 Task: Search and explore vineyard homes in Santa Barbara, California.
Action: Mouse pressed left at (558, 73)
Screenshot: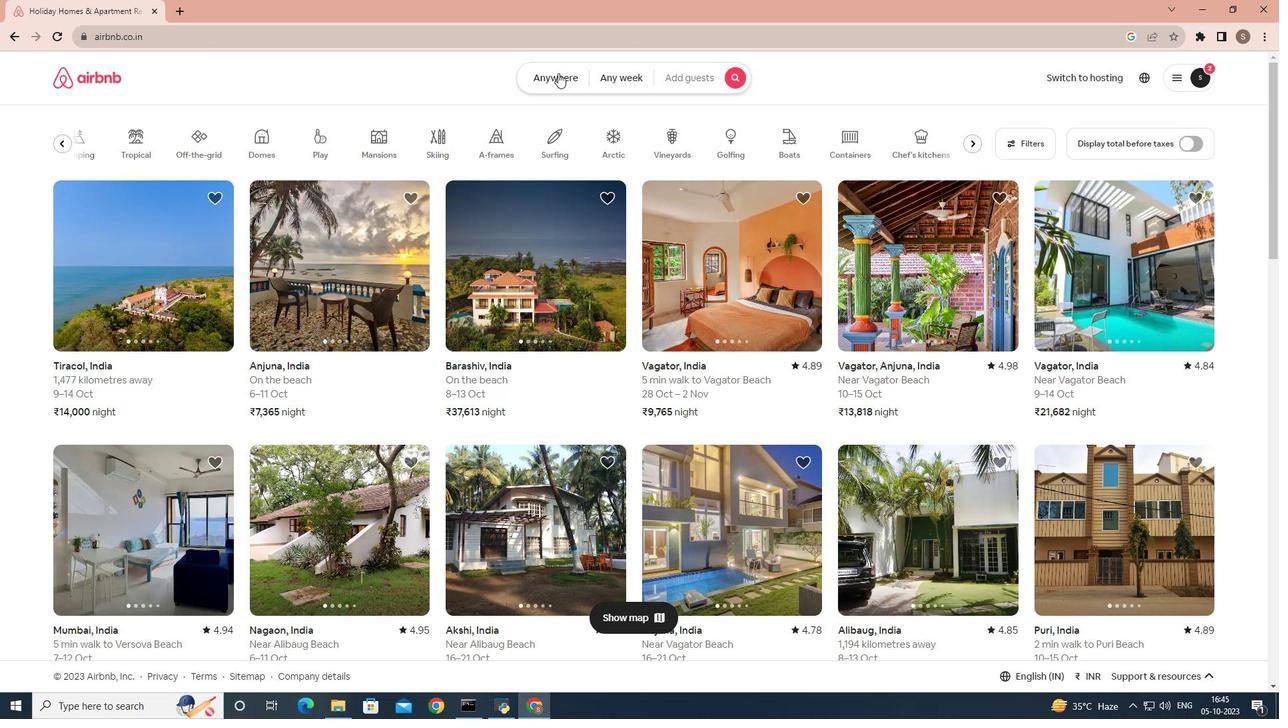 
Action: Mouse moved to (441, 125)
Screenshot: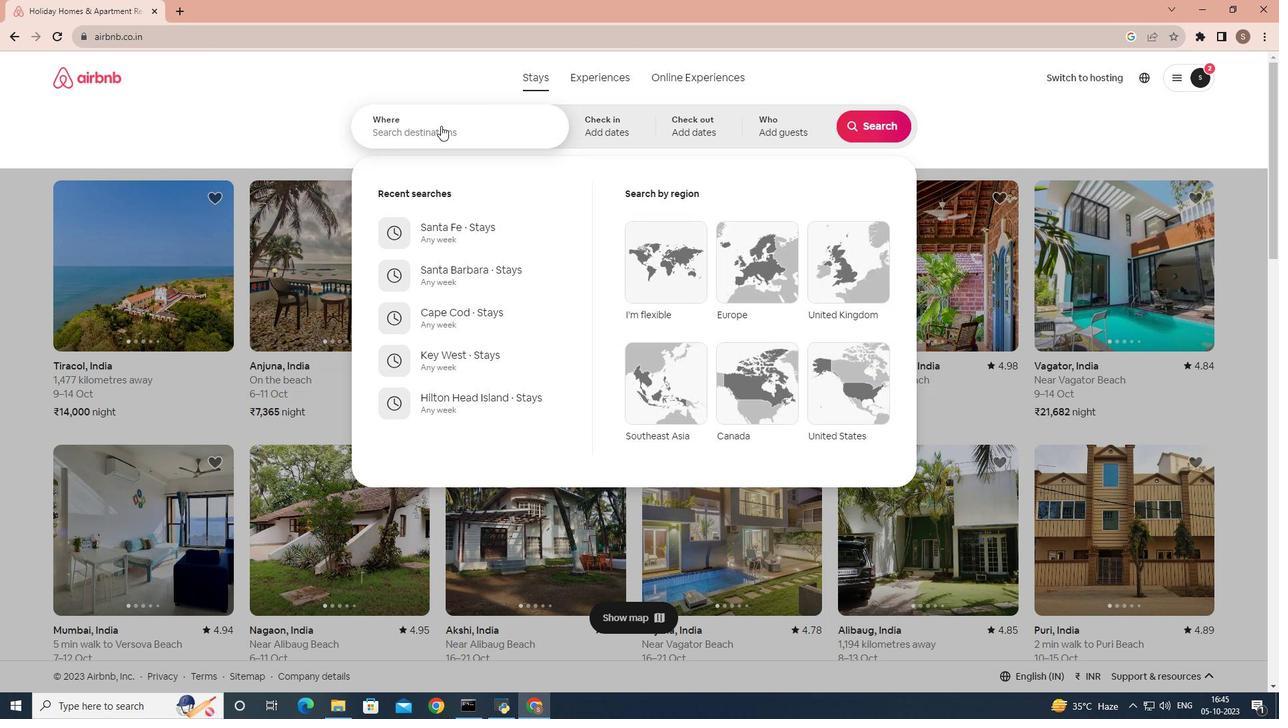 
Action: Mouse pressed left at (441, 125)
Screenshot: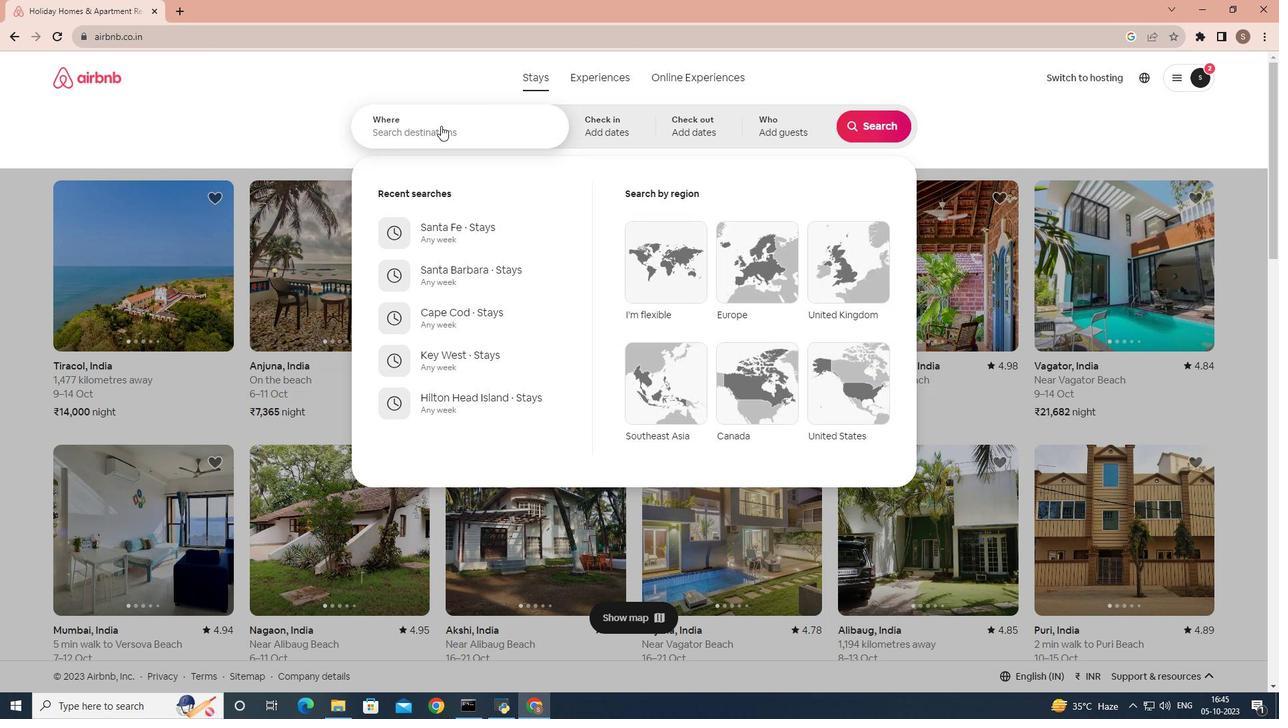 
Action: Key pressed santa<Key.space>barbara
Screenshot: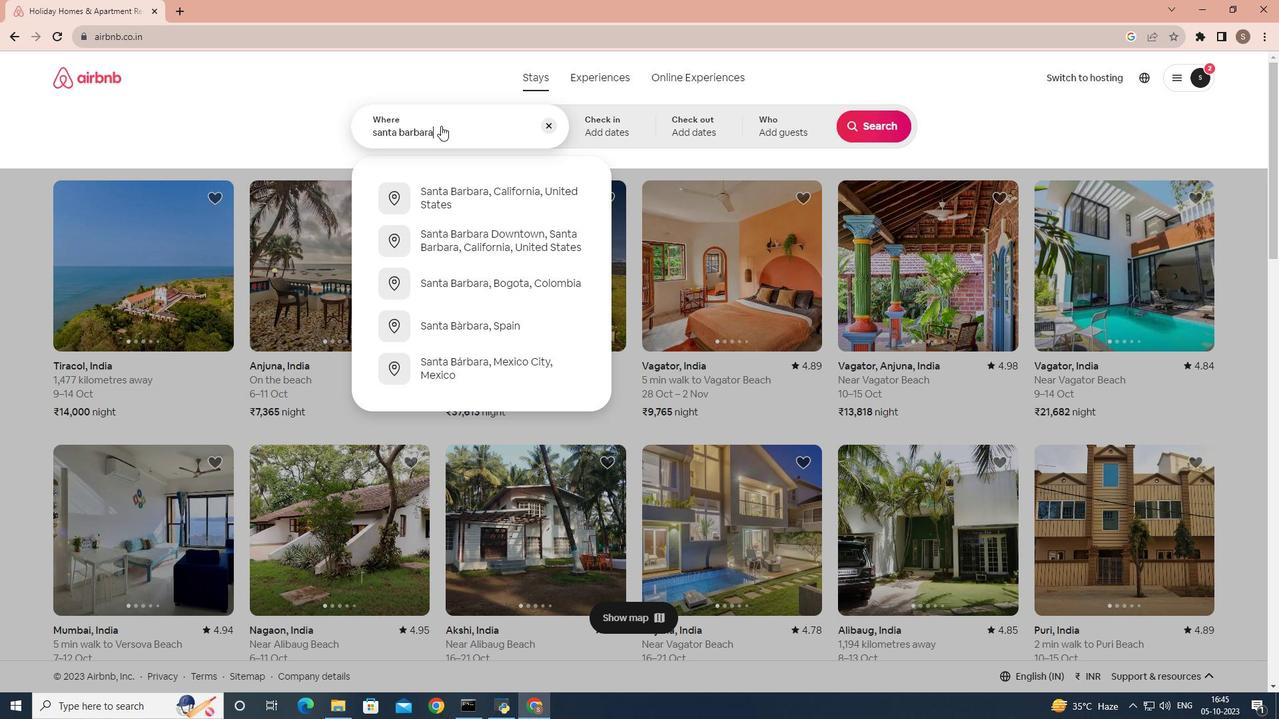 
Action: Mouse moved to (441, 200)
Screenshot: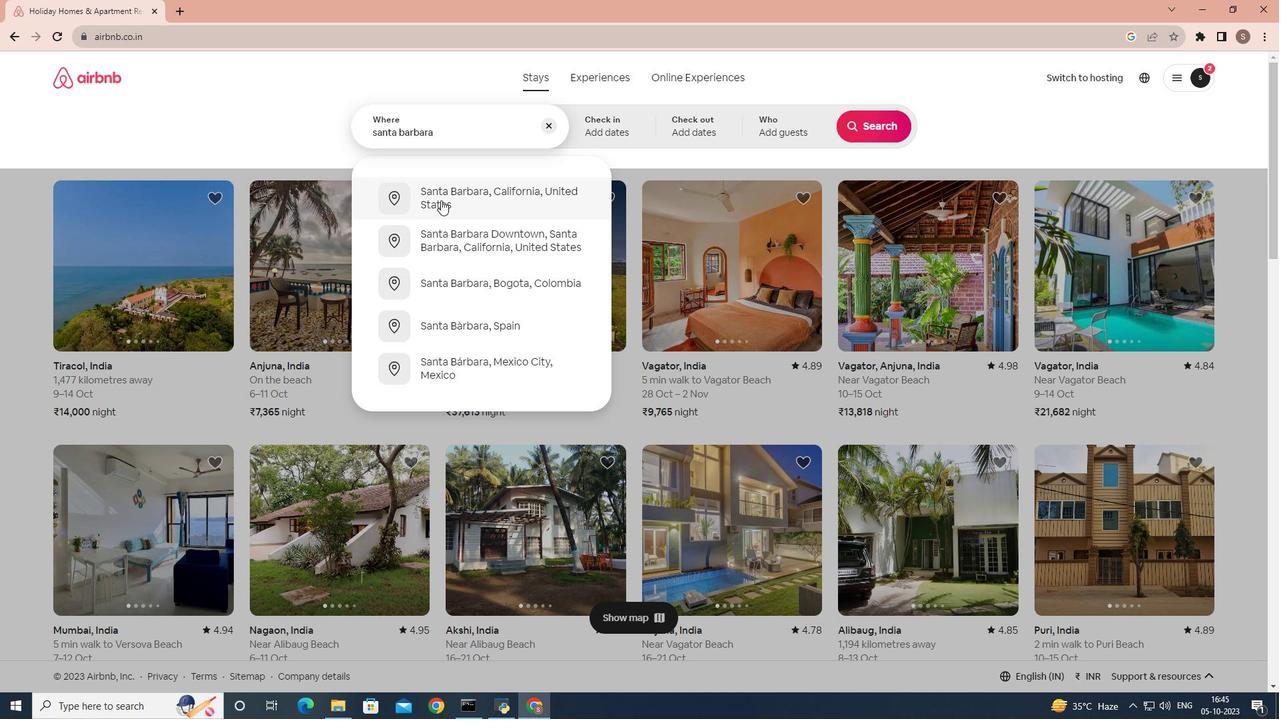 
Action: Mouse pressed left at (441, 200)
Screenshot: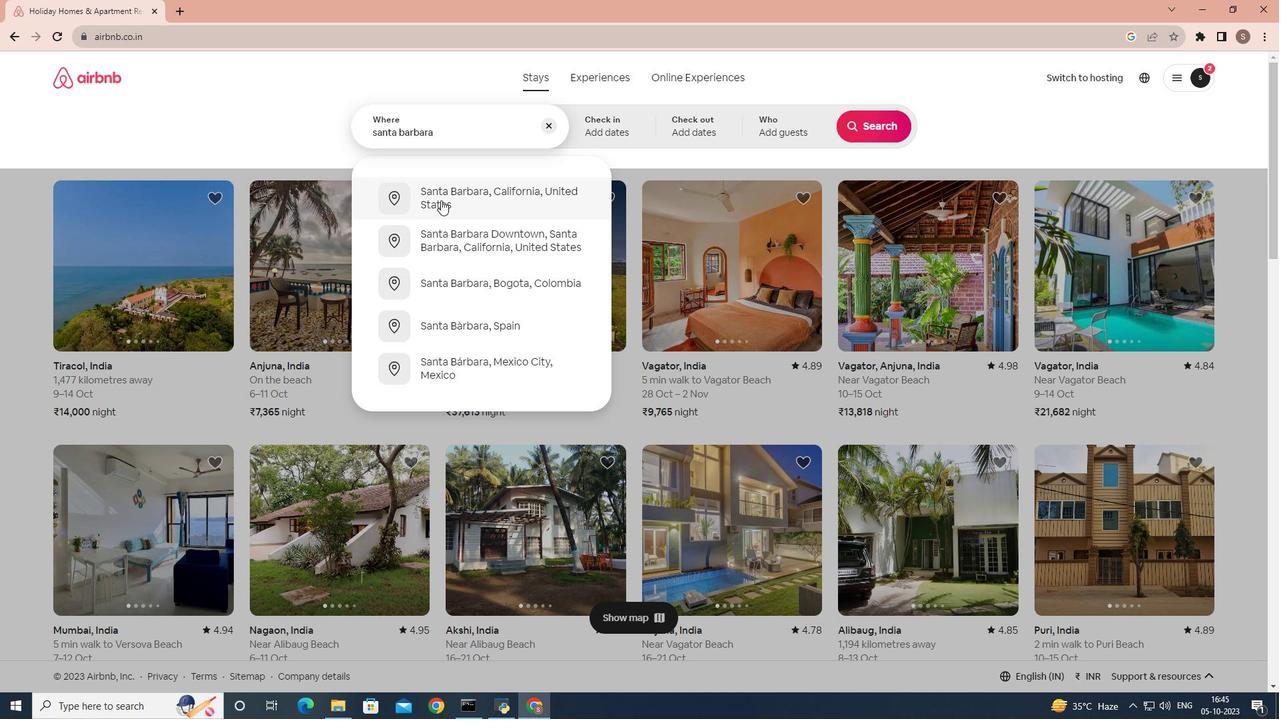 
Action: Mouse moved to (849, 120)
Screenshot: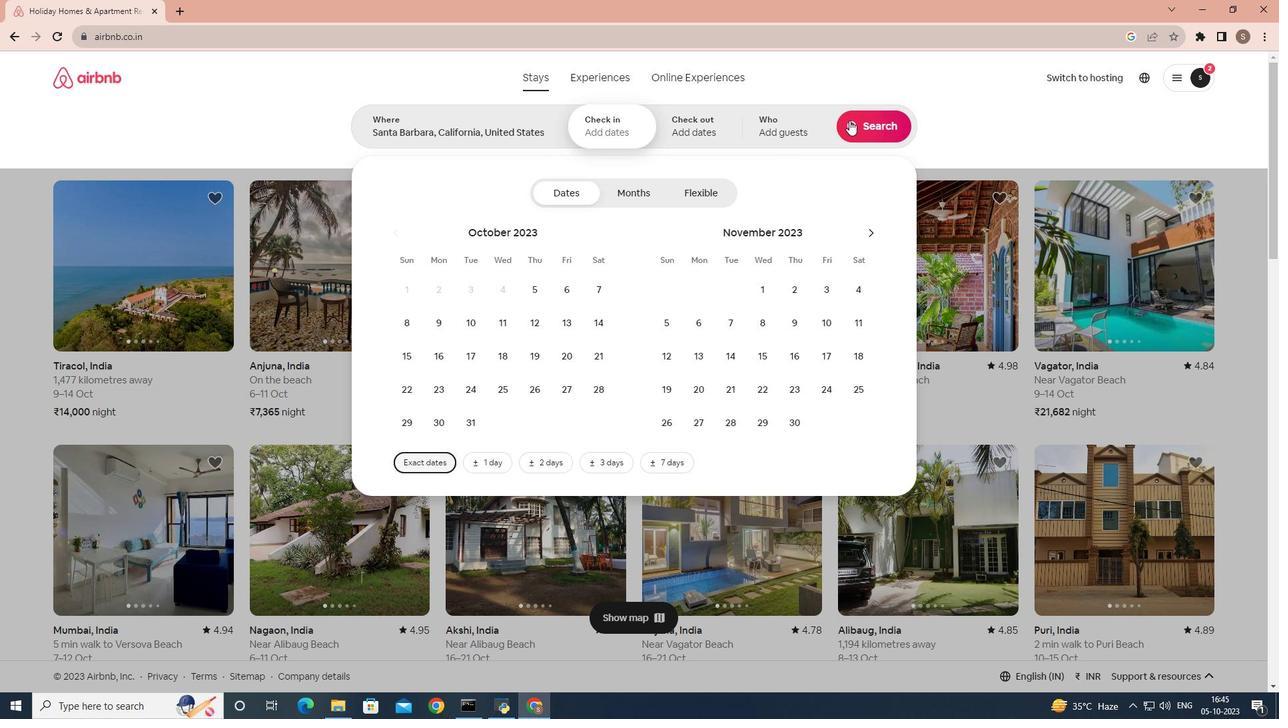 
Action: Mouse pressed left at (849, 120)
Screenshot: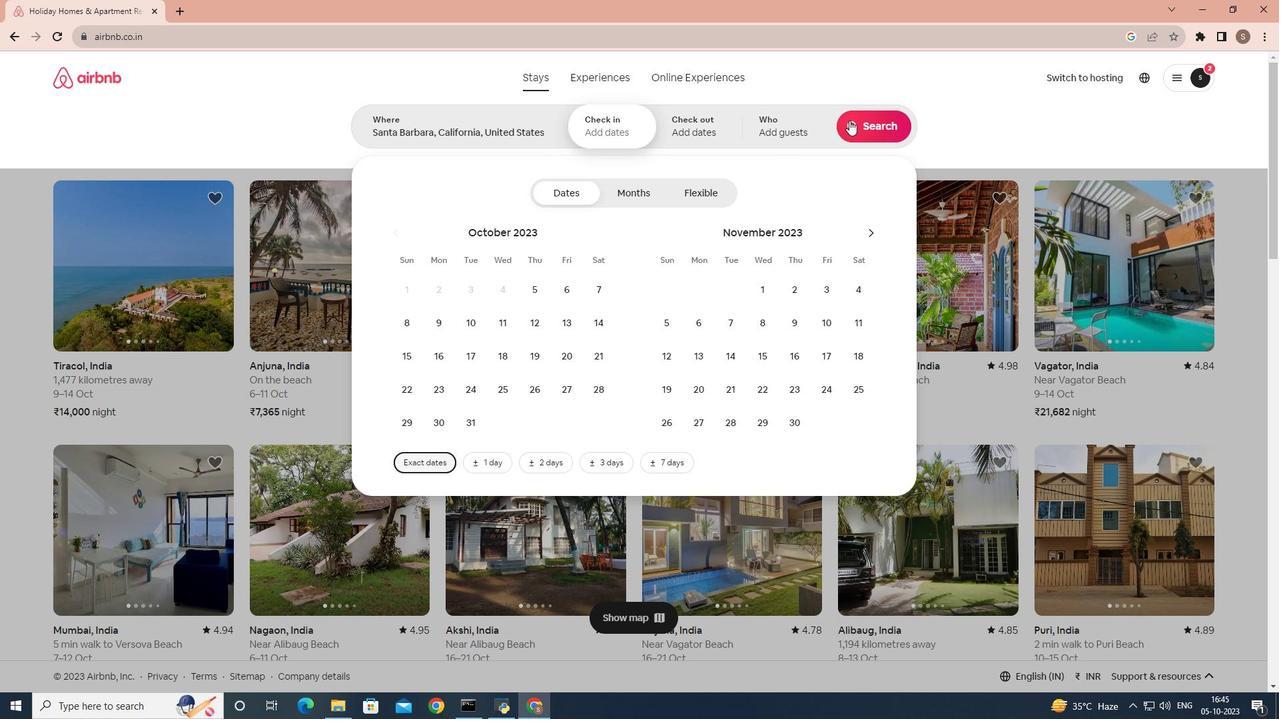 
Action: Mouse moved to (239, 138)
Screenshot: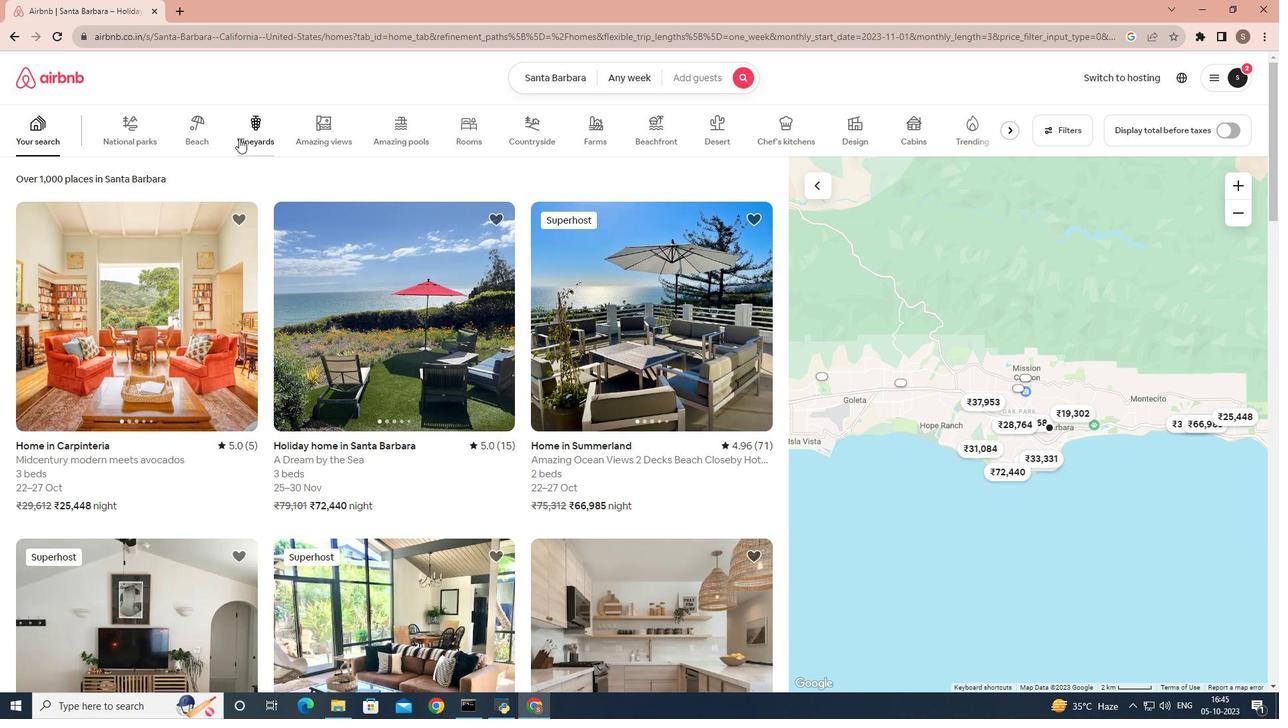 
Action: Mouse pressed left at (239, 138)
Screenshot: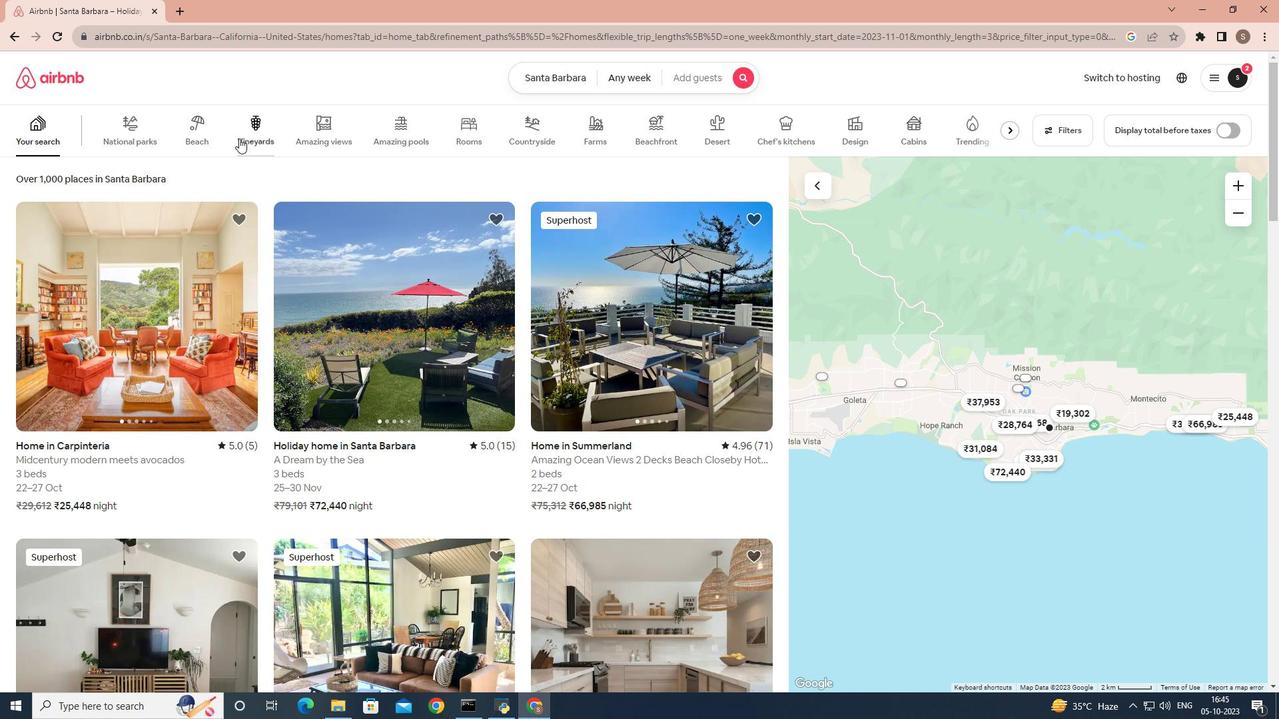 
Action: Mouse moved to (315, 396)
Screenshot: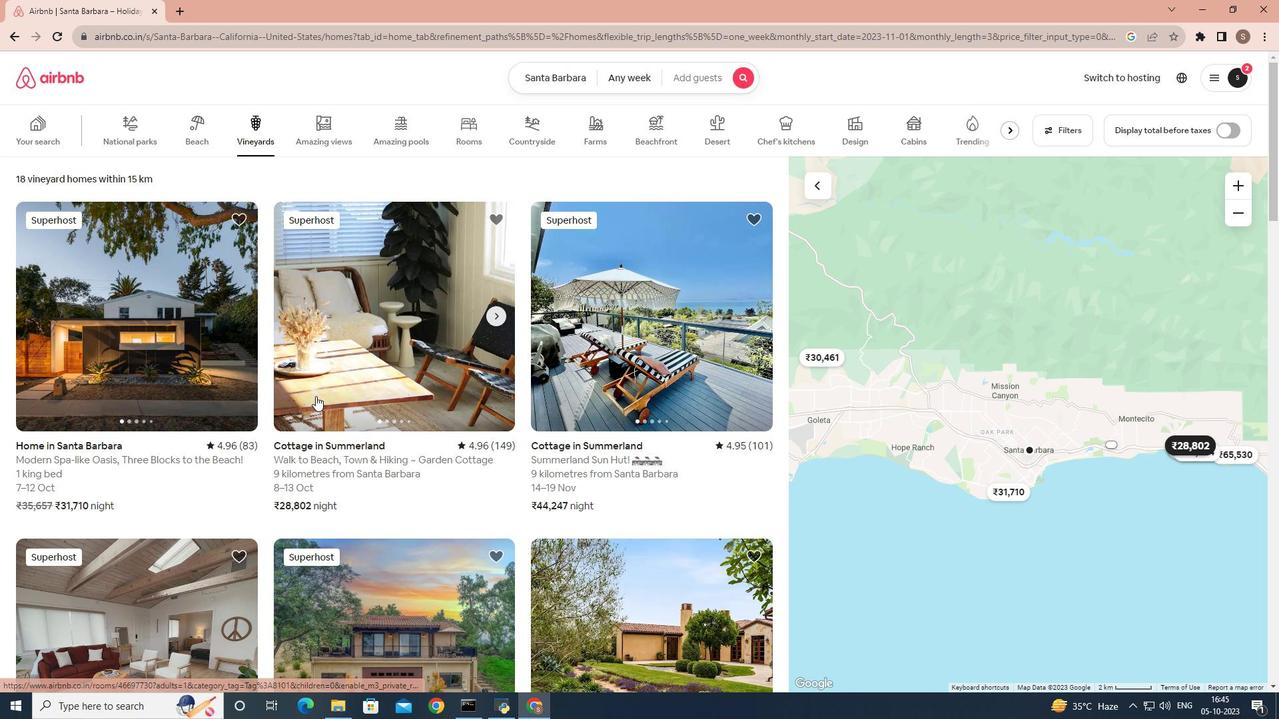 
Action: Mouse scrolled (315, 395) with delta (0, 0)
Screenshot: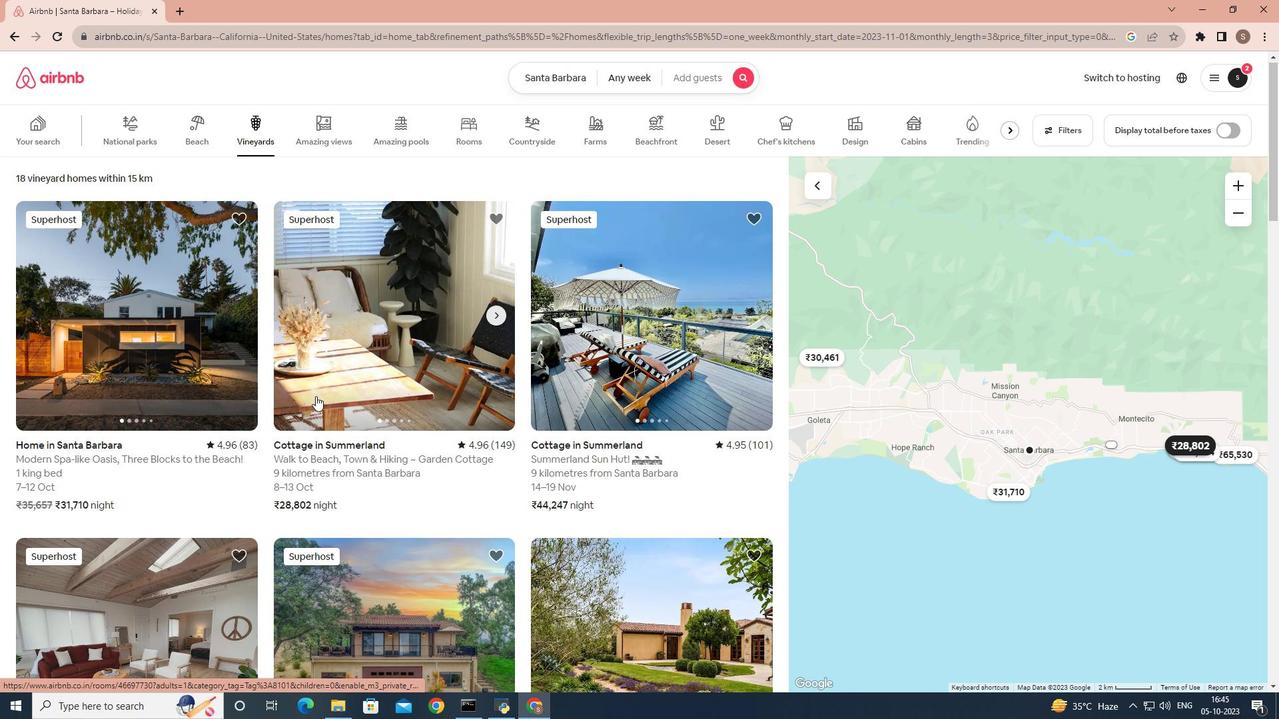 
Action: Mouse scrolled (315, 395) with delta (0, 0)
Screenshot: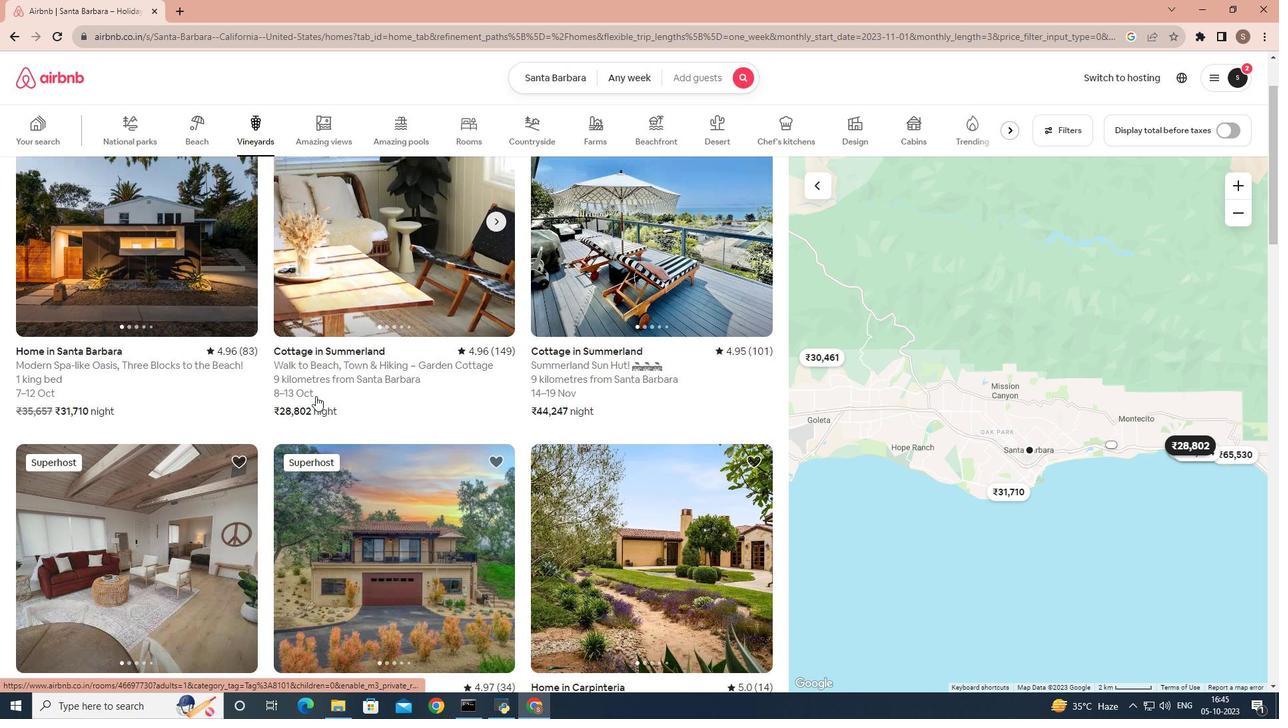 
Action: Mouse scrolled (315, 395) with delta (0, 0)
Screenshot: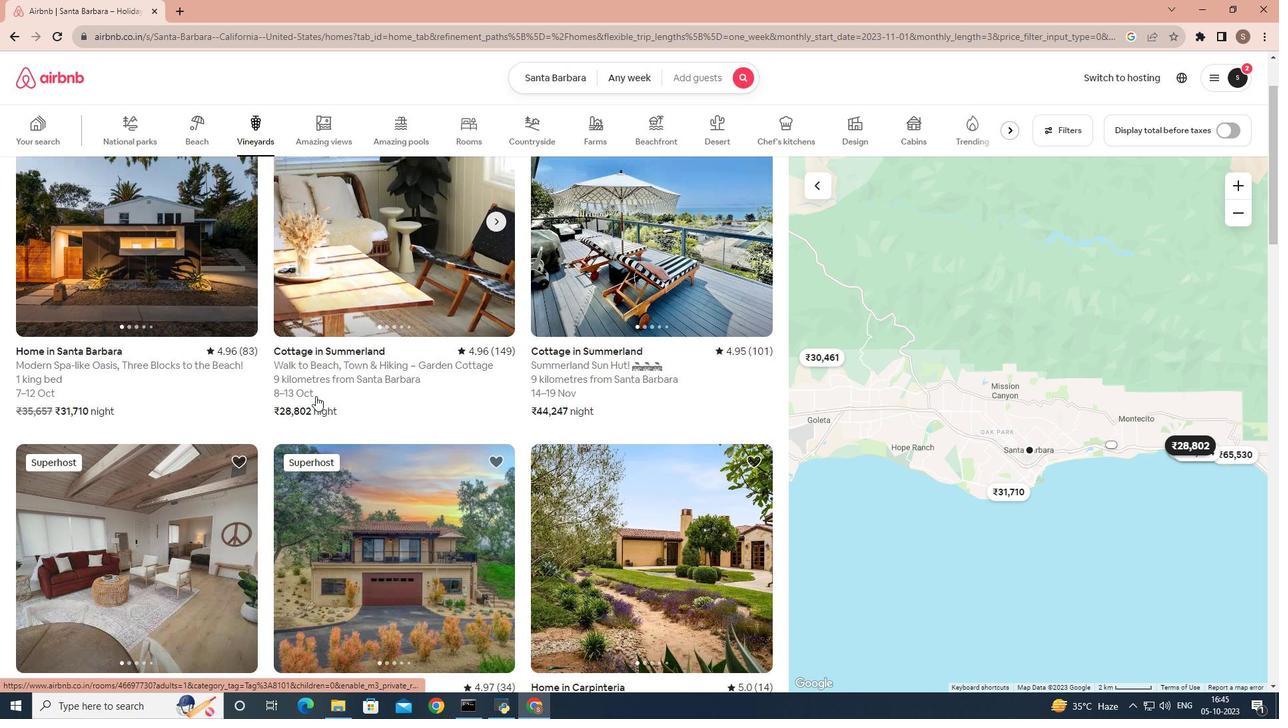 
Action: Mouse scrolled (315, 395) with delta (0, 0)
Screenshot: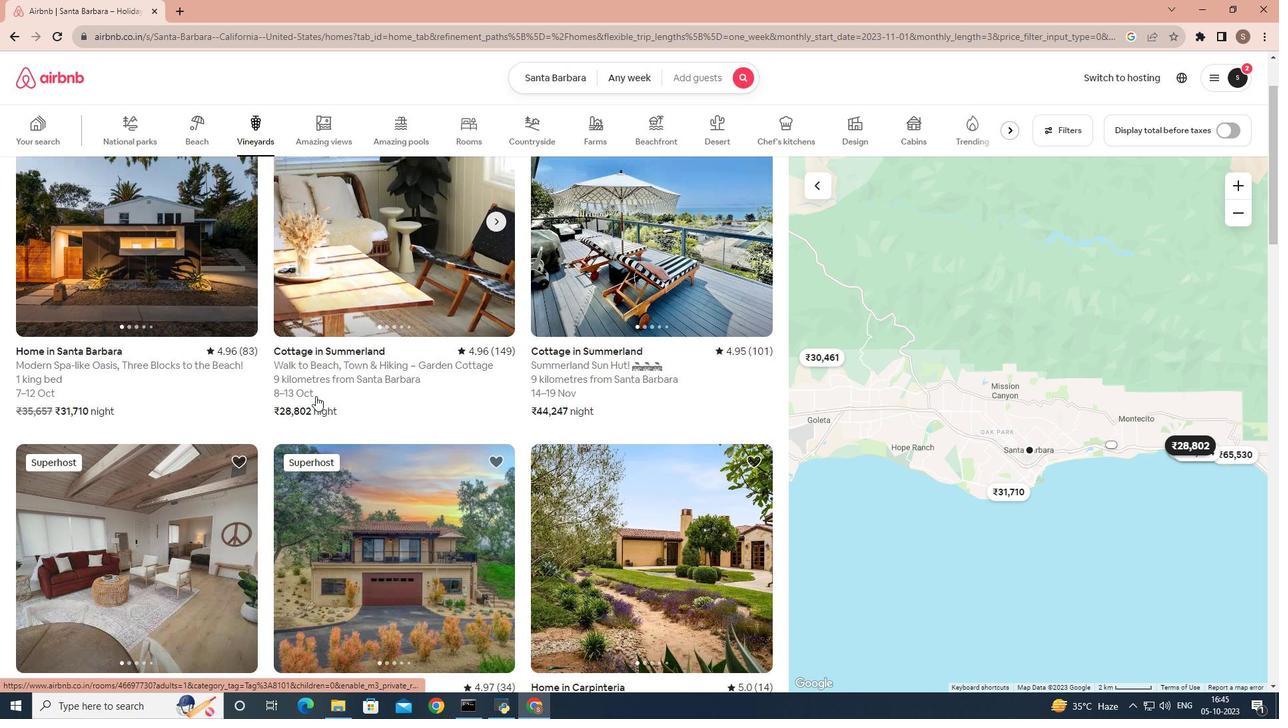 
Action: Mouse scrolled (315, 395) with delta (0, 0)
Screenshot: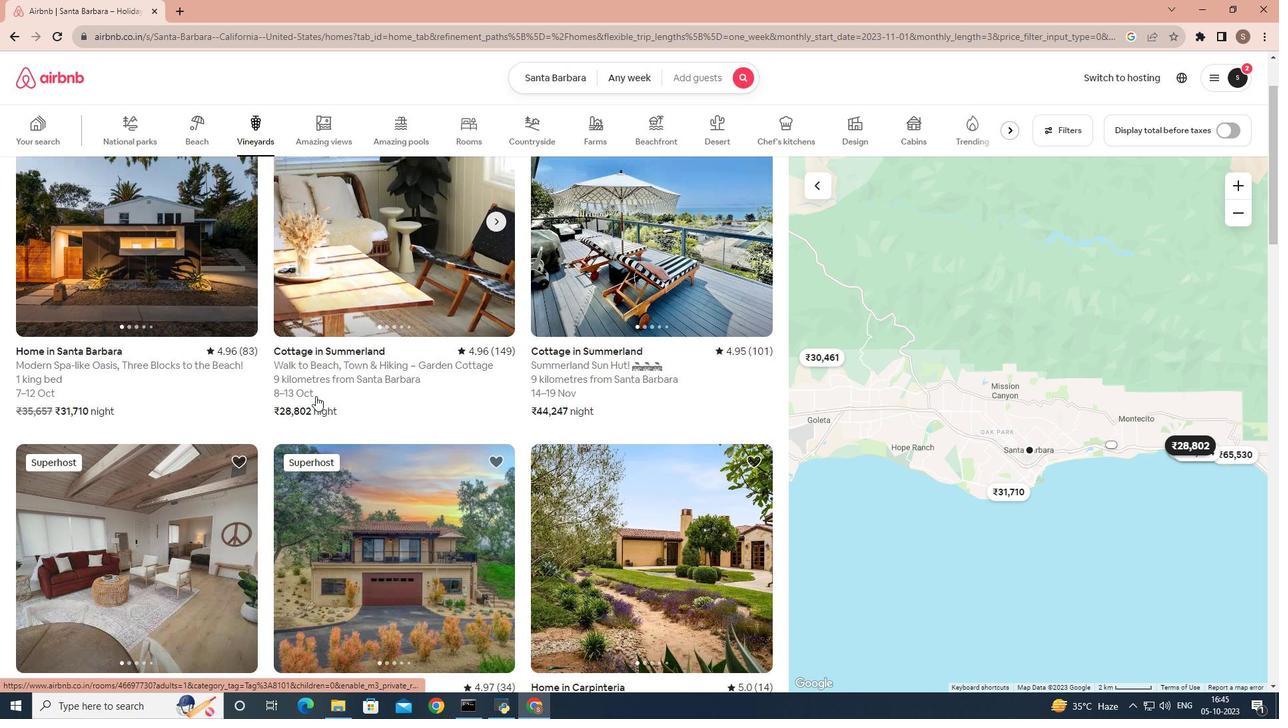 
Action: Mouse scrolled (315, 395) with delta (0, 0)
Screenshot: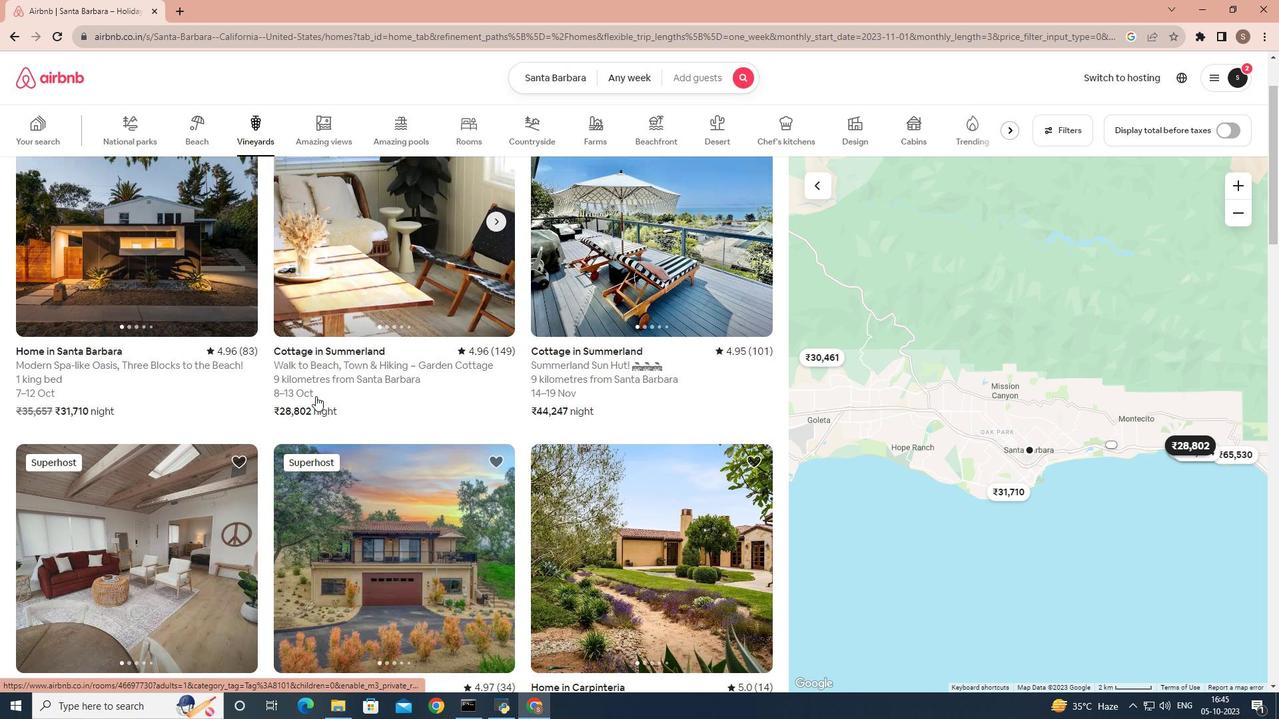 
Action: Mouse moved to (333, 381)
Screenshot: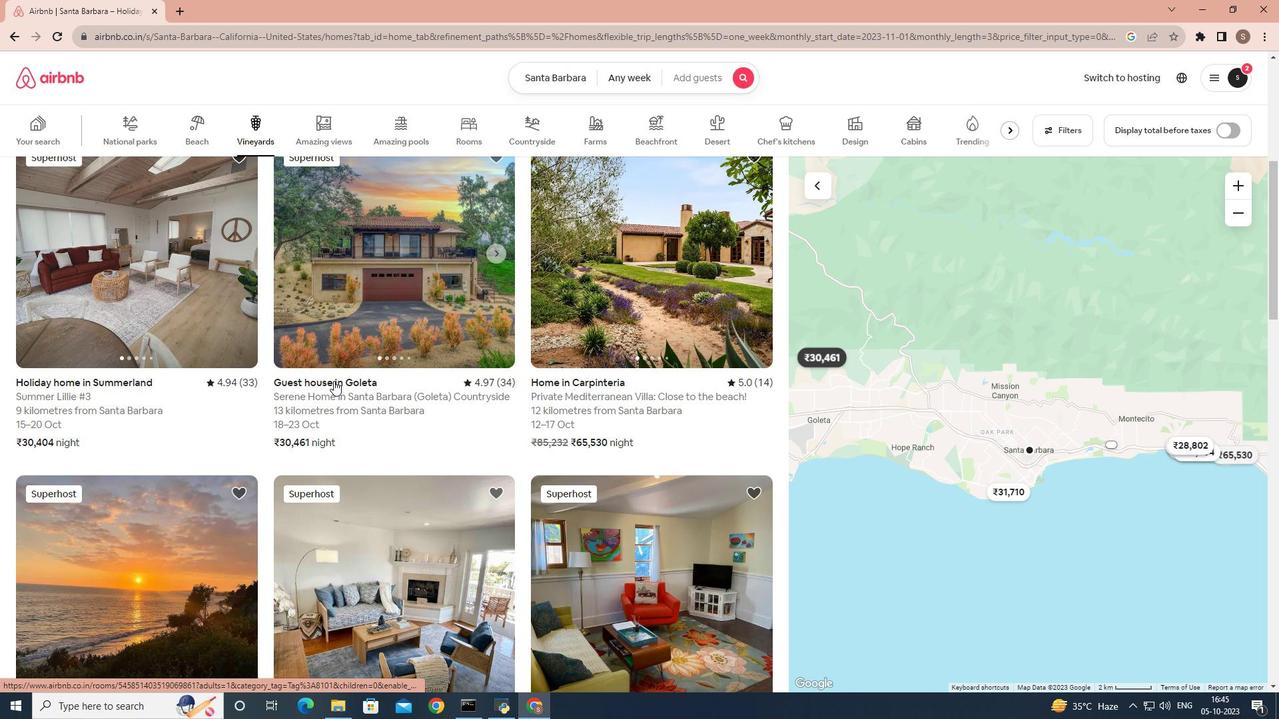 
Action: Mouse scrolled (333, 380) with delta (0, 0)
Screenshot: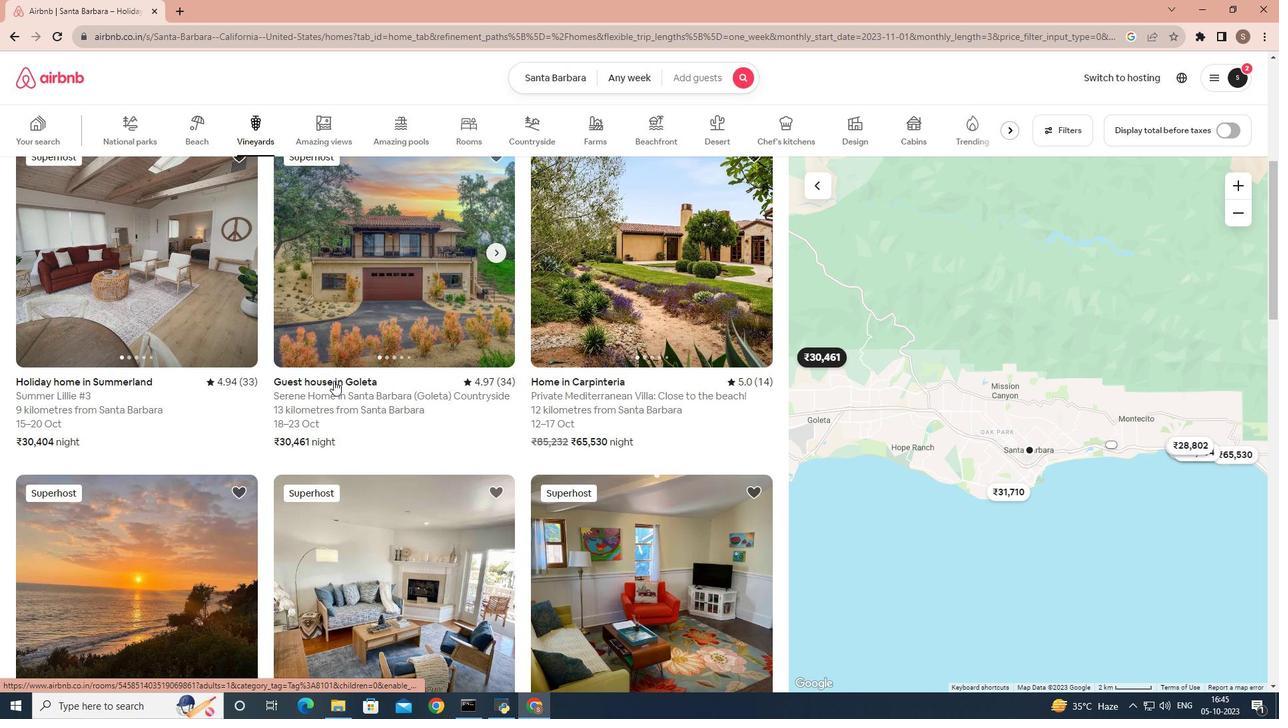 
Action: Mouse scrolled (333, 380) with delta (0, 0)
Screenshot: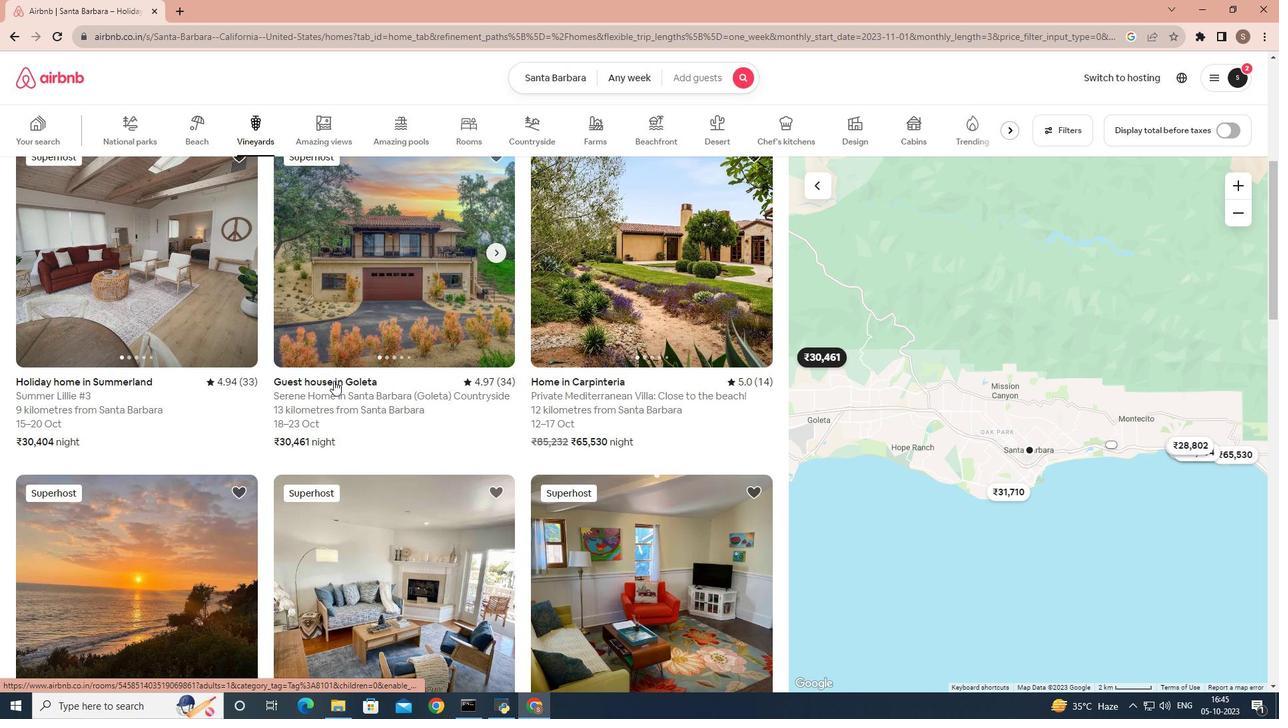 
Action: Mouse scrolled (333, 380) with delta (0, 0)
Screenshot: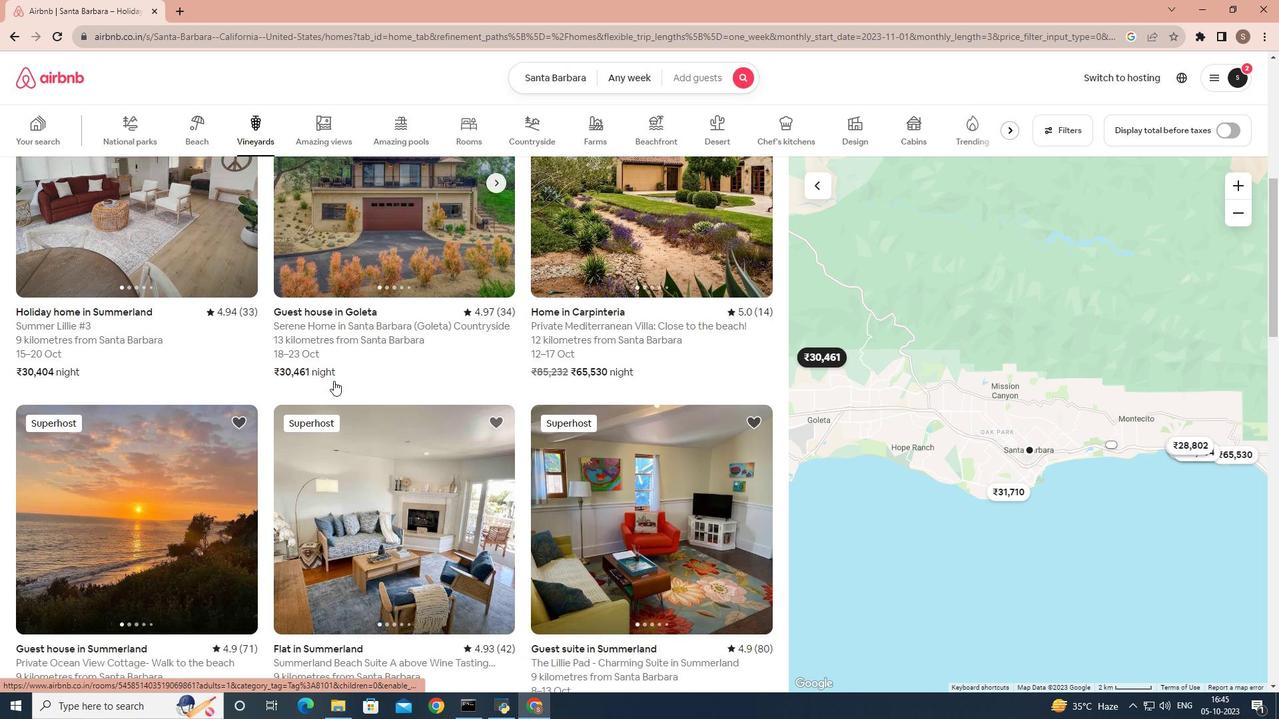 
Action: Mouse scrolled (333, 380) with delta (0, 0)
Screenshot: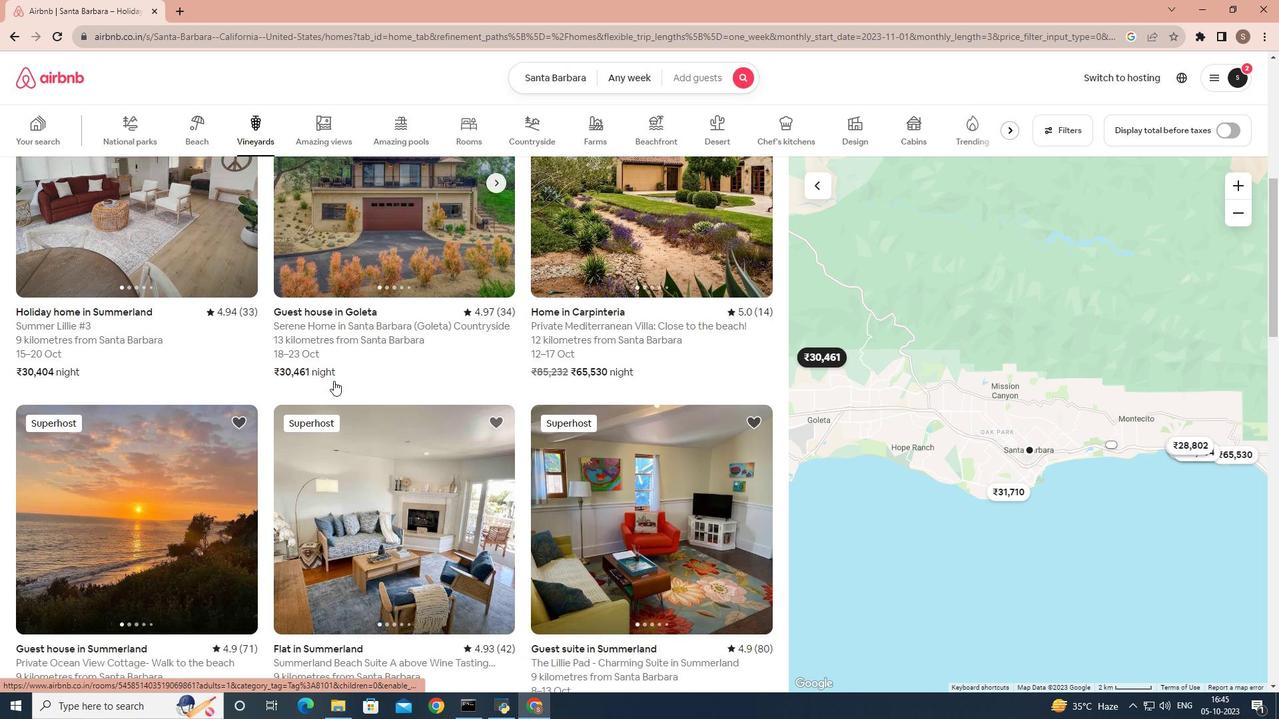 
Action: Mouse scrolled (333, 380) with delta (0, 0)
Screenshot: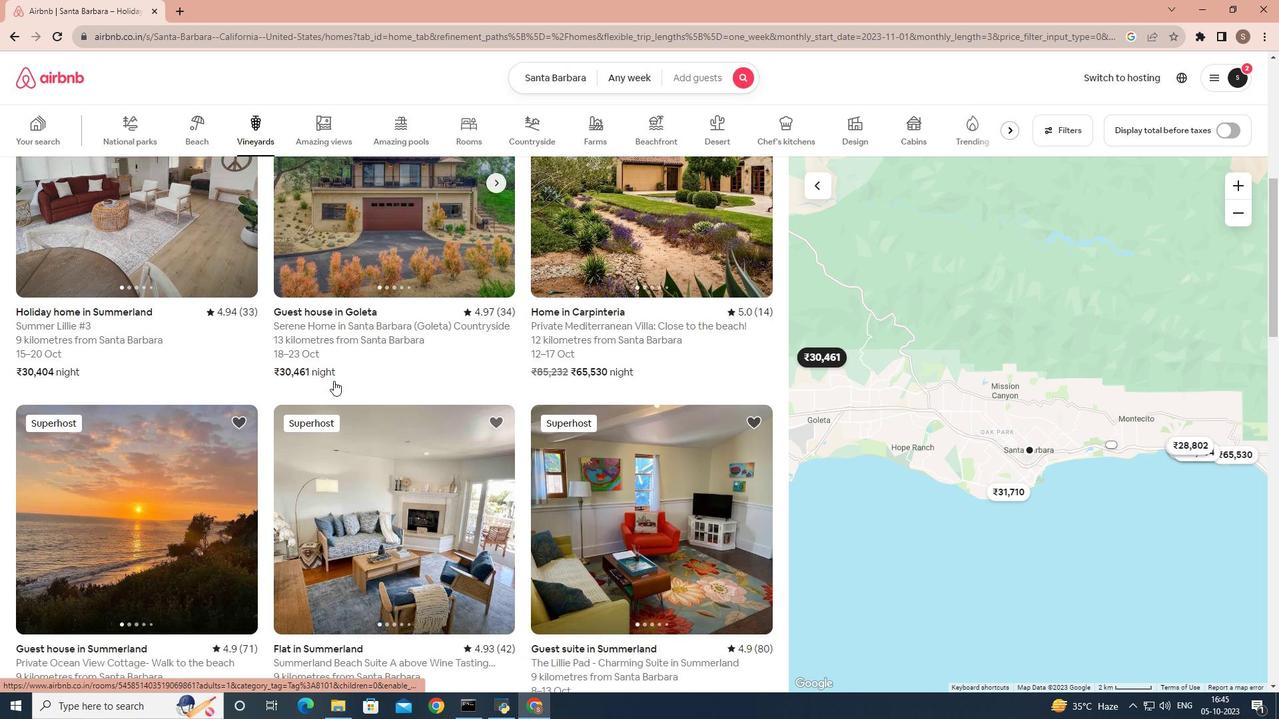 
Action: Mouse moved to (364, 368)
Screenshot: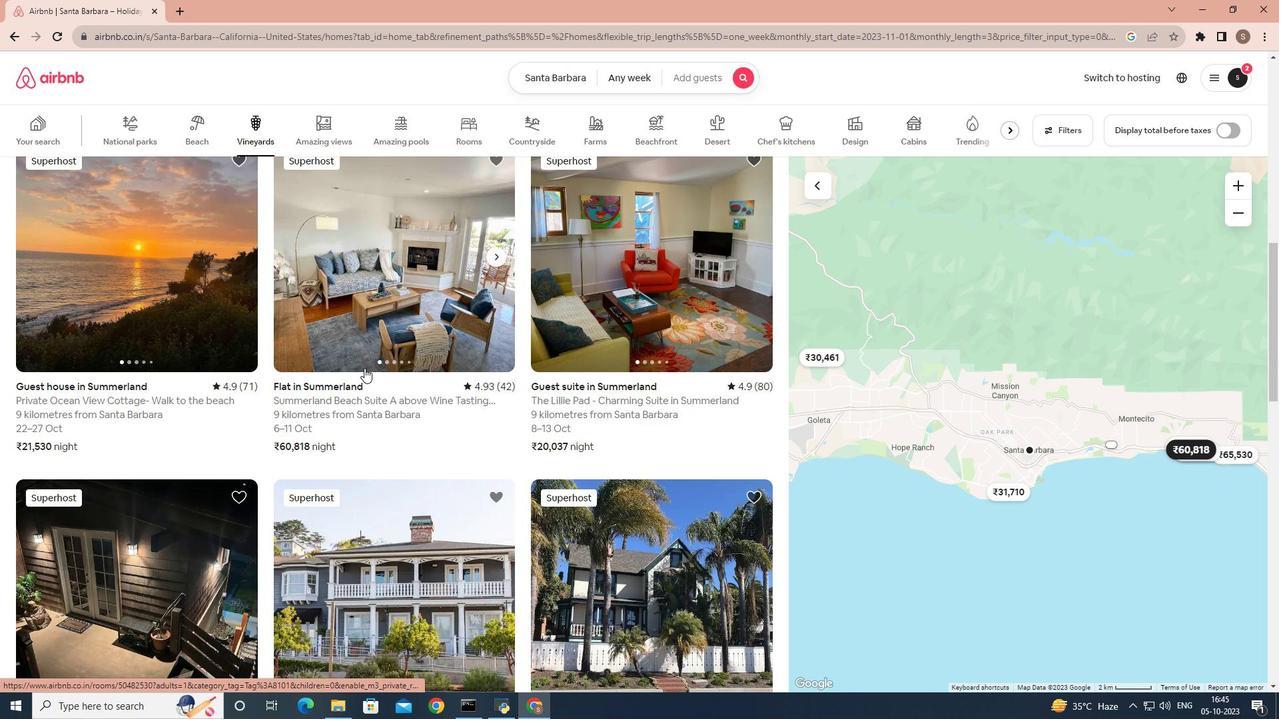
Action: Mouse scrolled (364, 367) with delta (0, 0)
Screenshot: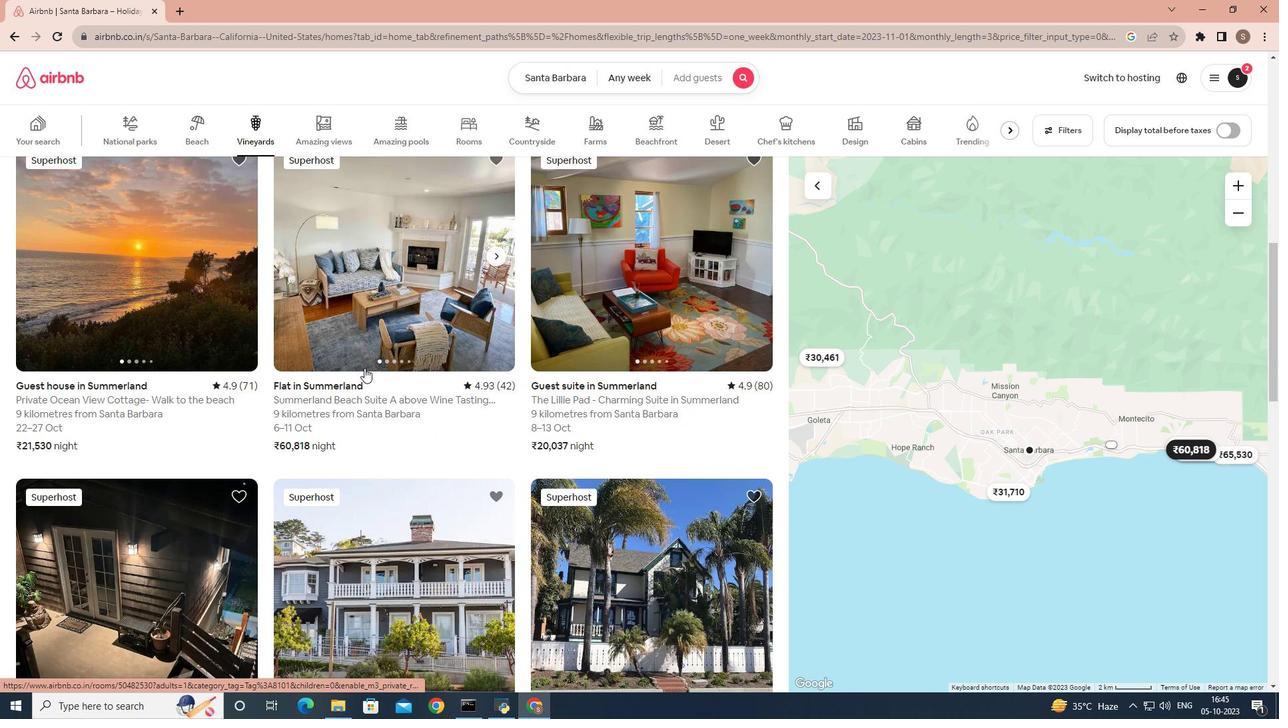 
Action: Mouse scrolled (364, 367) with delta (0, 0)
Screenshot: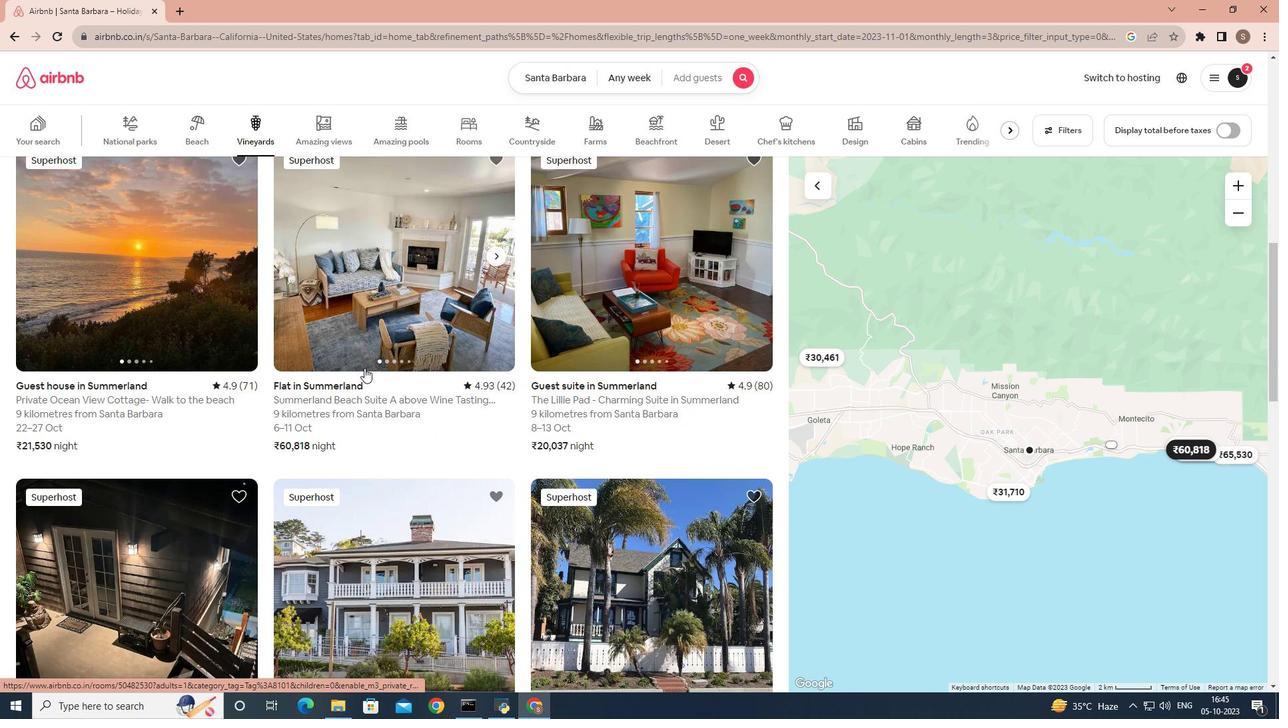 
Action: Mouse scrolled (364, 367) with delta (0, 0)
Screenshot: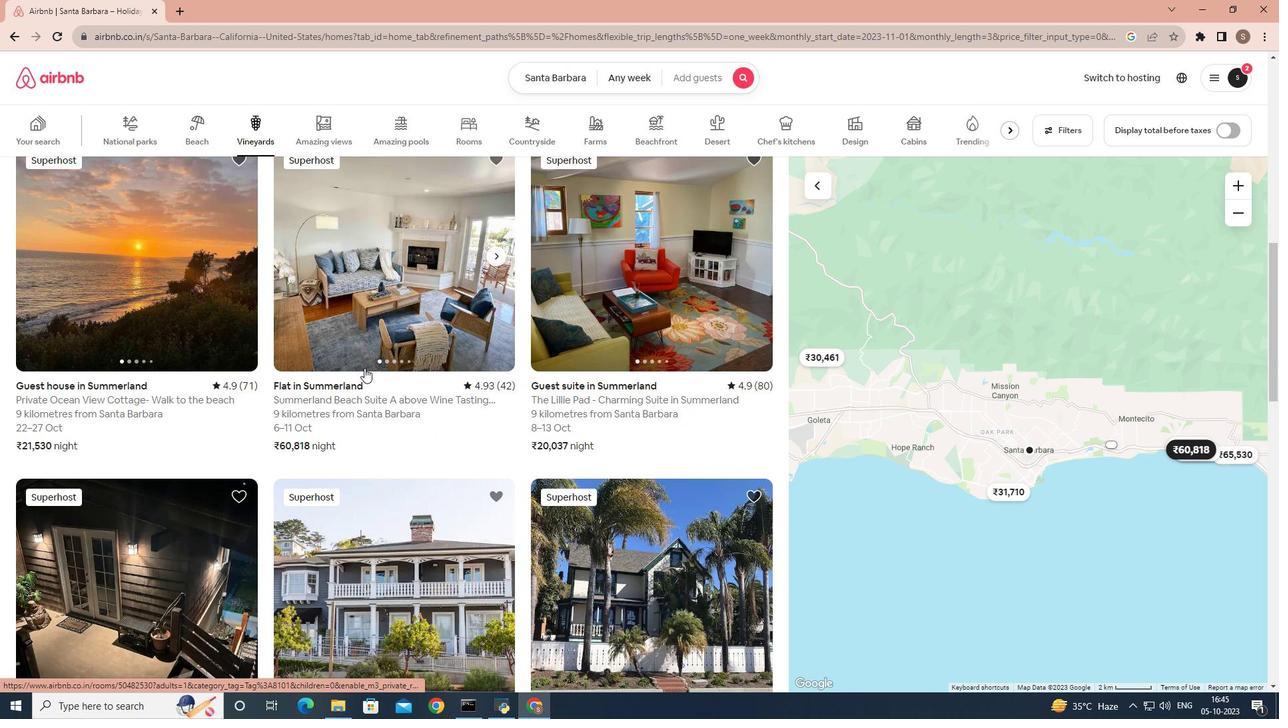 
Action: Mouse scrolled (364, 367) with delta (0, 0)
Screenshot: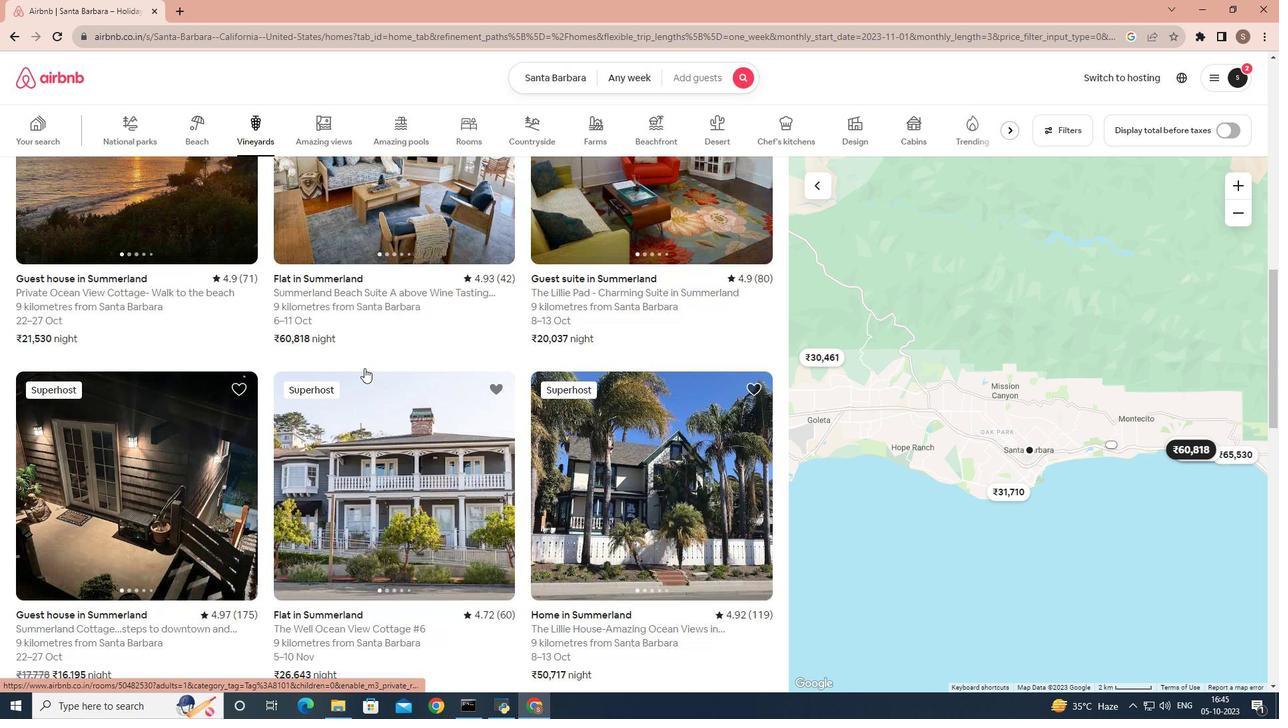 
Action: Mouse scrolled (364, 367) with delta (0, 0)
Screenshot: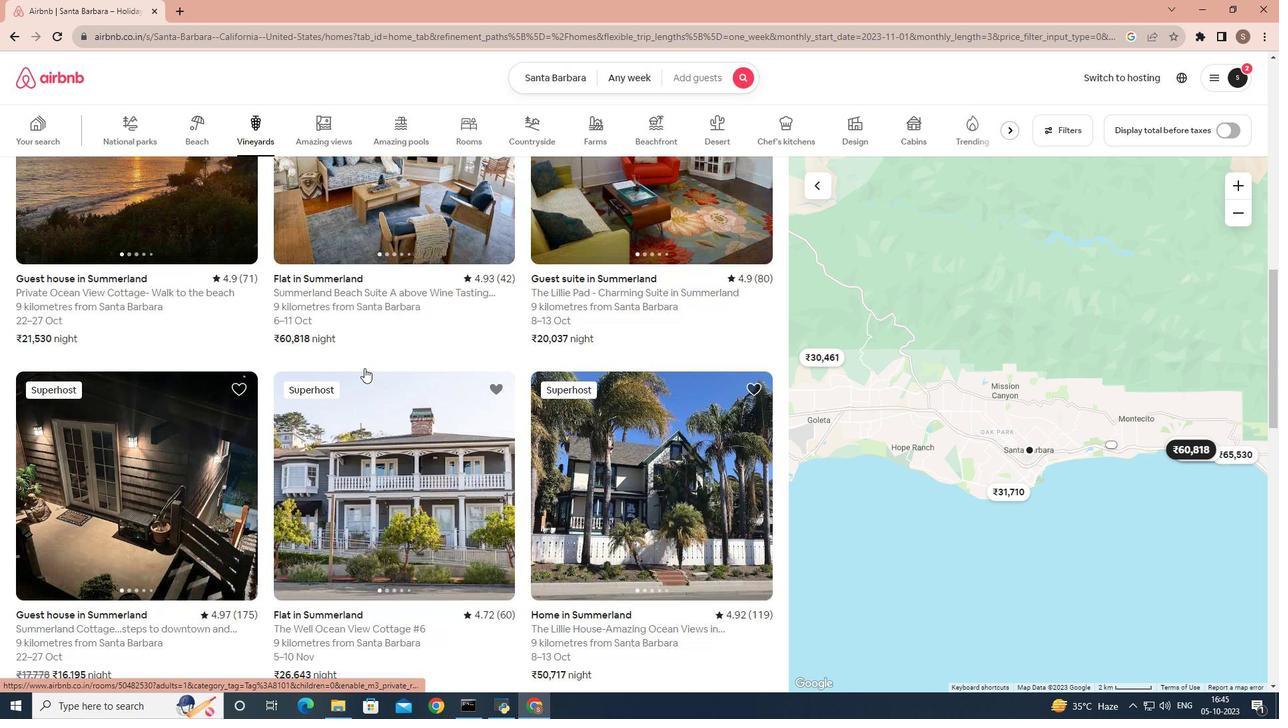 
Action: Mouse scrolled (364, 367) with delta (0, 0)
Screenshot: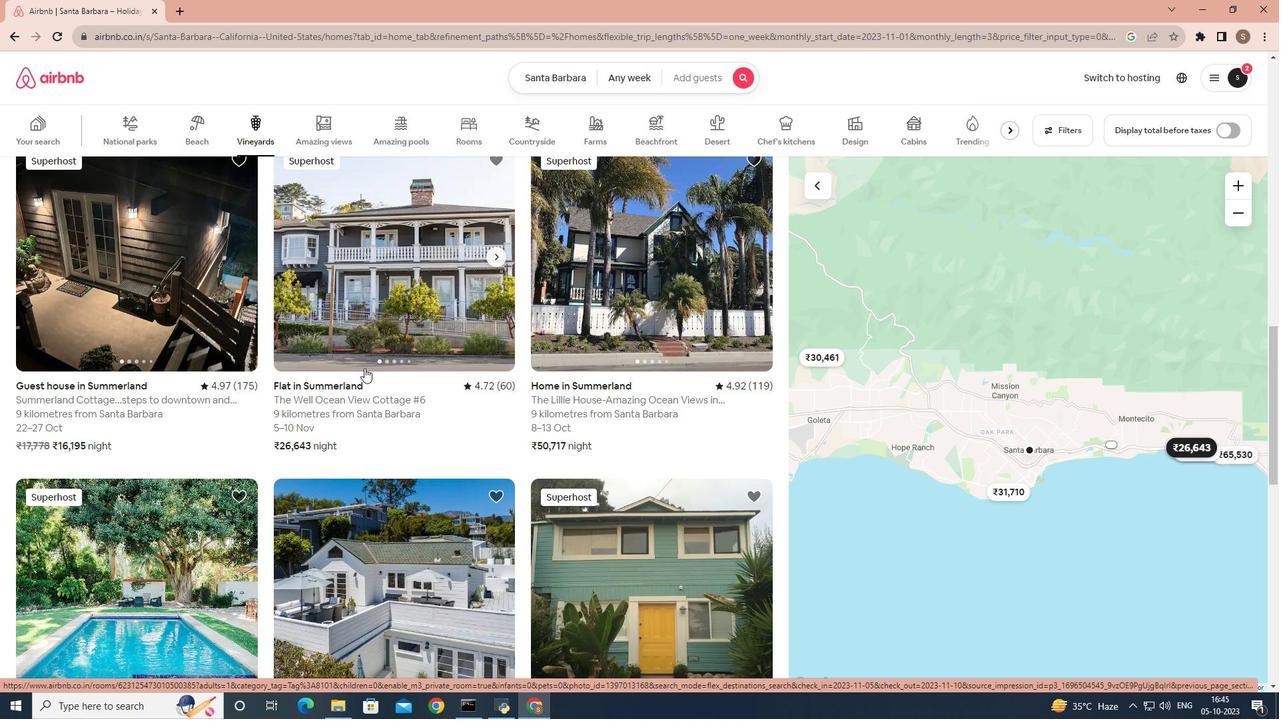 
Action: Mouse scrolled (364, 367) with delta (0, 0)
Screenshot: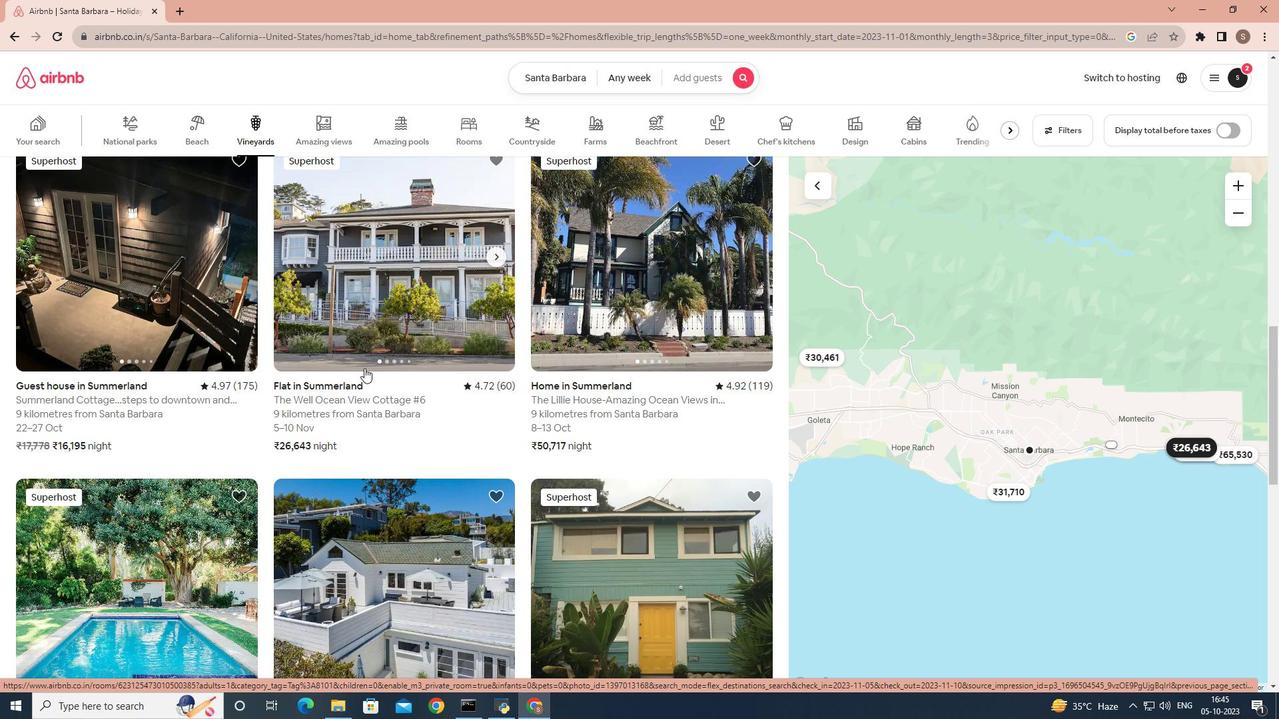 
Action: Mouse scrolled (364, 367) with delta (0, 0)
Screenshot: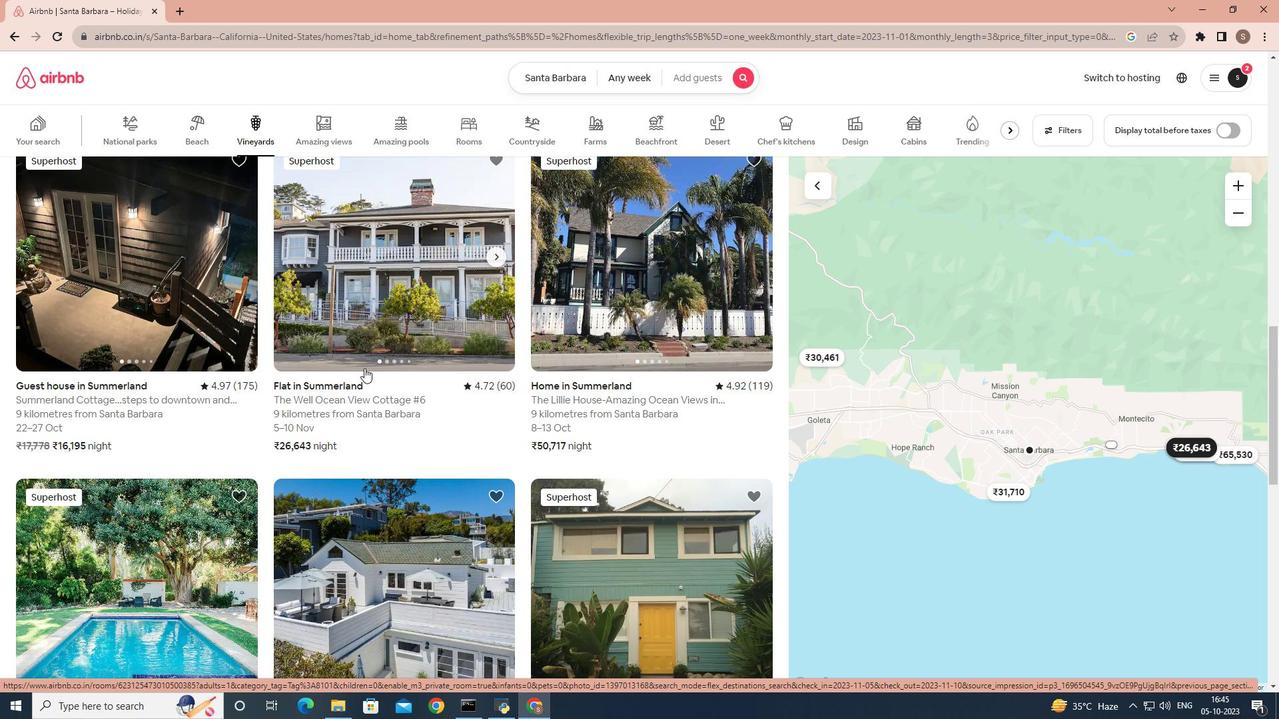 
Action: Mouse scrolled (364, 367) with delta (0, 0)
Screenshot: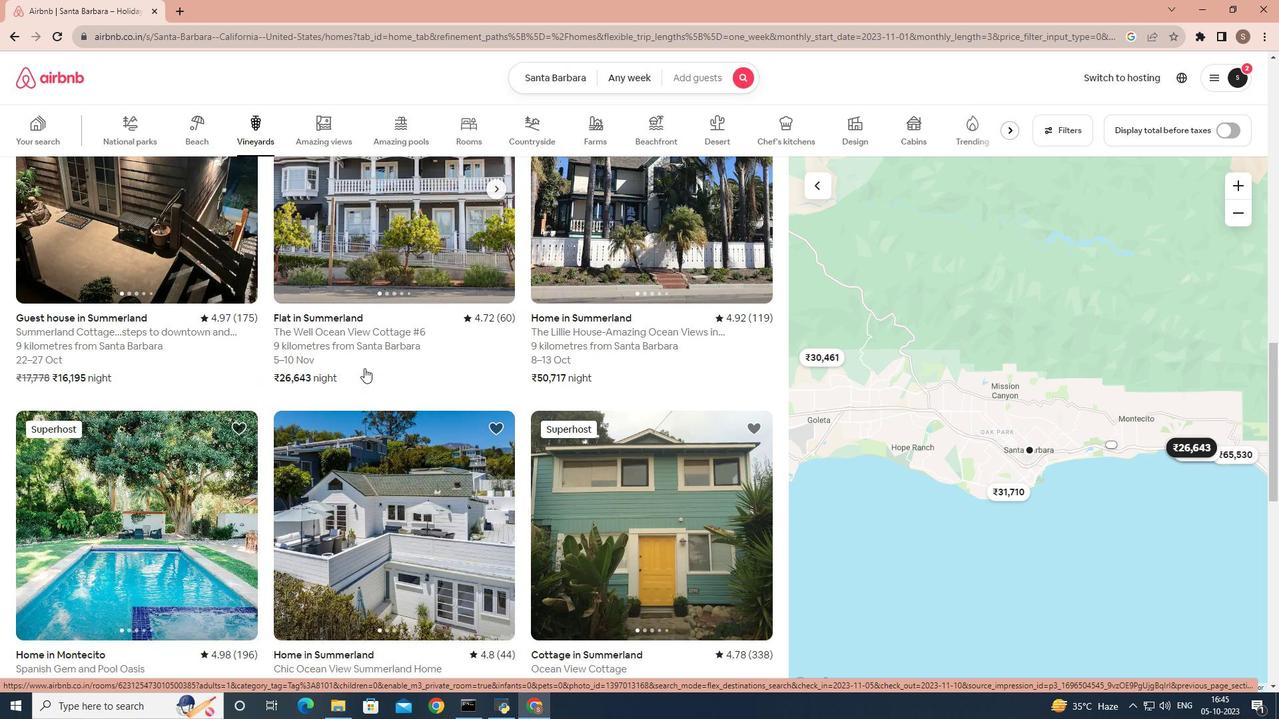 
Action: Mouse scrolled (364, 367) with delta (0, 0)
Screenshot: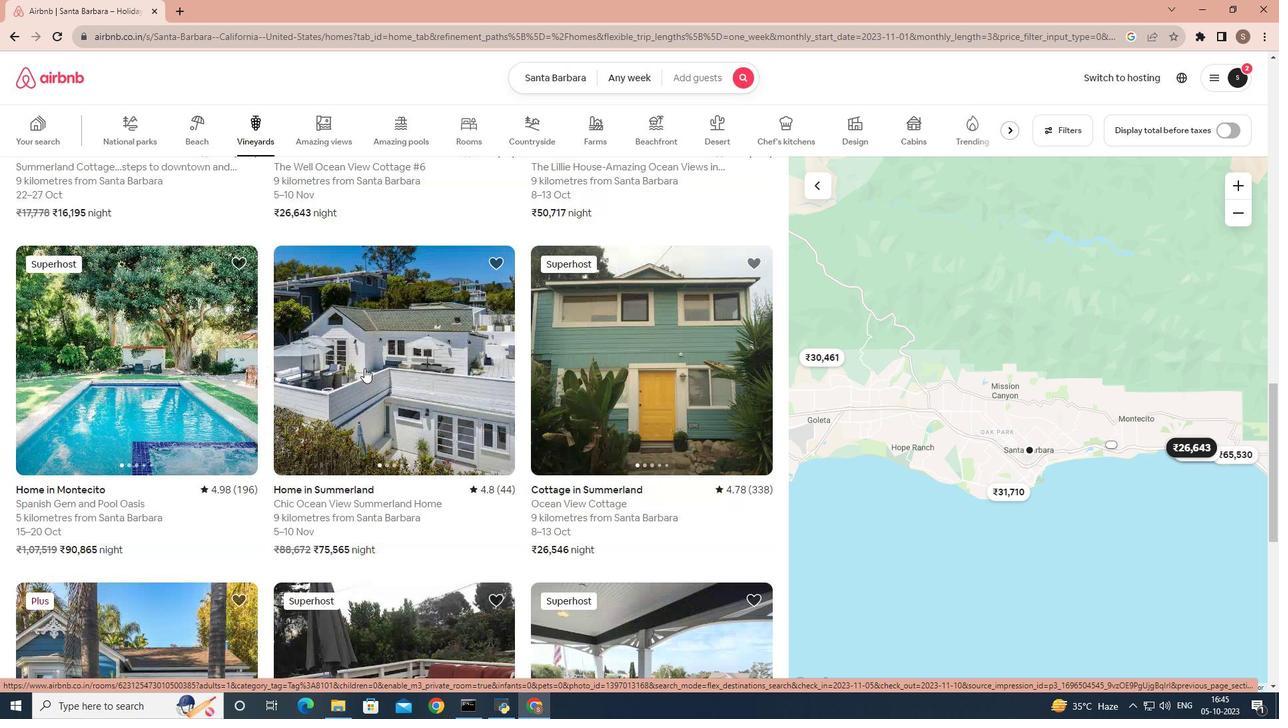 
Action: Mouse scrolled (364, 369) with delta (0, 0)
Screenshot: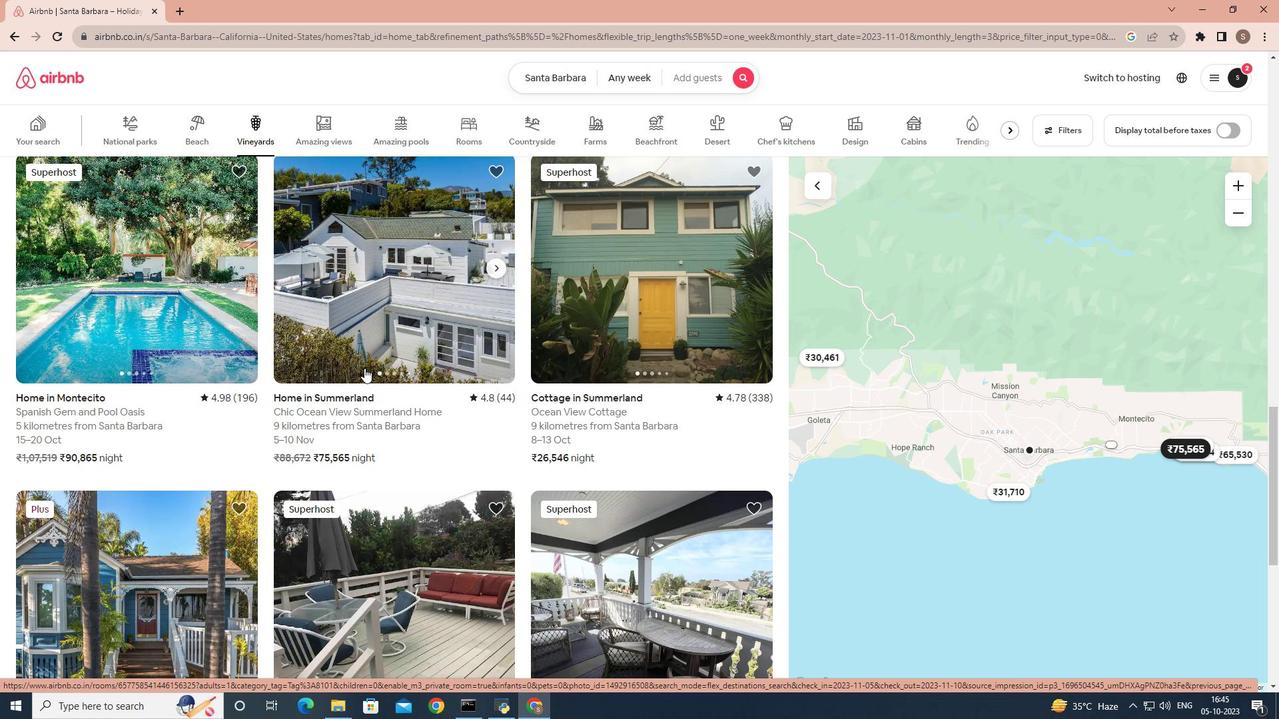 
Action: Mouse moved to (609, 383)
Screenshot: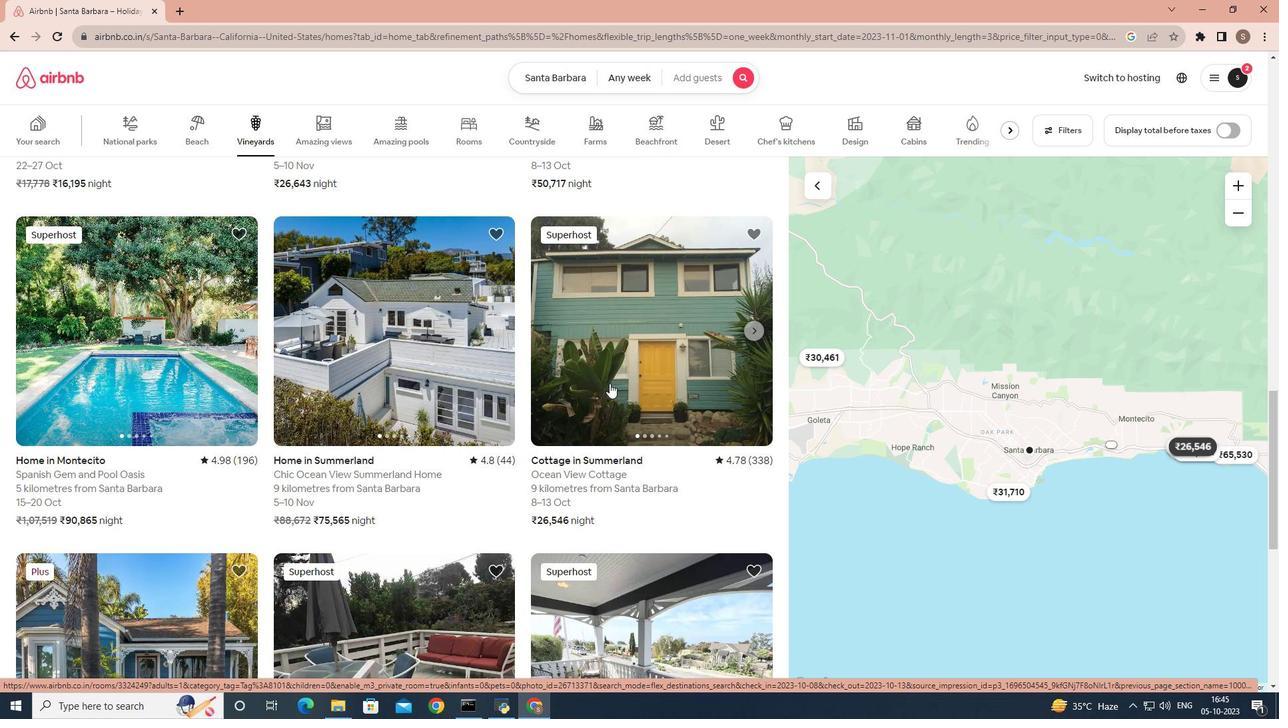 
Action: Mouse pressed left at (609, 383)
Screenshot: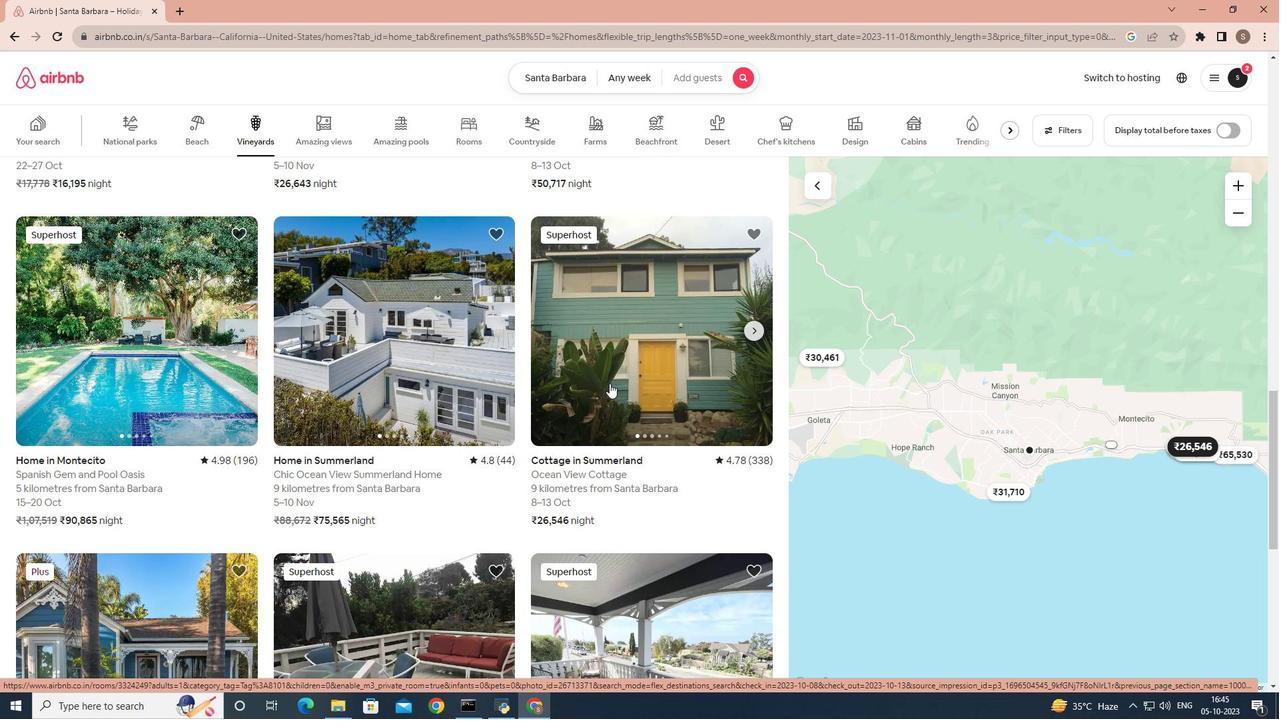 
Action: Mouse moved to (122, 10)
Screenshot: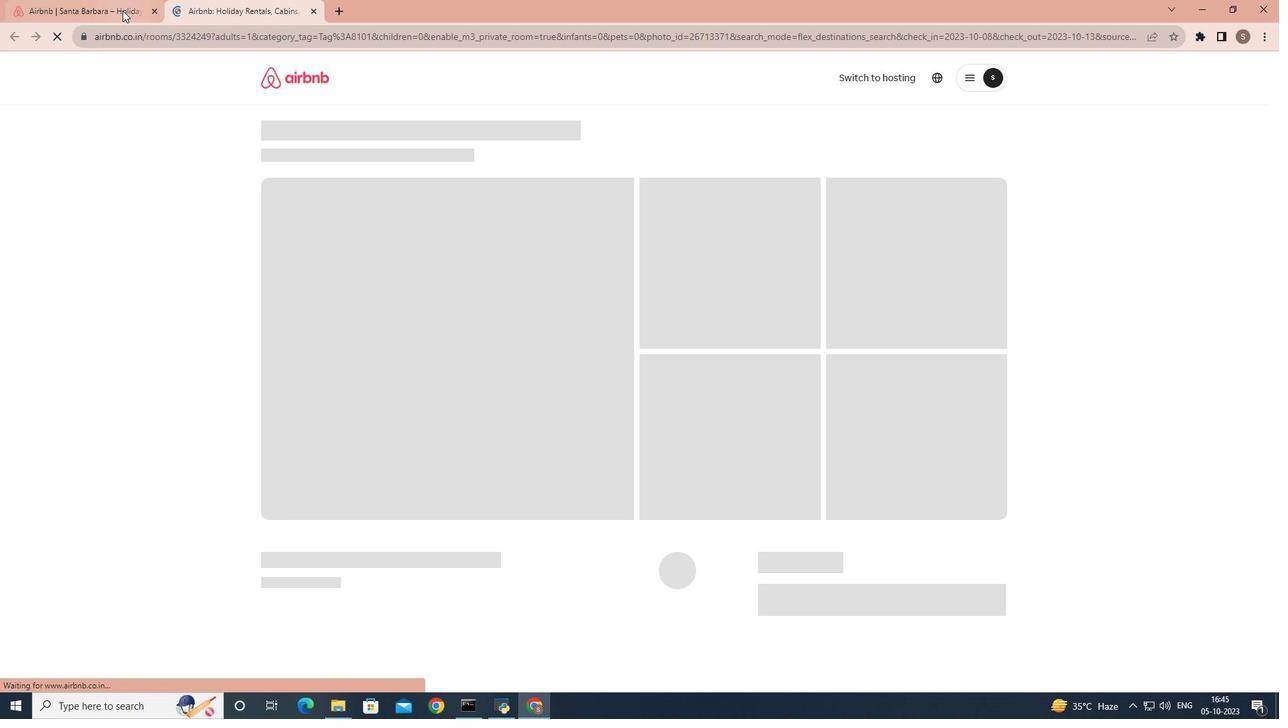 
Action: Mouse pressed left at (122, 10)
Screenshot: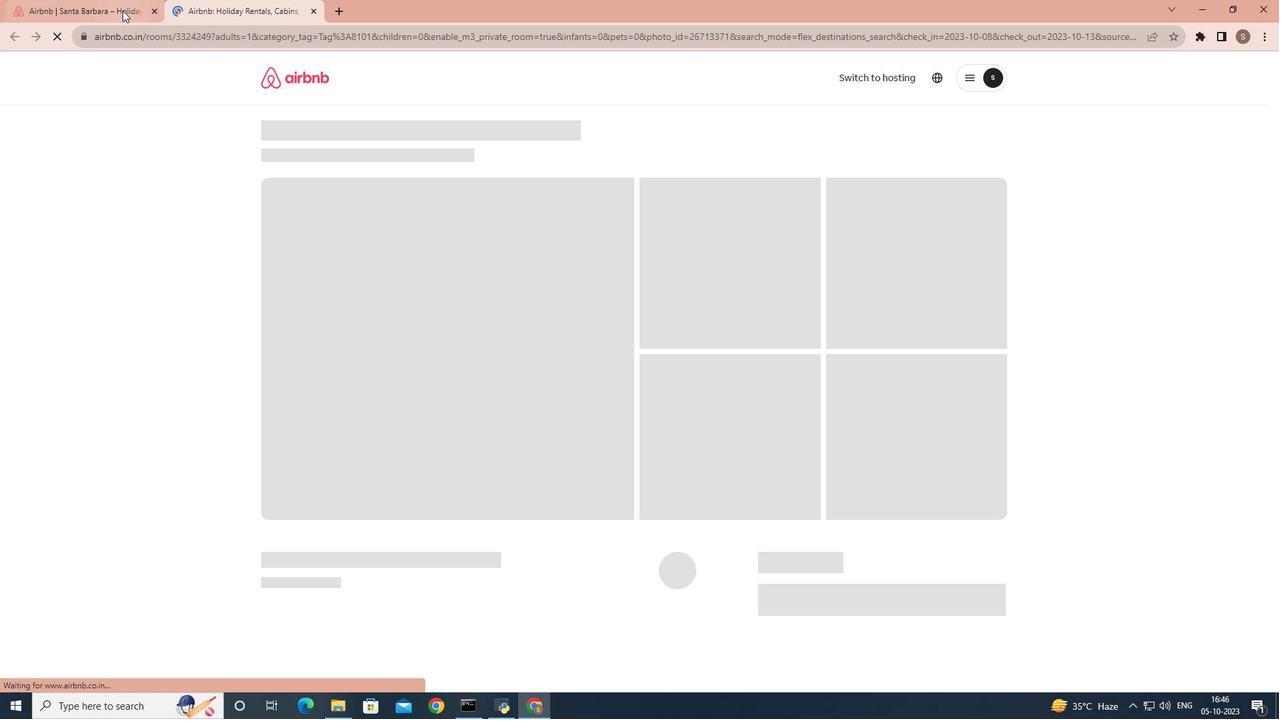 
Action: Mouse moved to (280, 458)
Screenshot: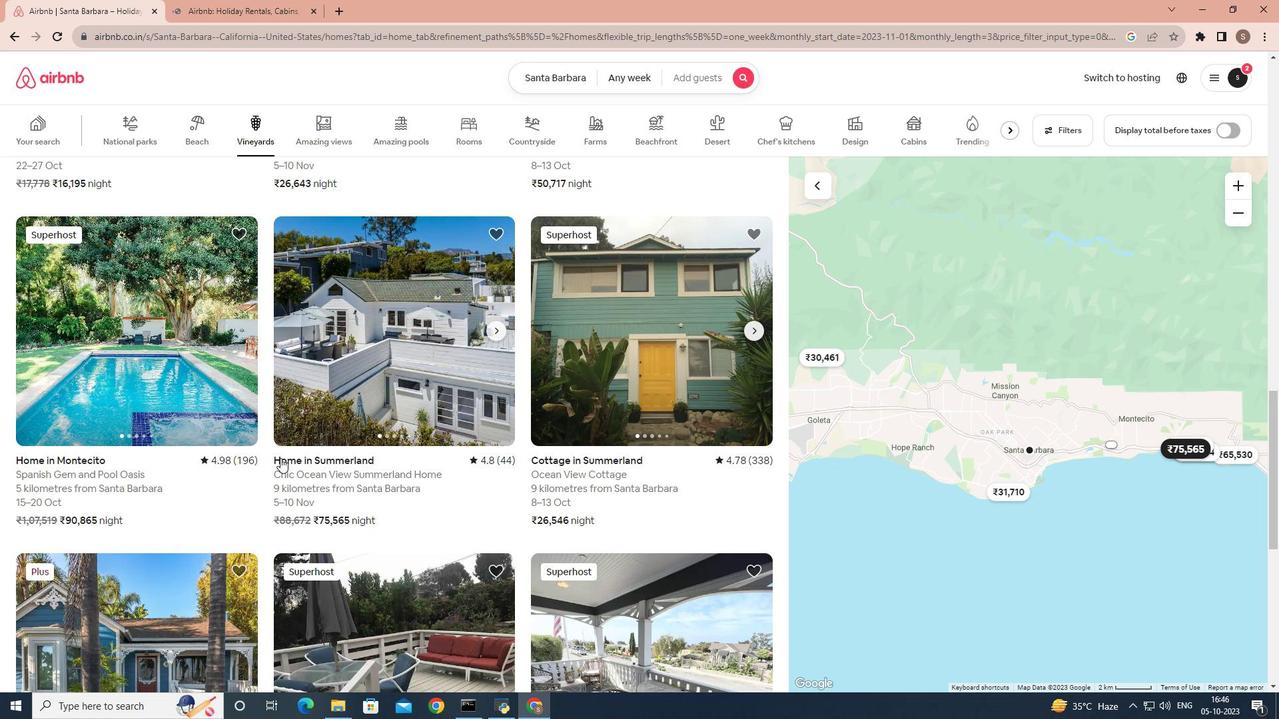 
Action: Mouse scrolled (280, 457) with delta (0, 0)
Screenshot: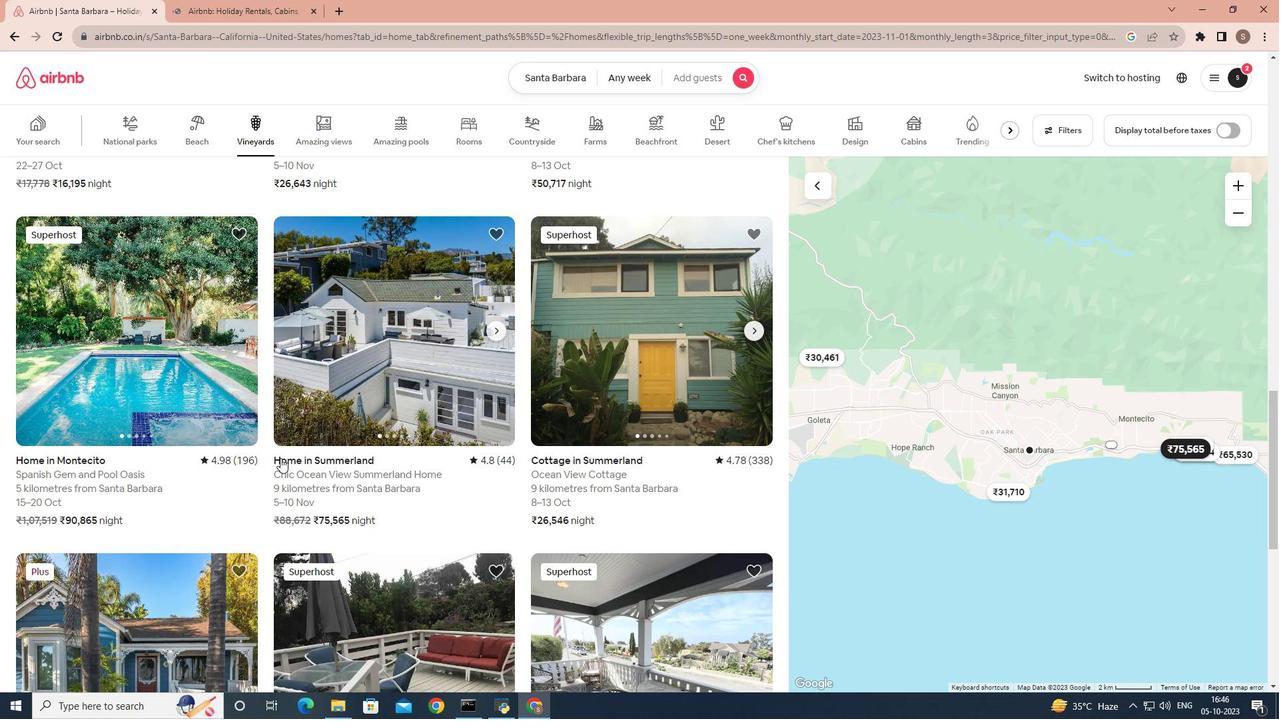 
Action: Mouse moved to (280, 458)
Screenshot: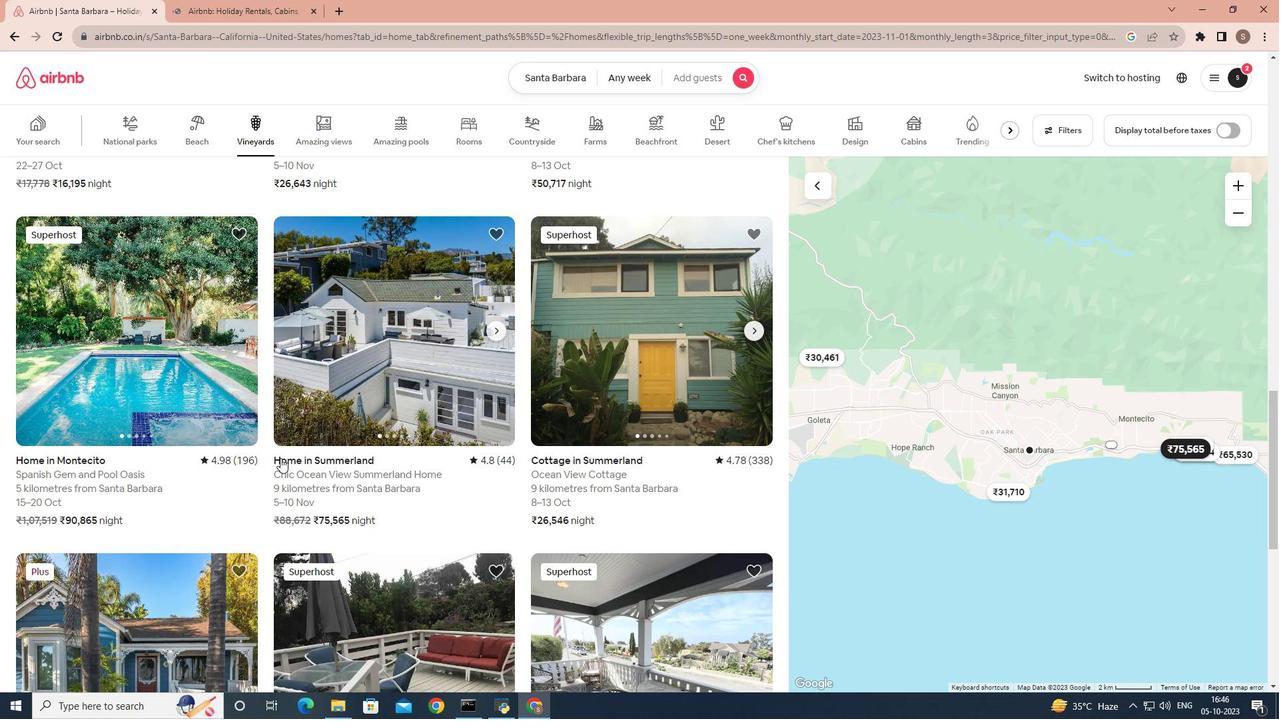 
Action: Mouse scrolled (280, 457) with delta (0, 0)
Screenshot: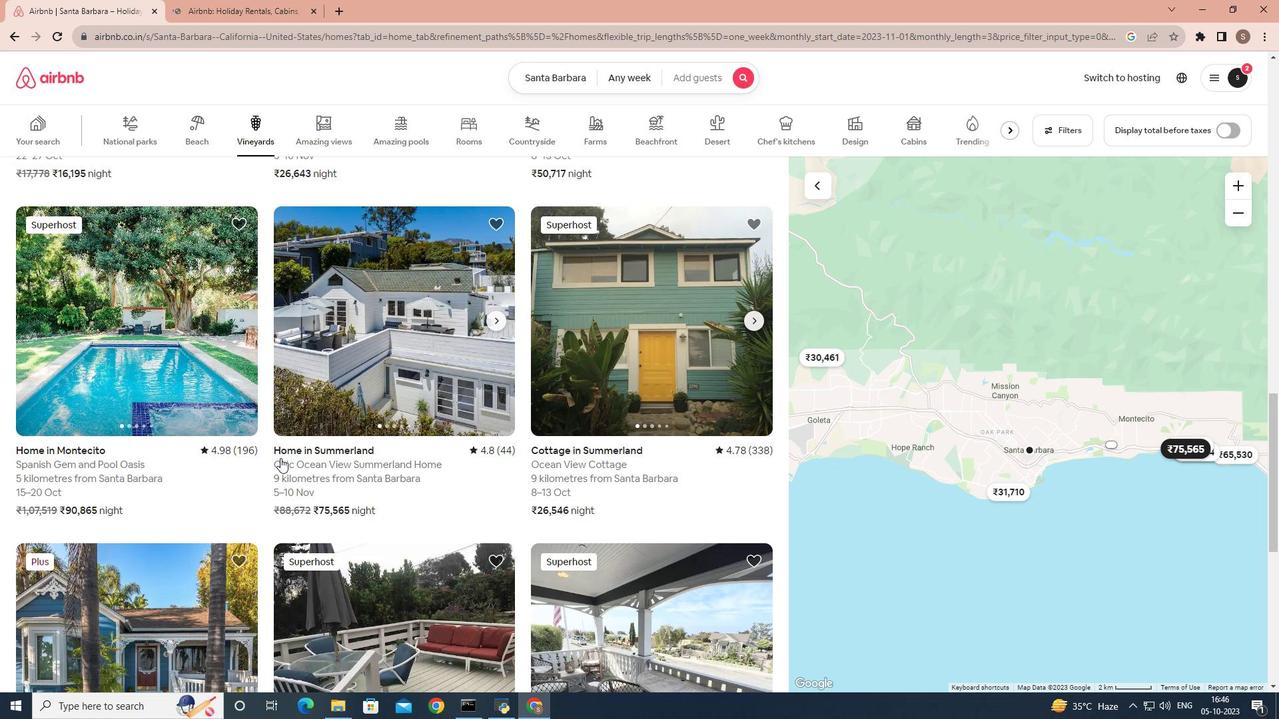 
Action: Mouse scrolled (280, 457) with delta (0, 0)
Screenshot: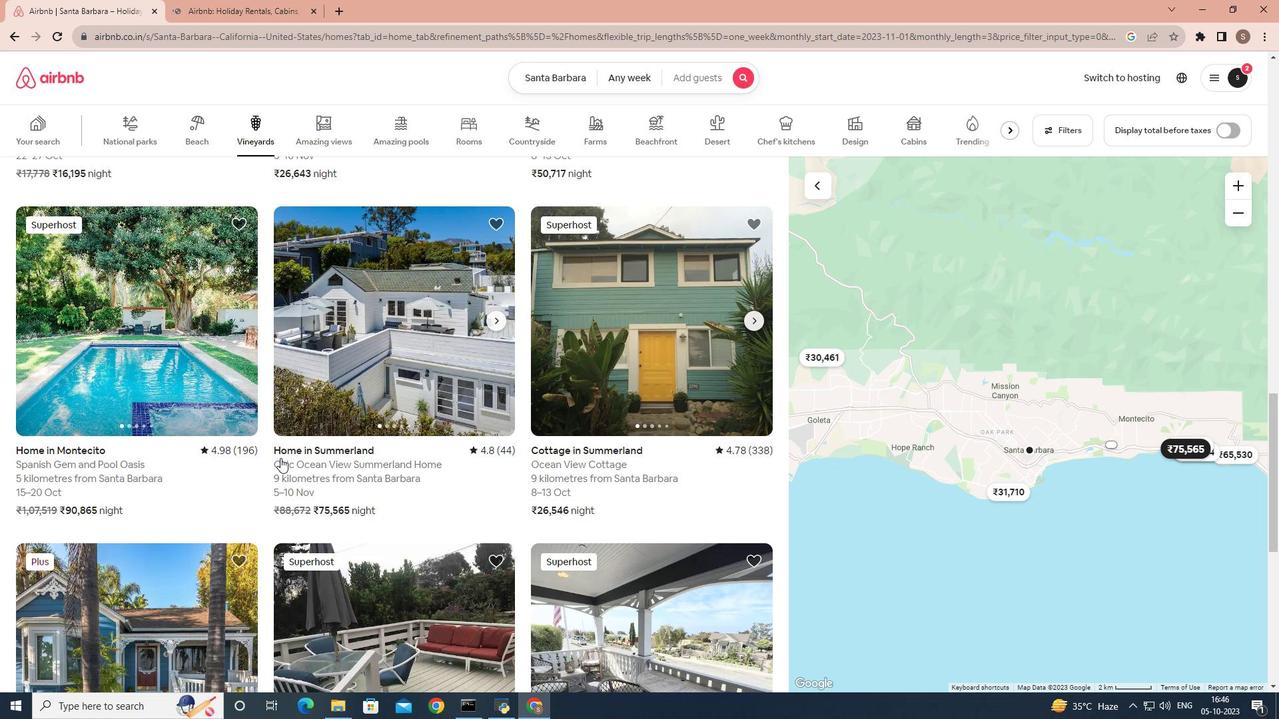 
Action: Mouse scrolled (280, 457) with delta (0, 0)
Screenshot: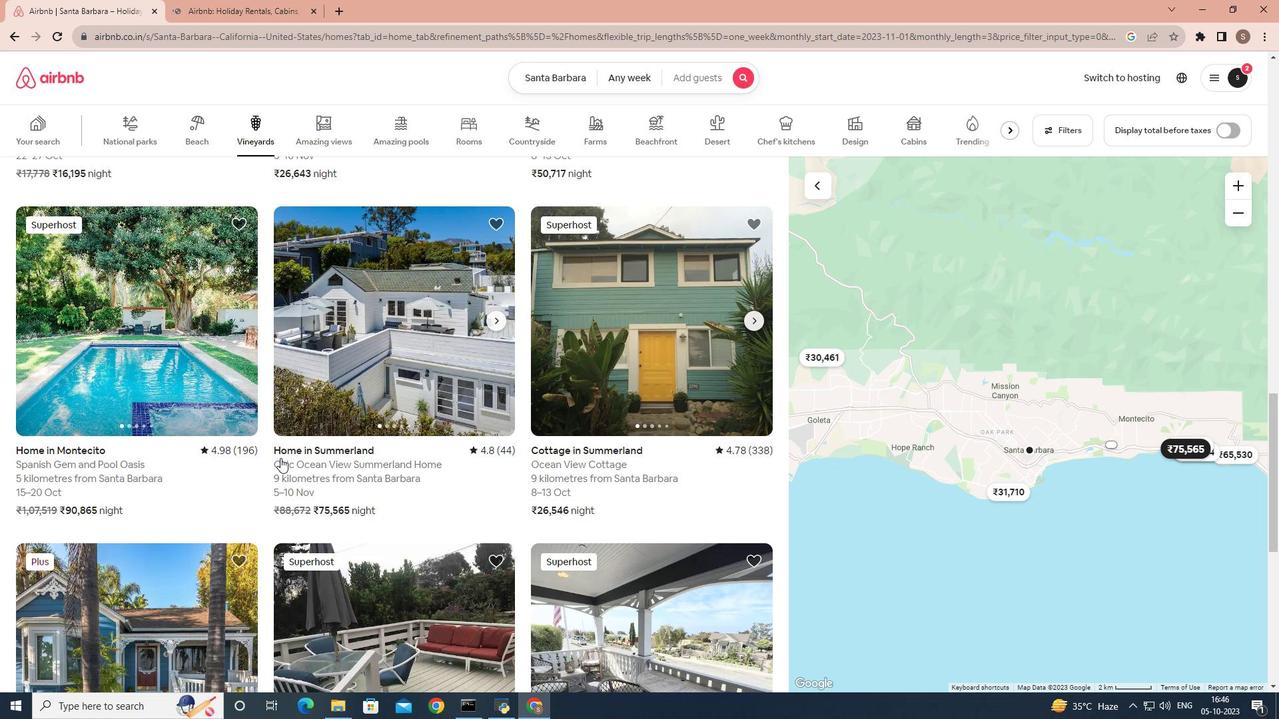 
Action: Mouse moved to (187, 436)
Screenshot: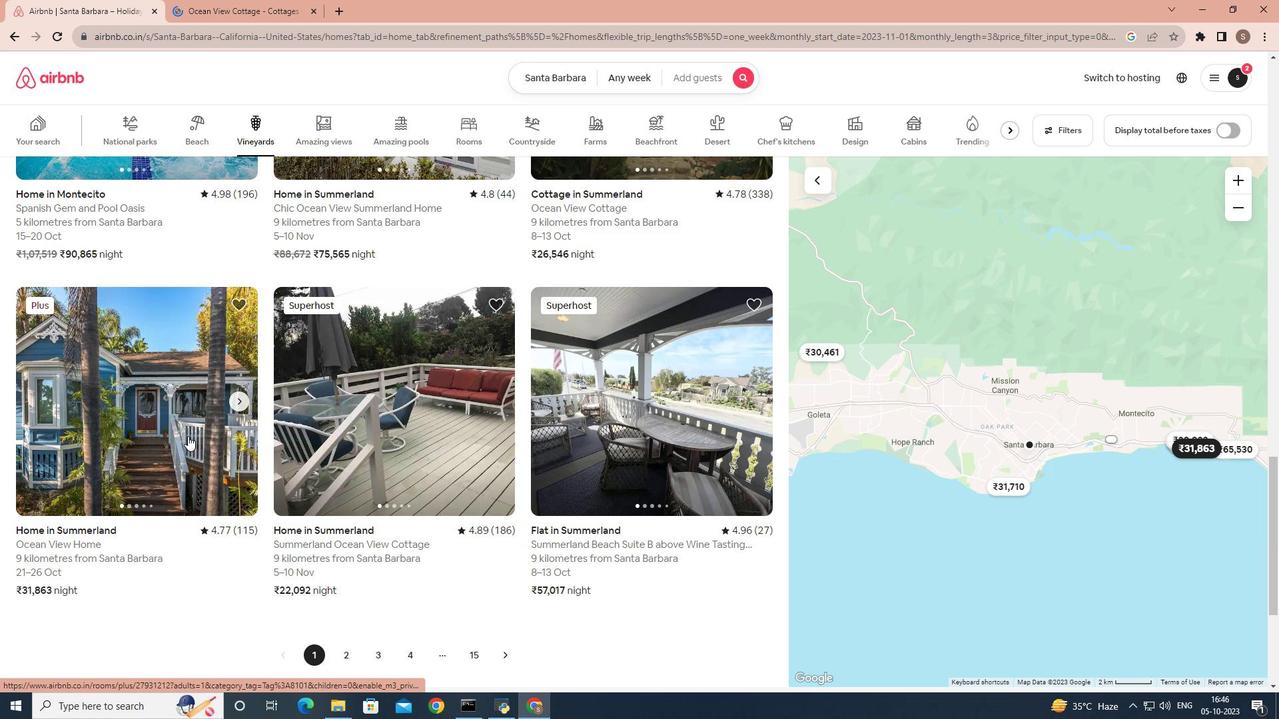 
Action: Mouse pressed left at (187, 436)
Screenshot: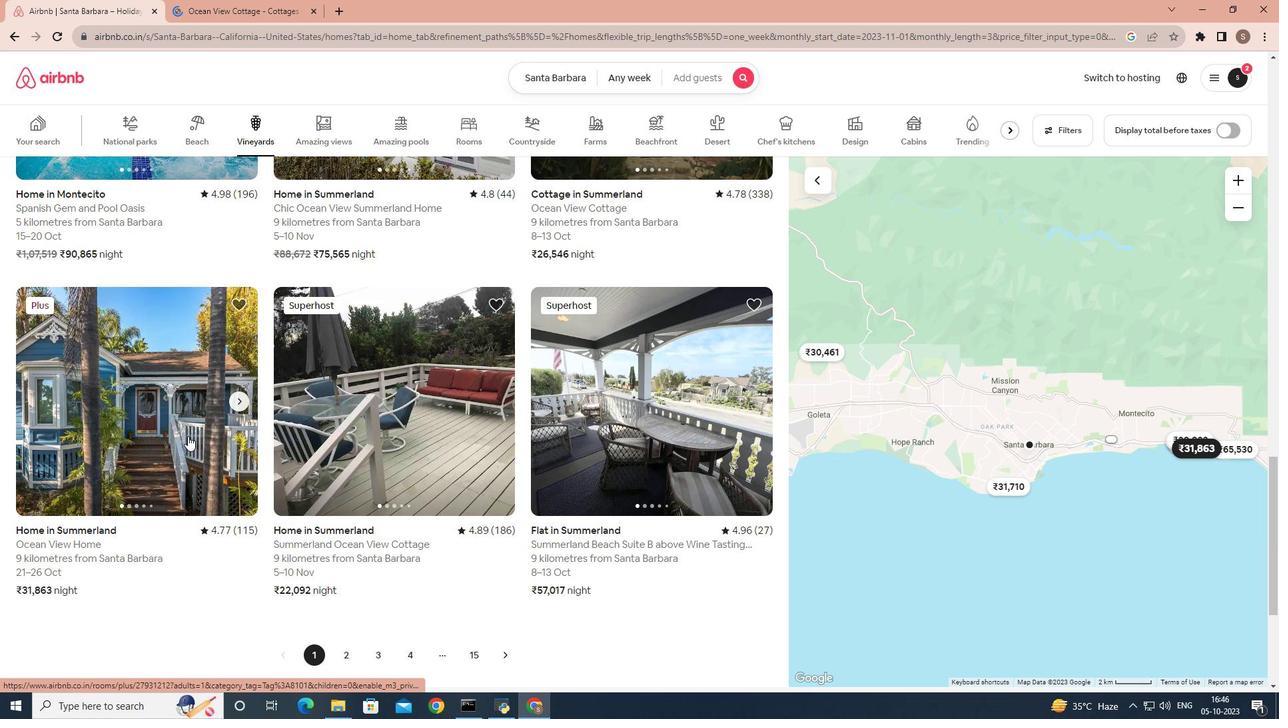 
Action: Mouse moved to (87, 6)
Screenshot: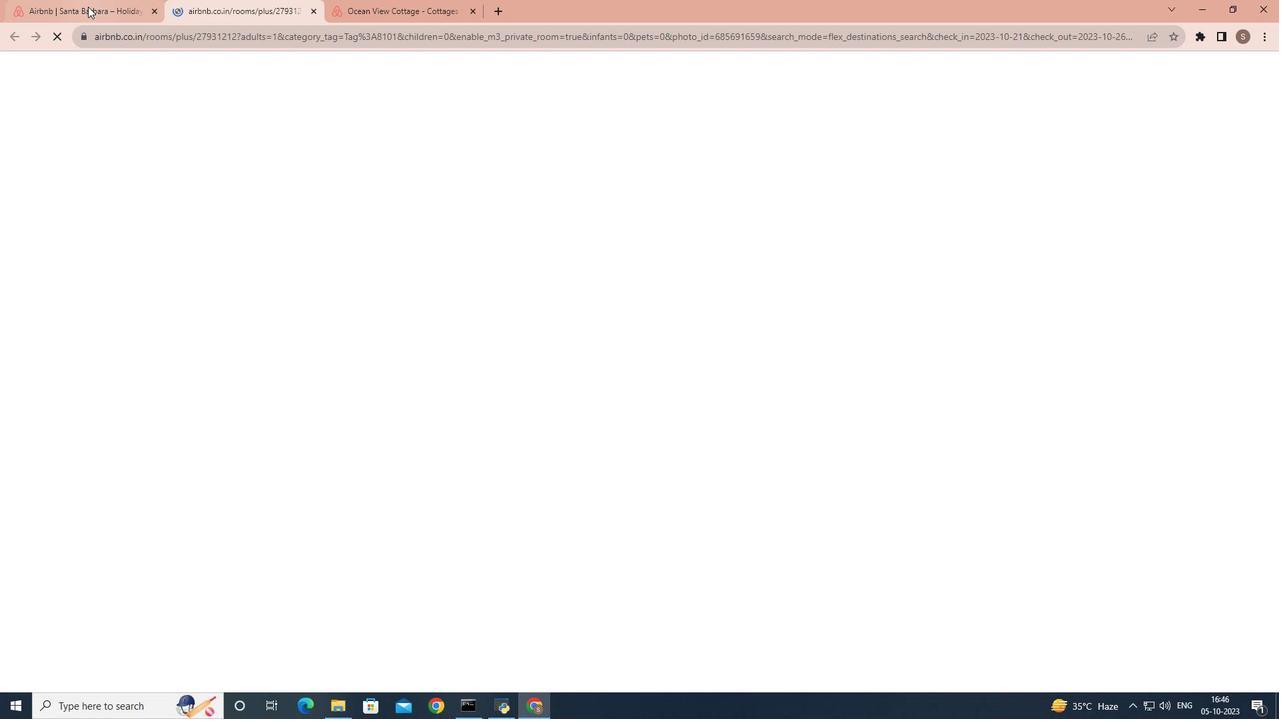 
Action: Mouse pressed left at (87, 6)
Screenshot: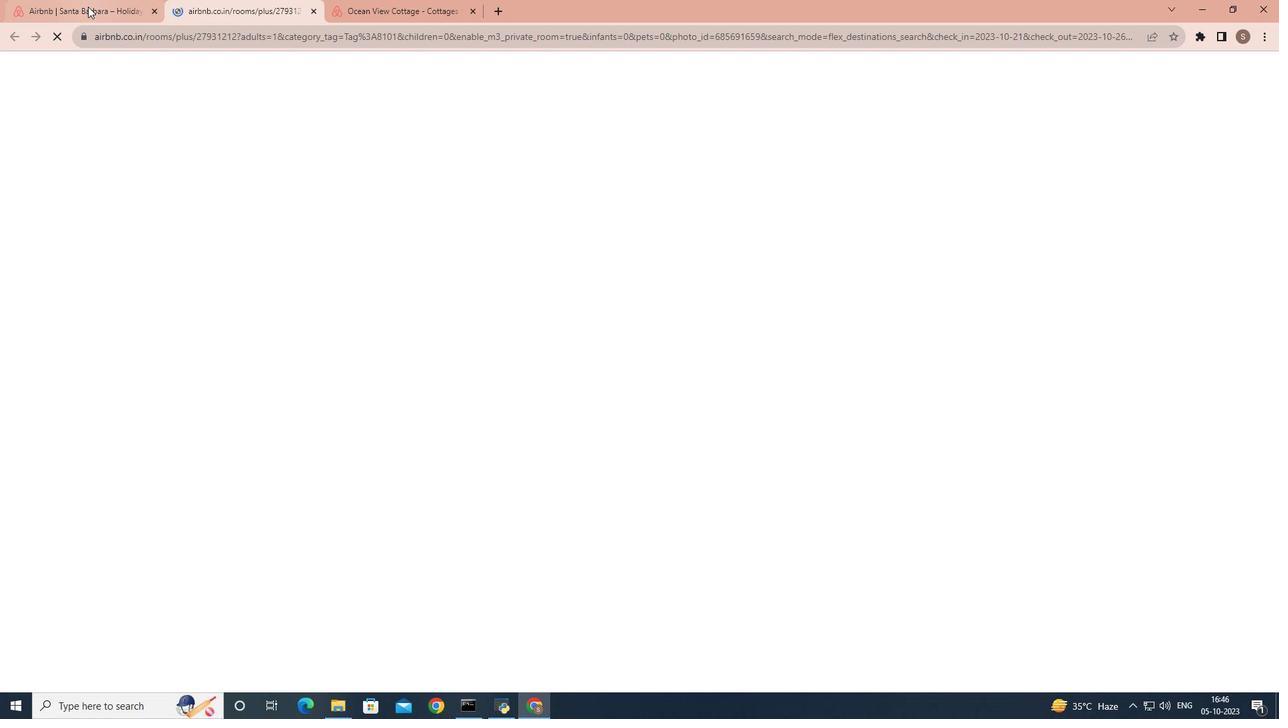
Action: Mouse moved to (412, 11)
Screenshot: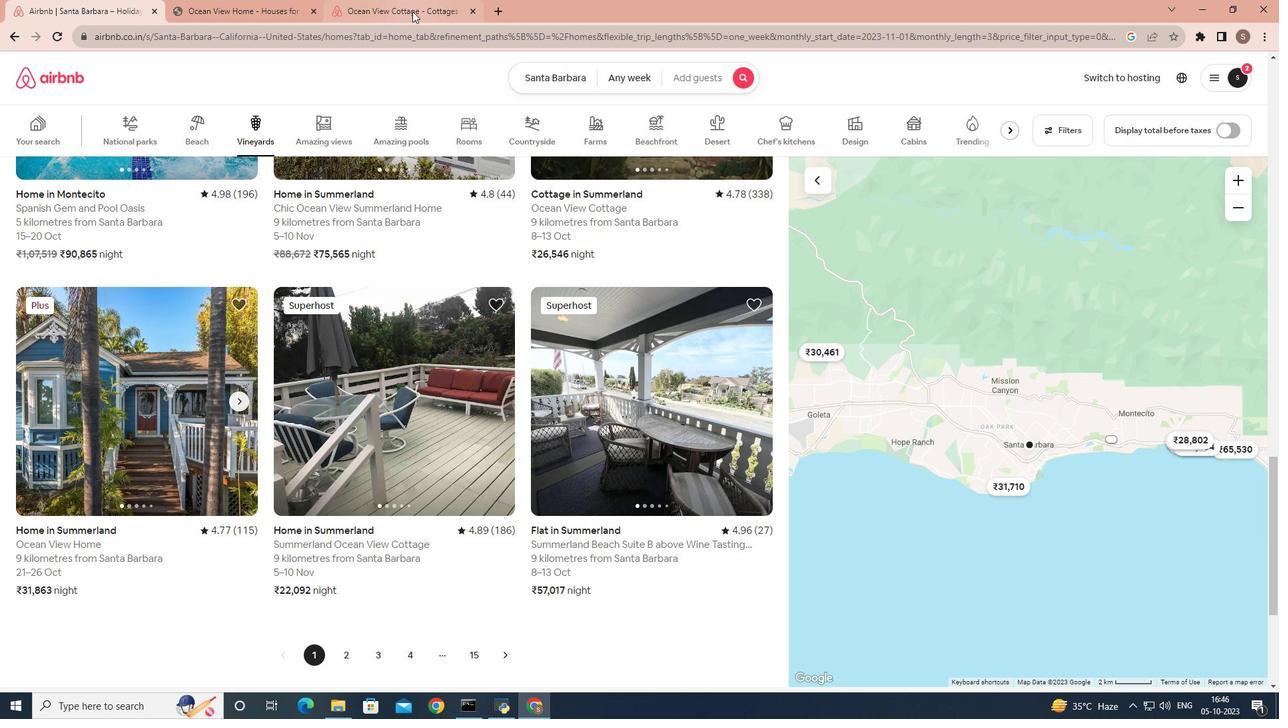 
Action: Mouse pressed left at (412, 11)
Screenshot: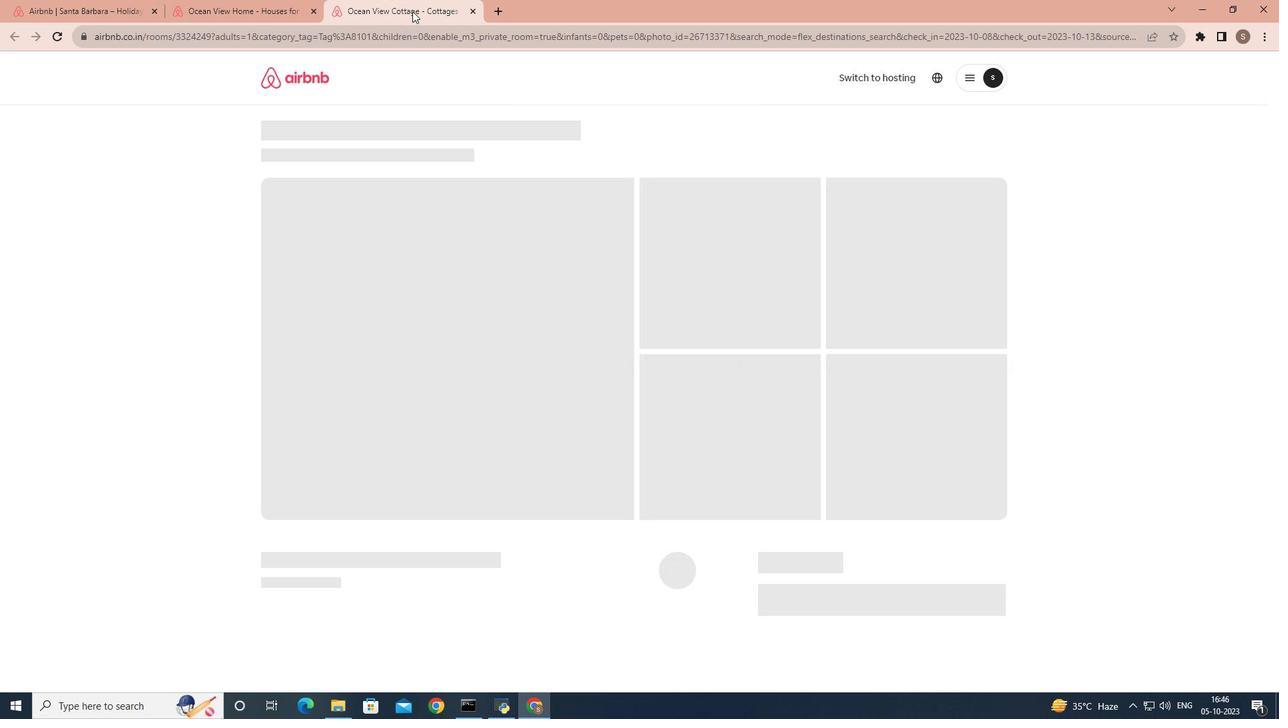 
Action: Mouse moved to (429, 439)
Screenshot: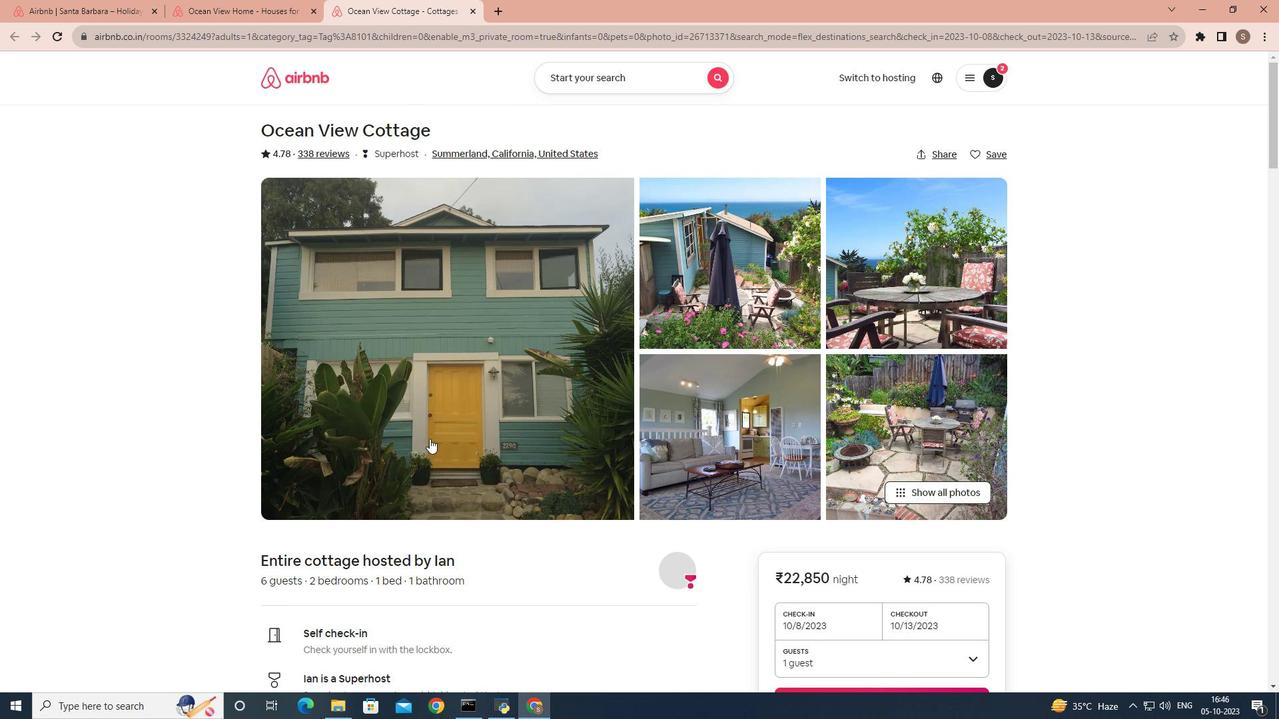 
Action: Mouse scrolled (429, 438) with delta (0, 0)
Screenshot: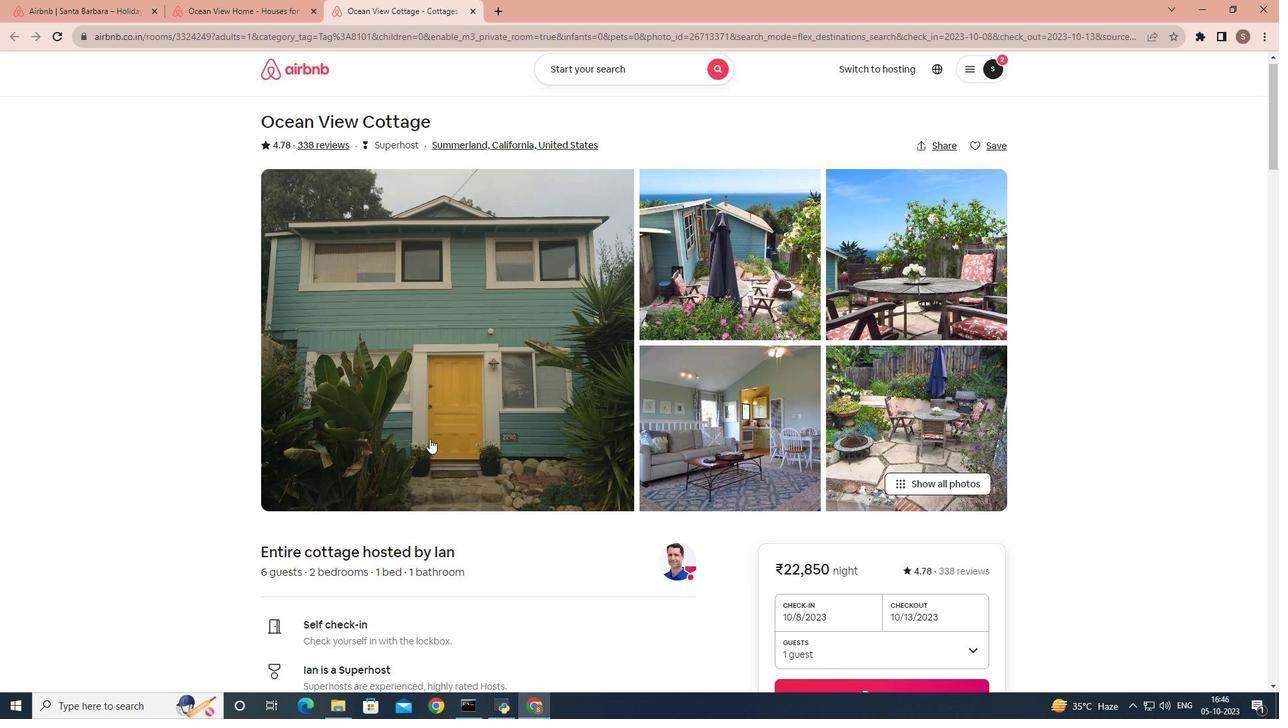 
Action: Mouse scrolled (429, 438) with delta (0, 0)
Screenshot: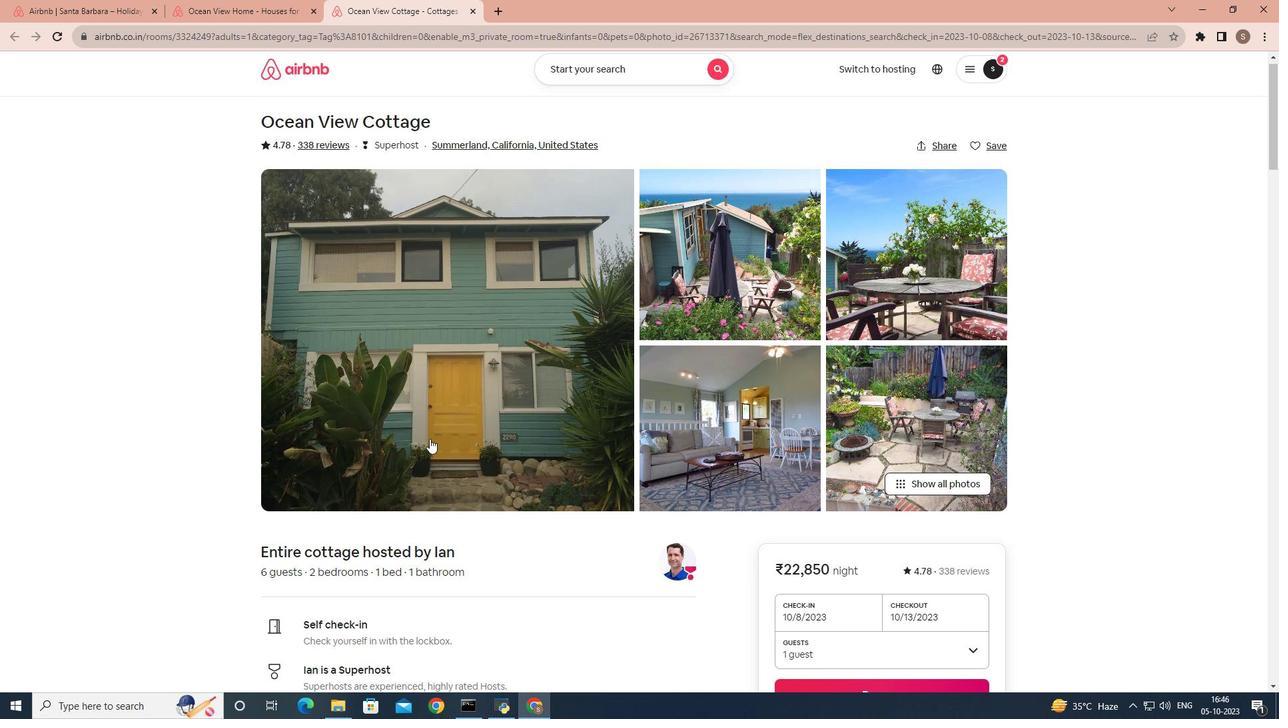 
Action: Mouse scrolled (429, 438) with delta (0, 0)
Screenshot: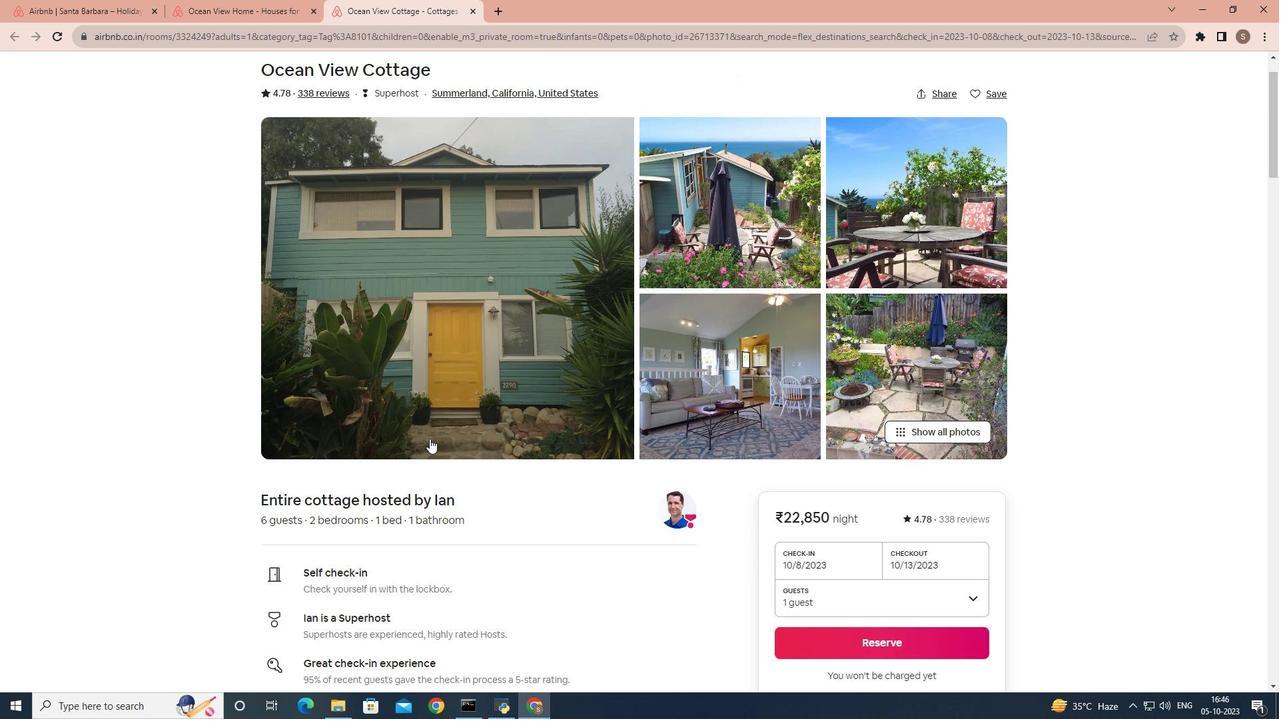 
Action: Mouse scrolled (429, 438) with delta (0, 0)
Screenshot: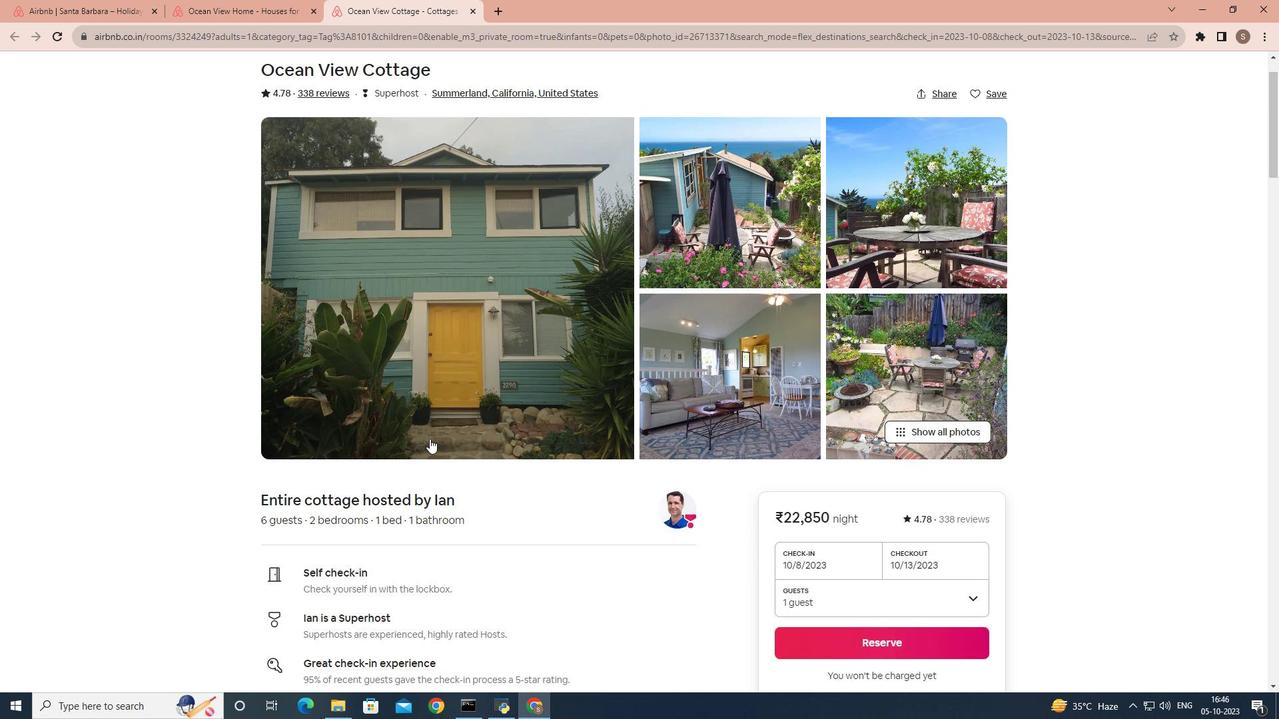
Action: Mouse scrolled (429, 438) with delta (0, 0)
Screenshot: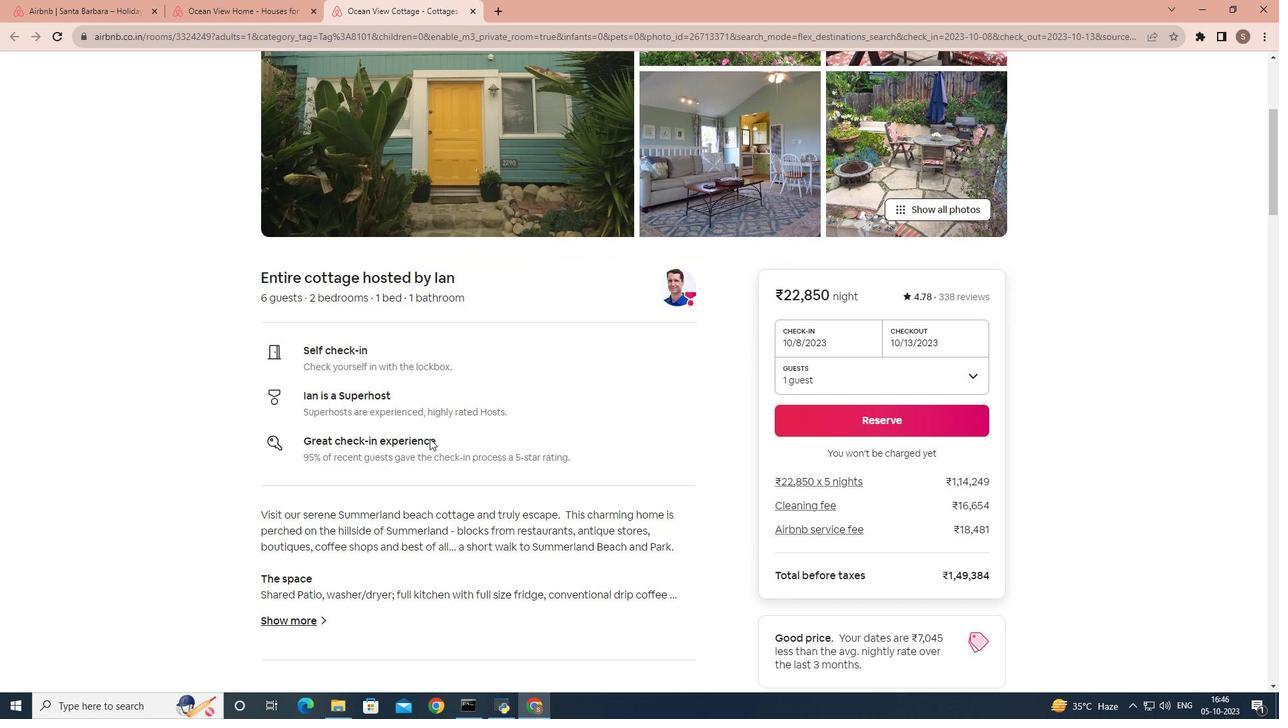 
Action: Mouse scrolled (429, 438) with delta (0, 0)
Screenshot: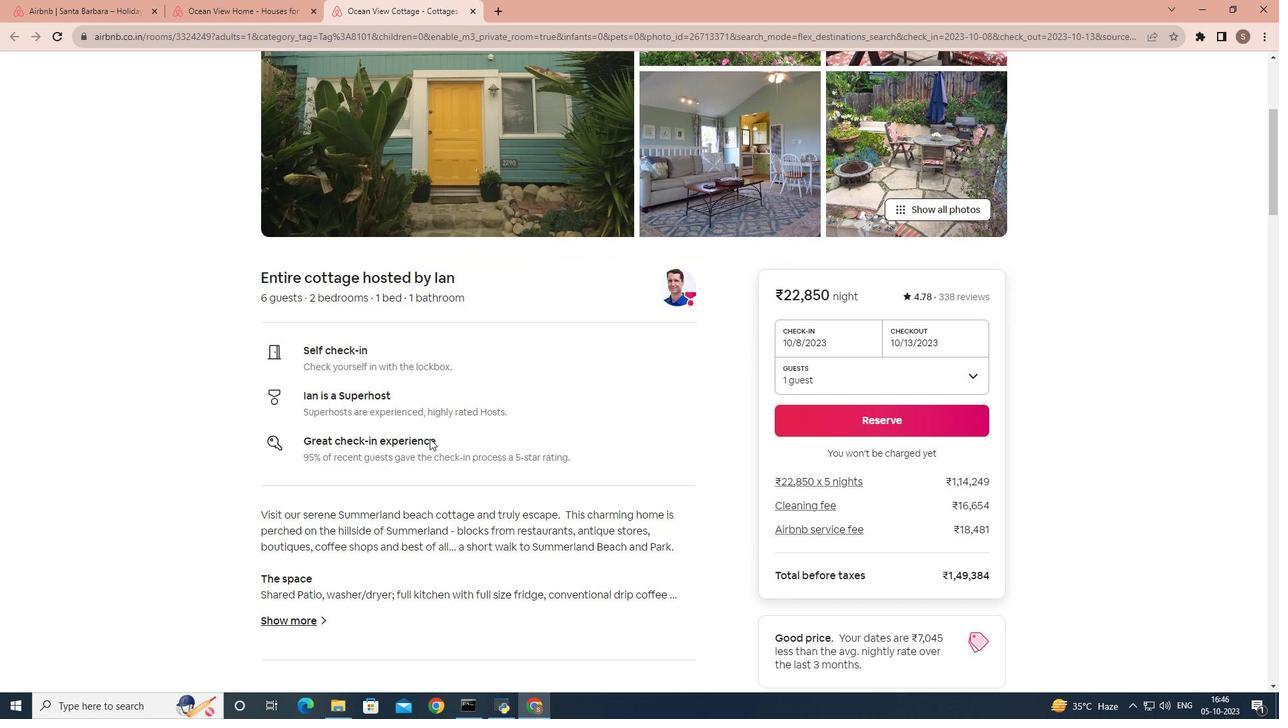 
Action: Mouse scrolled (429, 438) with delta (0, 0)
Screenshot: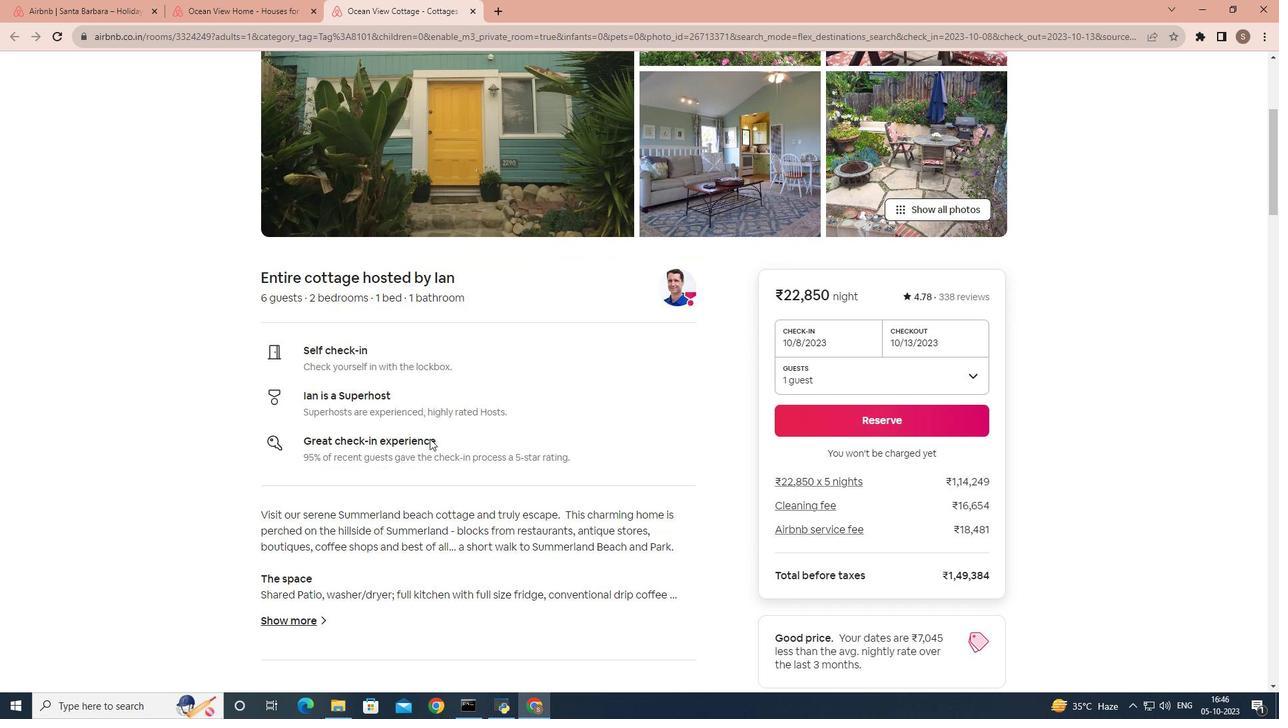 
Action: Mouse scrolled (429, 438) with delta (0, 0)
Screenshot: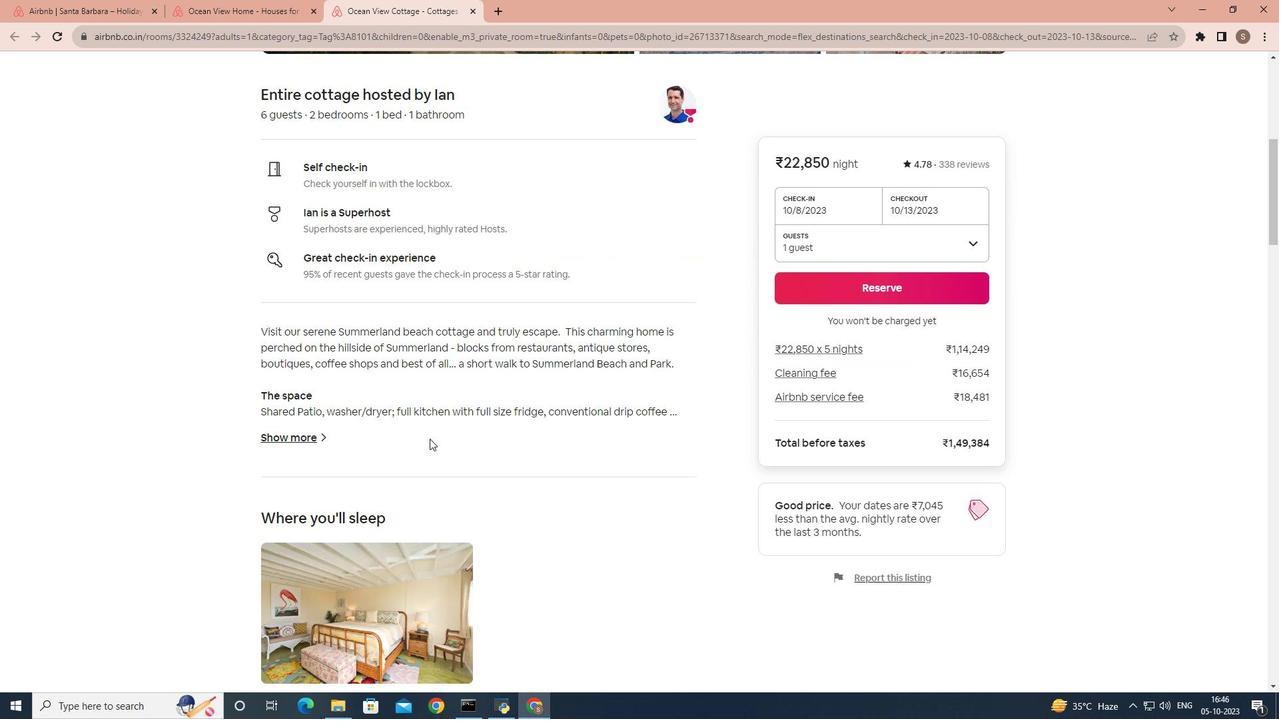 
Action: Mouse scrolled (429, 438) with delta (0, 0)
Screenshot: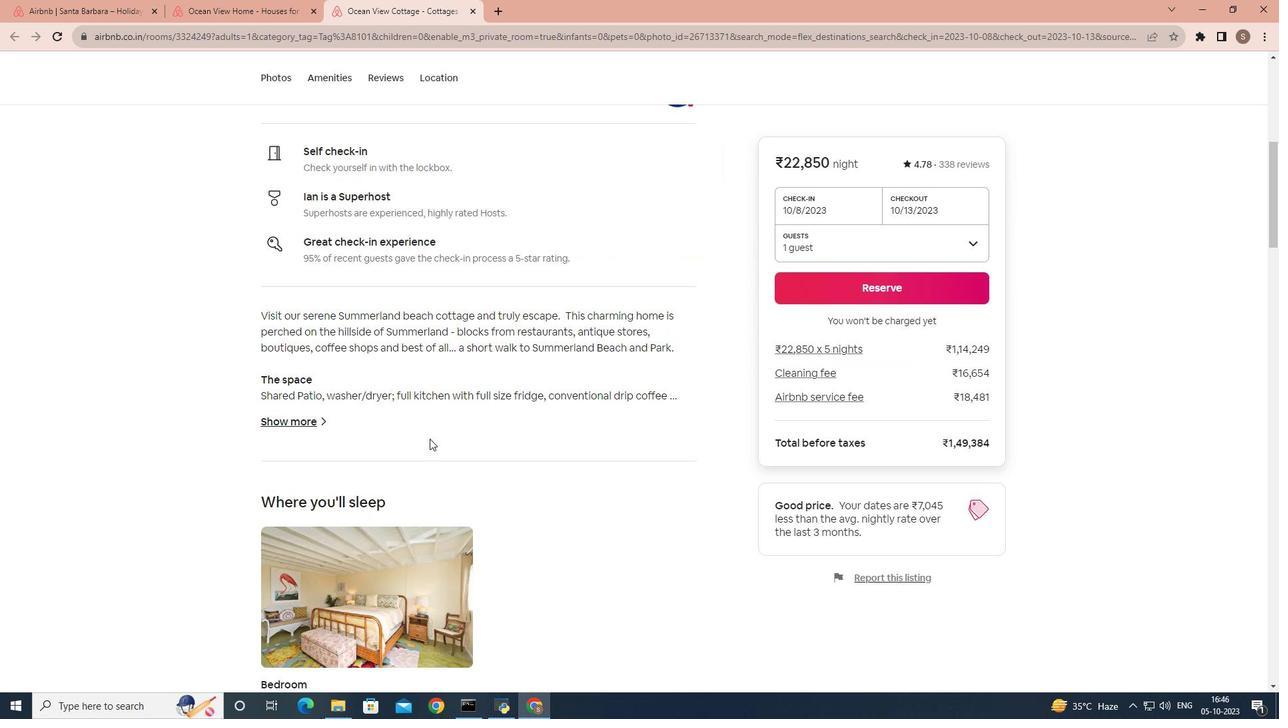 
Action: Mouse scrolled (429, 438) with delta (0, 0)
Screenshot: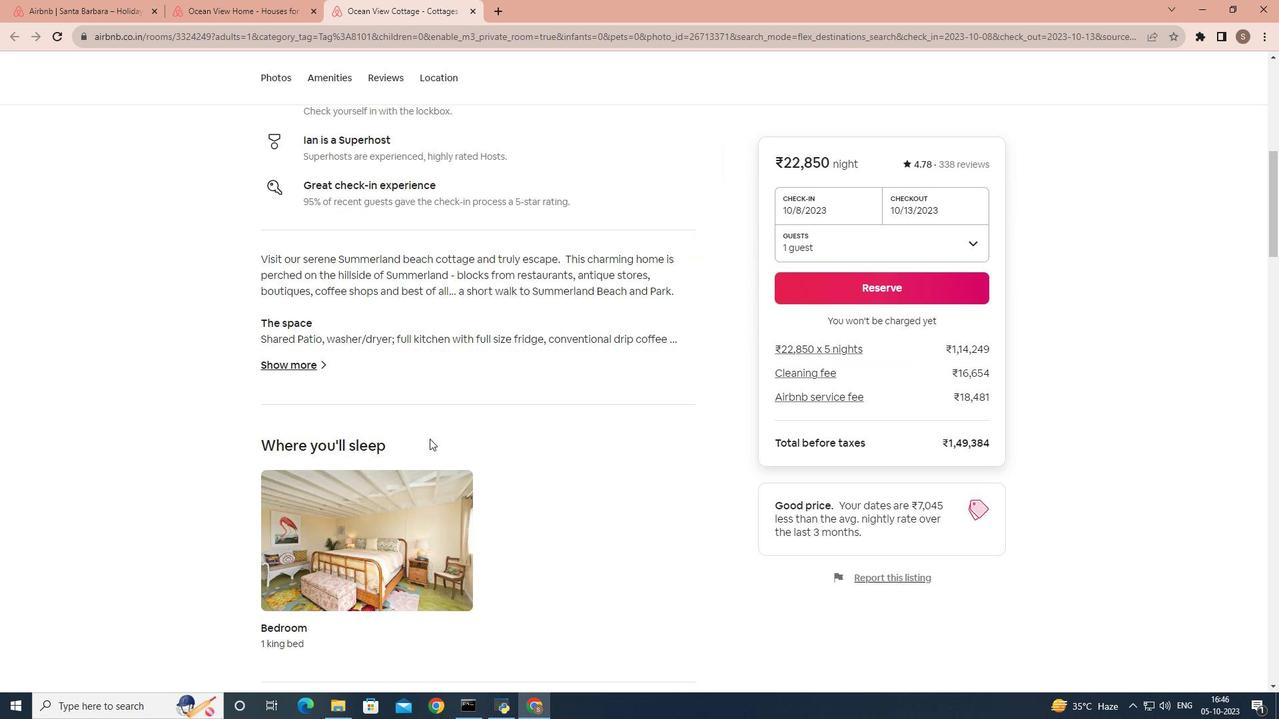 
Action: Mouse moved to (388, 401)
Screenshot: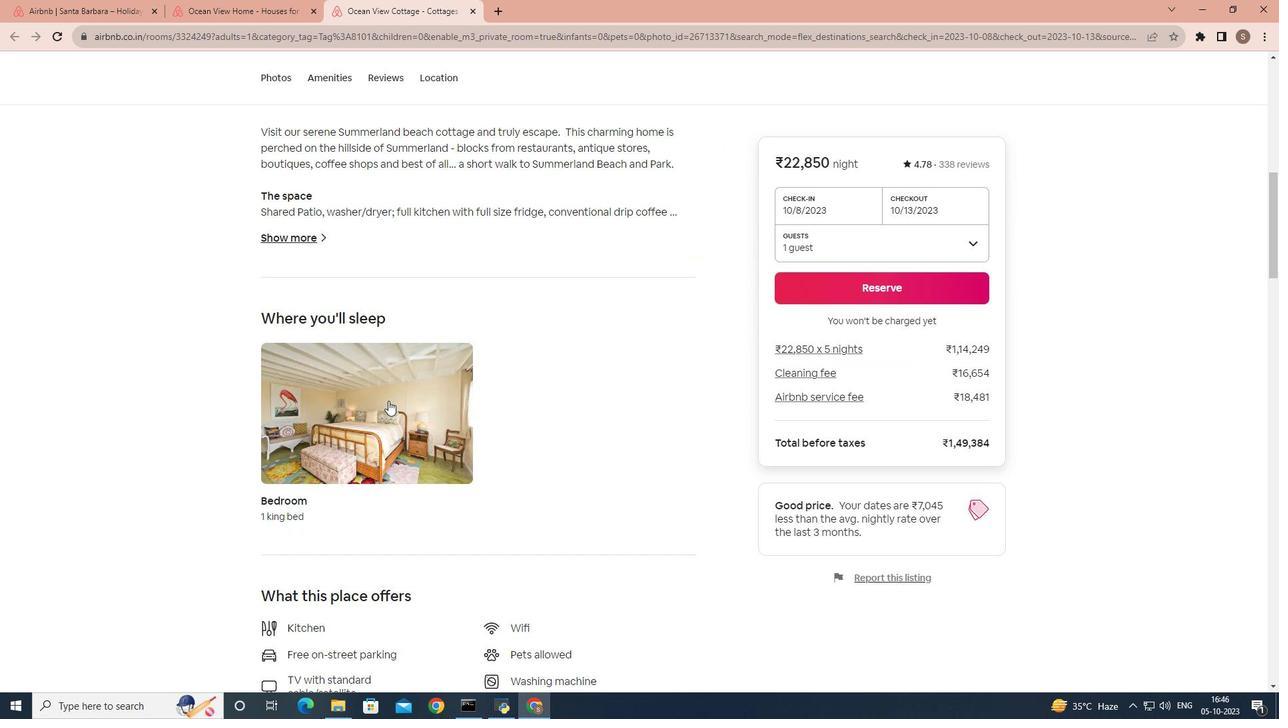 
Action: Mouse scrolled (388, 401) with delta (0, 0)
Screenshot: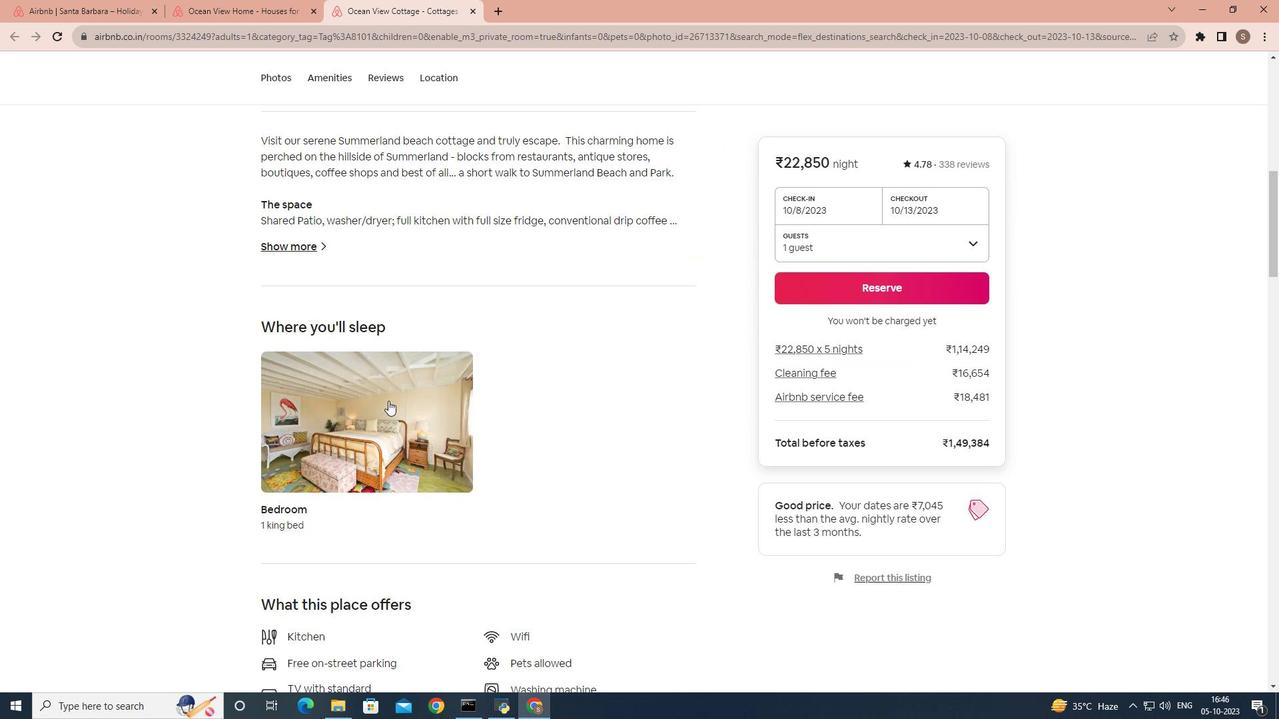
Action: Mouse moved to (309, 300)
Screenshot: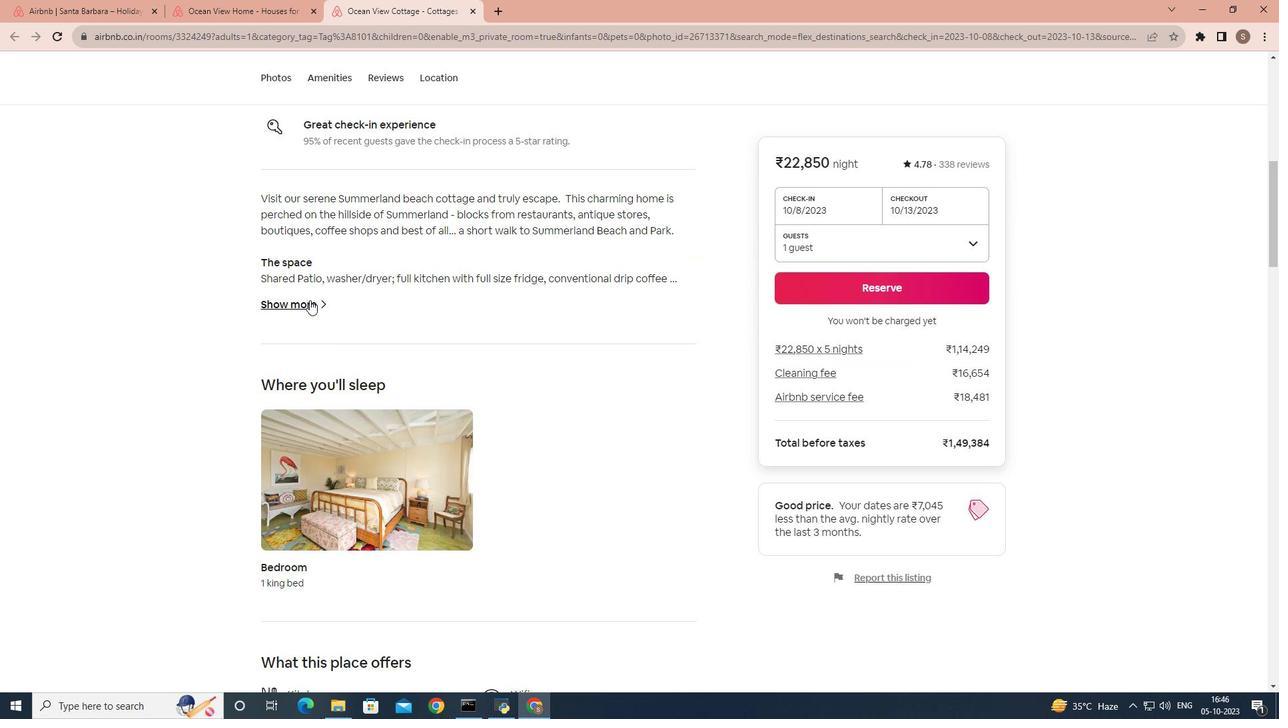 
Action: Mouse pressed left at (309, 300)
Screenshot: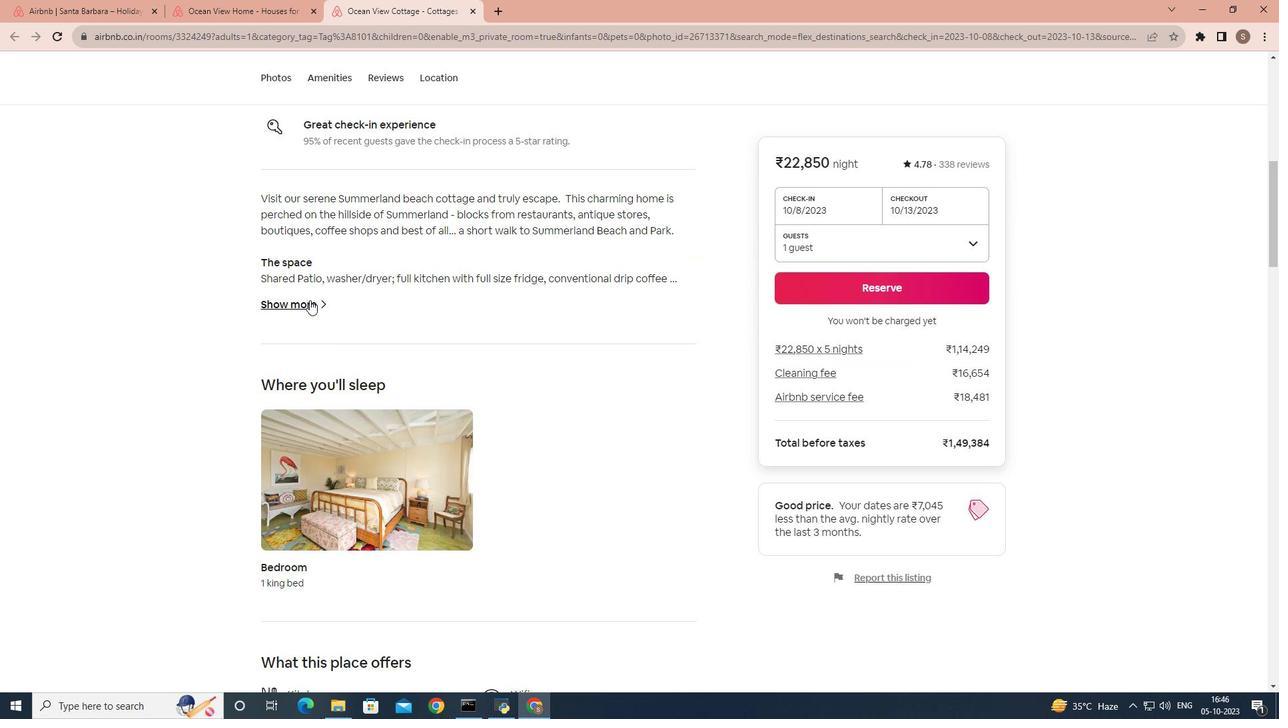 
Action: Mouse moved to (492, 385)
Screenshot: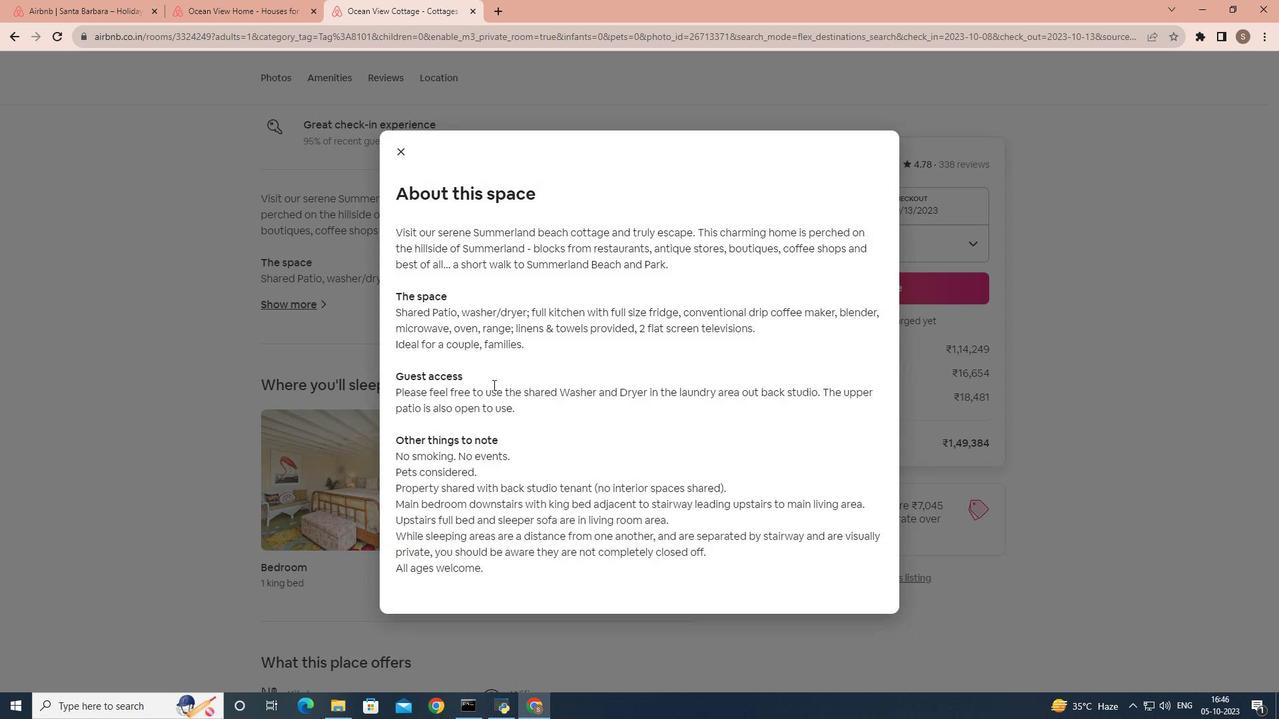 
Action: Mouse scrolled (492, 384) with delta (0, 0)
Screenshot: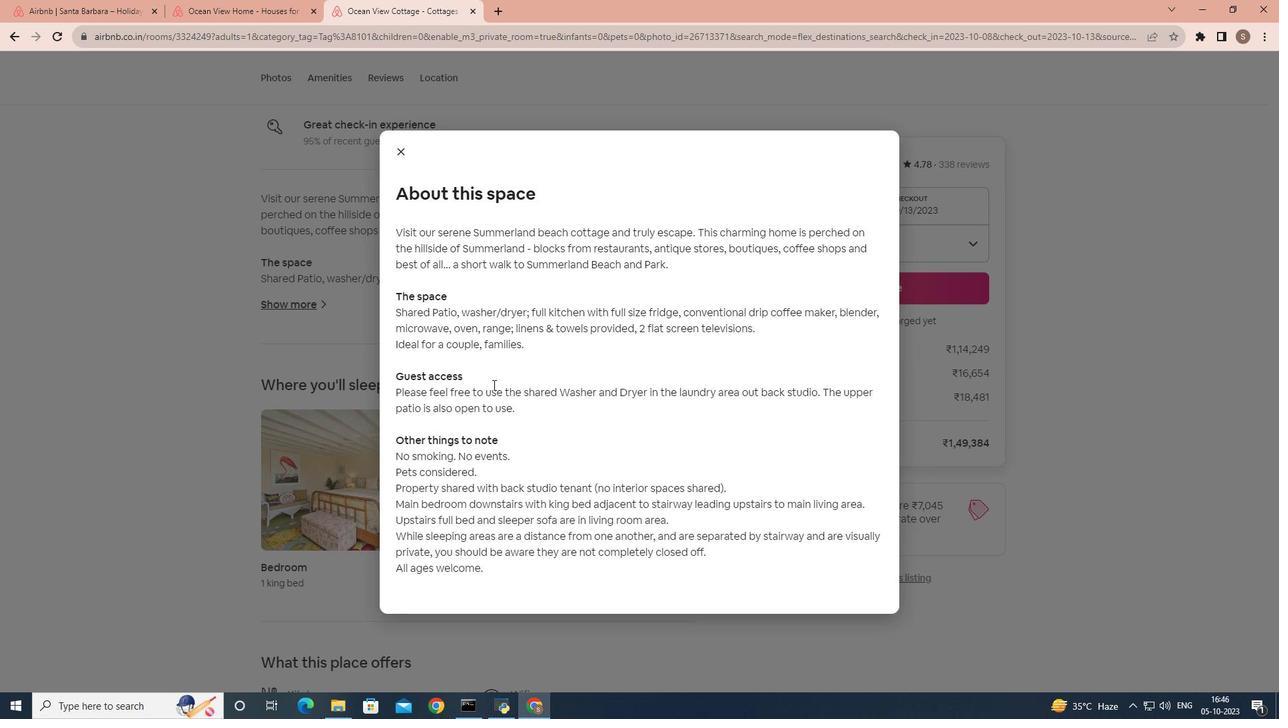 
Action: Mouse scrolled (492, 384) with delta (0, 0)
Screenshot: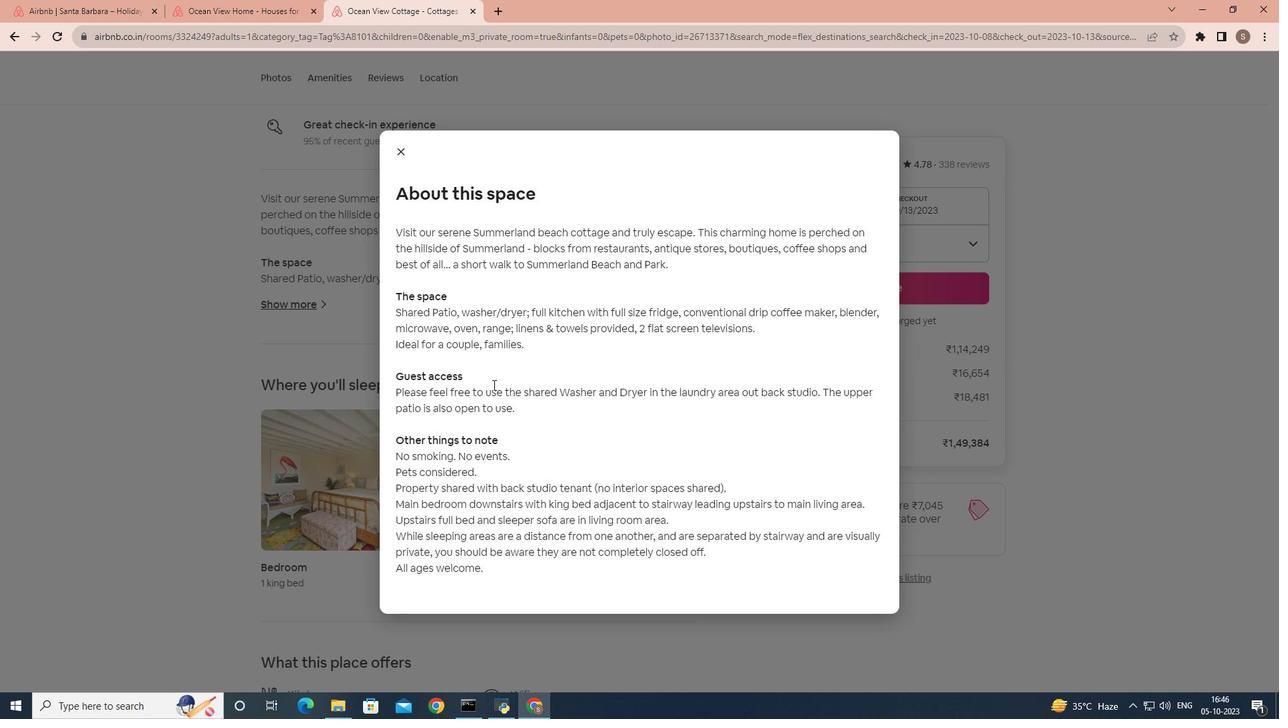 
Action: Mouse scrolled (492, 384) with delta (0, 0)
Screenshot: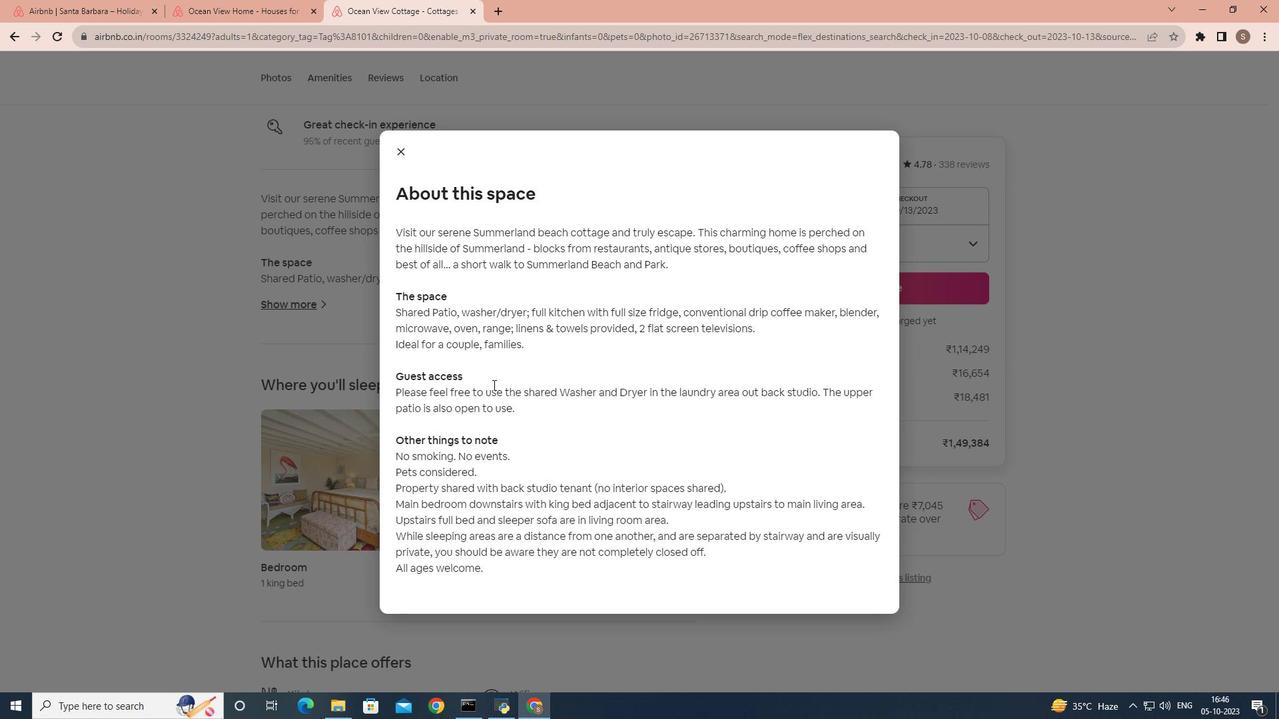 
Action: Mouse scrolled (492, 384) with delta (0, 0)
Screenshot: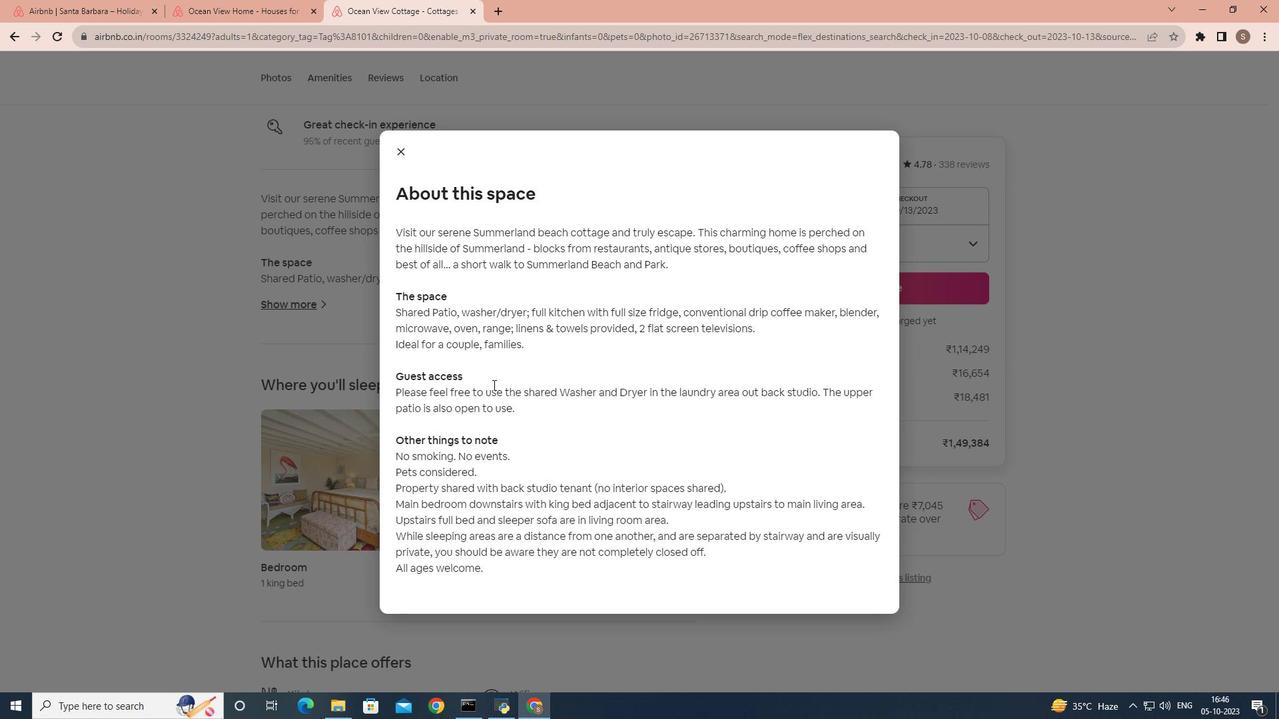 
Action: Mouse moved to (402, 149)
Screenshot: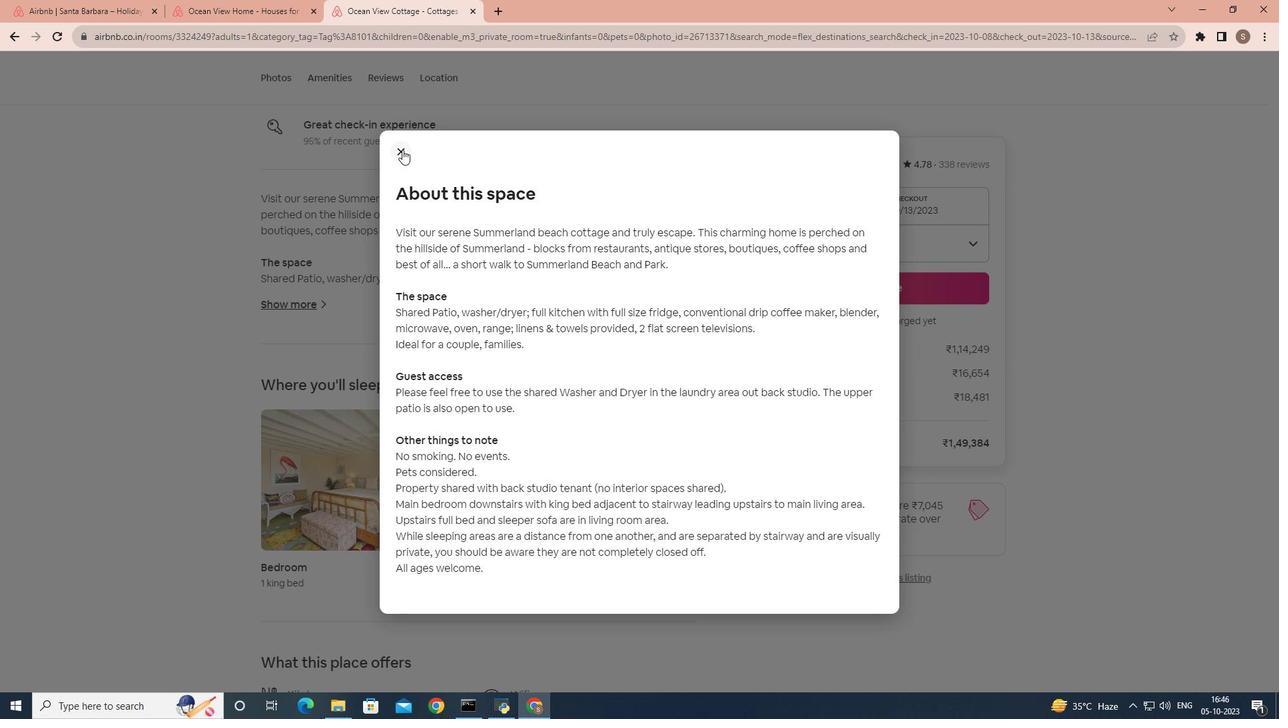 
Action: Mouse pressed left at (402, 149)
Screenshot: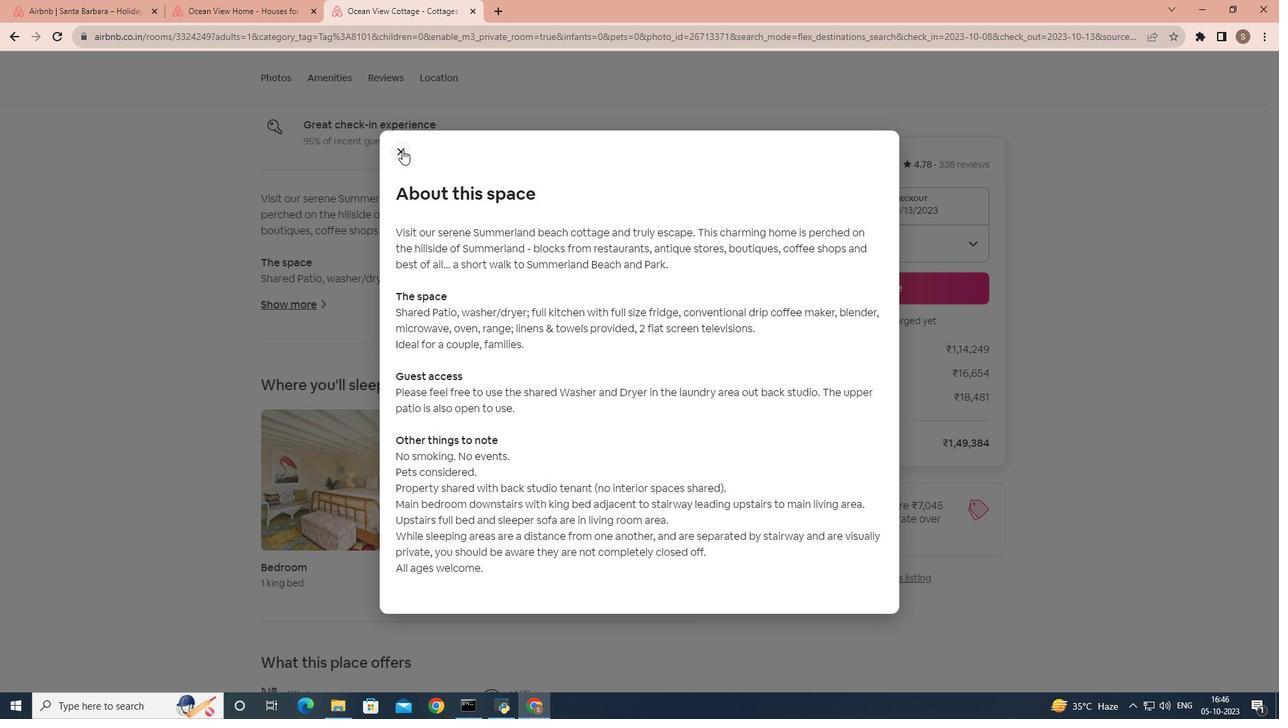 
Action: Mouse moved to (401, 562)
Screenshot: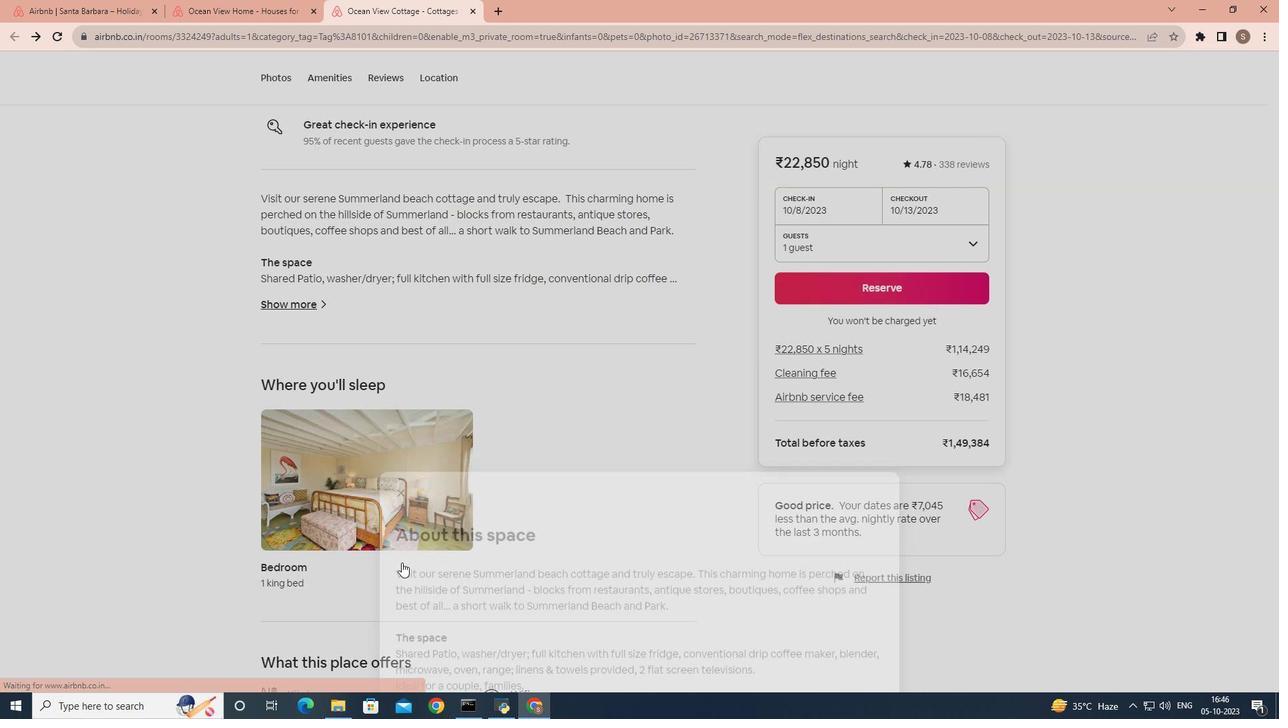 
Action: Mouse scrolled (401, 562) with delta (0, 0)
Screenshot: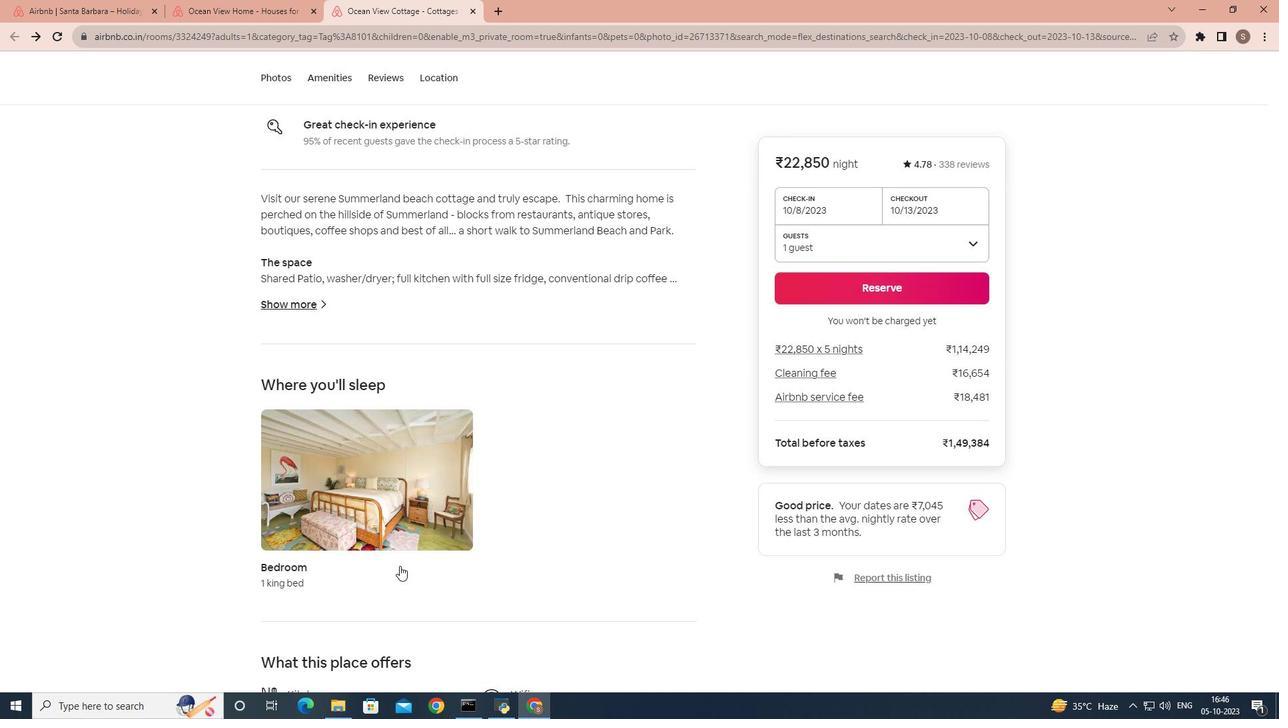 
Action: Mouse moved to (400, 565)
Screenshot: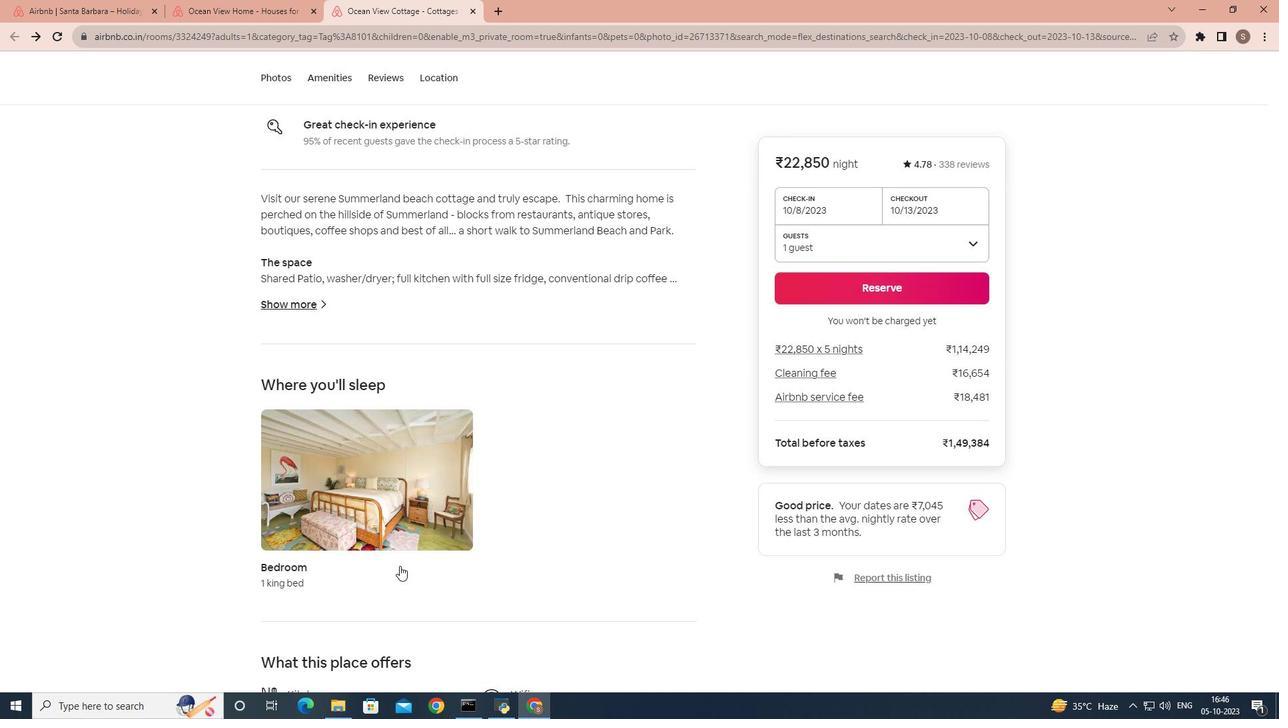 
Action: Mouse scrolled (400, 564) with delta (0, 0)
Screenshot: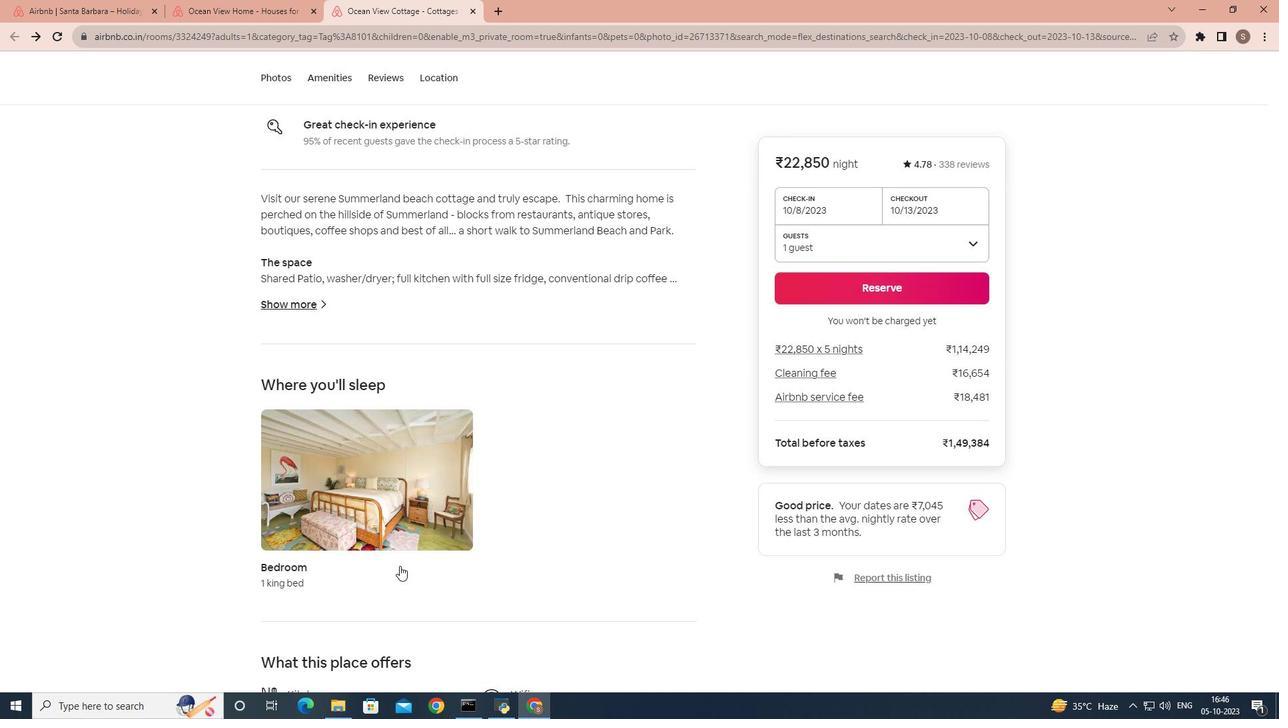 
Action: Mouse moved to (399, 566)
Screenshot: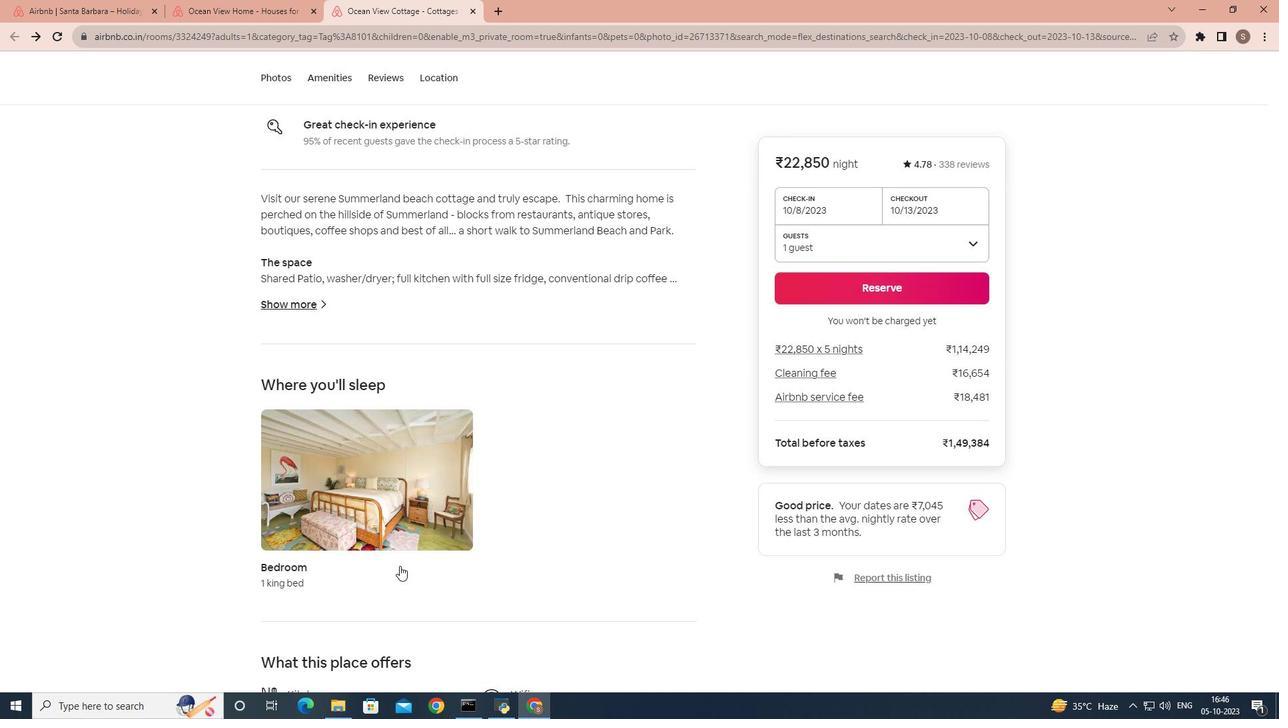 
Action: Mouse scrolled (399, 565) with delta (0, 0)
Screenshot: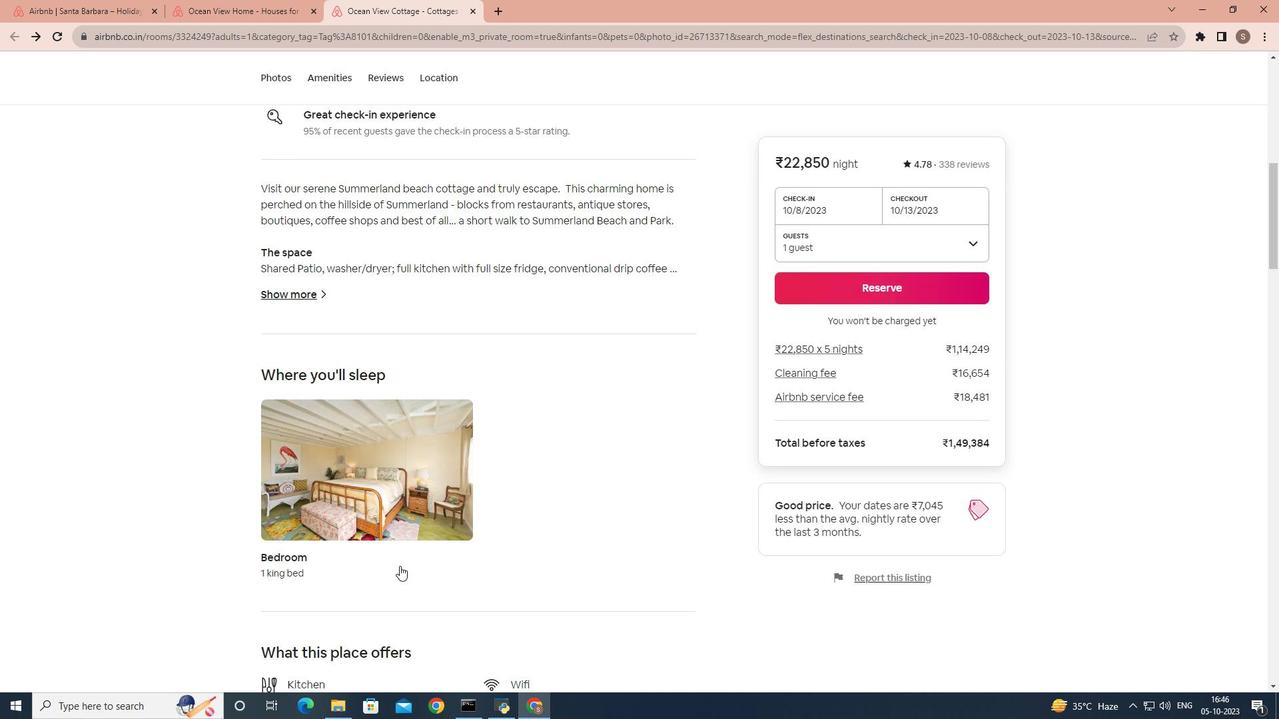 
Action: Mouse scrolled (399, 565) with delta (0, 0)
Screenshot: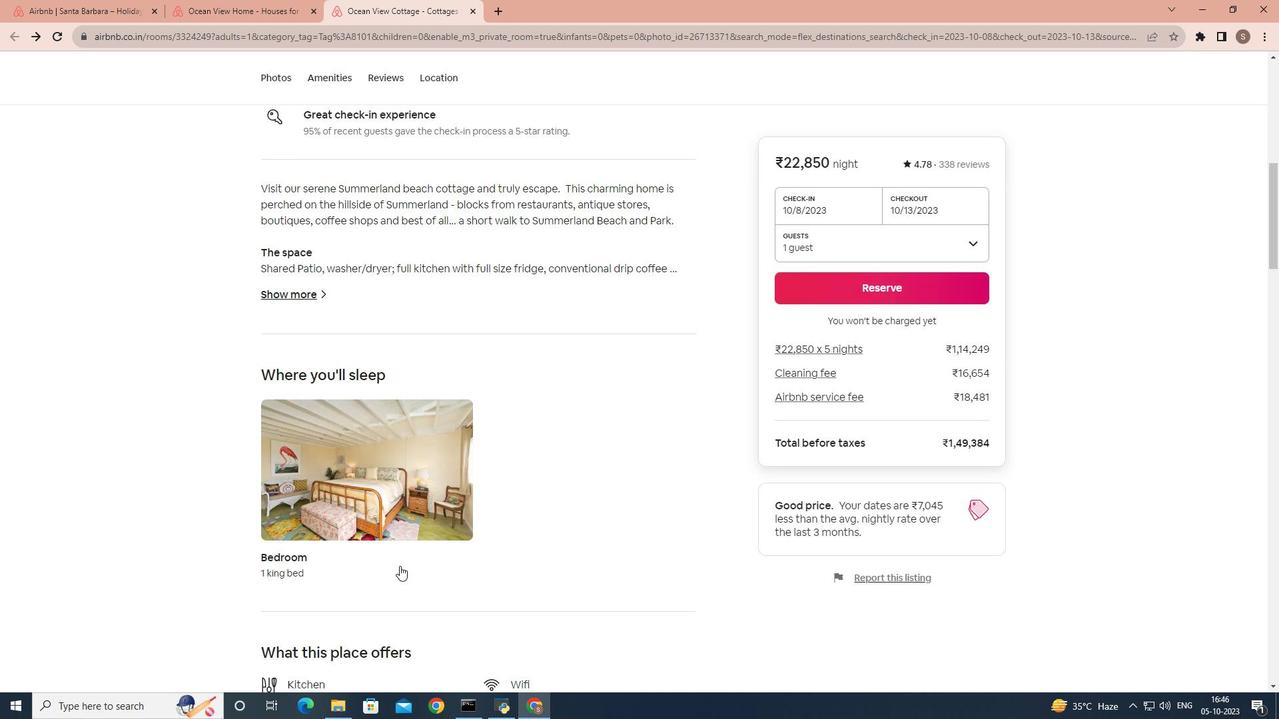 
Action: Mouse scrolled (399, 565) with delta (0, 0)
Screenshot: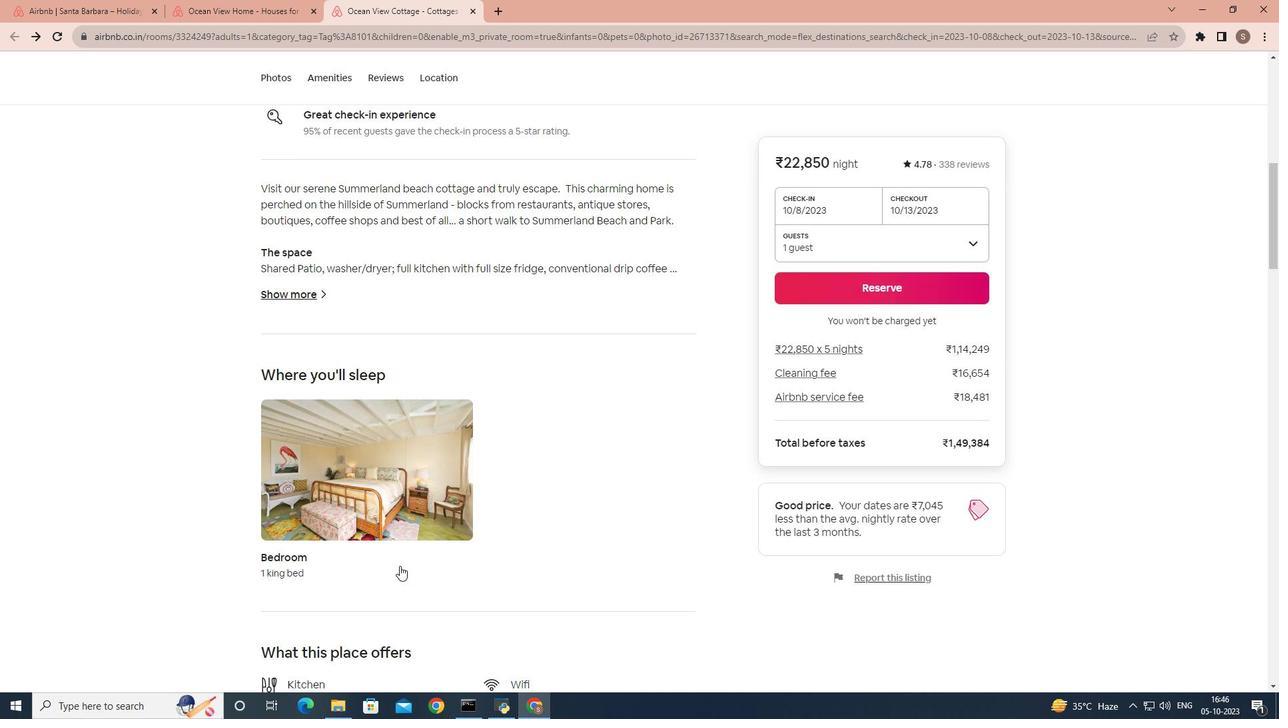 
Action: Mouse moved to (391, 546)
Screenshot: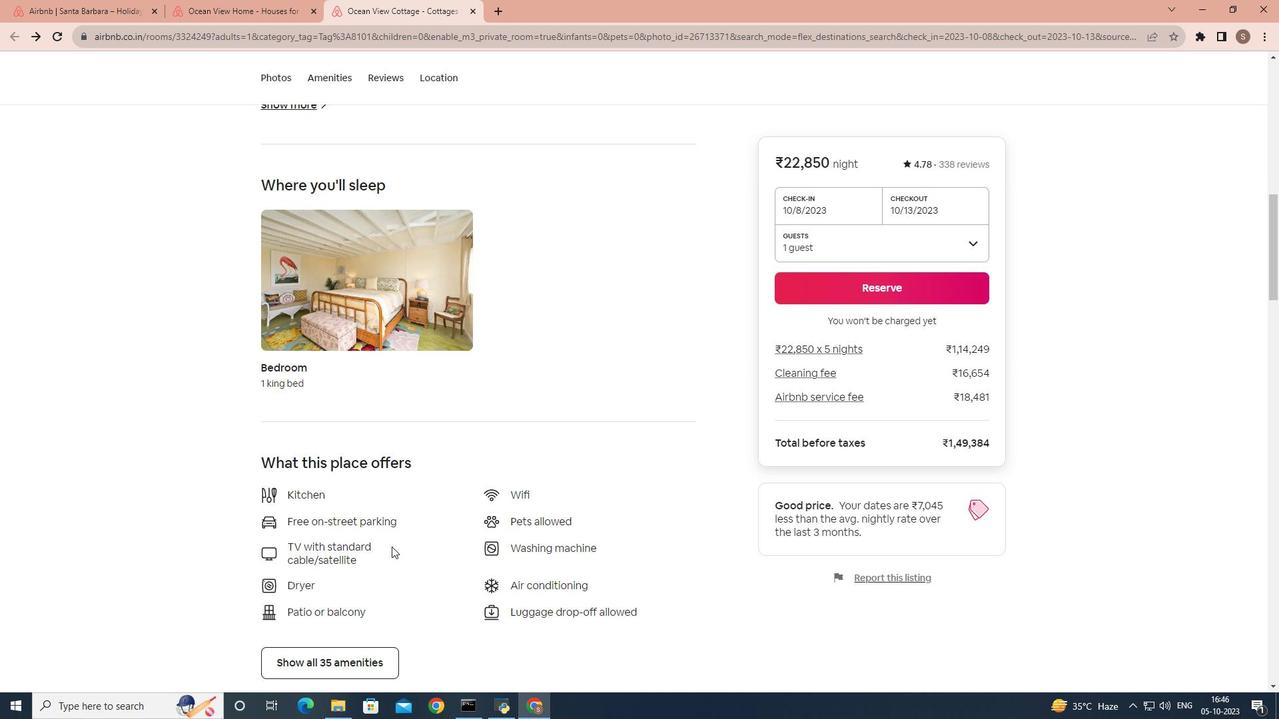 
Action: Mouse scrolled (391, 546) with delta (0, 0)
Screenshot: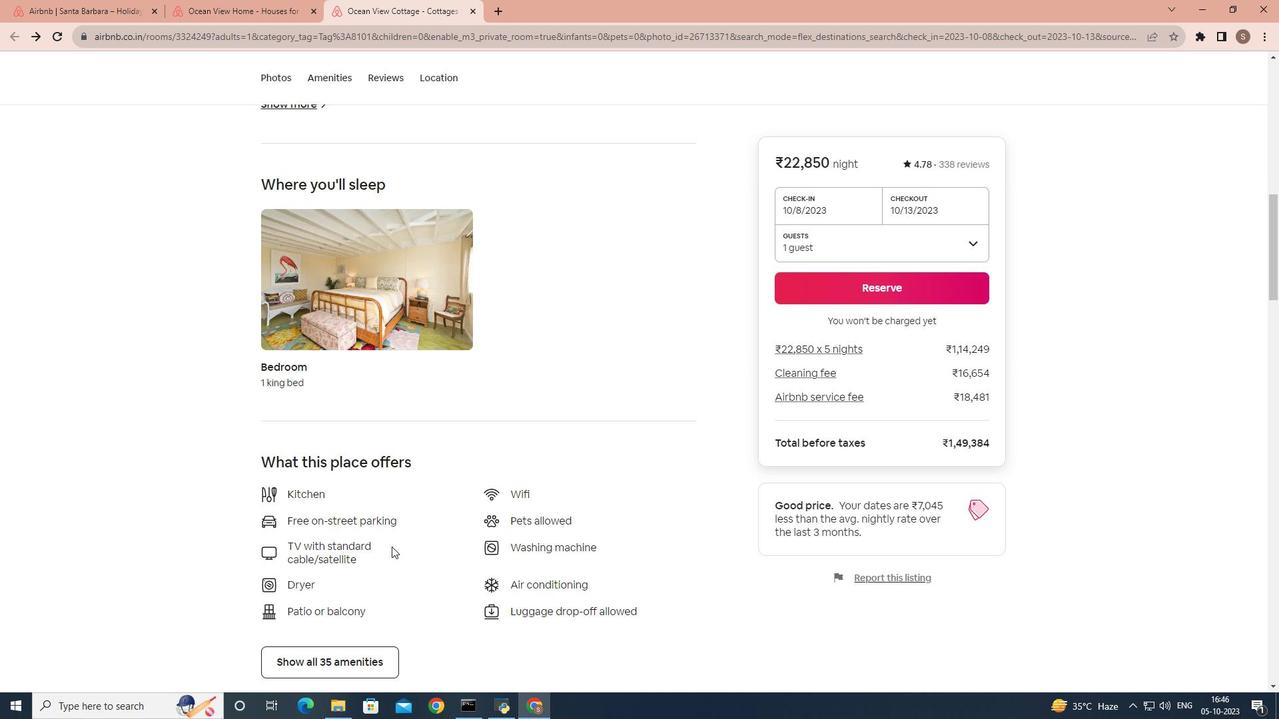 
Action: Mouse scrolled (391, 546) with delta (0, 0)
Screenshot: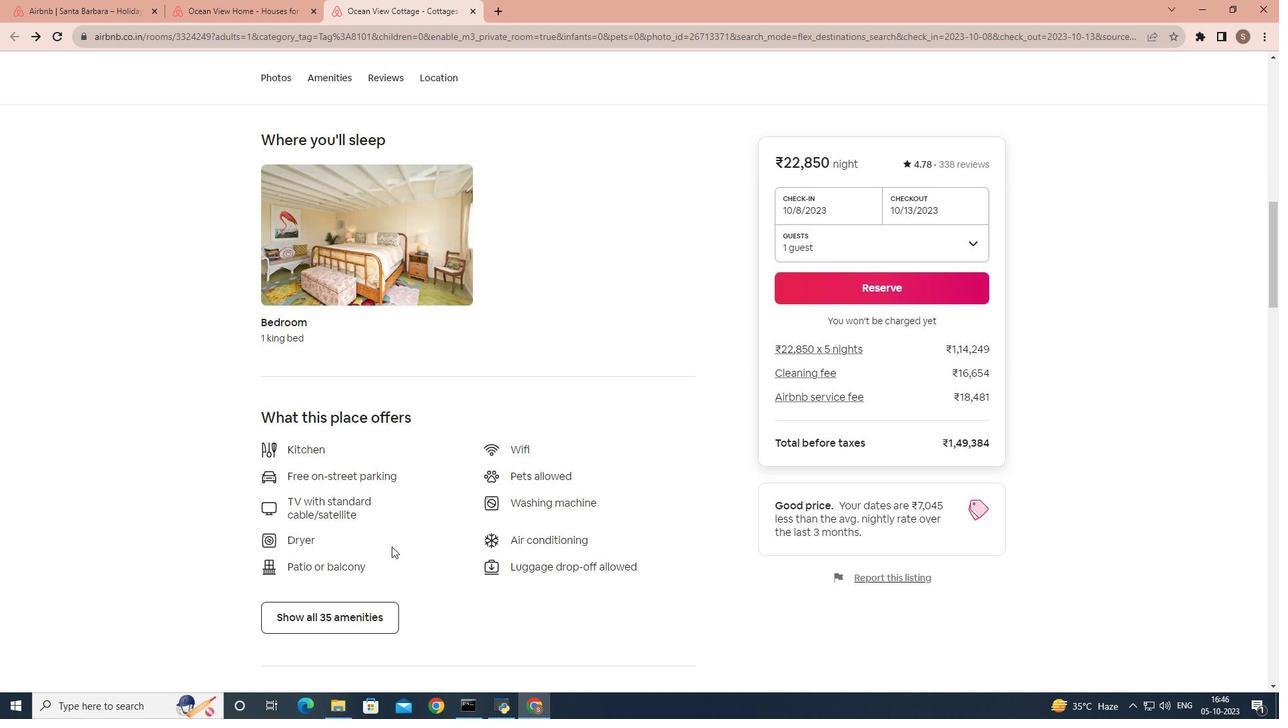 
Action: Mouse scrolled (391, 546) with delta (0, 0)
Screenshot: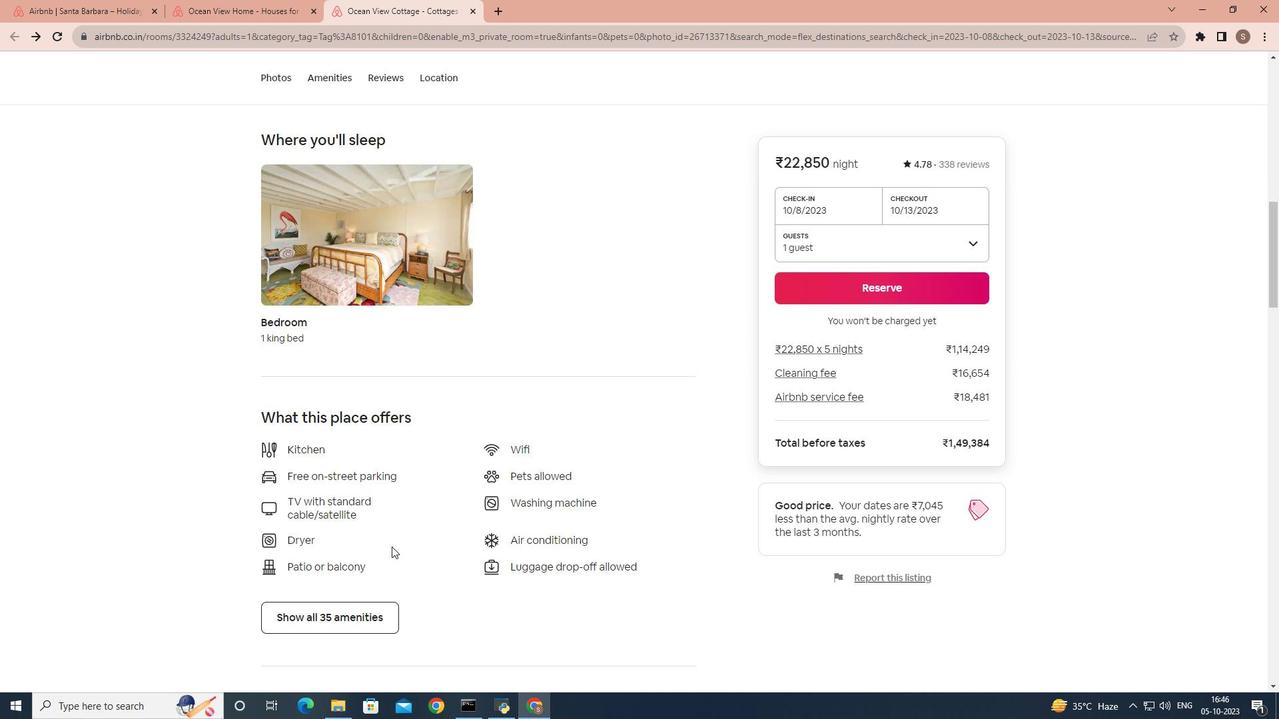 
Action: Mouse scrolled (391, 546) with delta (0, 0)
Screenshot: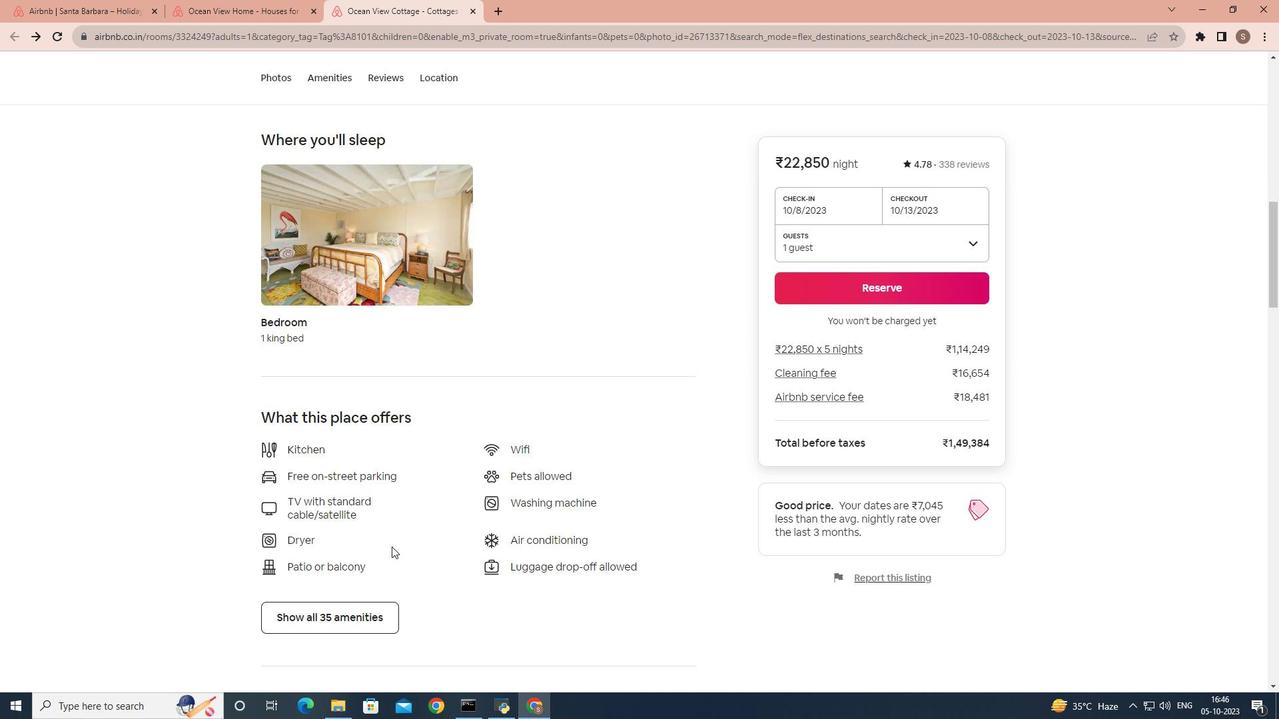 
Action: Mouse moved to (363, 405)
Screenshot: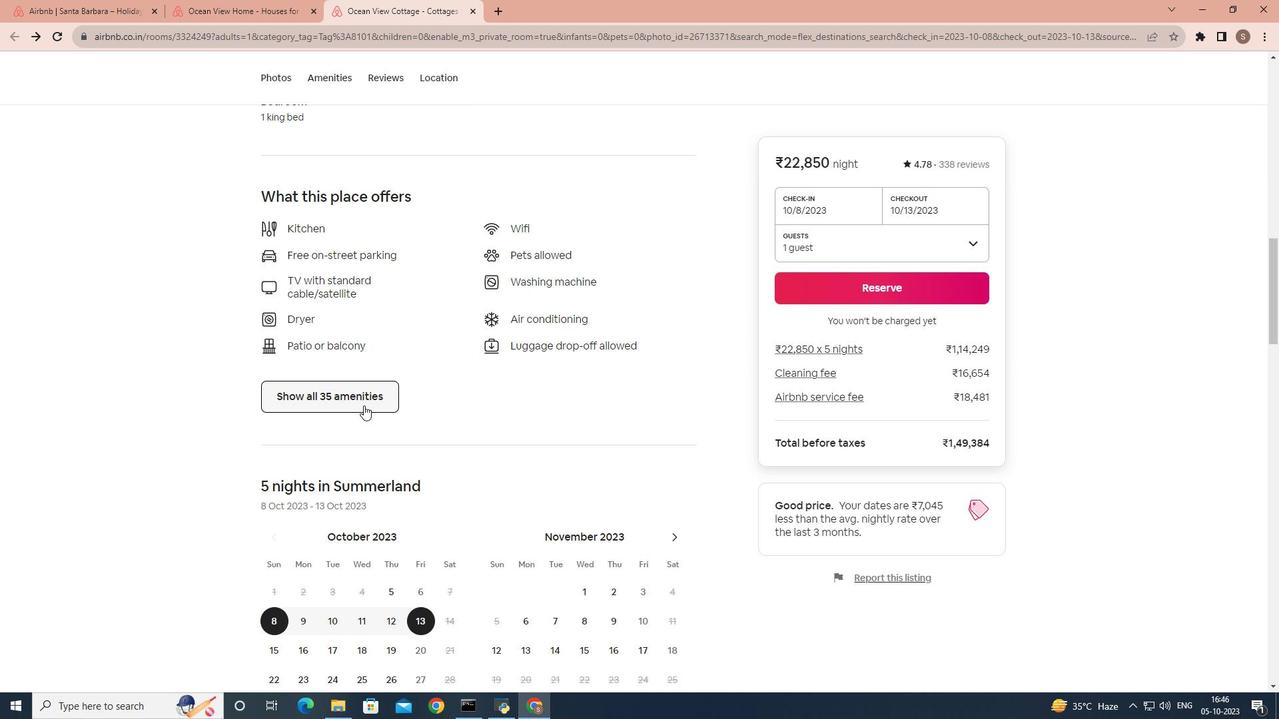 
Action: Mouse pressed left at (363, 405)
Screenshot: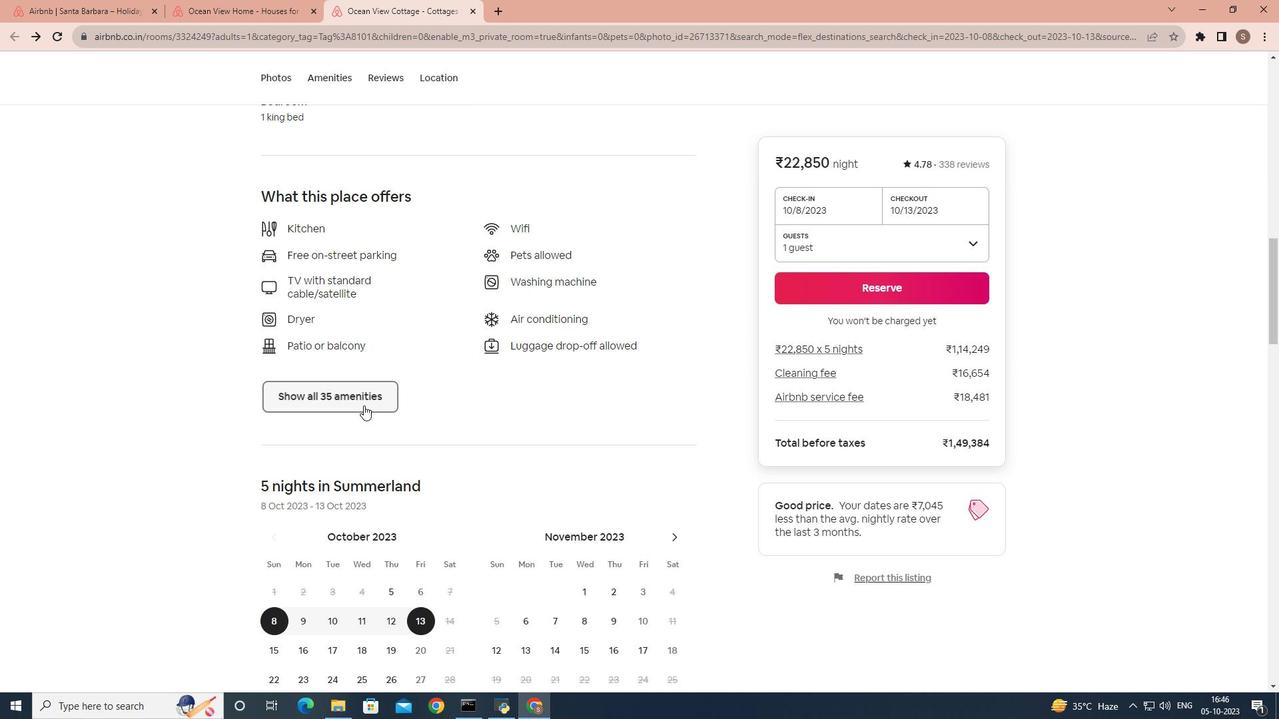 
Action: Mouse moved to (656, 443)
Screenshot: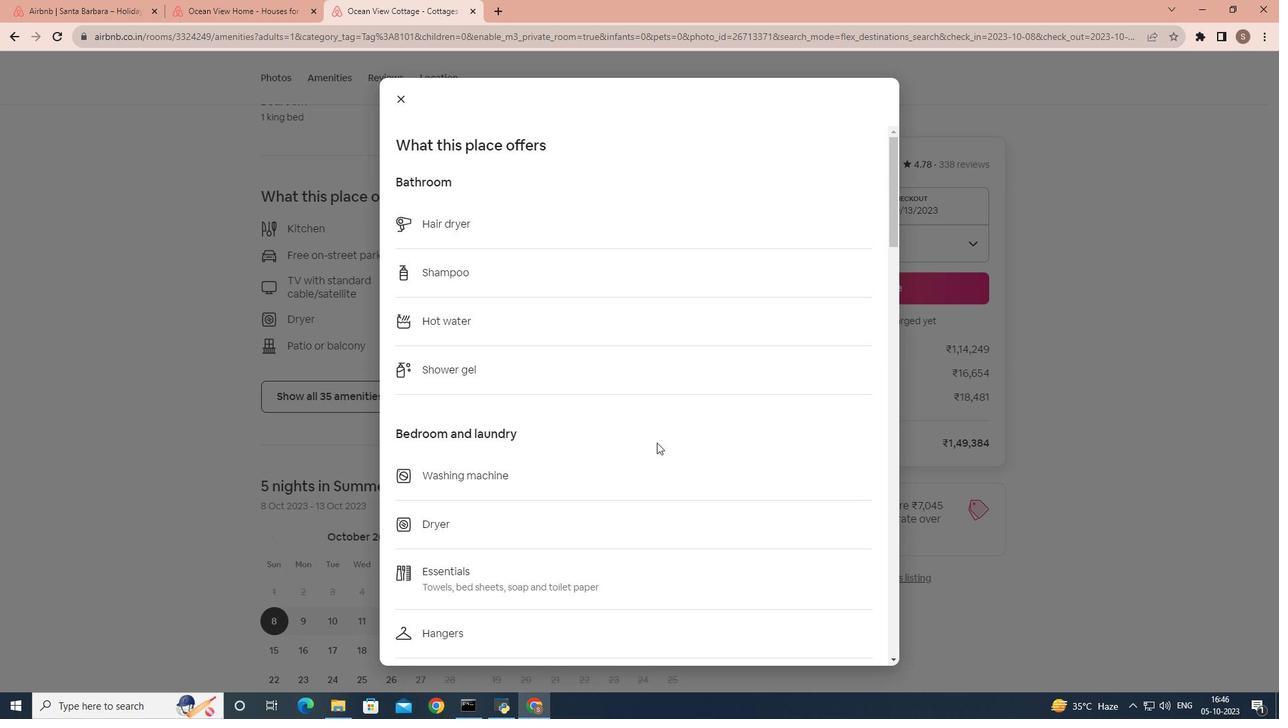 
Action: Mouse scrolled (656, 442) with delta (0, 0)
Screenshot: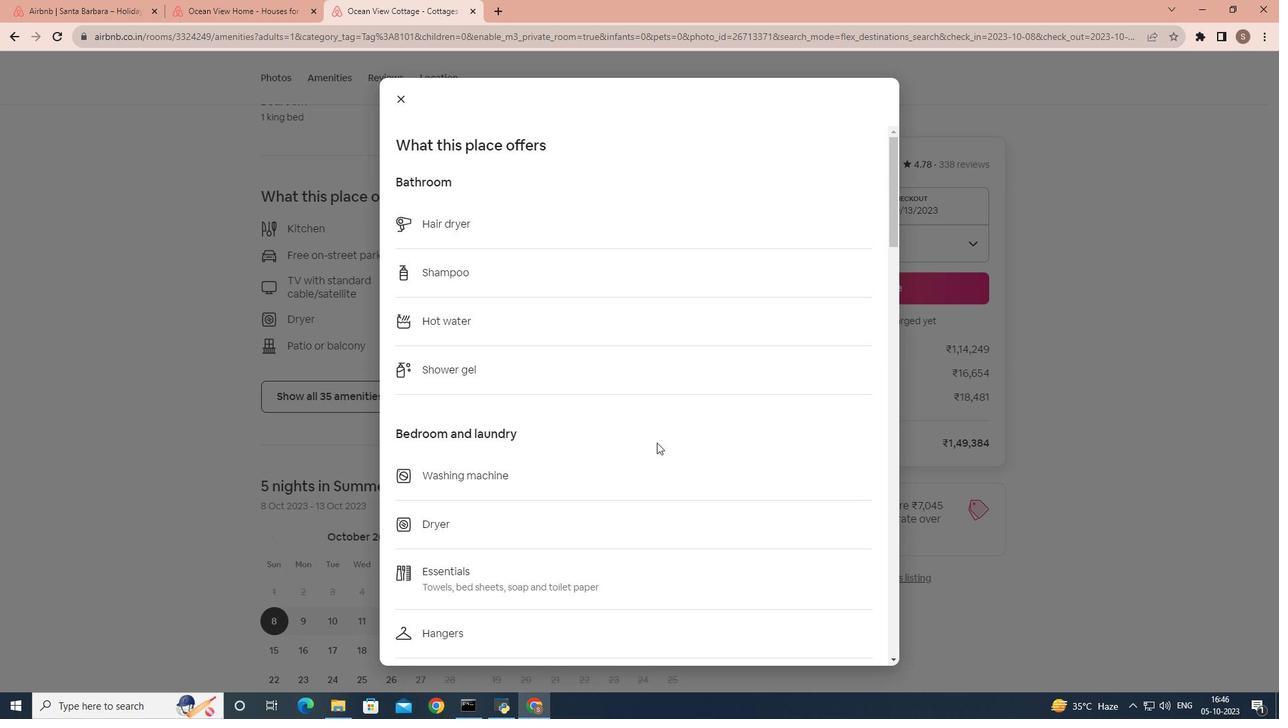
Action: Mouse scrolled (656, 442) with delta (0, 0)
Screenshot: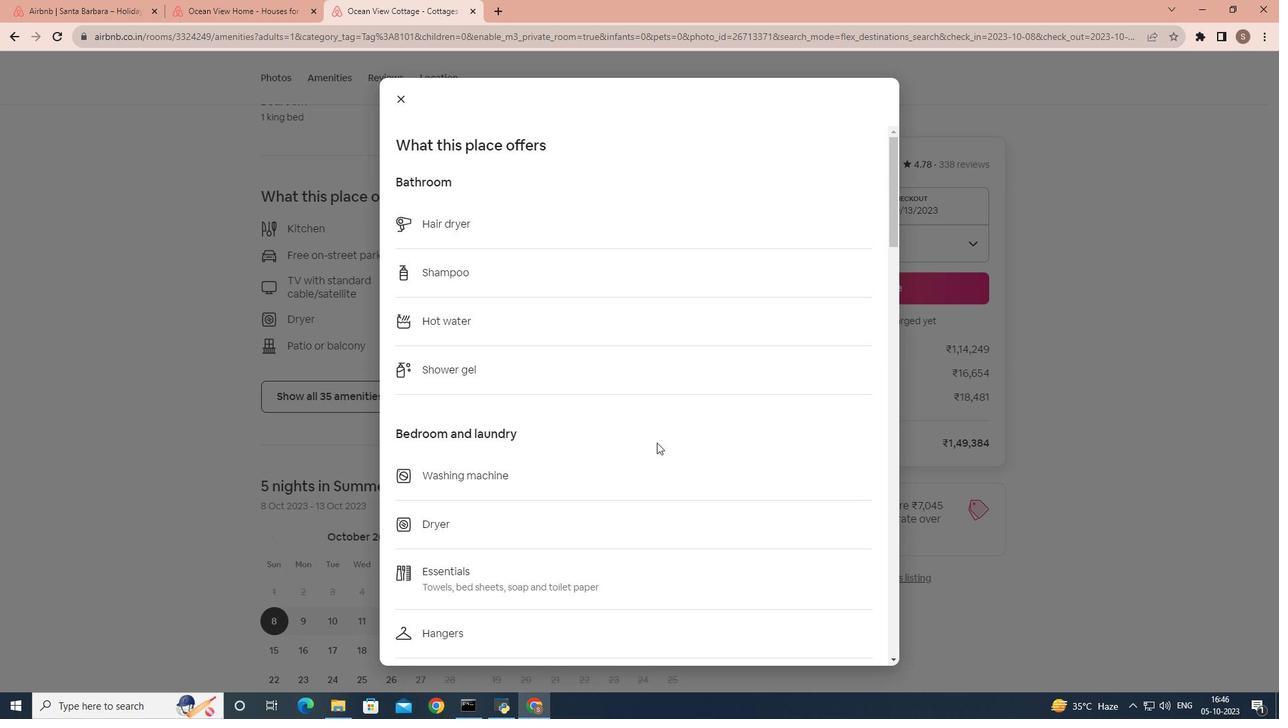 
Action: Mouse scrolled (656, 442) with delta (0, 0)
Screenshot: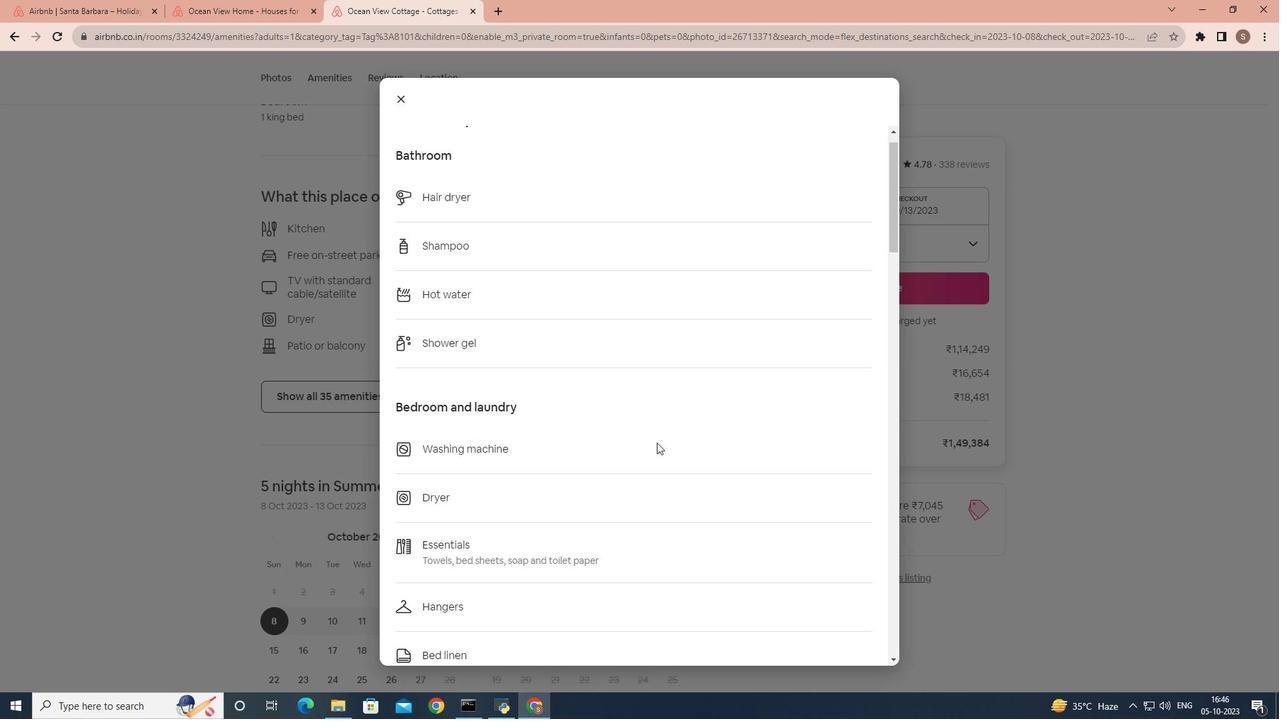 
Action: Mouse scrolled (656, 442) with delta (0, 0)
Screenshot: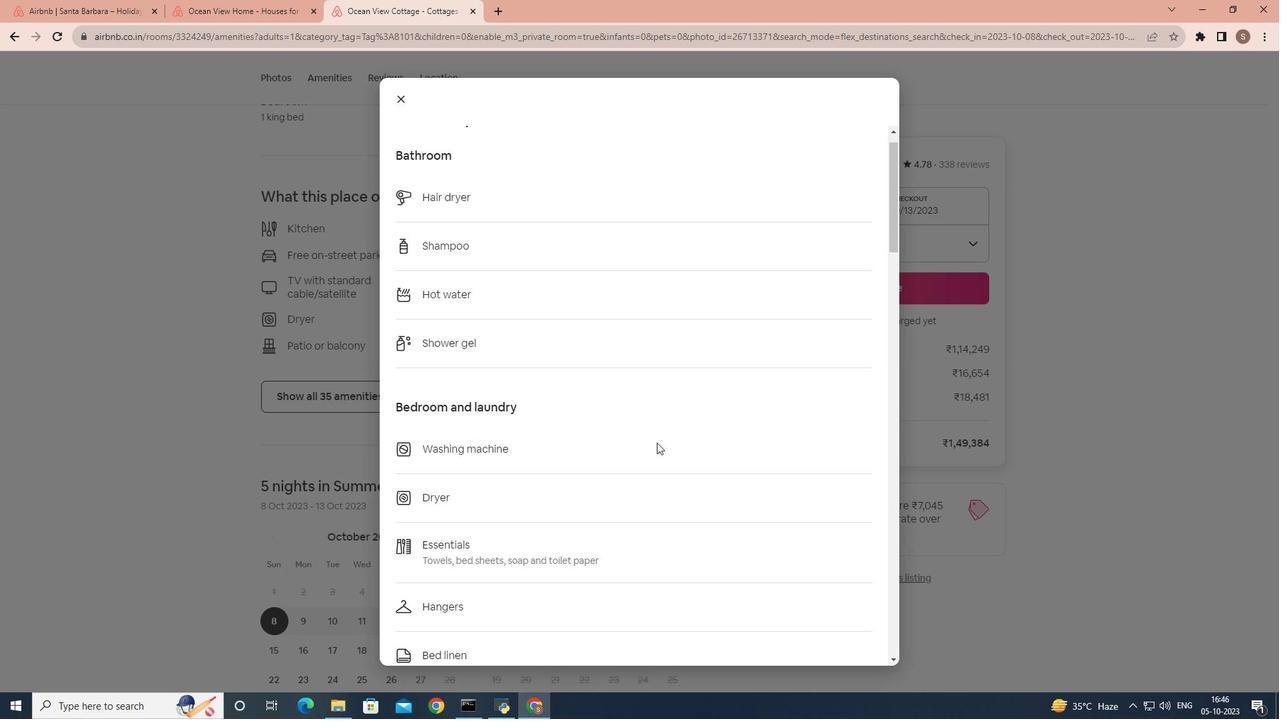 
Action: Mouse scrolled (656, 442) with delta (0, 0)
Screenshot: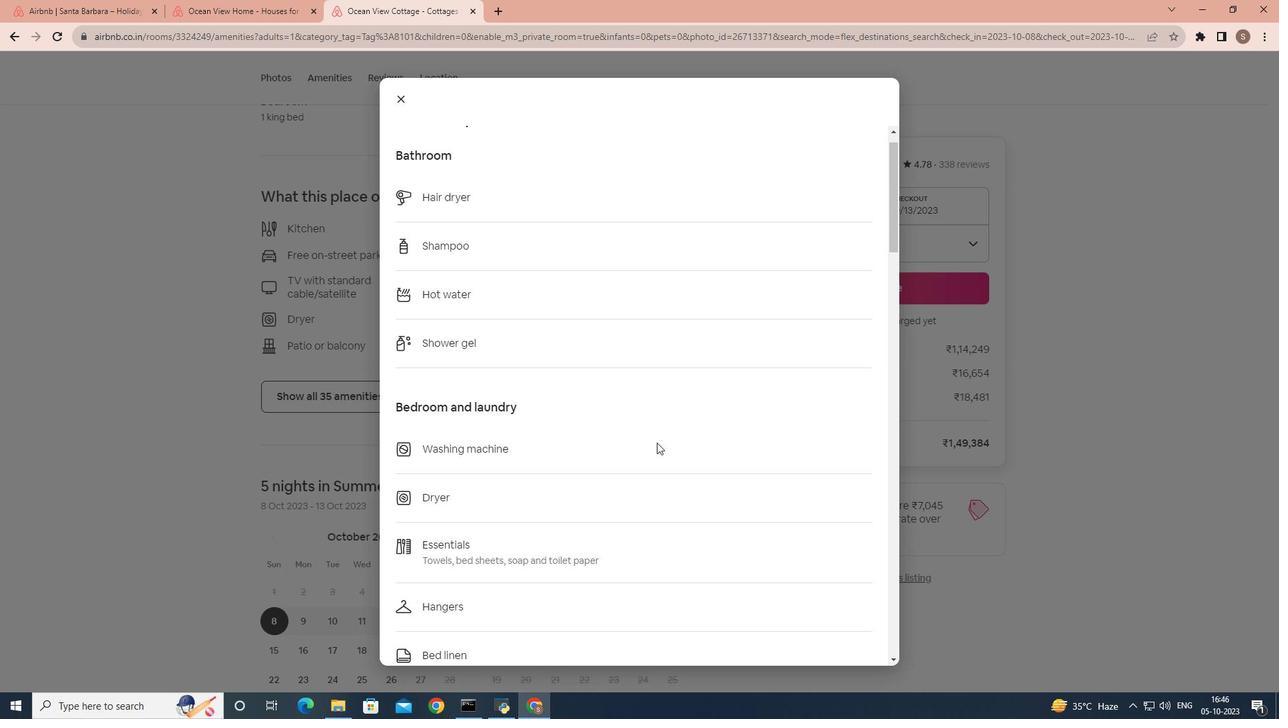 
Action: Mouse scrolled (656, 442) with delta (0, 0)
Screenshot: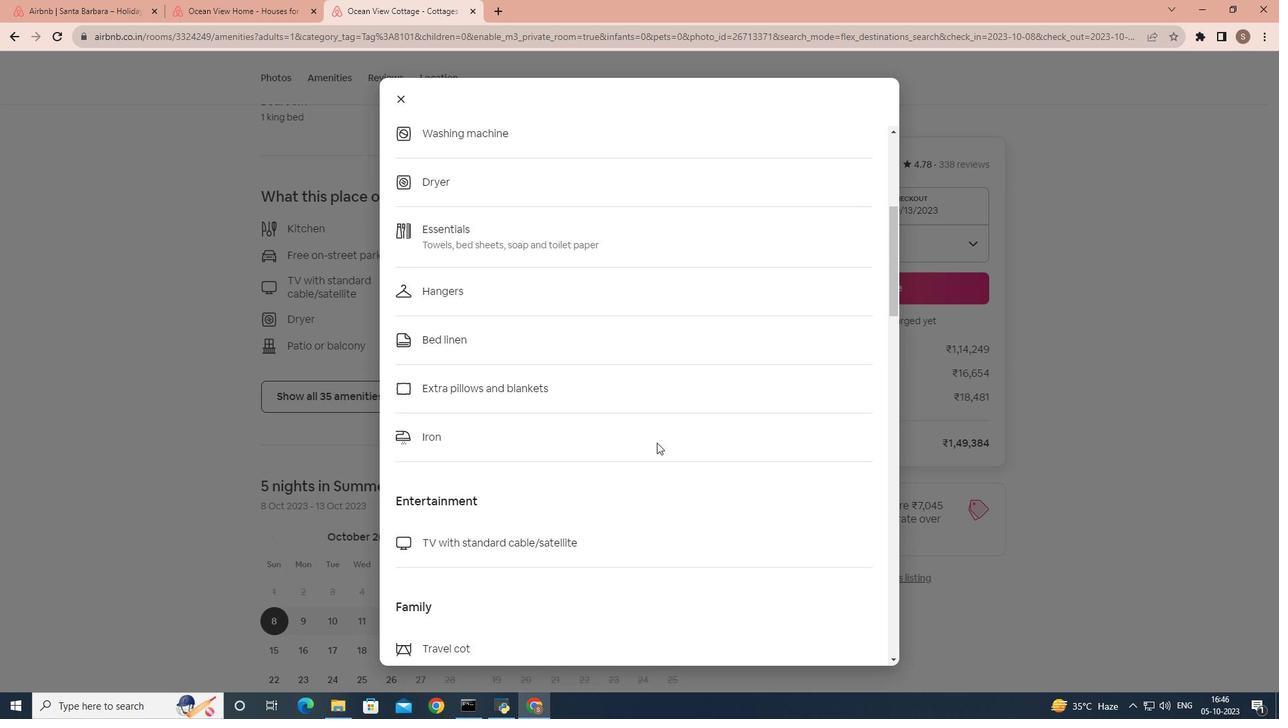 
Action: Mouse scrolled (656, 442) with delta (0, 0)
Screenshot: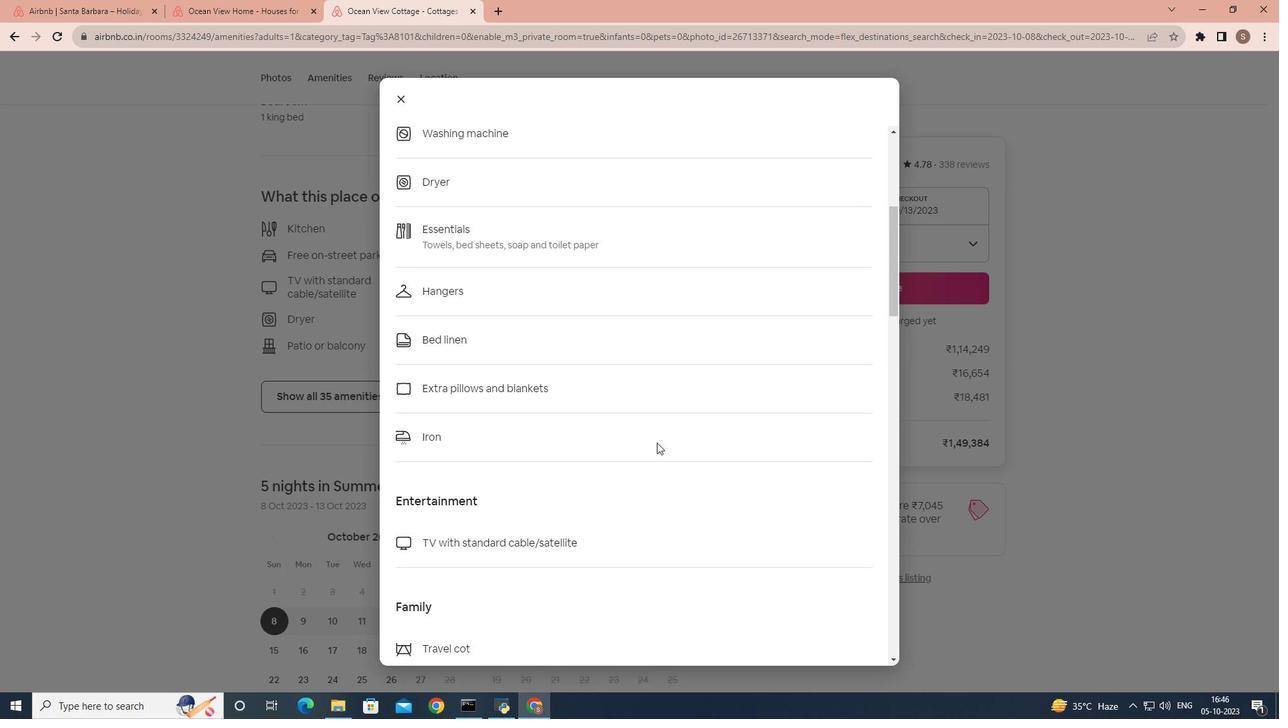 
Action: Mouse scrolled (656, 442) with delta (0, 0)
Screenshot: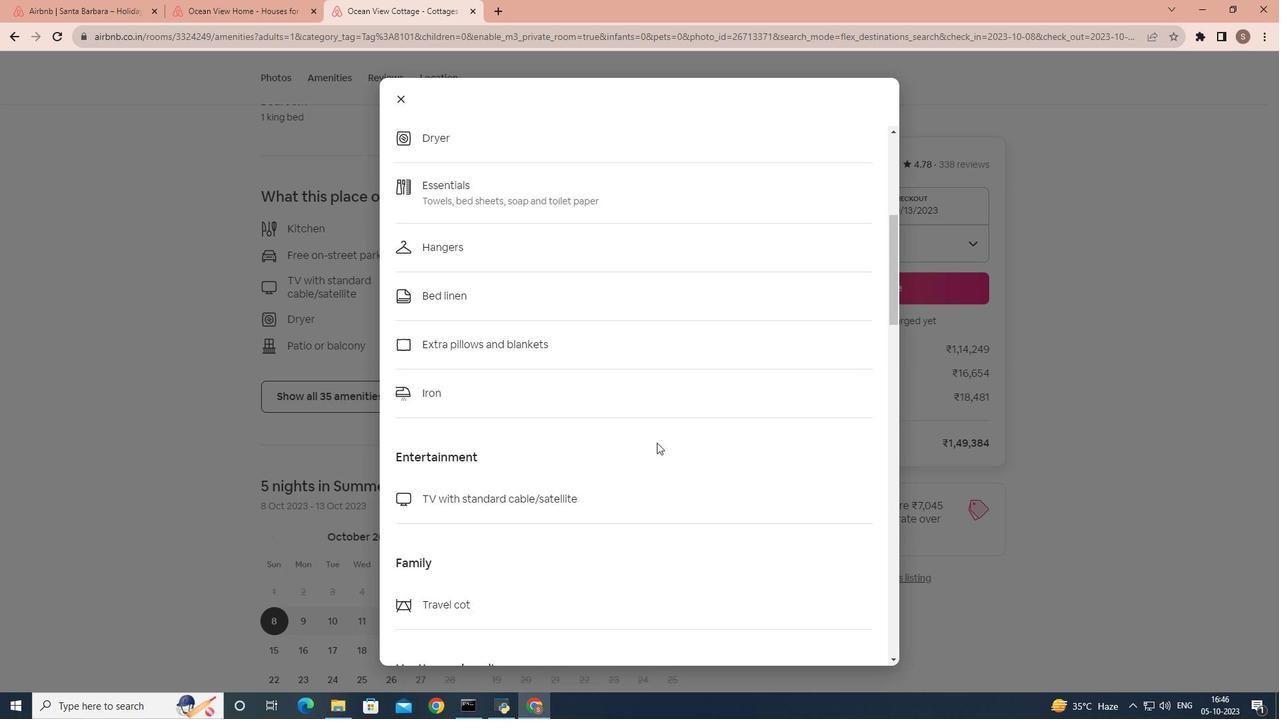 
Action: Mouse scrolled (656, 442) with delta (0, 0)
Screenshot: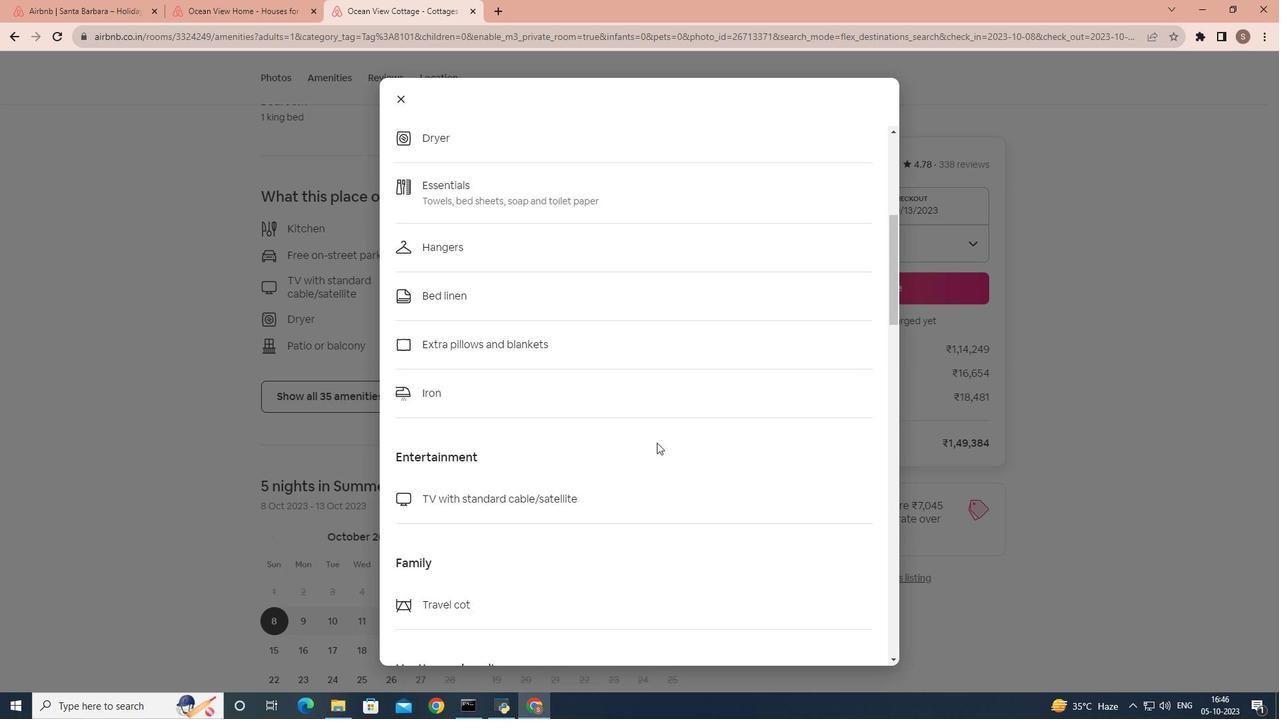 
Action: Mouse scrolled (656, 442) with delta (0, 0)
Screenshot: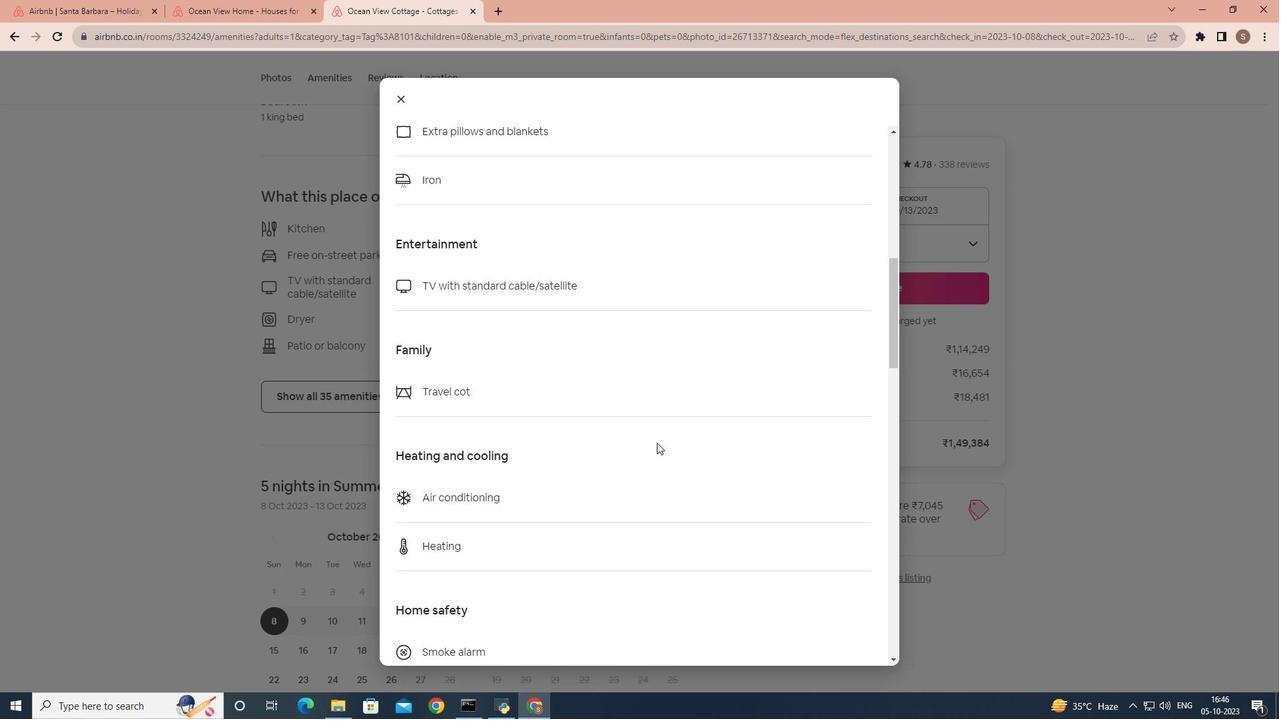 
Action: Mouse scrolled (656, 442) with delta (0, 0)
Screenshot: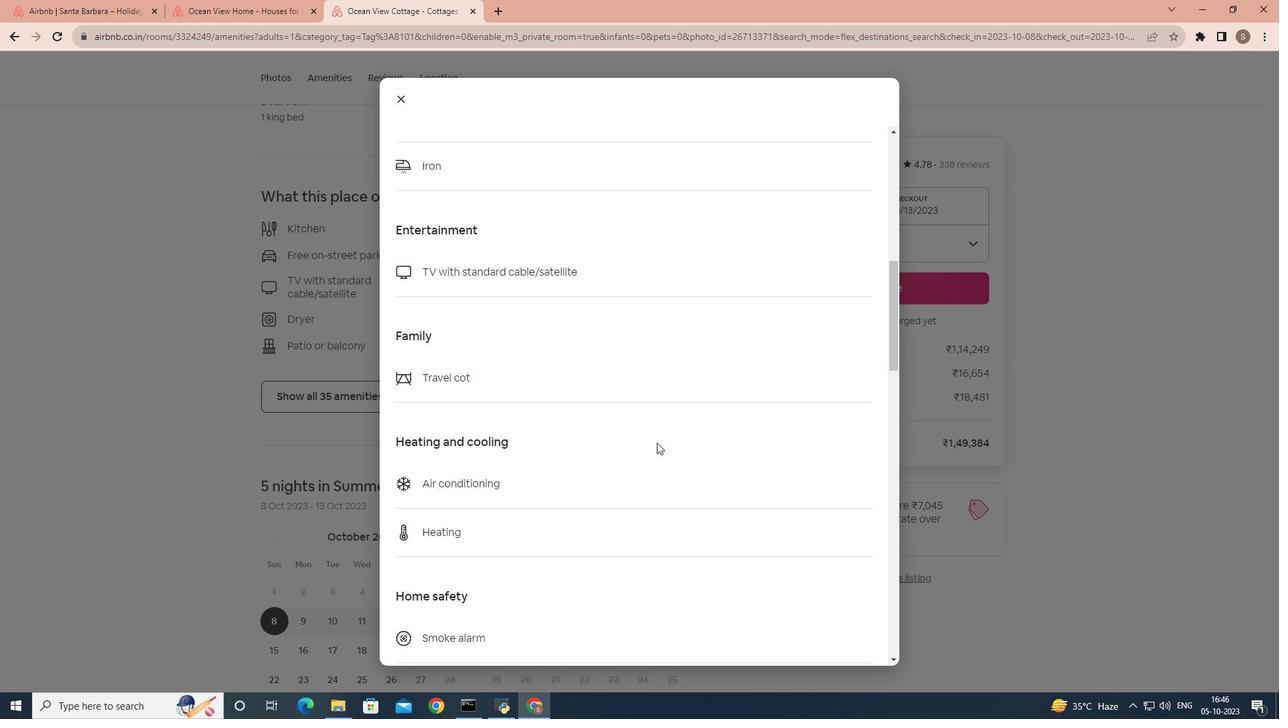 
Action: Mouse scrolled (656, 442) with delta (0, 0)
Screenshot: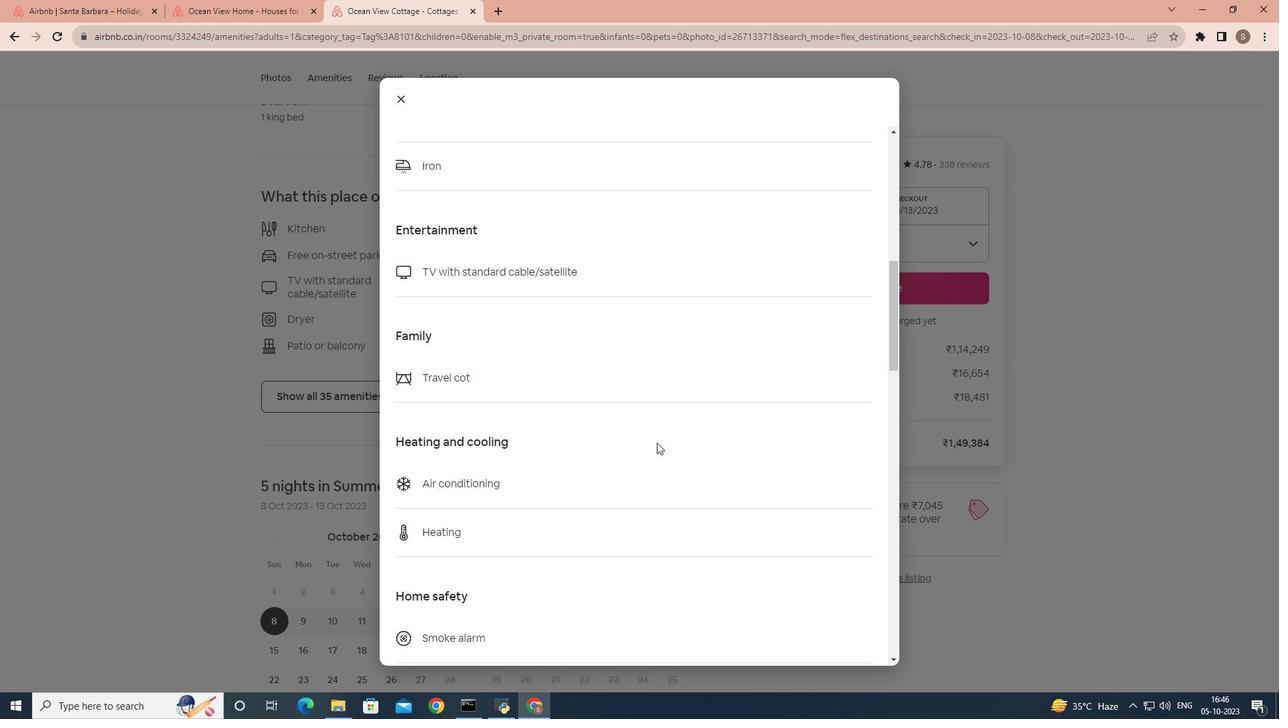 
Action: Mouse scrolled (656, 442) with delta (0, 0)
Screenshot: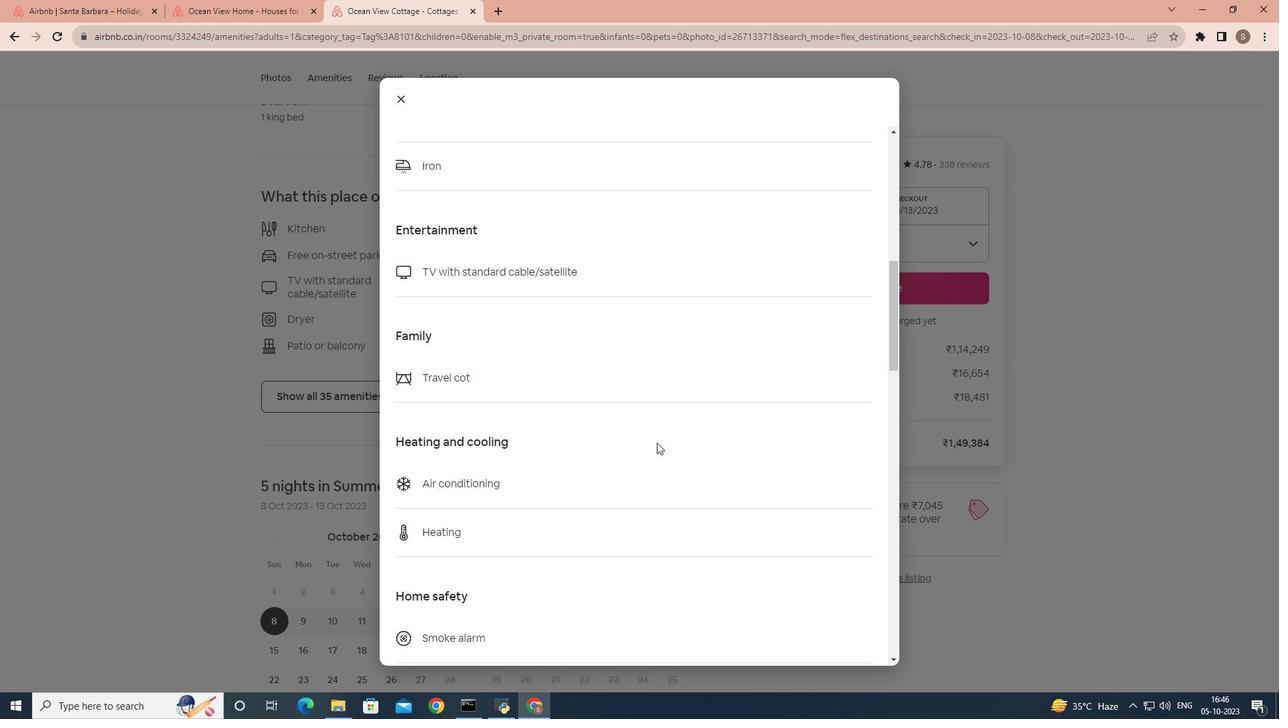 
Action: Mouse scrolled (656, 442) with delta (0, 0)
Screenshot: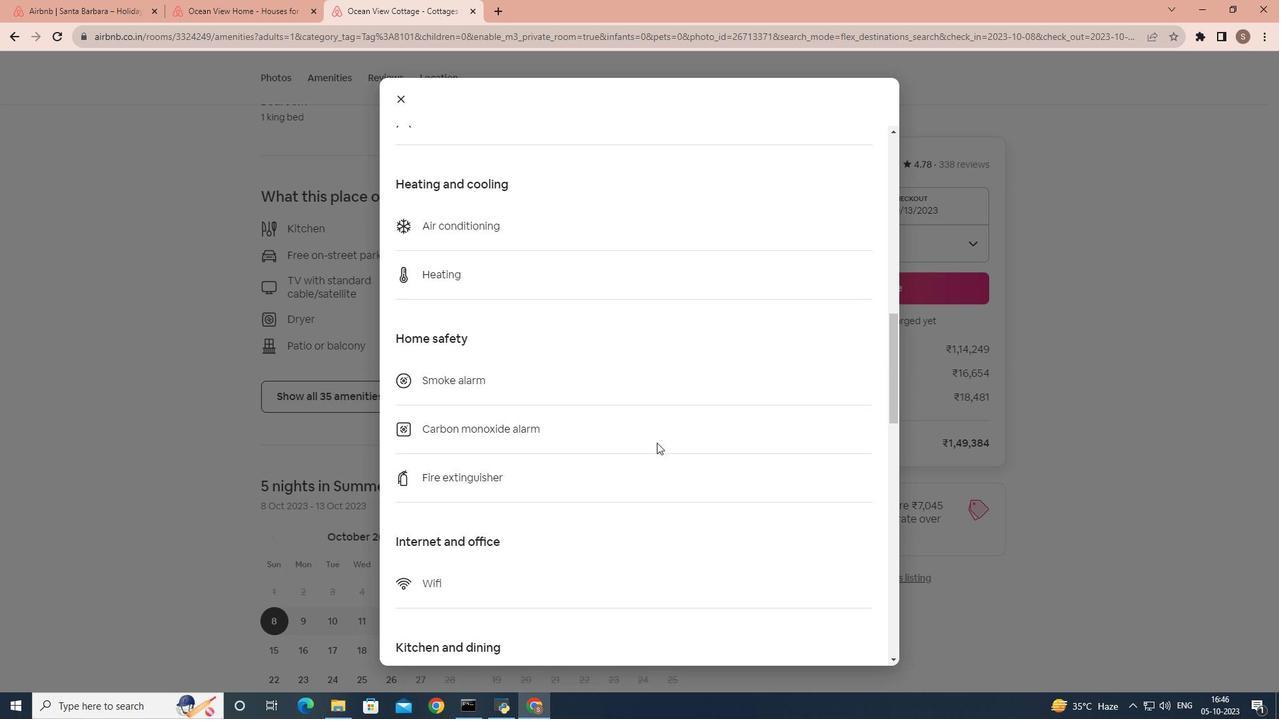 
Action: Mouse scrolled (656, 442) with delta (0, 0)
Screenshot: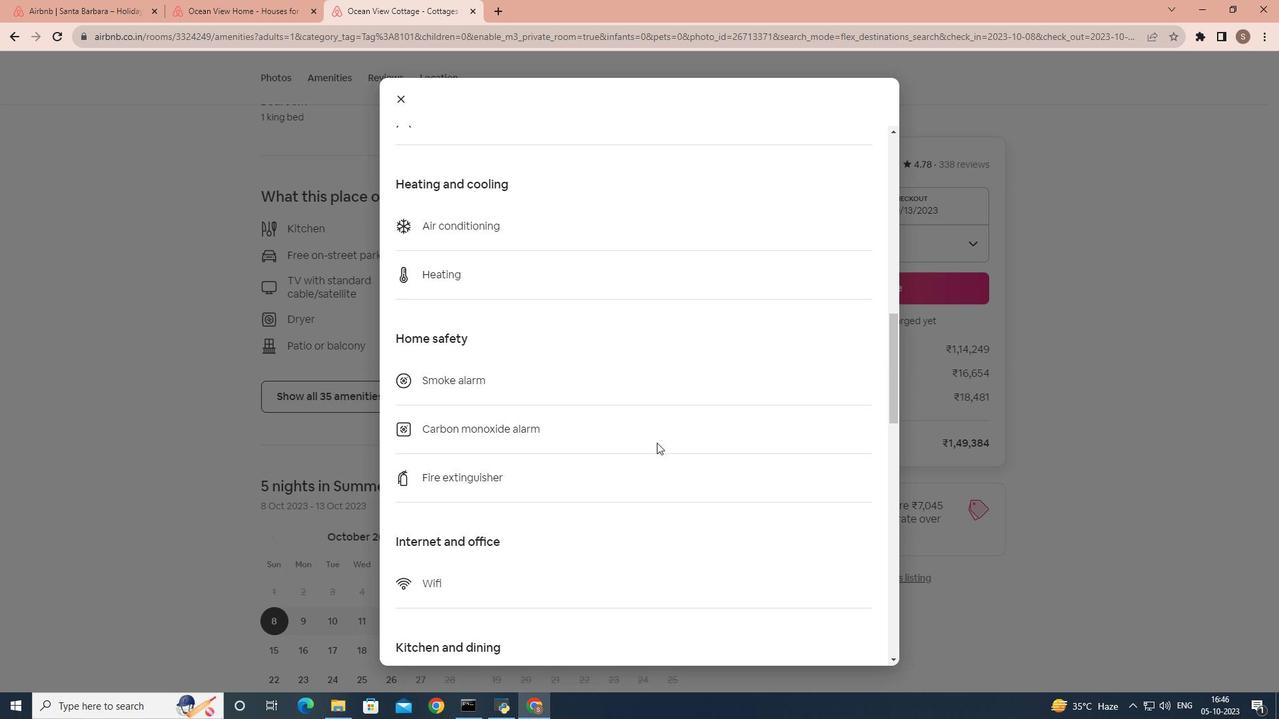 
Action: Mouse scrolled (656, 442) with delta (0, 0)
Screenshot: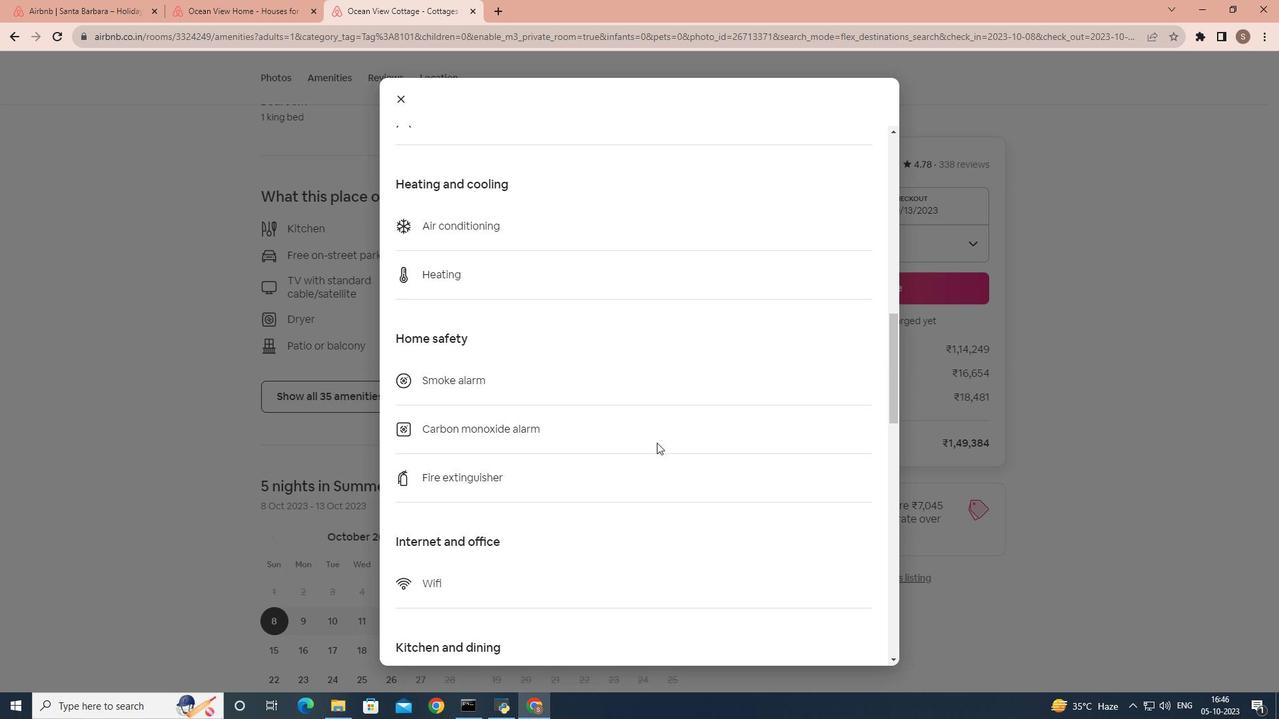 
Action: Mouse scrolled (656, 442) with delta (0, 0)
Screenshot: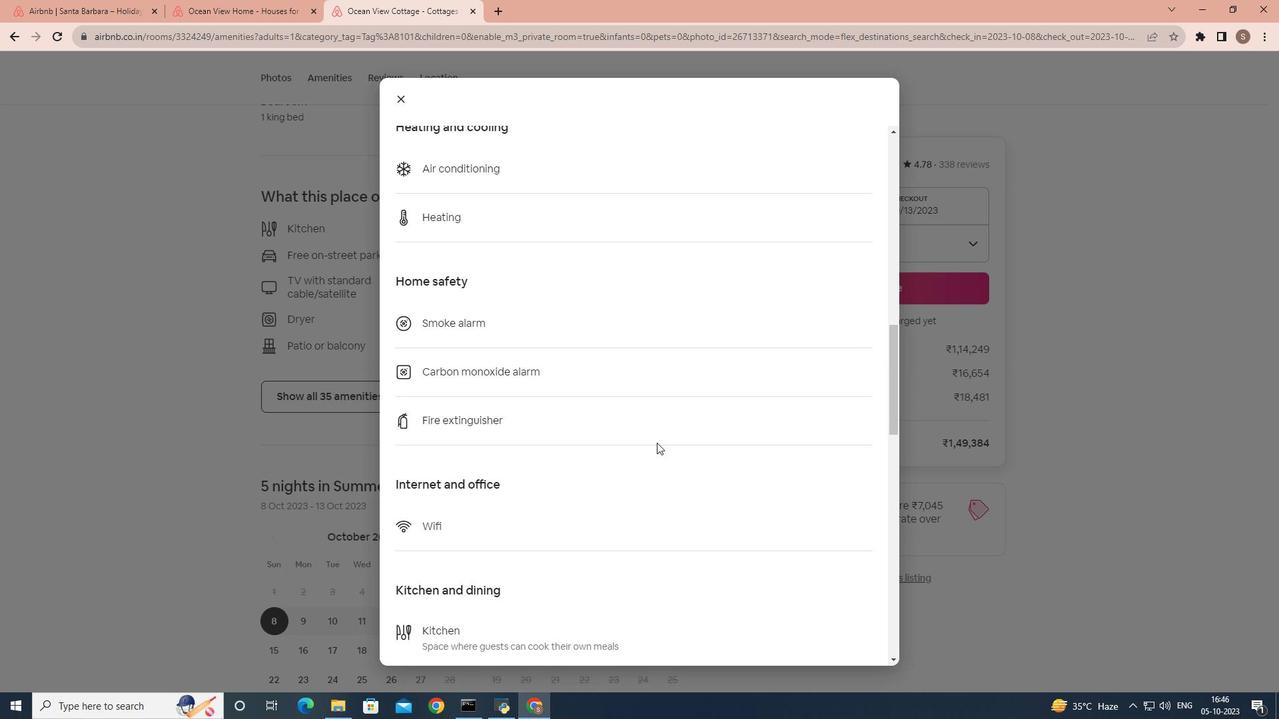 
Action: Mouse scrolled (656, 442) with delta (0, 0)
Screenshot: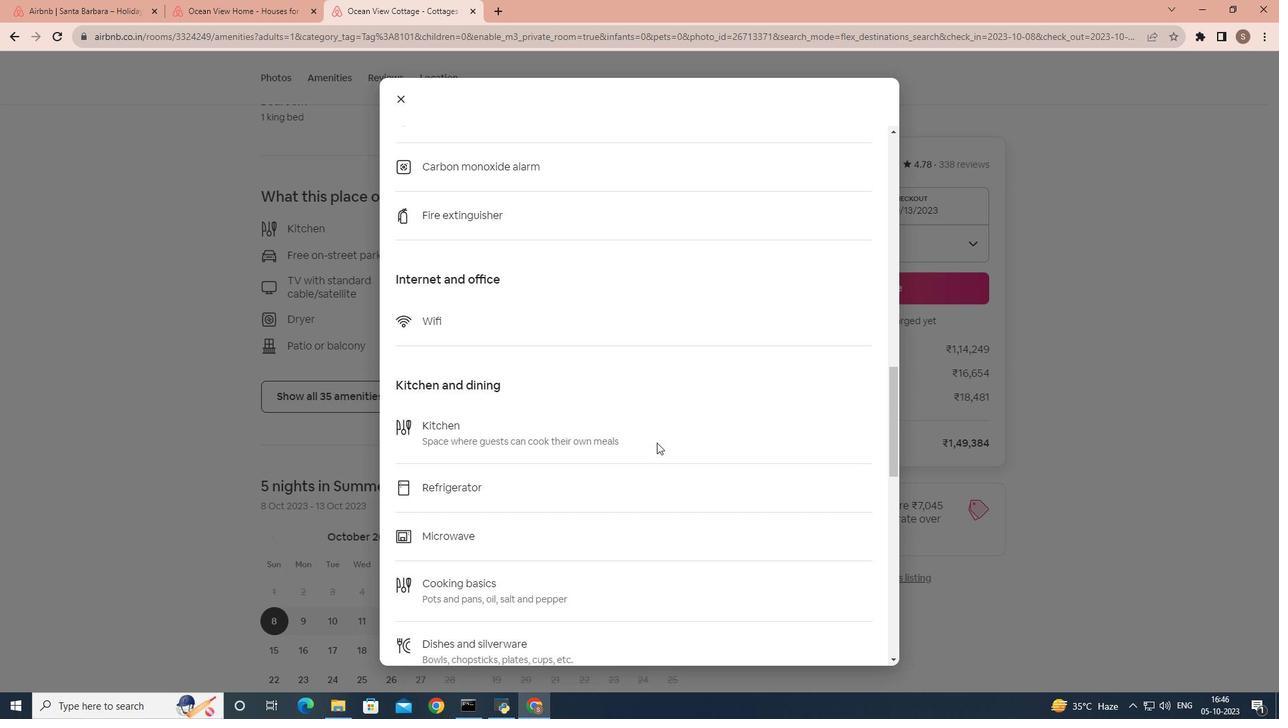 
Action: Mouse scrolled (656, 442) with delta (0, 0)
Screenshot: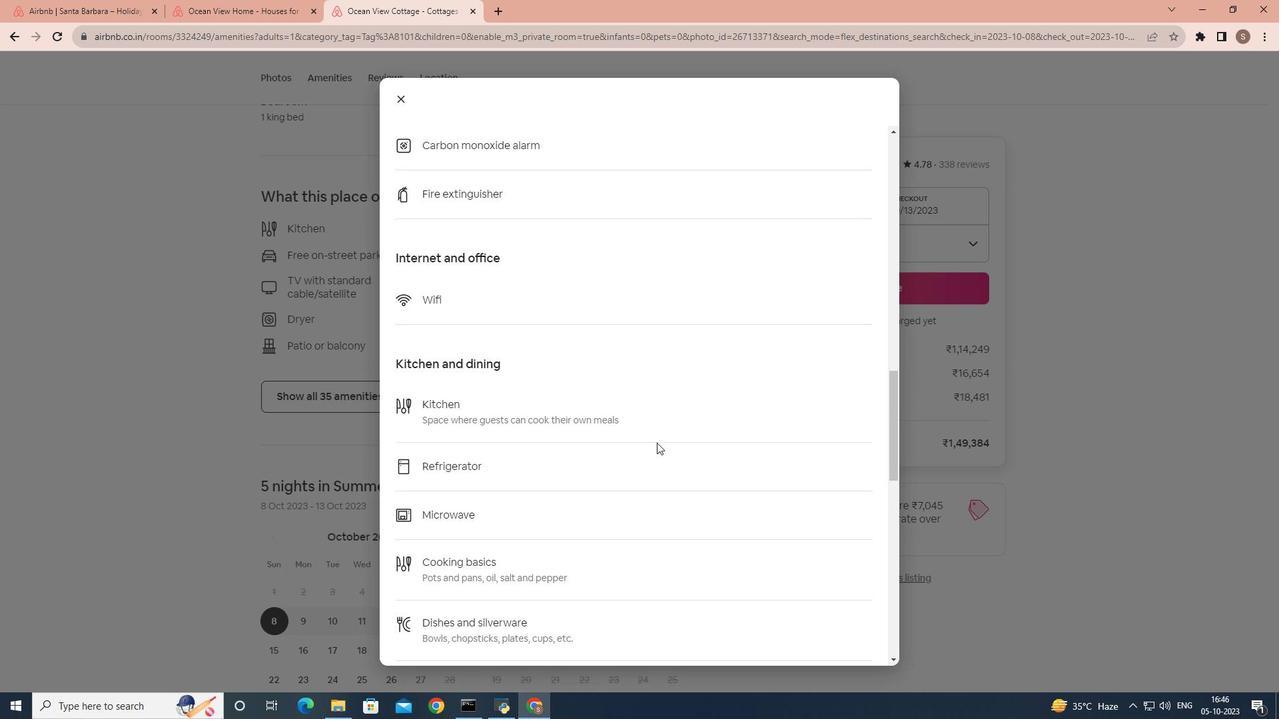 
Action: Mouse scrolled (656, 442) with delta (0, 0)
Screenshot: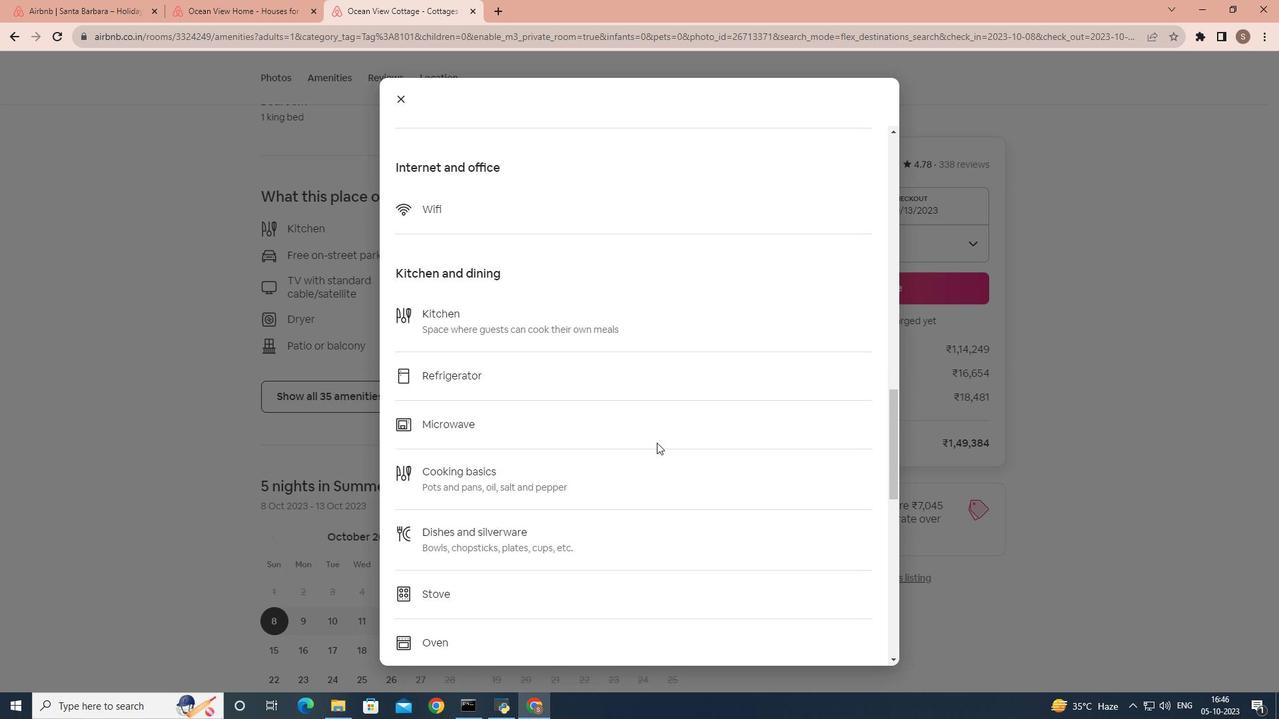 
Action: Mouse scrolled (656, 442) with delta (0, 0)
Screenshot: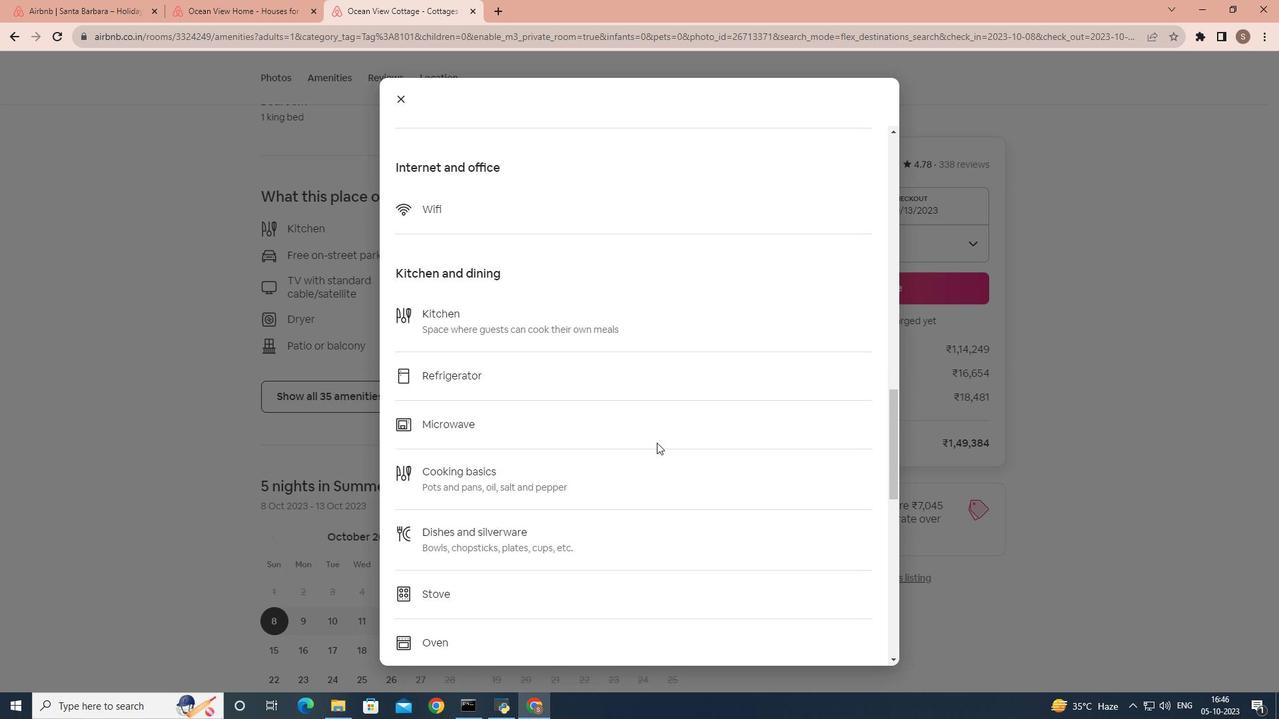 
Action: Mouse scrolled (656, 442) with delta (0, 0)
Screenshot: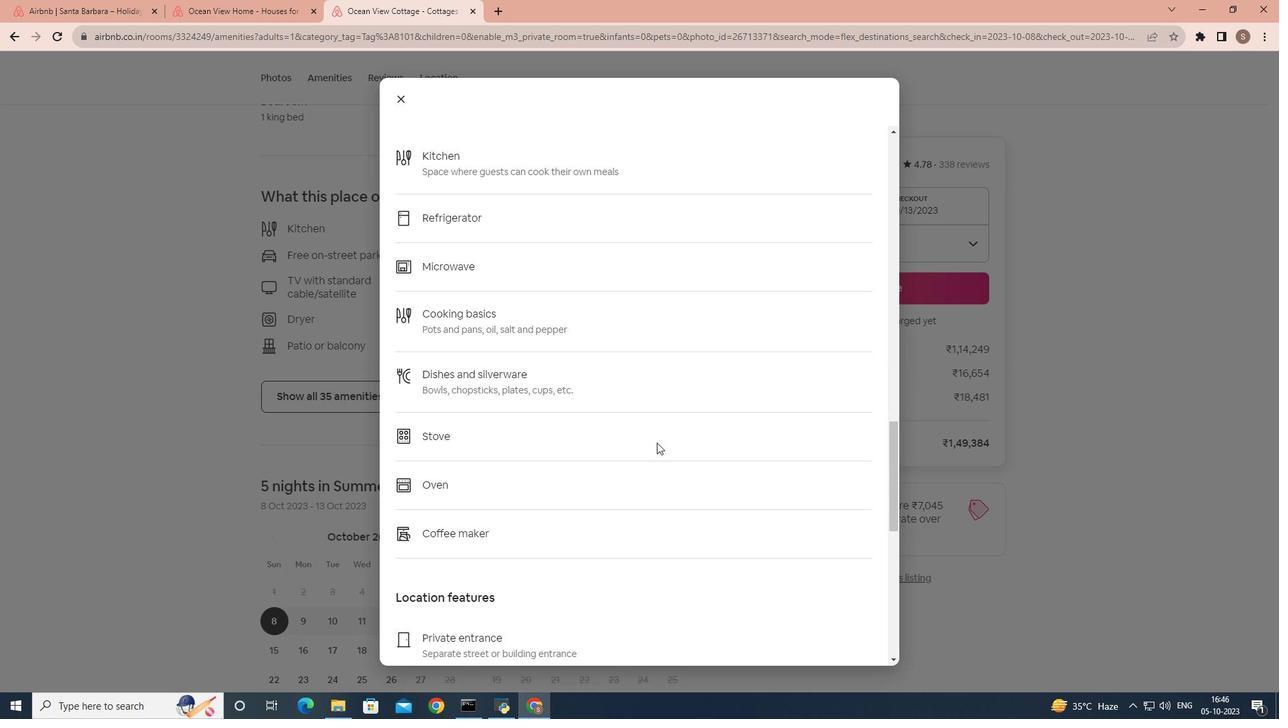 
Action: Mouse scrolled (656, 442) with delta (0, 0)
Screenshot: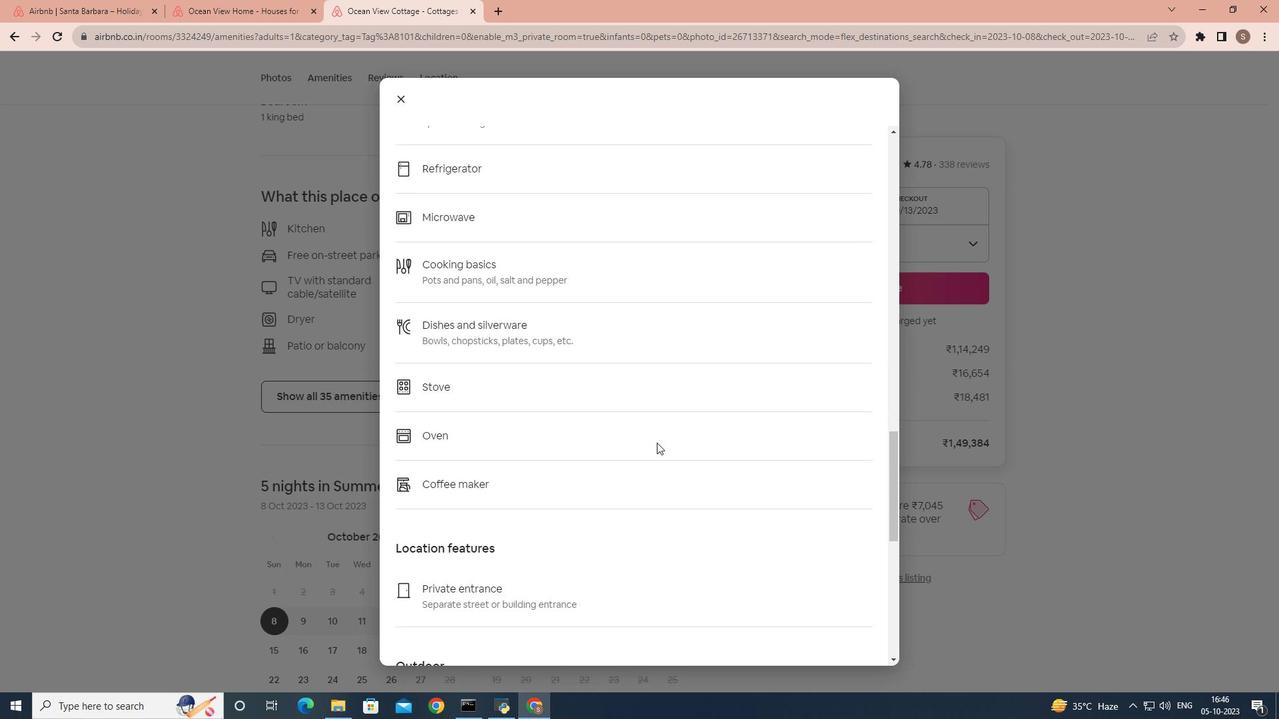 
Action: Mouse scrolled (656, 442) with delta (0, 0)
Screenshot: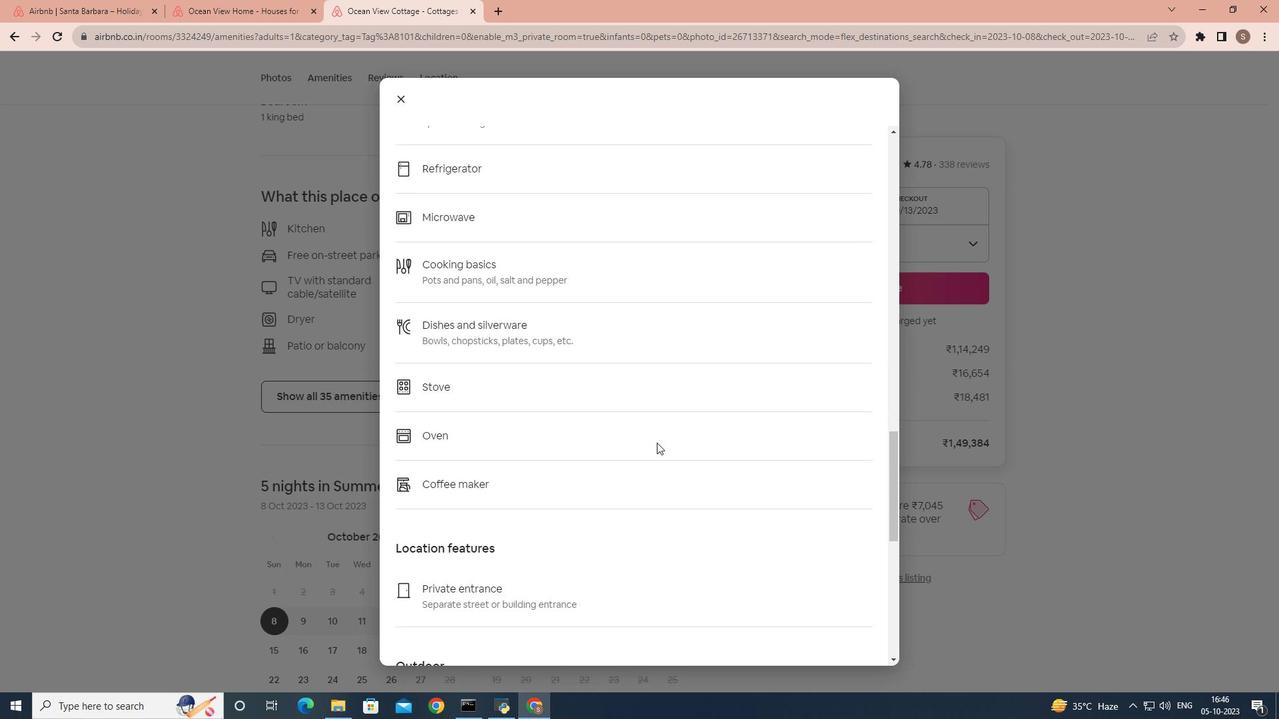 
Action: Mouse scrolled (656, 442) with delta (0, 0)
Screenshot: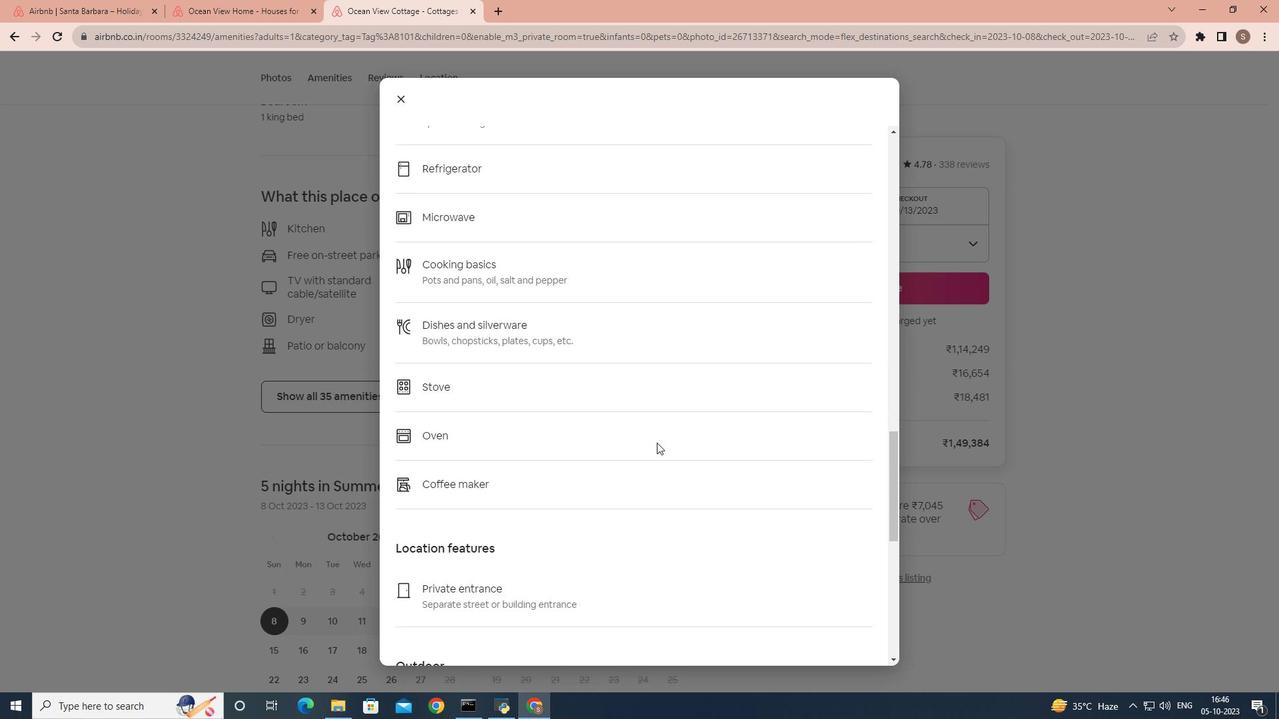 
Action: Mouse moved to (597, 370)
Screenshot: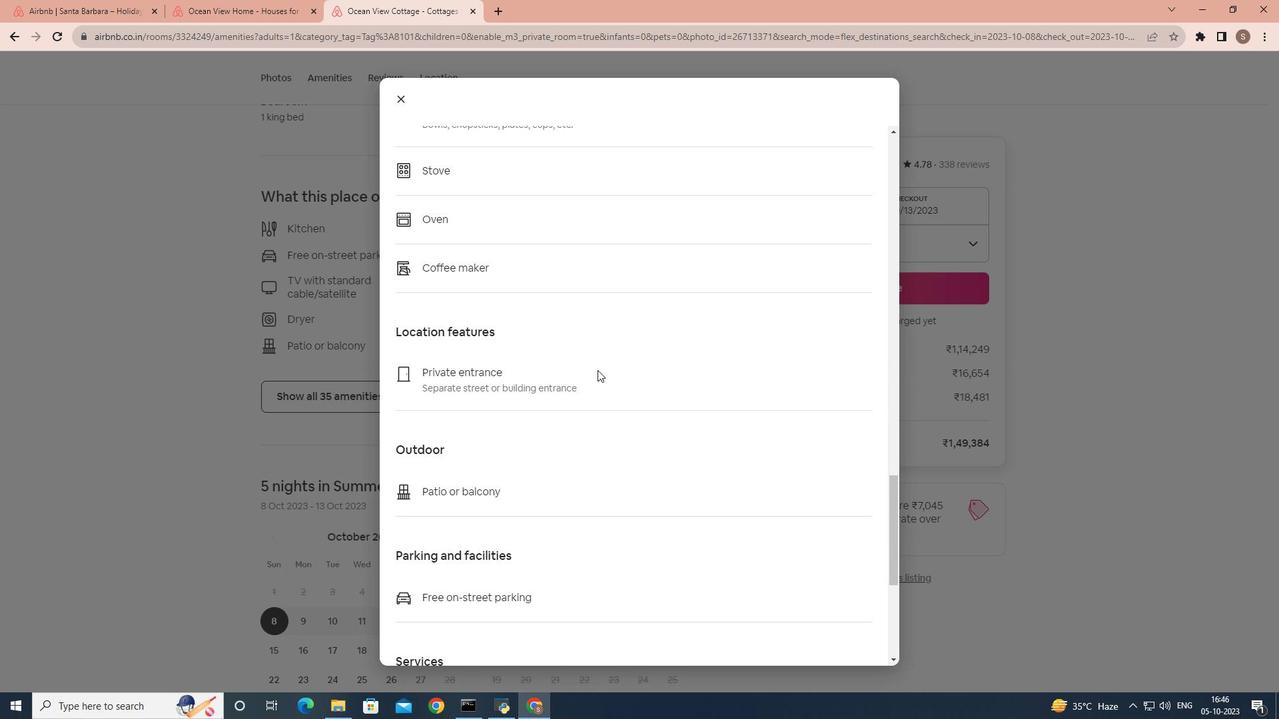 
Action: Mouse scrolled (597, 369) with delta (0, 0)
Screenshot: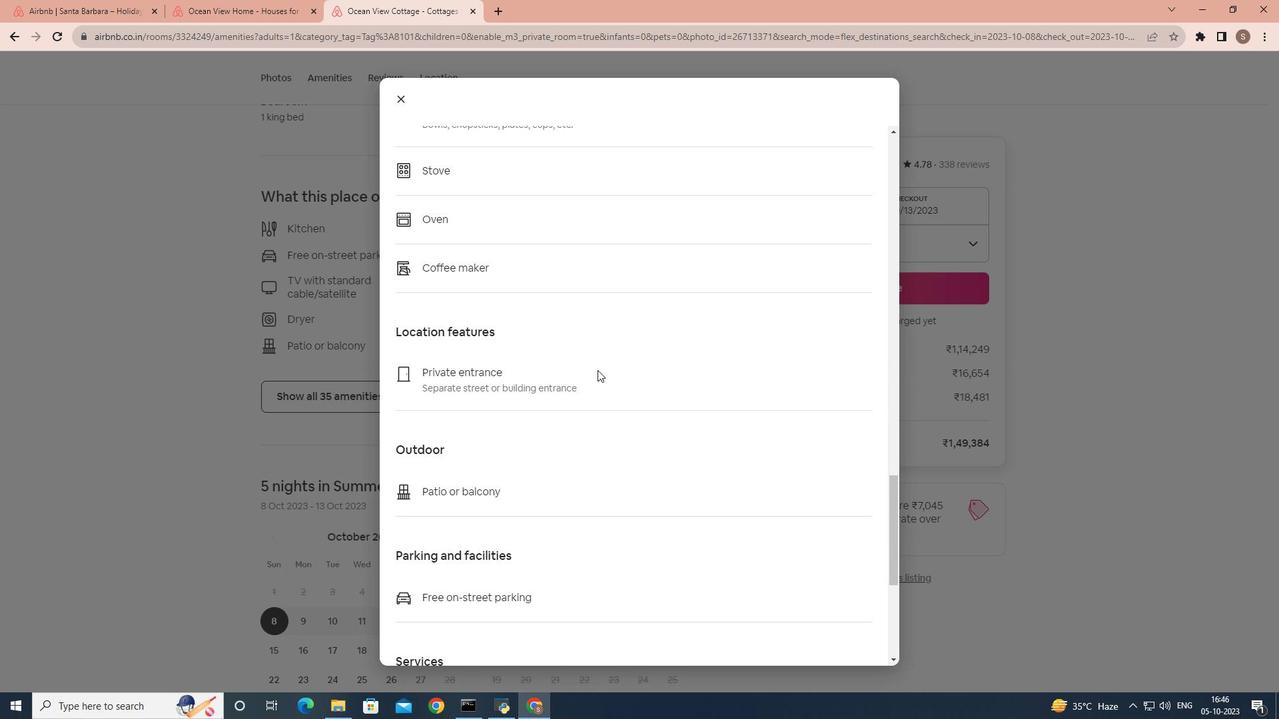
Action: Mouse scrolled (597, 369) with delta (0, 0)
Screenshot: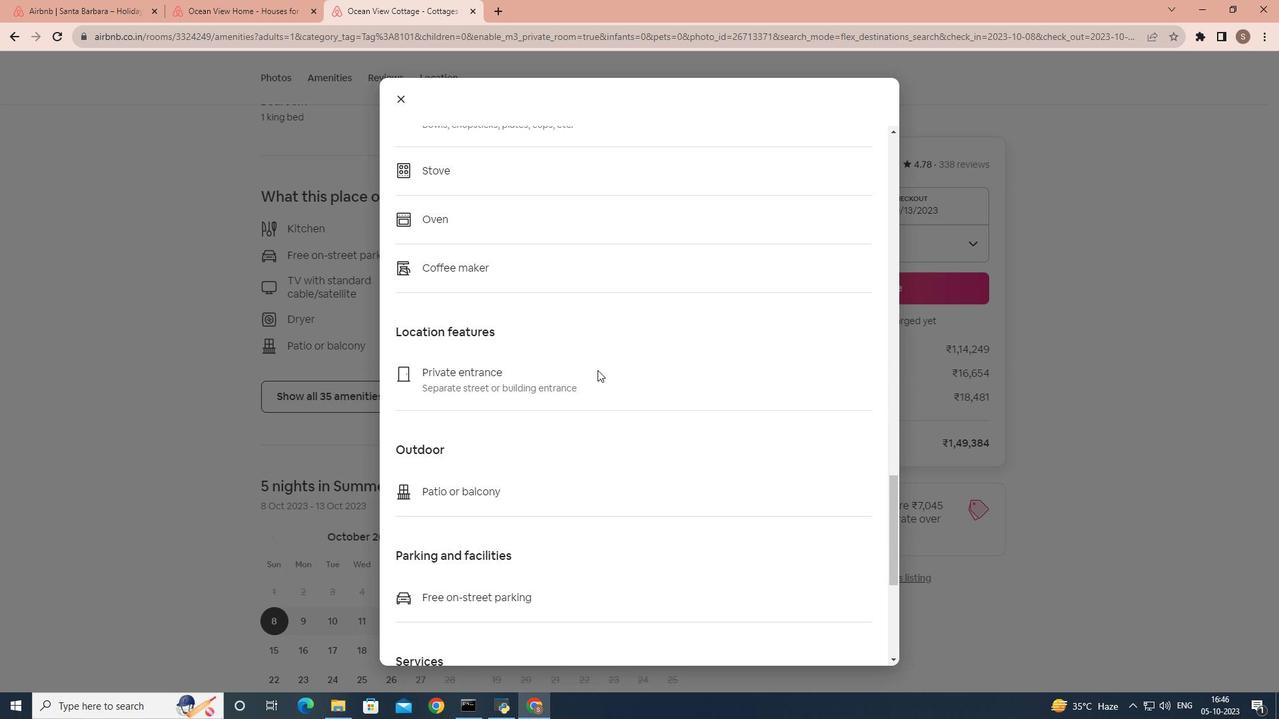 
Action: Mouse scrolled (597, 369) with delta (0, 0)
Screenshot: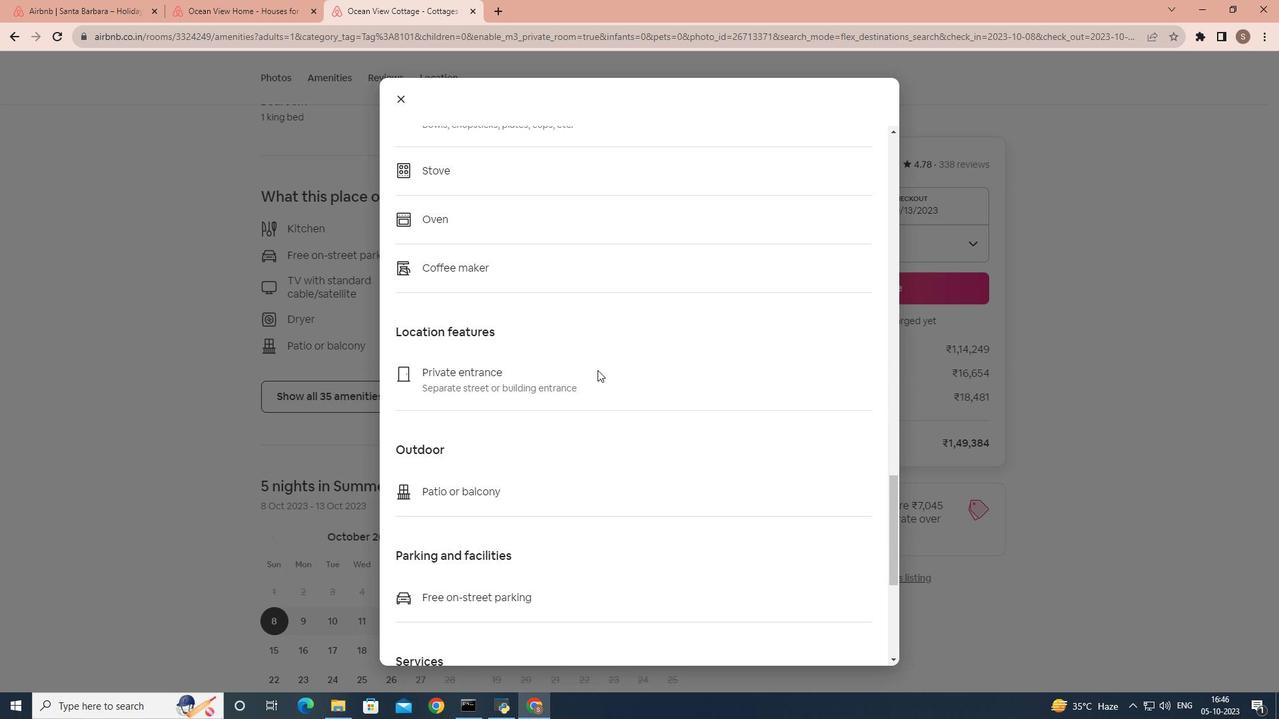 
Action: Mouse scrolled (597, 369) with delta (0, 0)
Screenshot: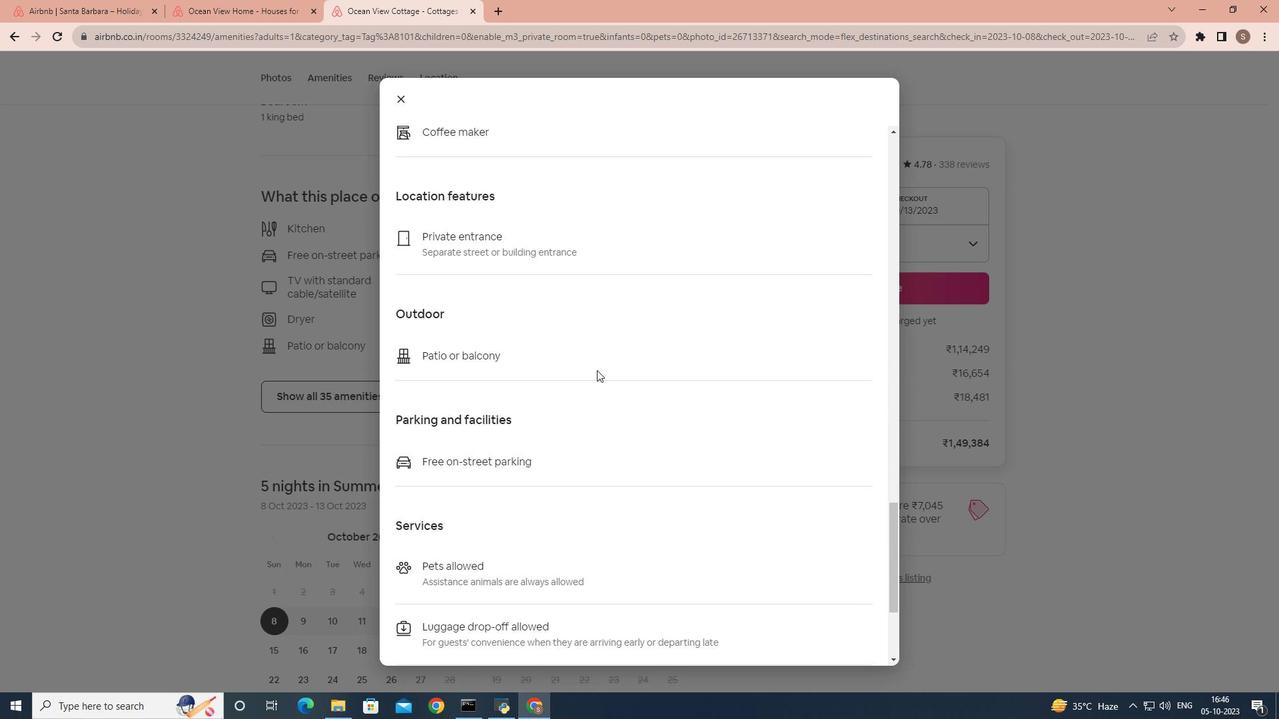 
Action: Mouse moved to (487, 148)
Screenshot: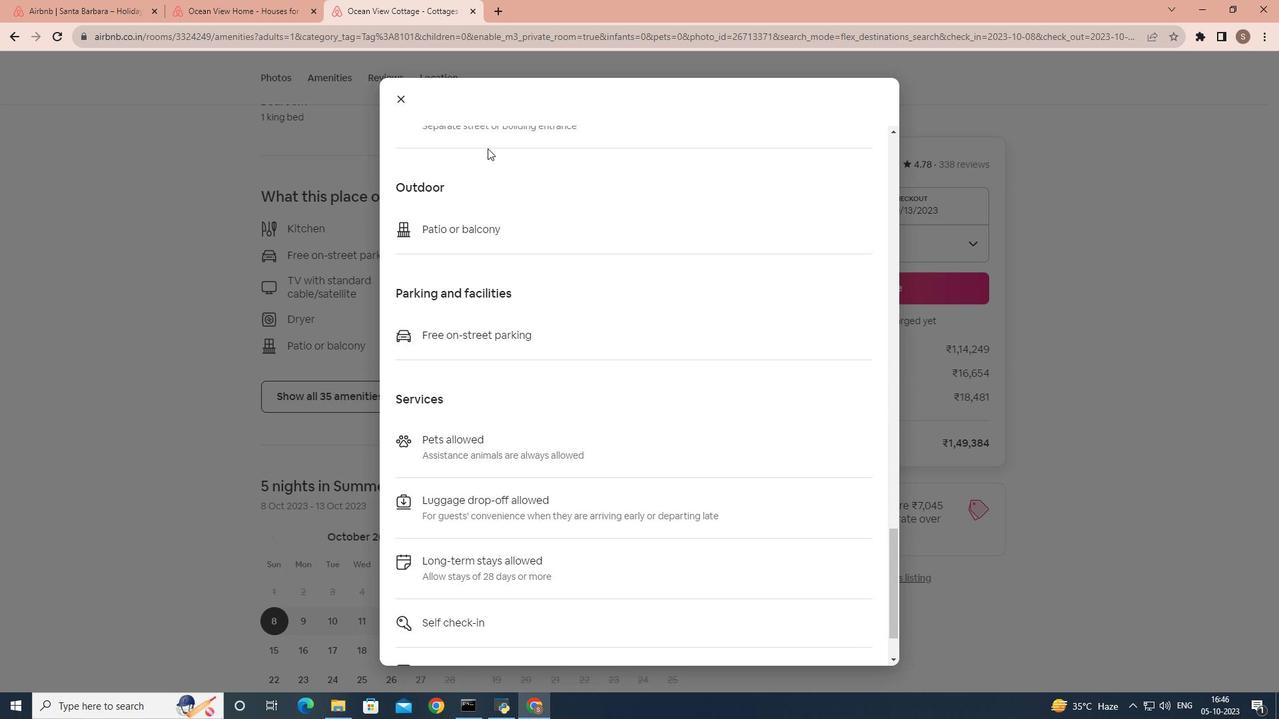 
Action: Mouse scrolled (487, 147) with delta (0, 0)
Screenshot: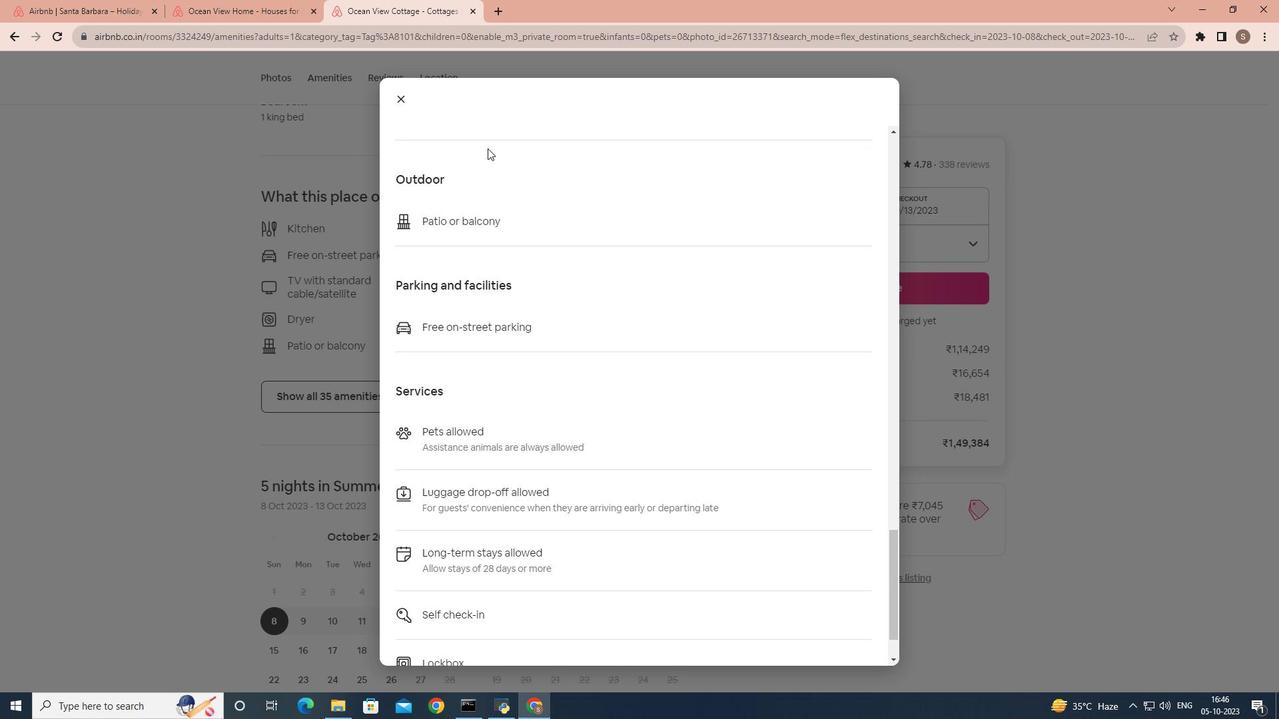 
Action: Mouse scrolled (487, 147) with delta (0, 0)
Screenshot: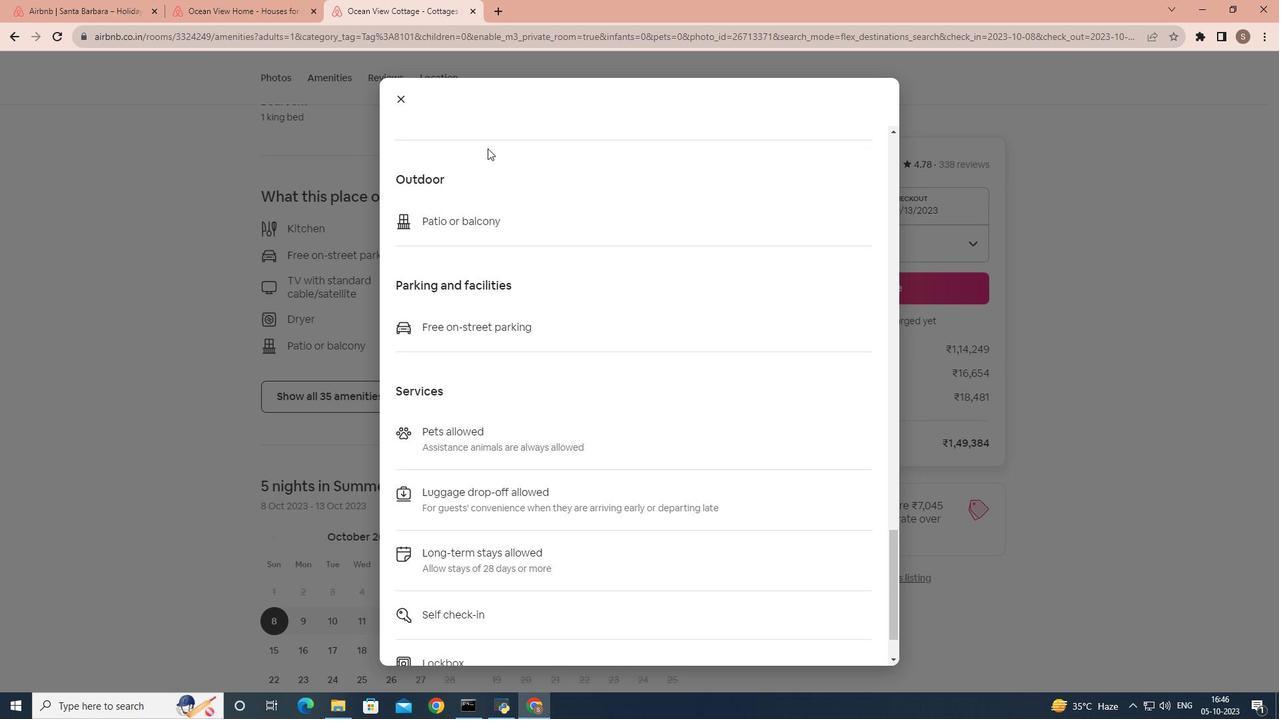 
Action: Mouse scrolled (487, 147) with delta (0, 0)
Screenshot: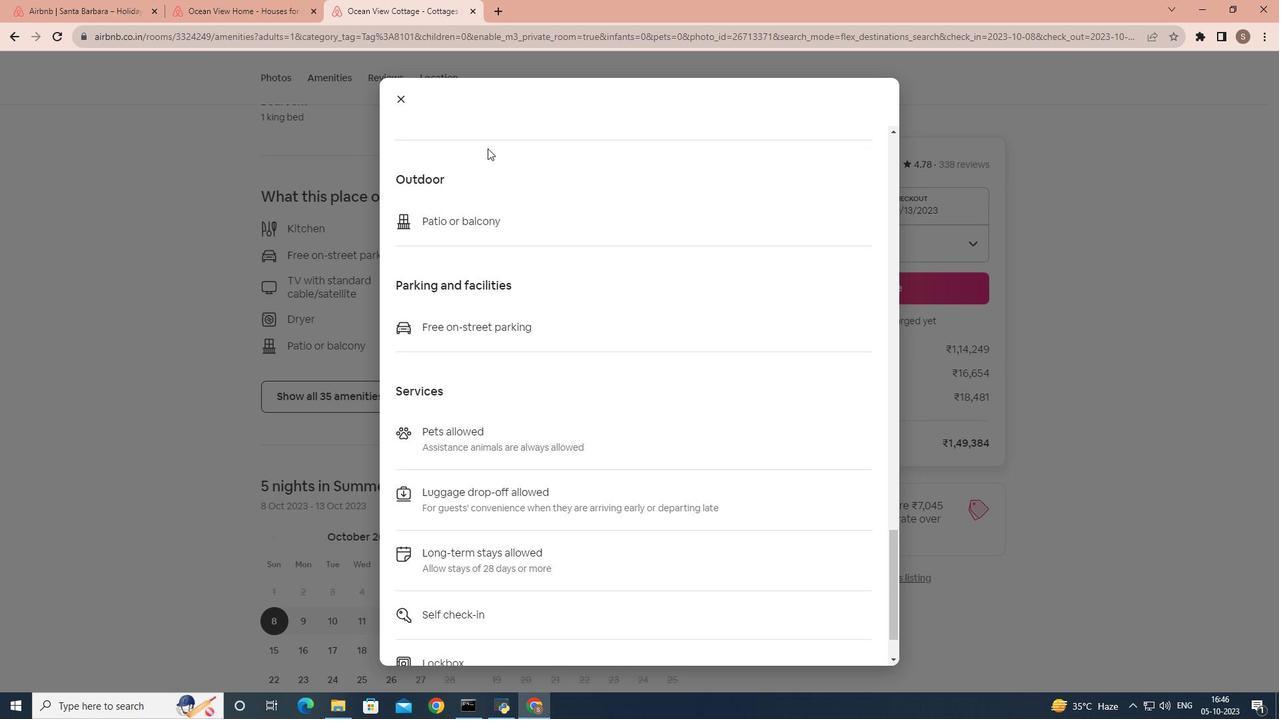 
Action: Mouse scrolled (487, 147) with delta (0, 0)
Screenshot: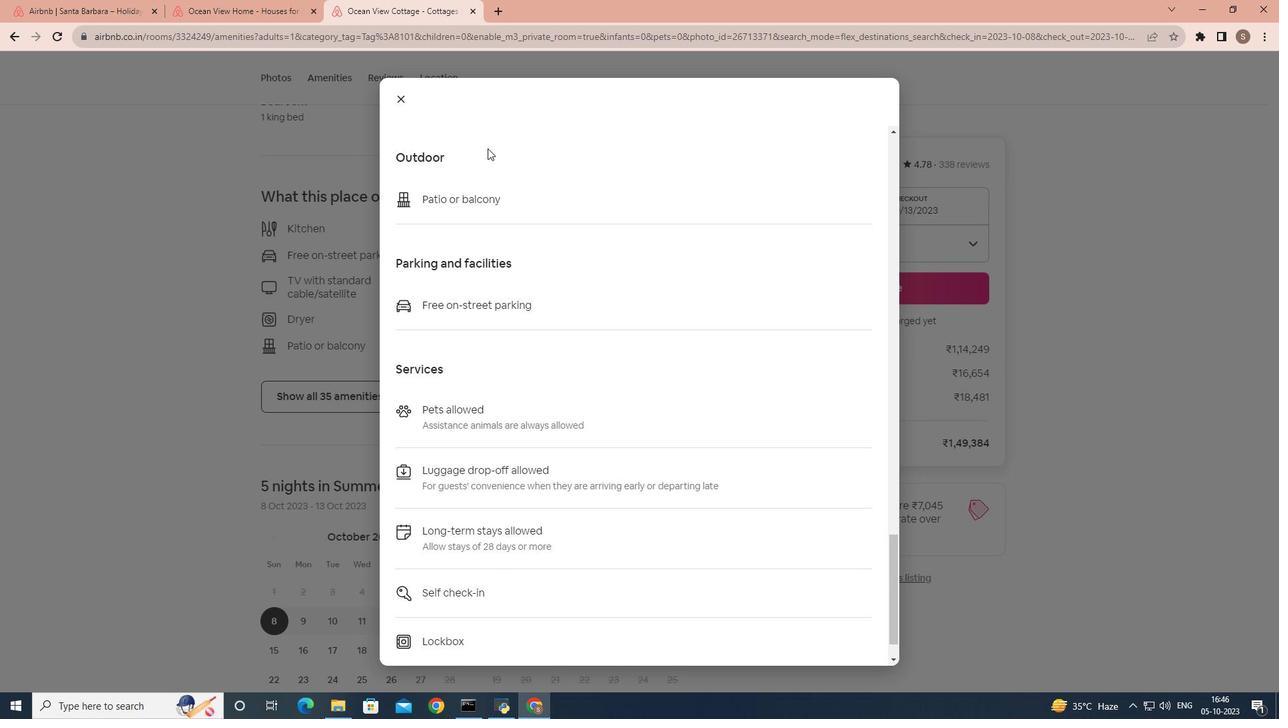 
Action: Mouse scrolled (487, 147) with delta (0, 0)
Screenshot: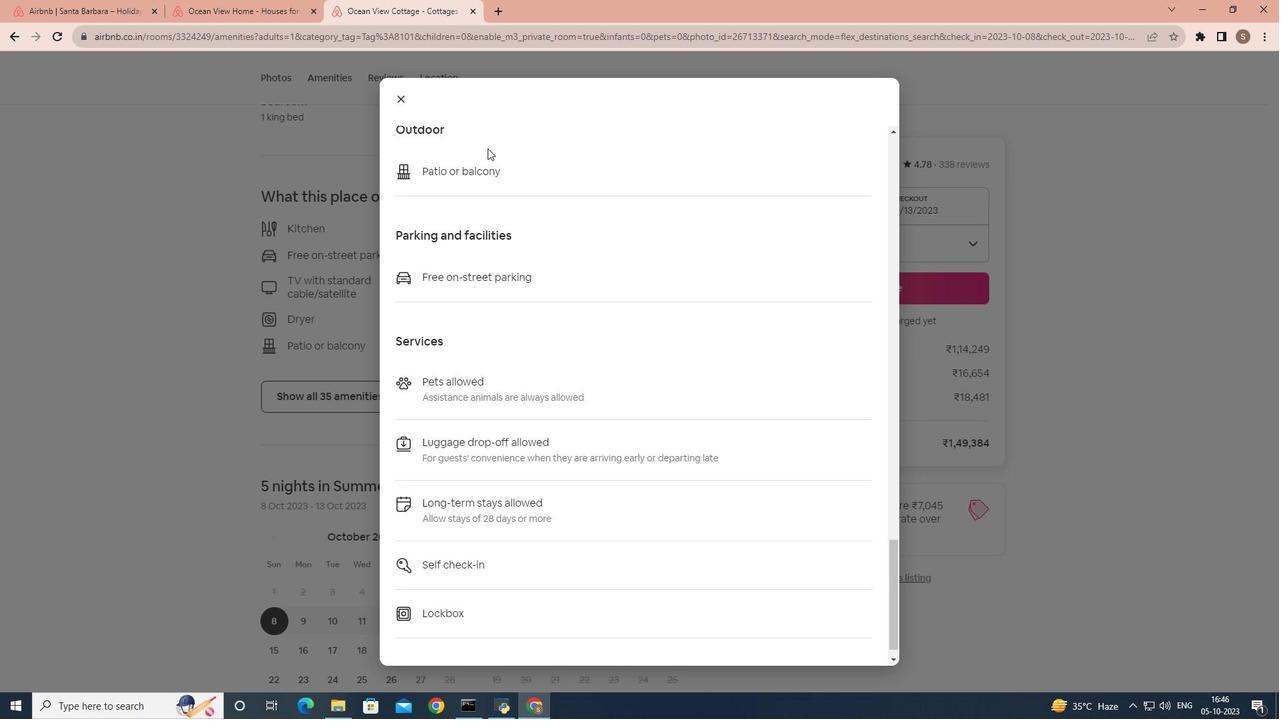 
Action: Mouse moved to (405, 105)
Screenshot: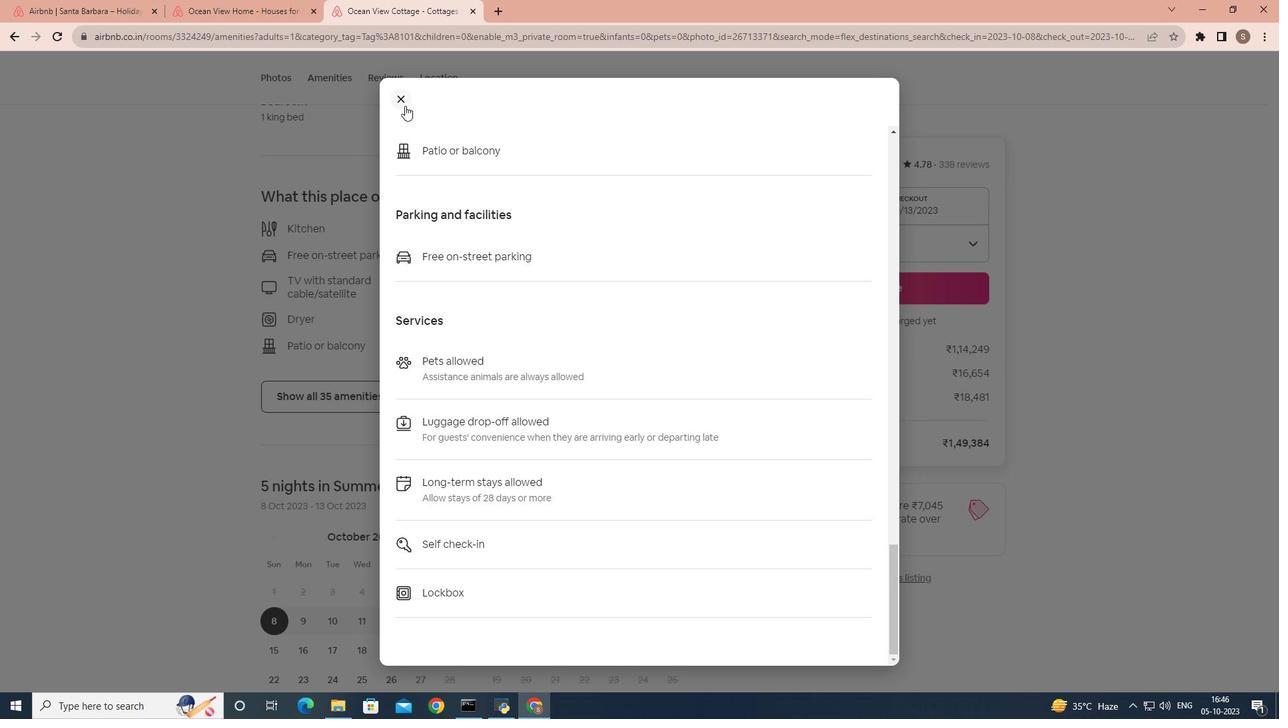 
Action: Mouse pressed left at (405, 105)
Screenshot: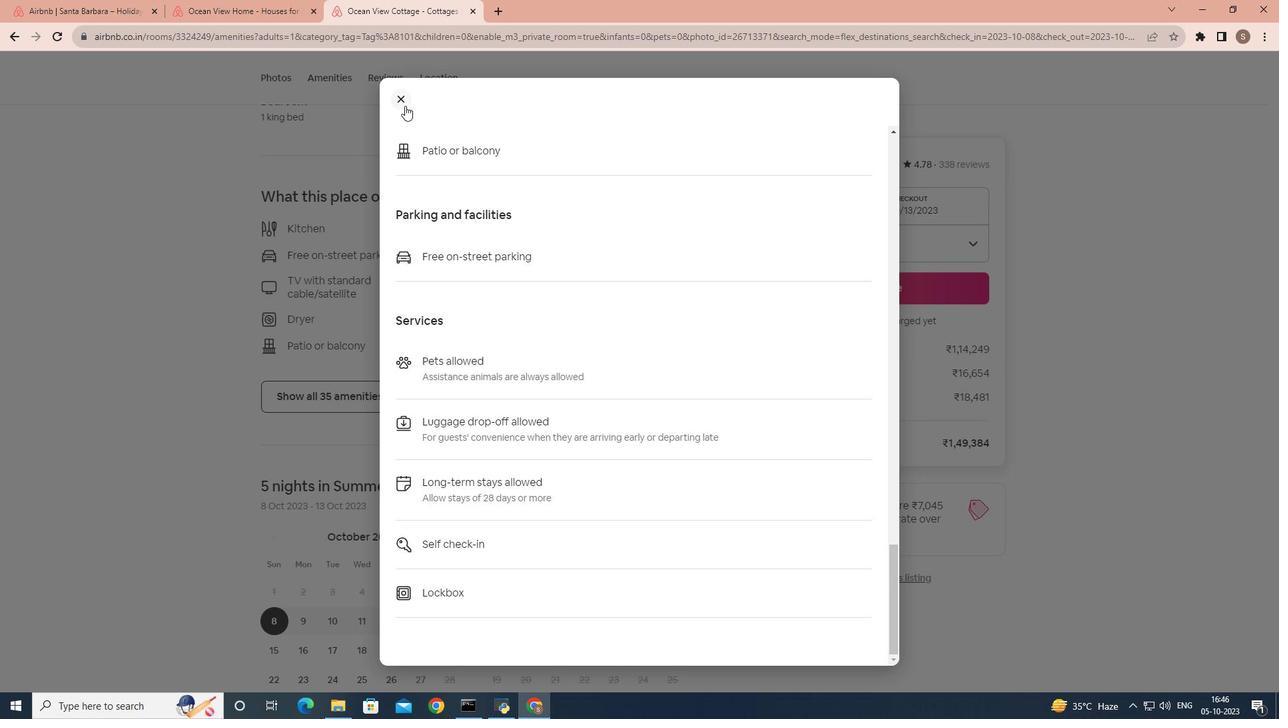 
Action: Mouse moved to (466, 327)
Screenshot: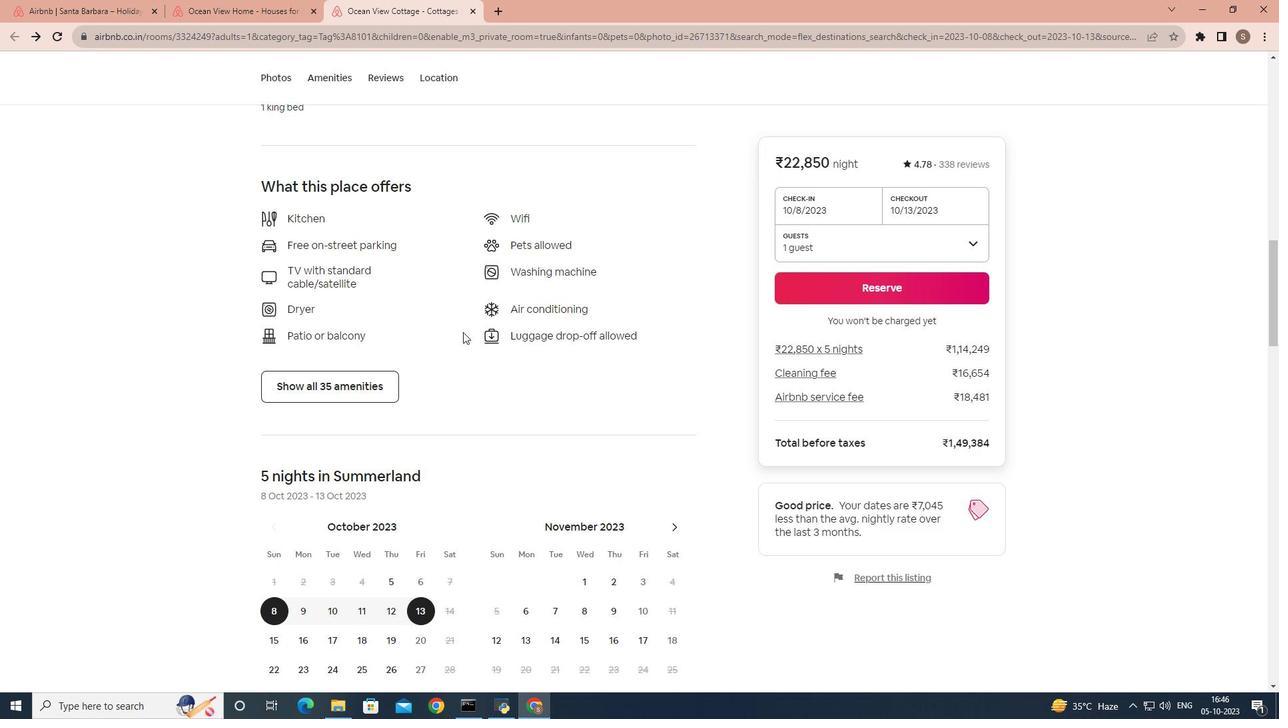
Action: Mouse scrolled (466, 327) with delta (0, 0)
Screenshot: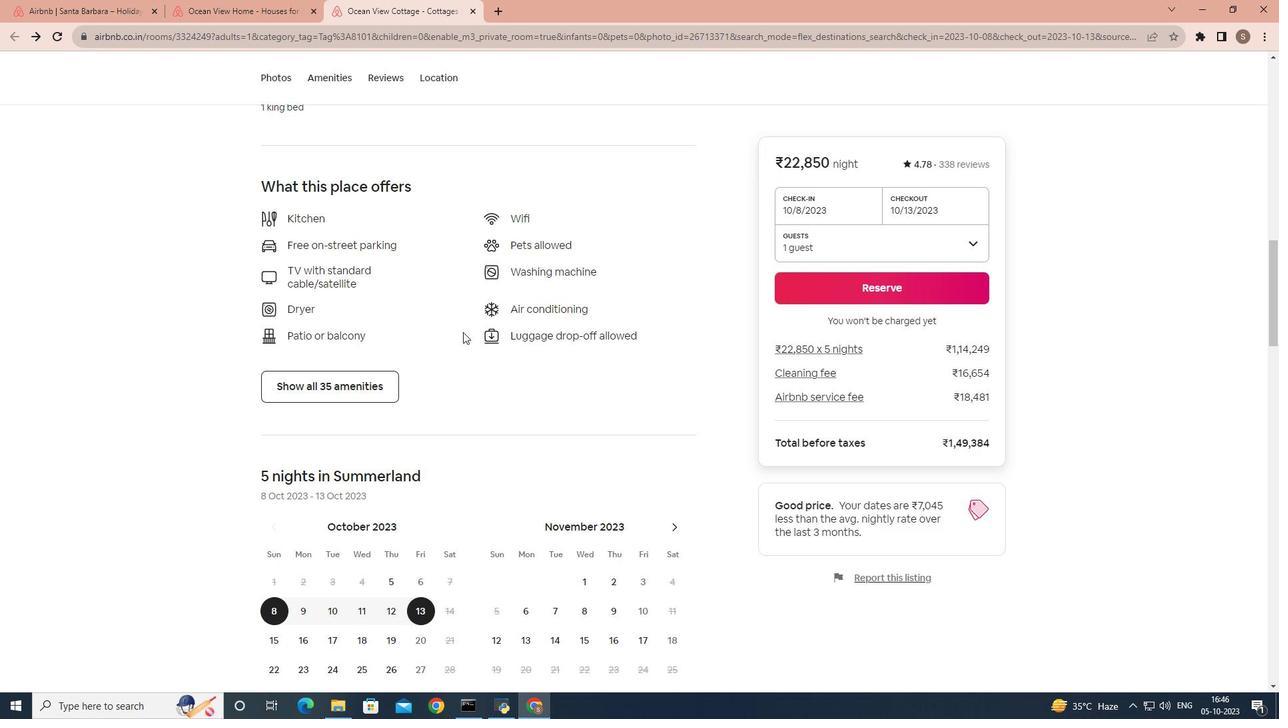 
Action: Mouse moved to (464, 329)
Screenshot: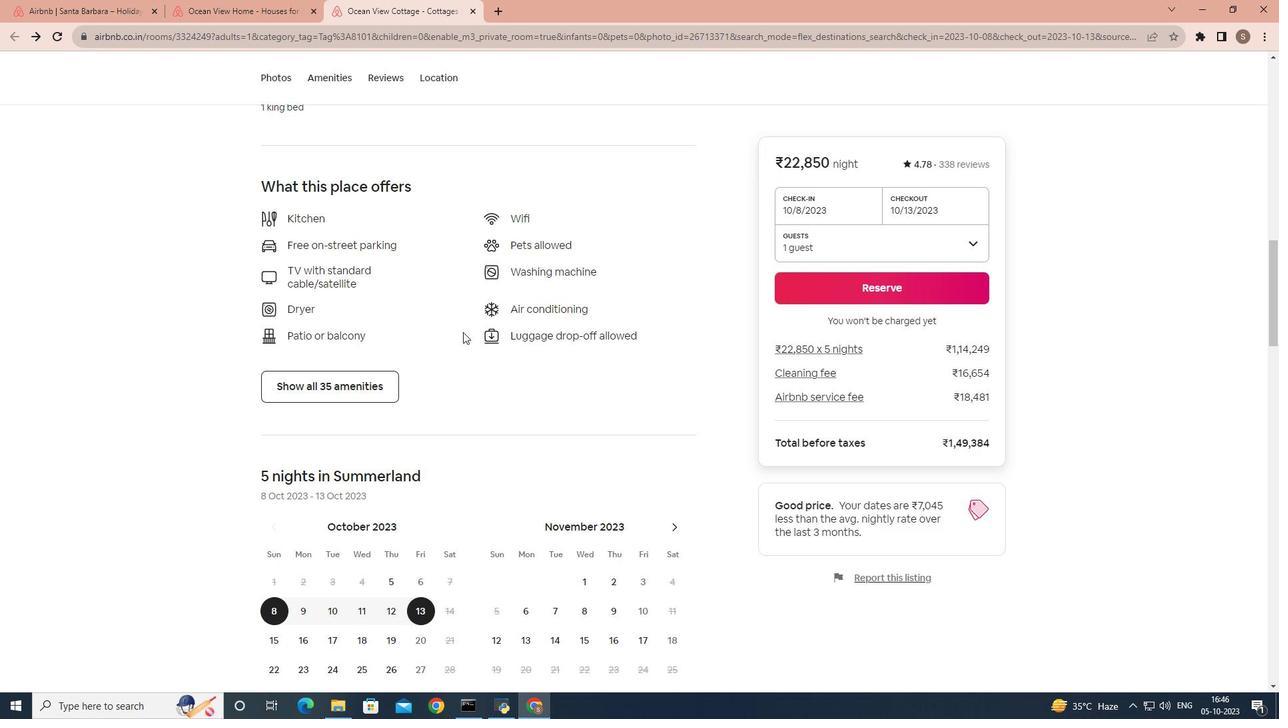 
Action: Mouse scrolled (464, 329) with delta (0, 0)
Screenshot: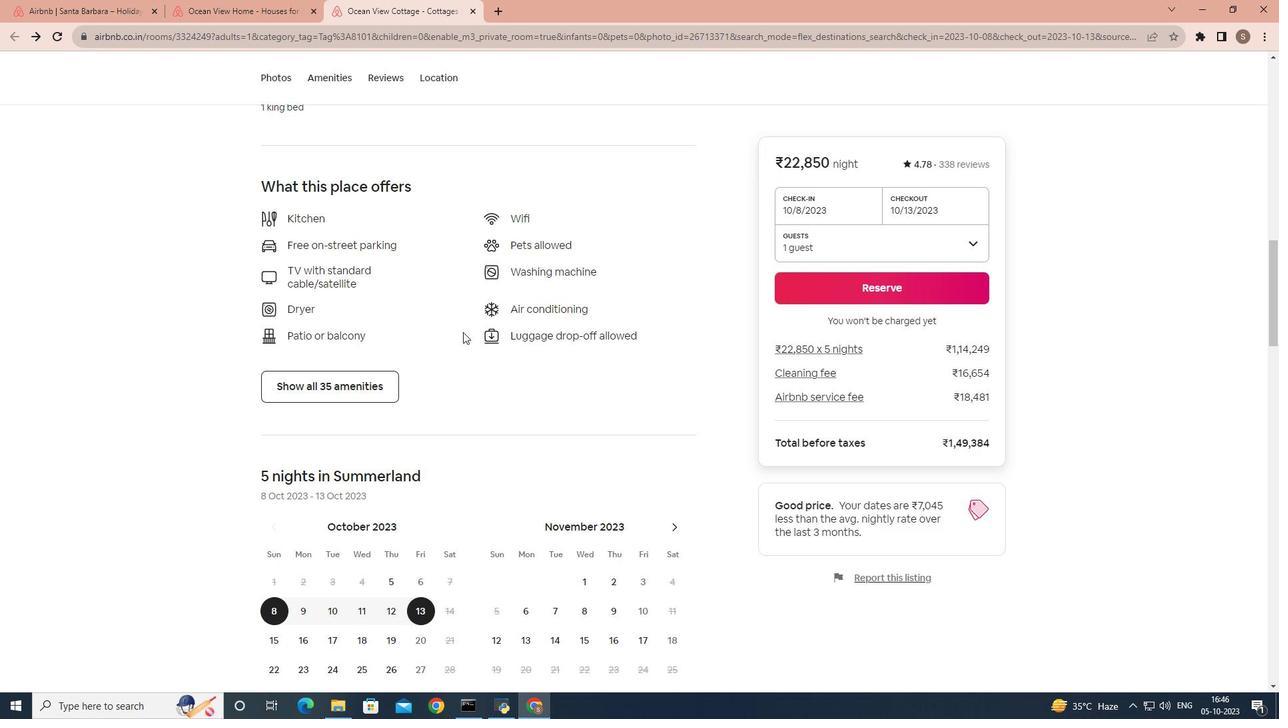 
Action: Mouse moved to (463, 331)
Screenshot: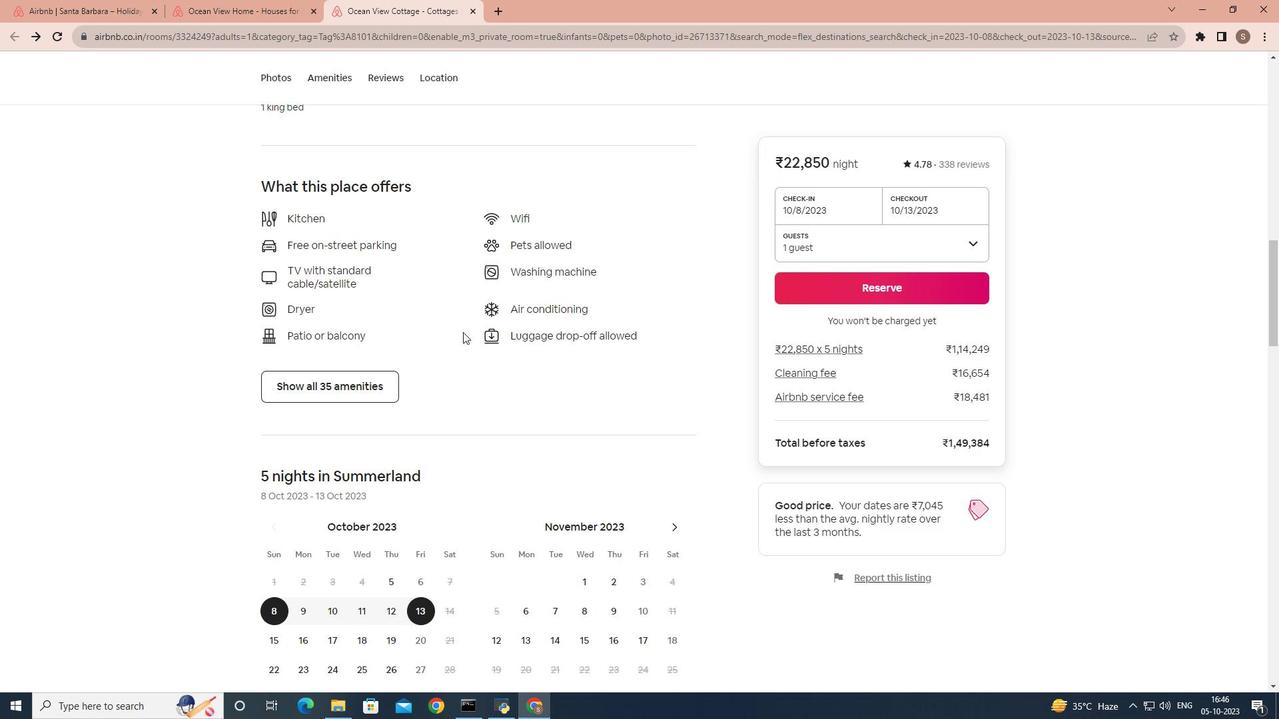 
Action: Mouse scrolled (463, 331) with delta (0, 0)
Screenshot: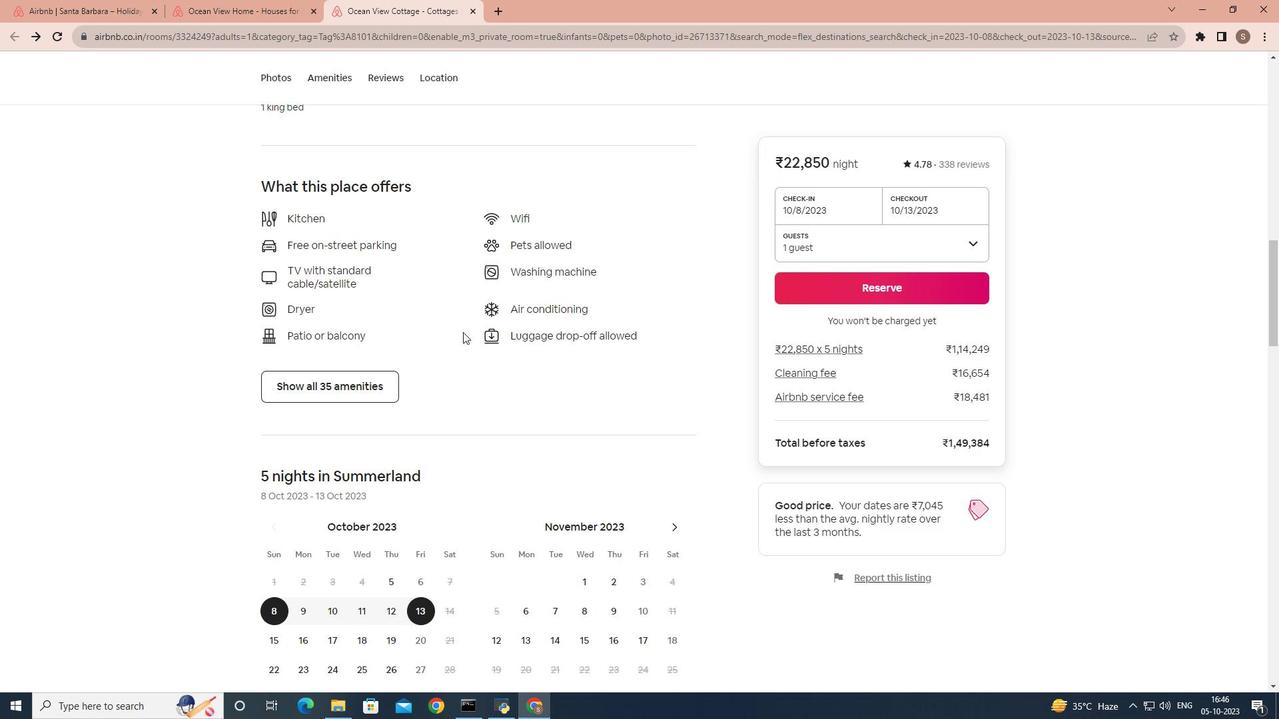 
Action: Mouse moved to (463, 331)
Screenshot: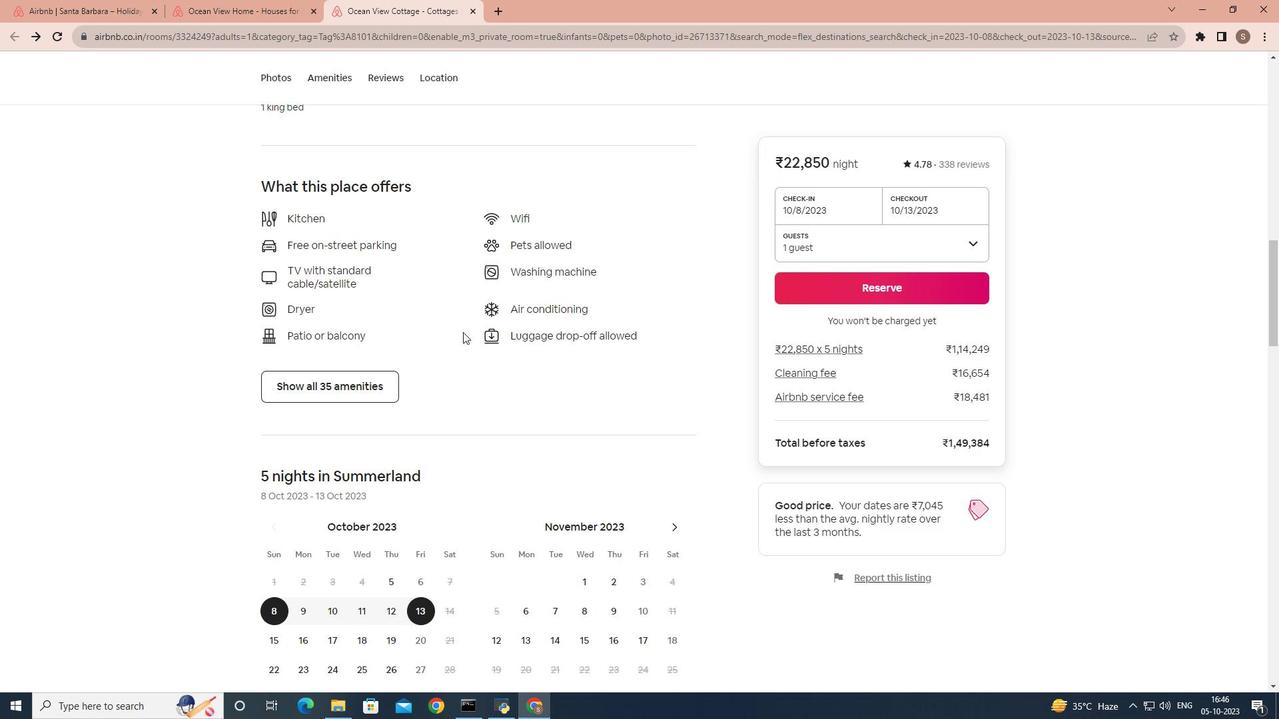 
Action: Mouse scrolled (463, 331) with delta (0, 0)
Screenshot: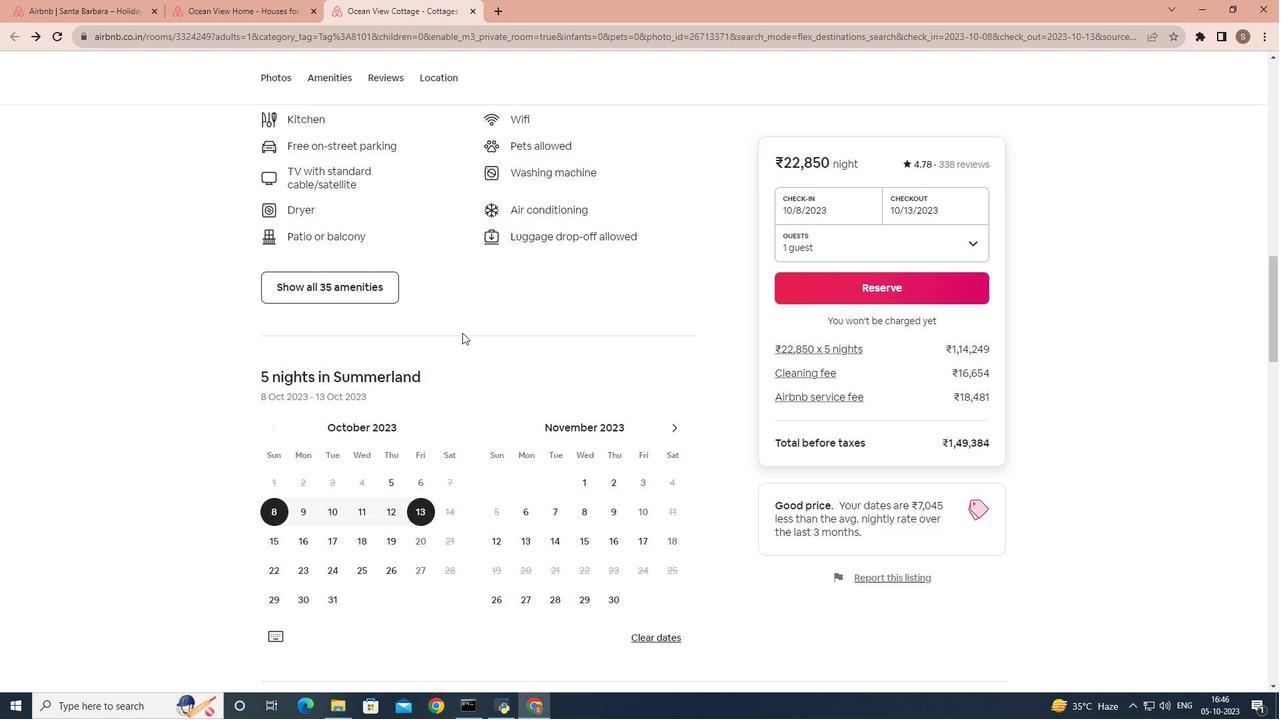 
Action: Mouse moved to (462, 333)
Screenshot: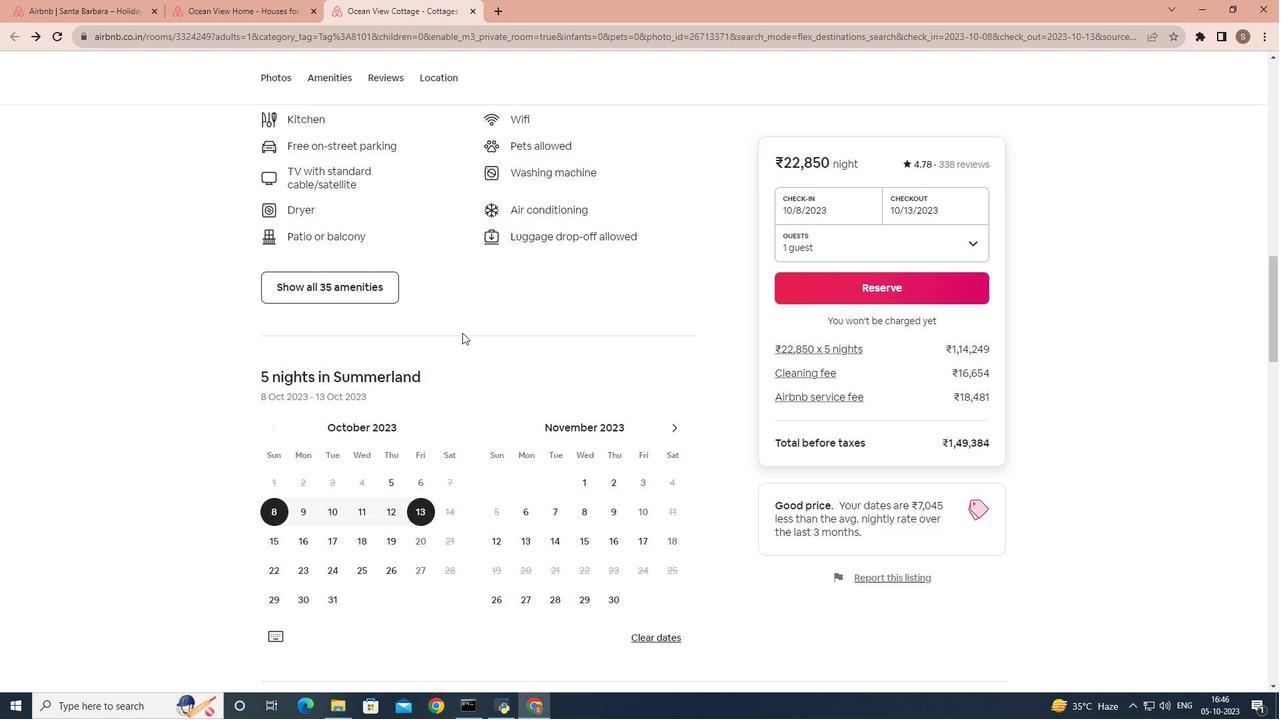 
Action: Mouse scrolled (462, 332) with delta (0, 0)
Screenshot: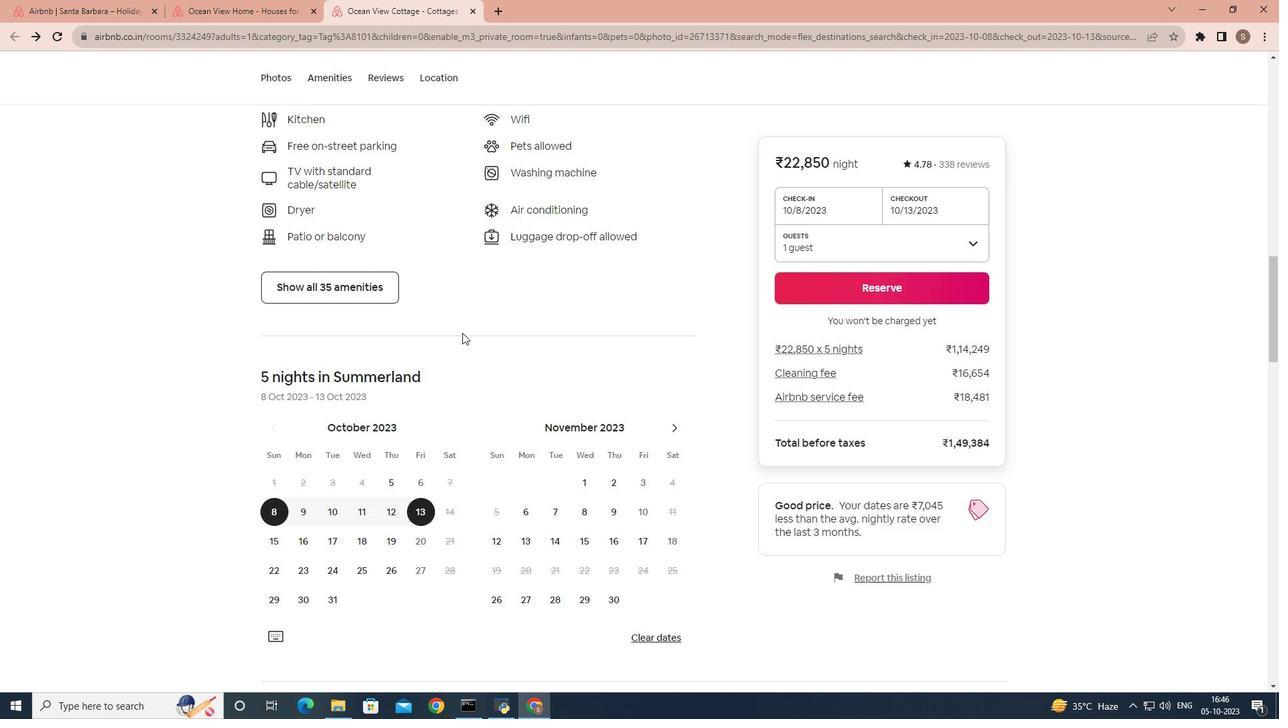 
Action: Mouse scrolled (462, 332) with delta (0, 0)
Screenshot: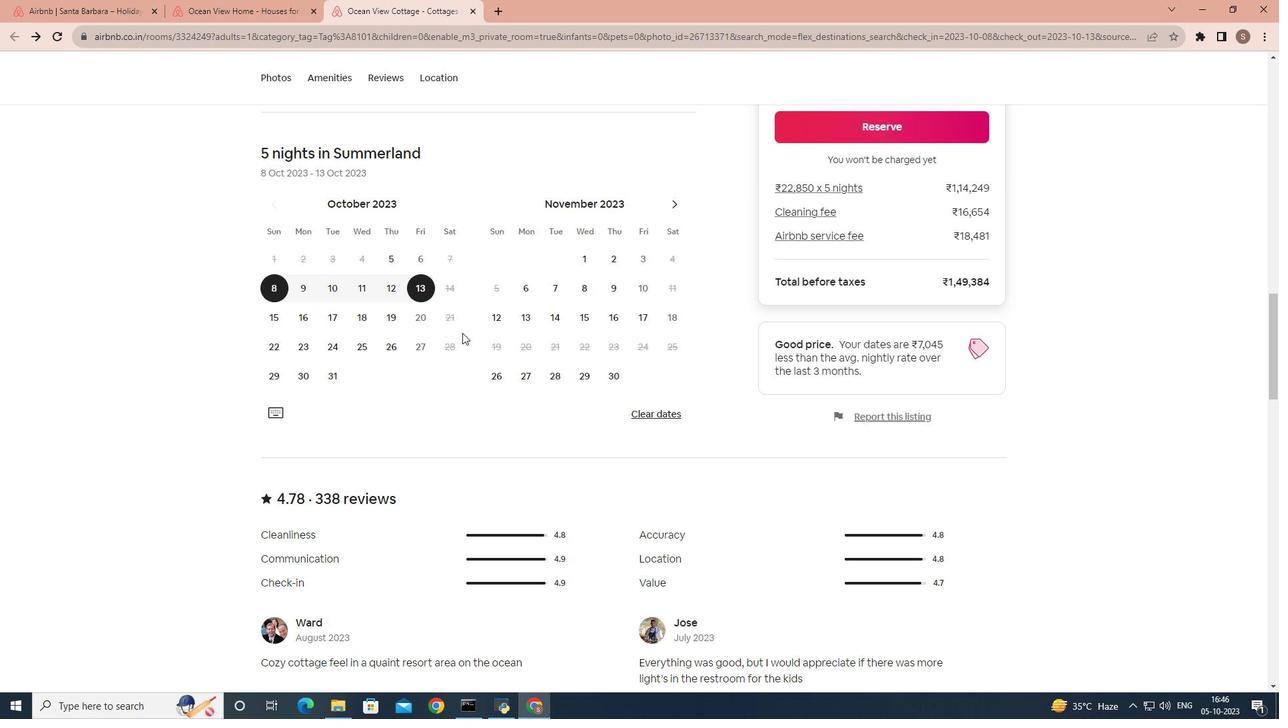 
Action: Mouse scrolled (462, 332) with delta (0, 0)
Screenshot: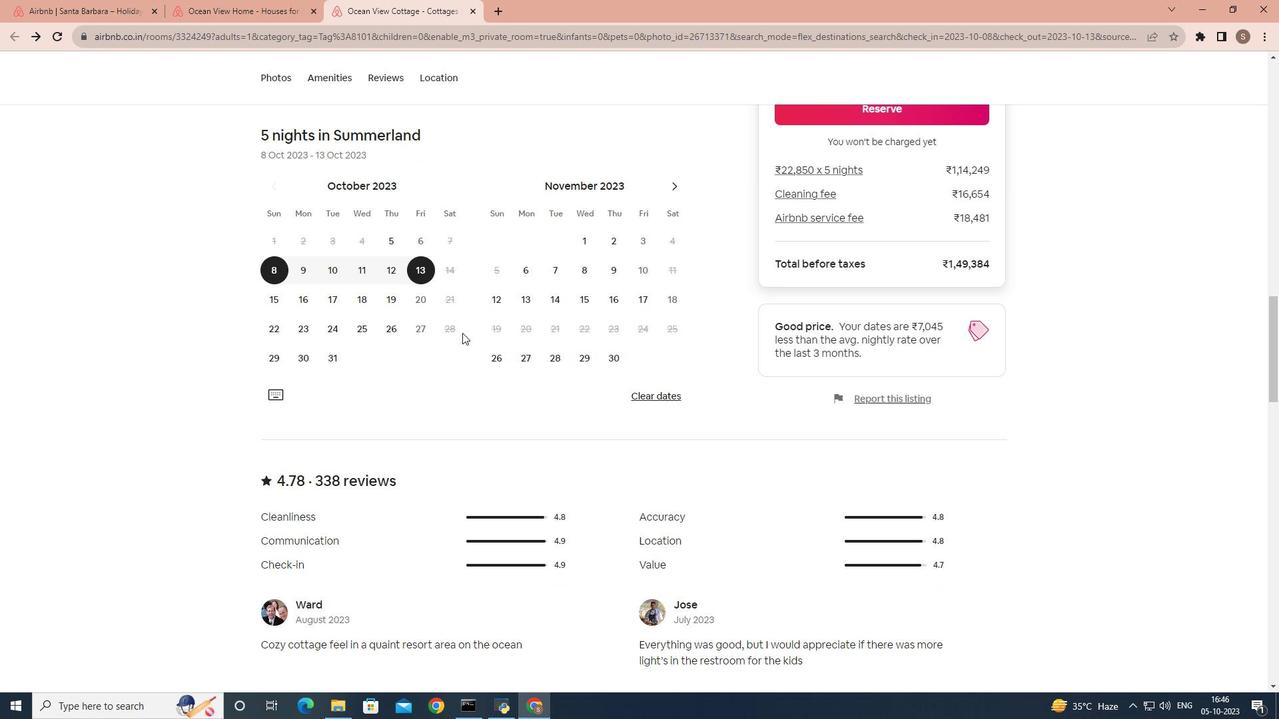
Action: Mouse scrolled (462, 332) with delta (0, 0)
Screenshot: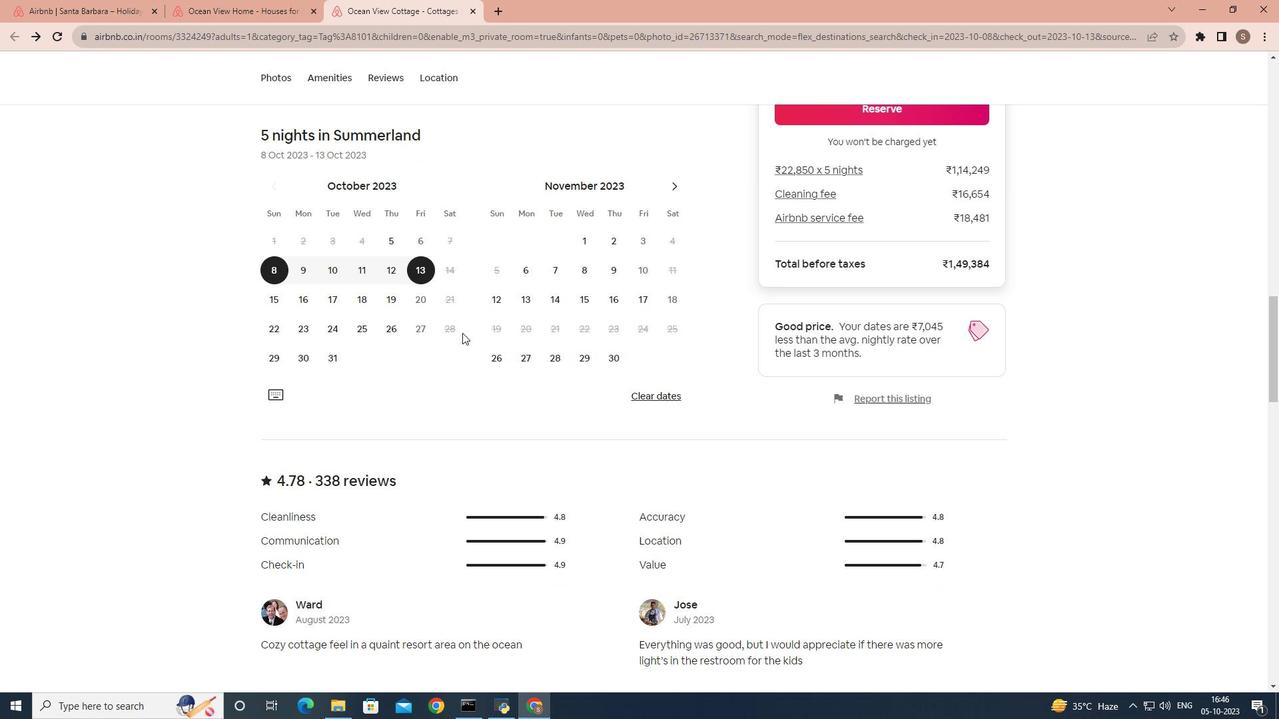 
Action: Mouse scrolled (462, 332) with delta (0, 0)
Screenshot: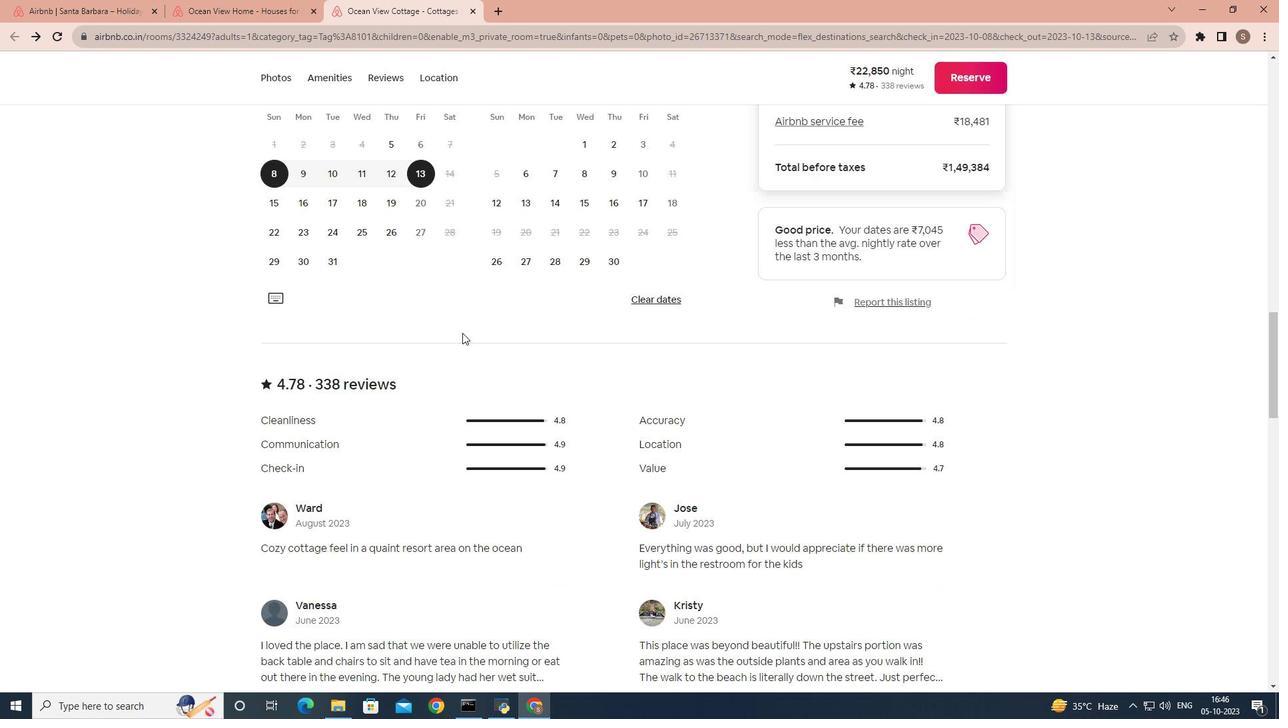 
Action: Mouse scrolled (462, 332) with delta (0, 0)
Screenshot: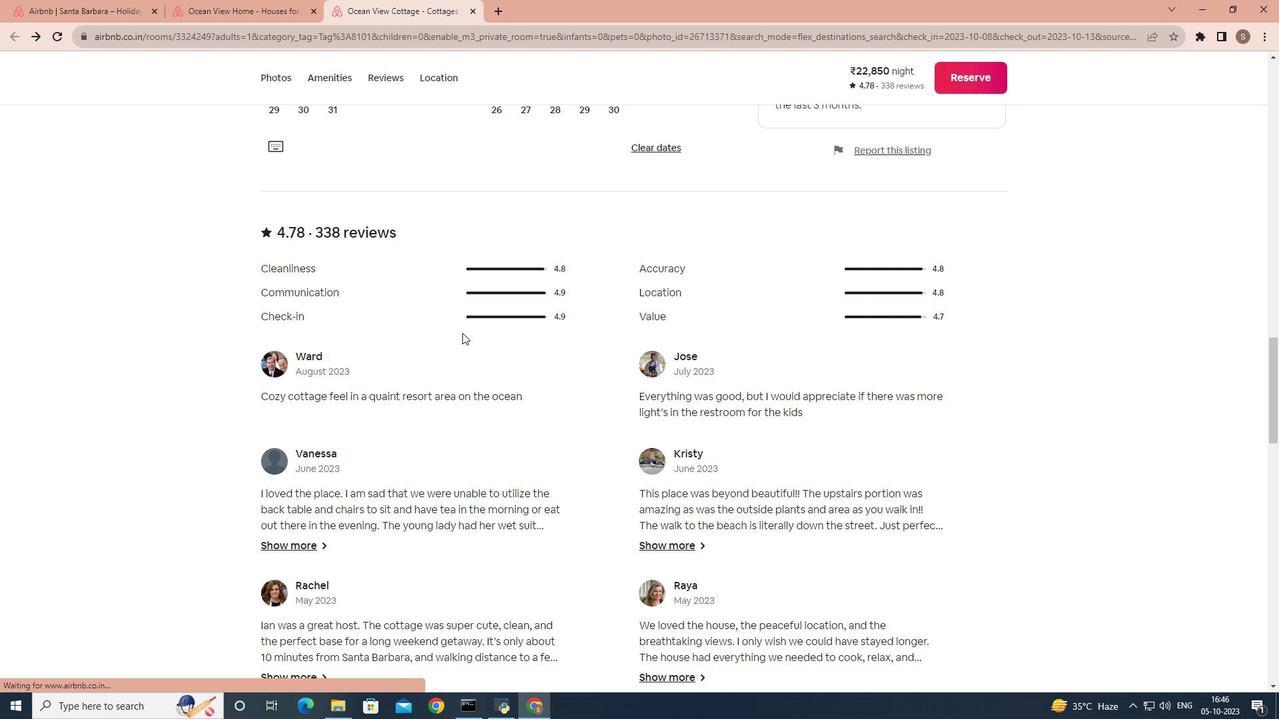 
Action: Mouse scrolled (462, 332) with delta (0, 0)
Screenshot: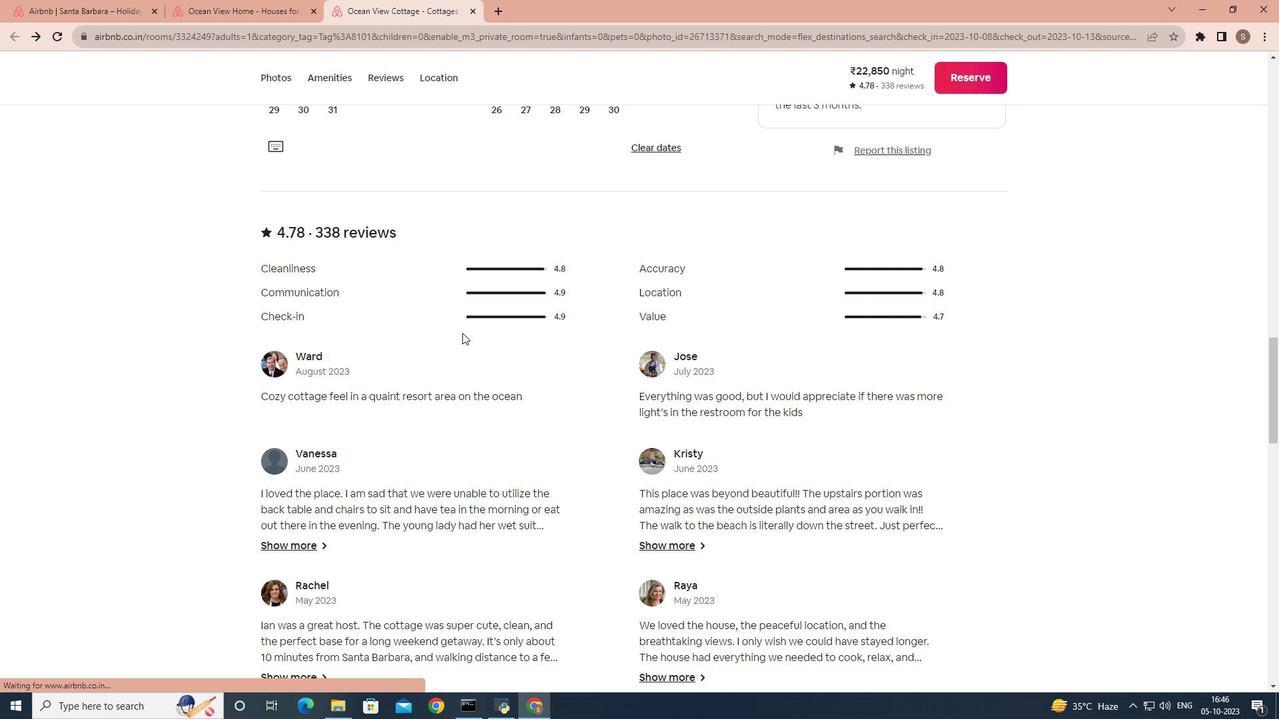 
Action: Mouse scrolled (462, 332) with delta (0, 0)
Screenshot: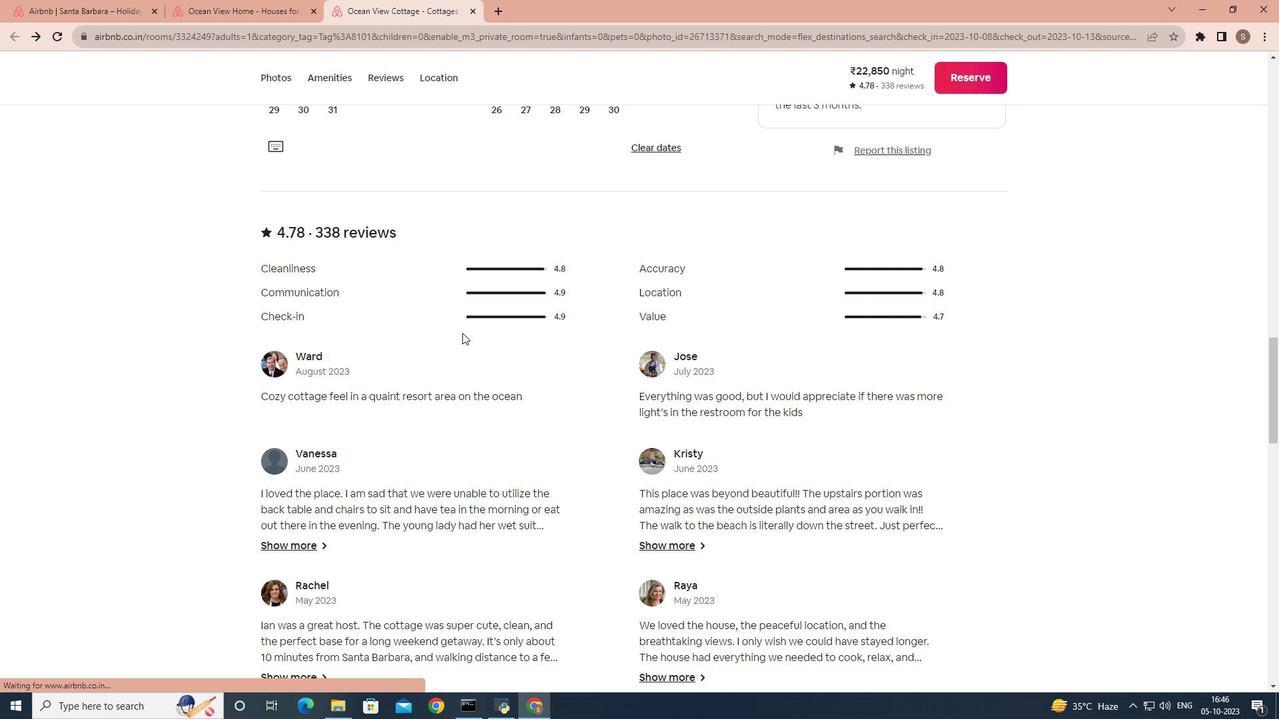 
Action: Mouse scrolled (462, 332) with delta (0, 0)
Screenshot: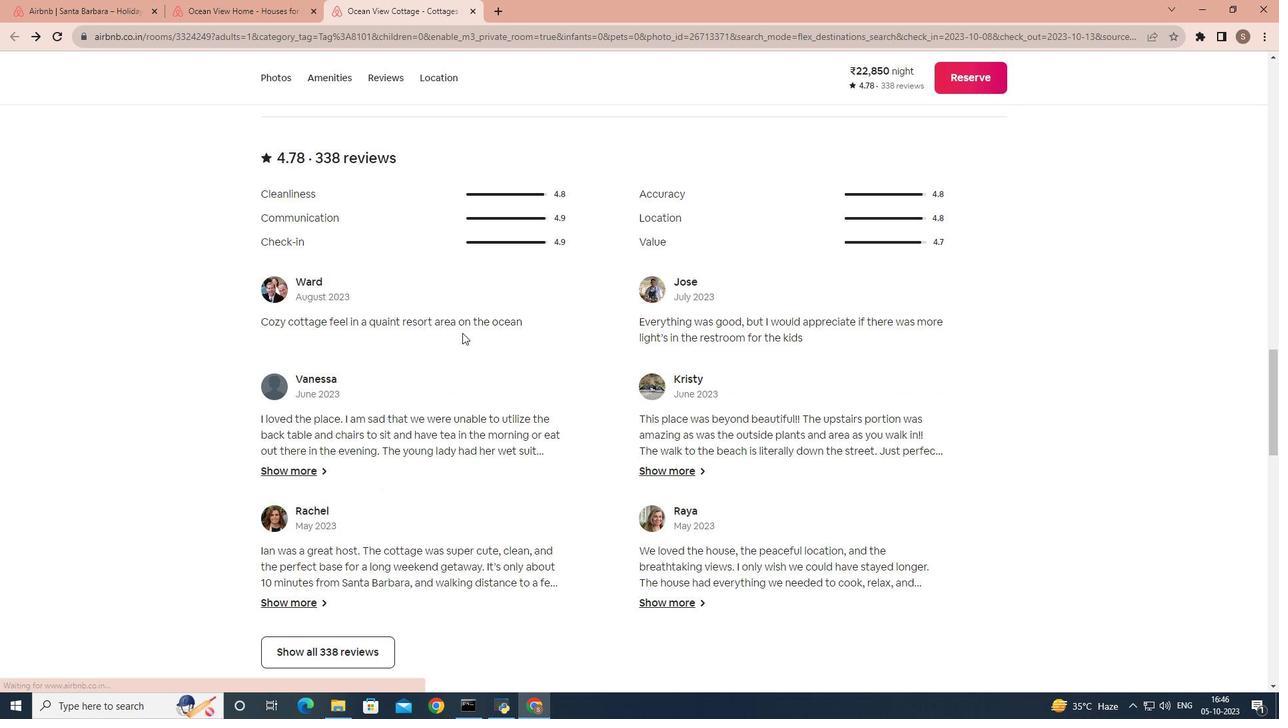 
Action: Mouse moved to (353, 462)
Screenshot: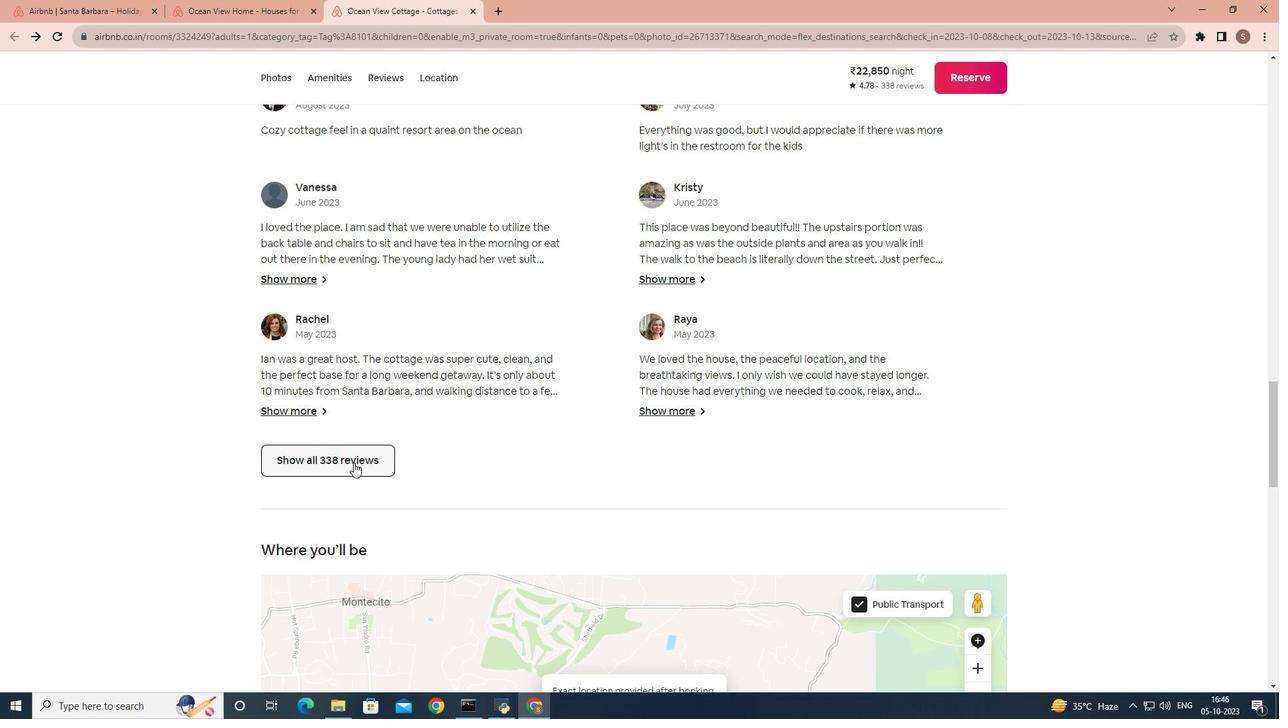 
Action: Mouse pressed left at (353, 462)
Screenshot: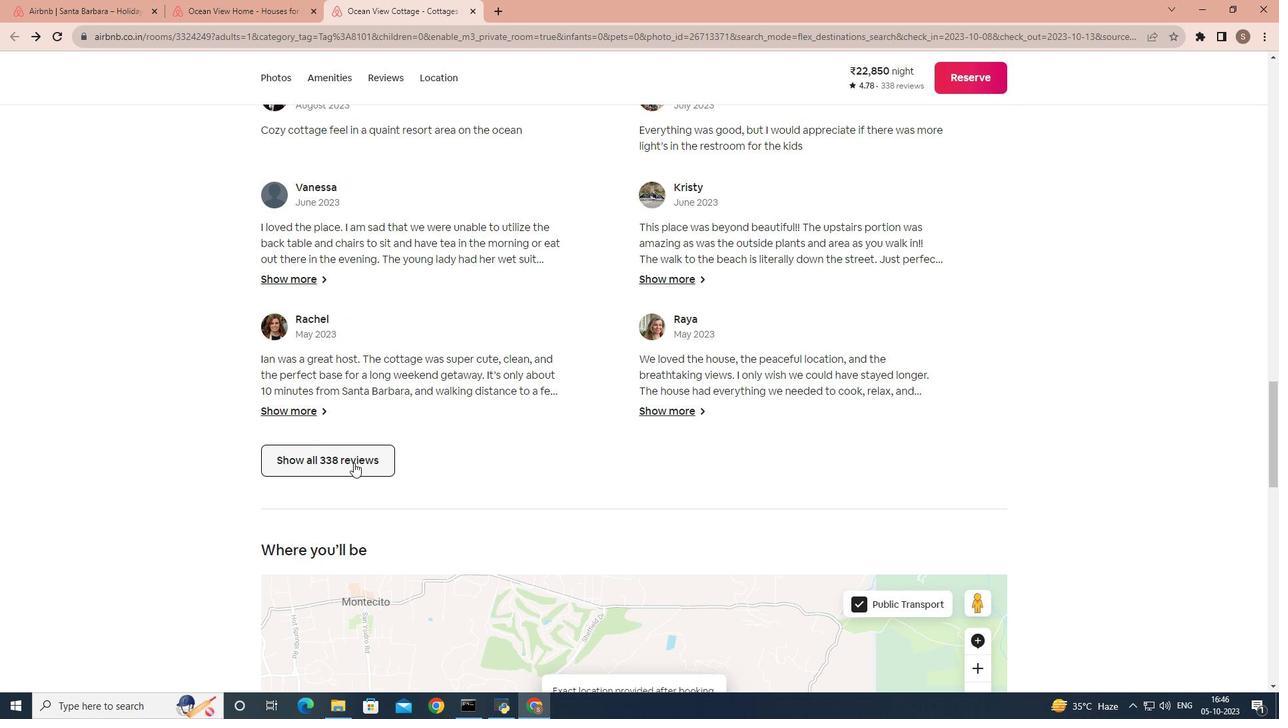 
Action: Mouse moved to (605, 431)
Screenshot: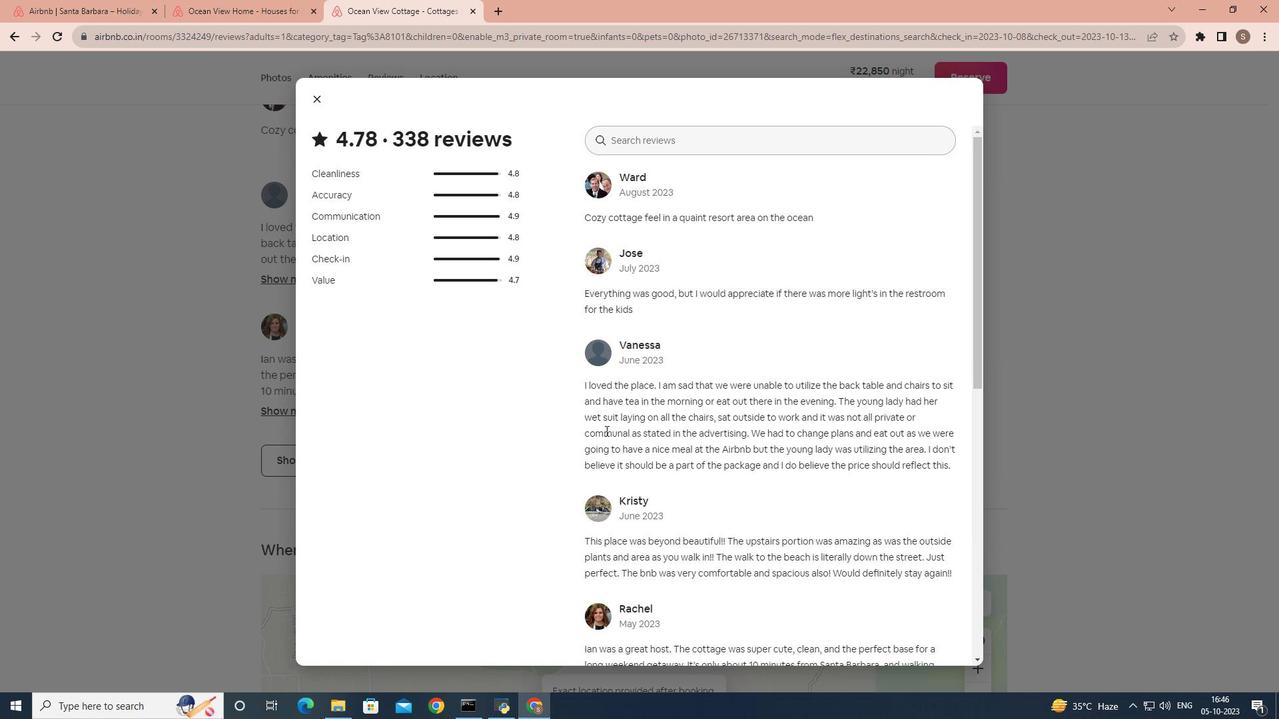 
Action: Mouse scrolled (605, 430) with delta (0, 0)
Screenshot: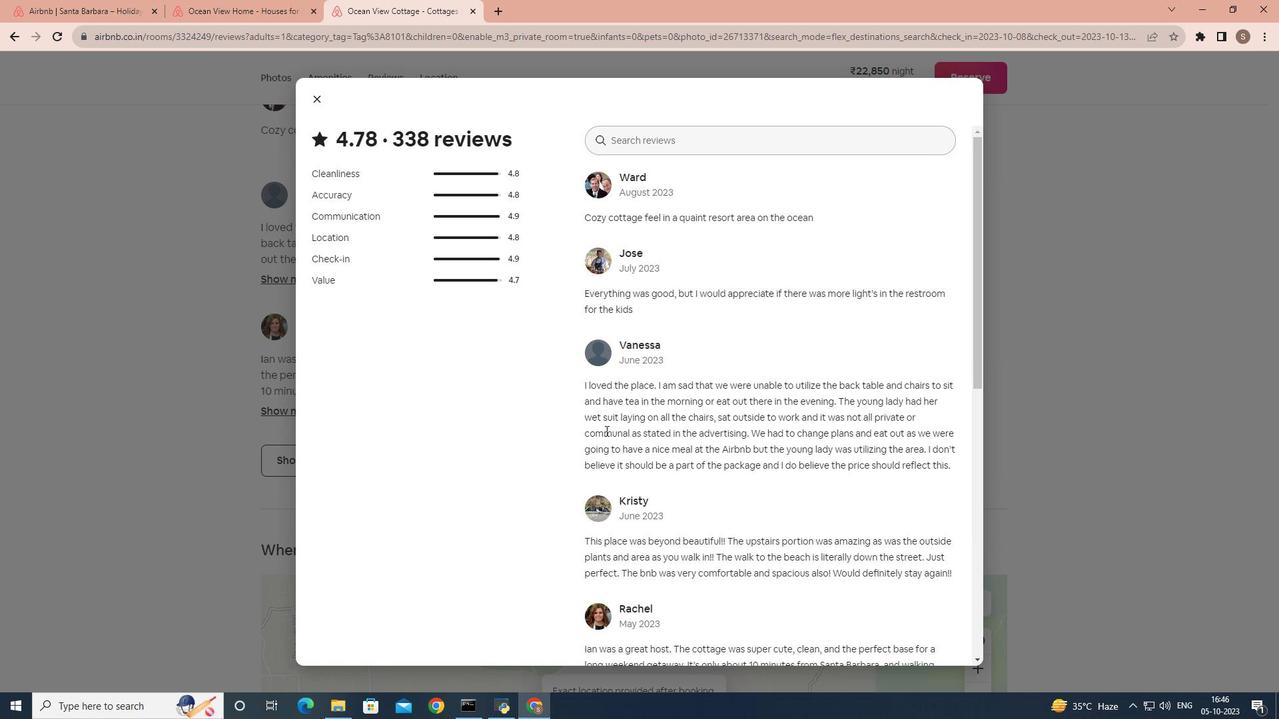 
Action: Mouse scrolled (605, 430) with delta (0, 0)
Screenshot: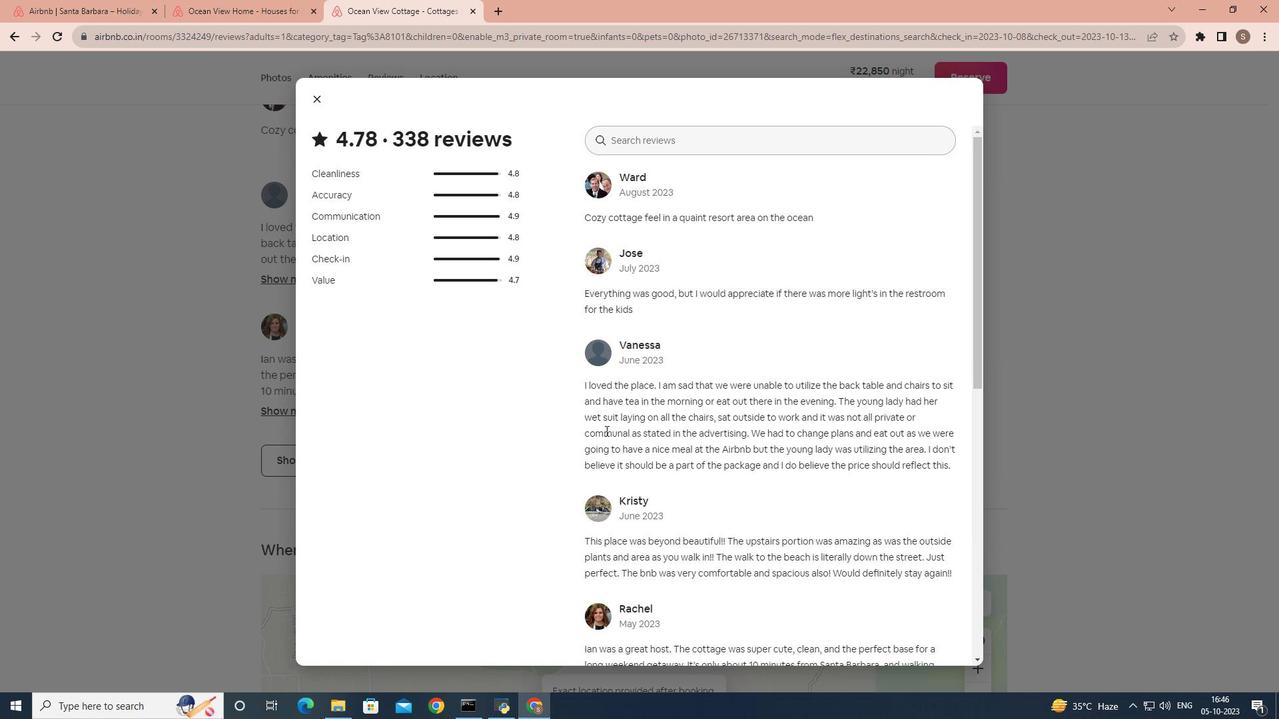 
Action: Mouse scrolled (605, 430) with delta (0, 0)
Screenshot: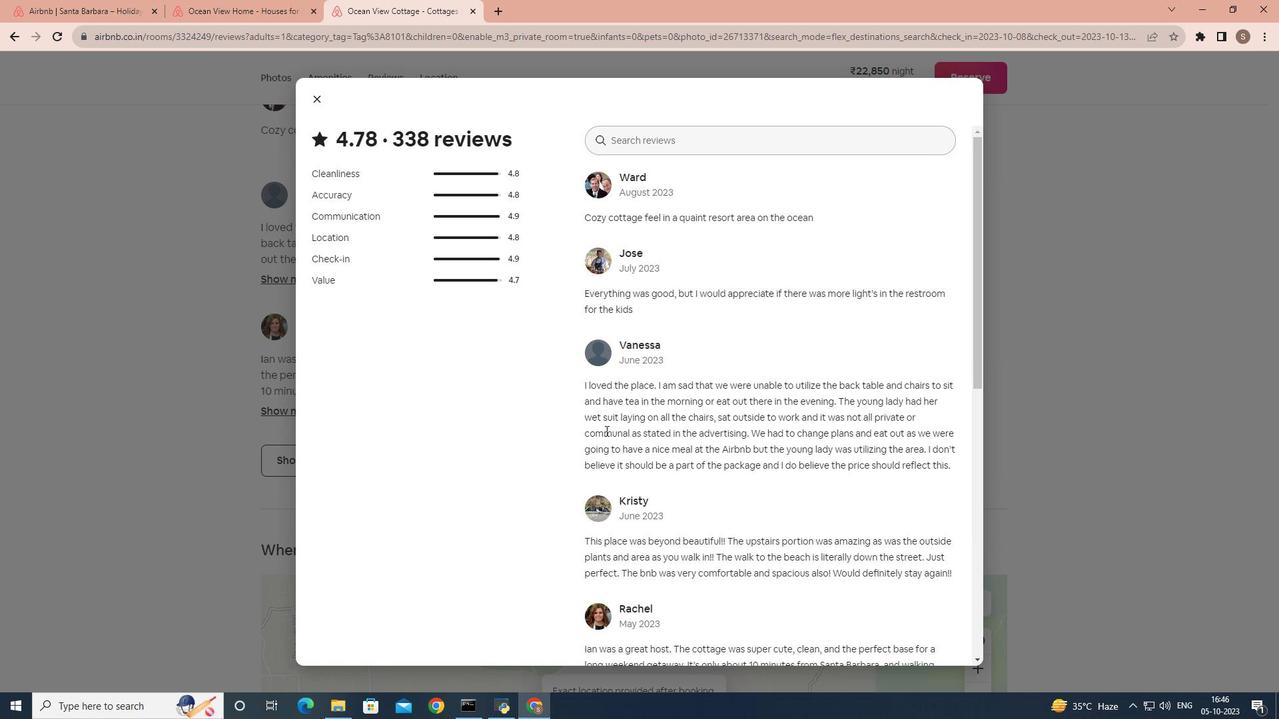 
Action: Mouse scrolled (605, 430) with delta (0, 0)
Screenshot: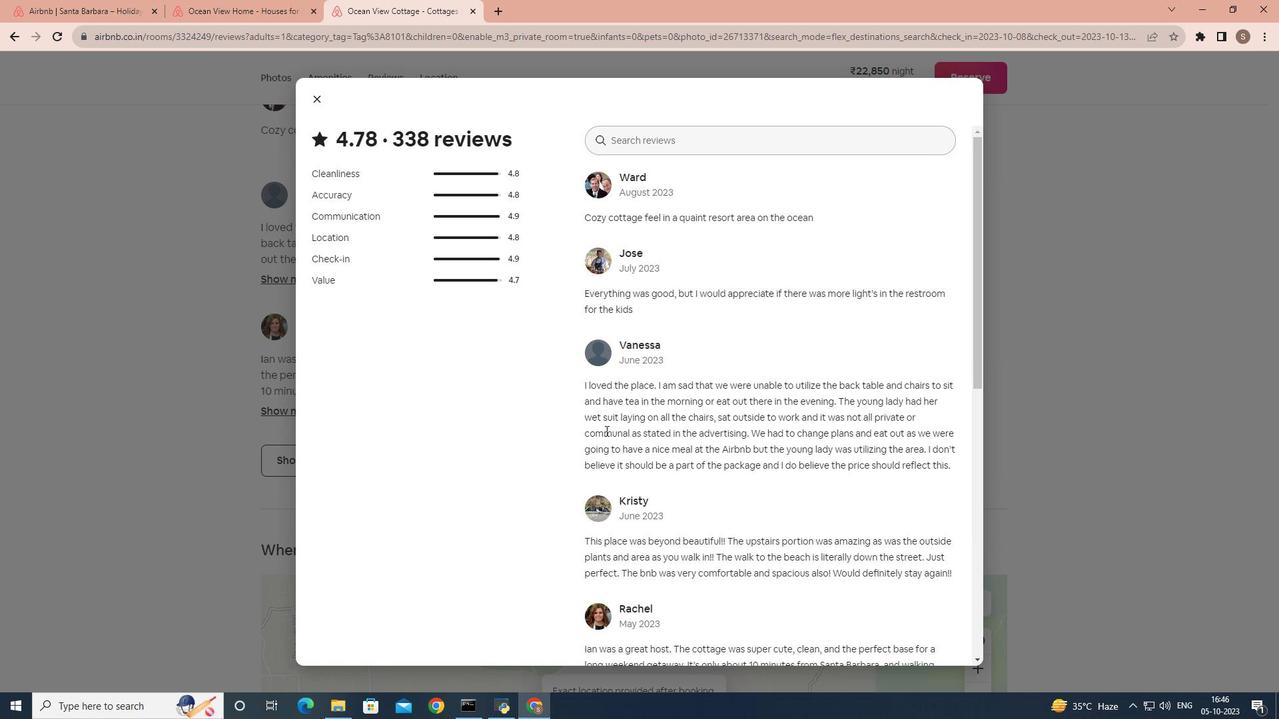 
Action: Mouse scrolled (605, 430) with delta (0, 0)
Screenshot: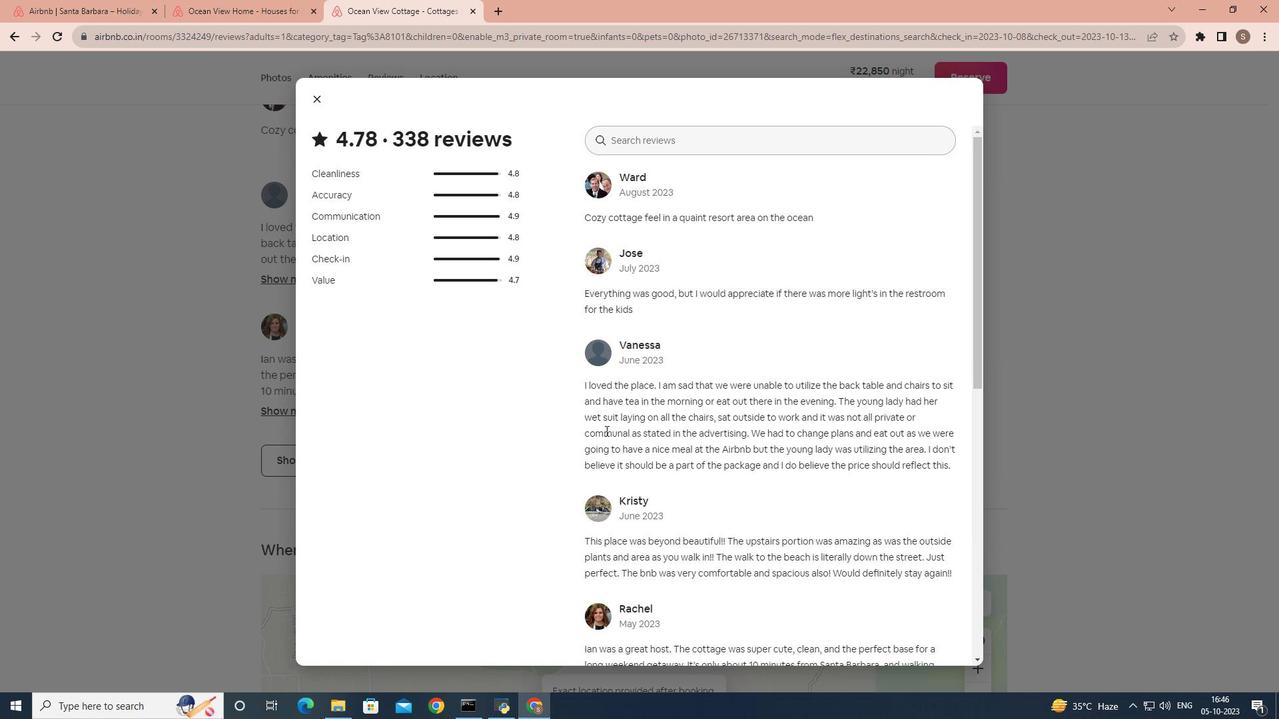 
Action: Mouse scrolled (605, 430) with delta (0, 0)
Screenshot: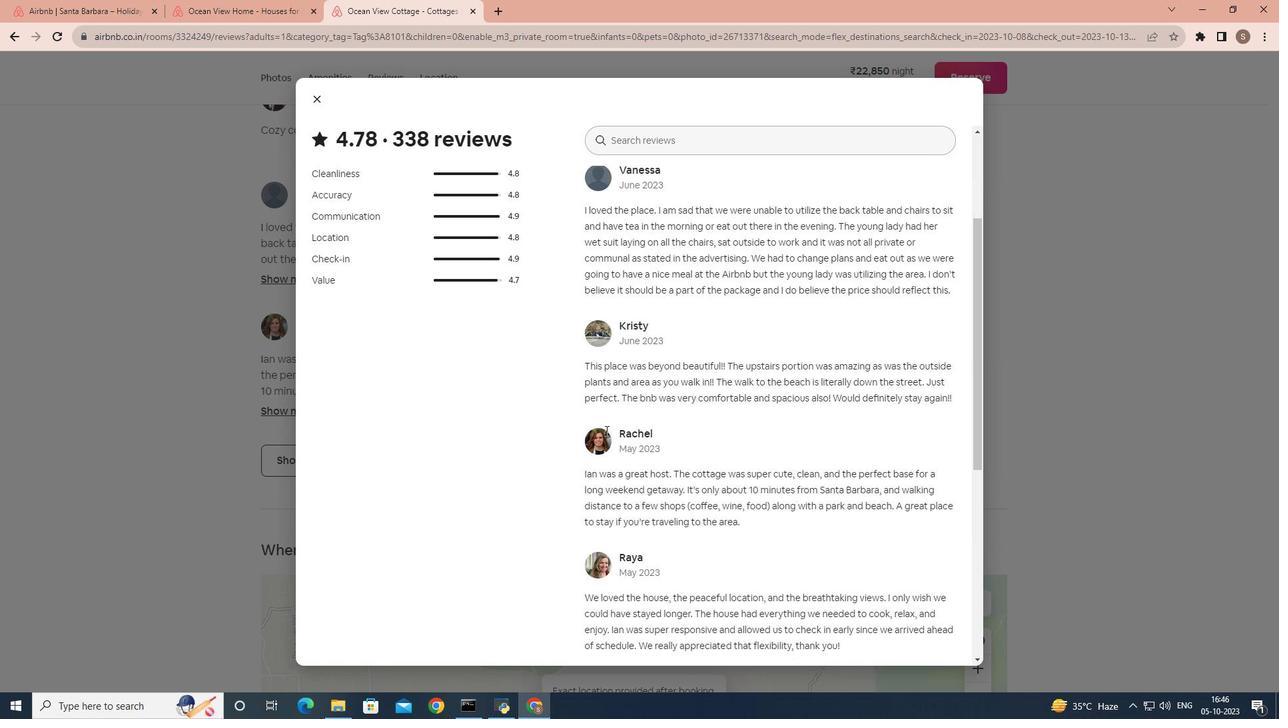 
Action: Mouse scrolled (605, 430) with delta (0, 0)
Screenshot: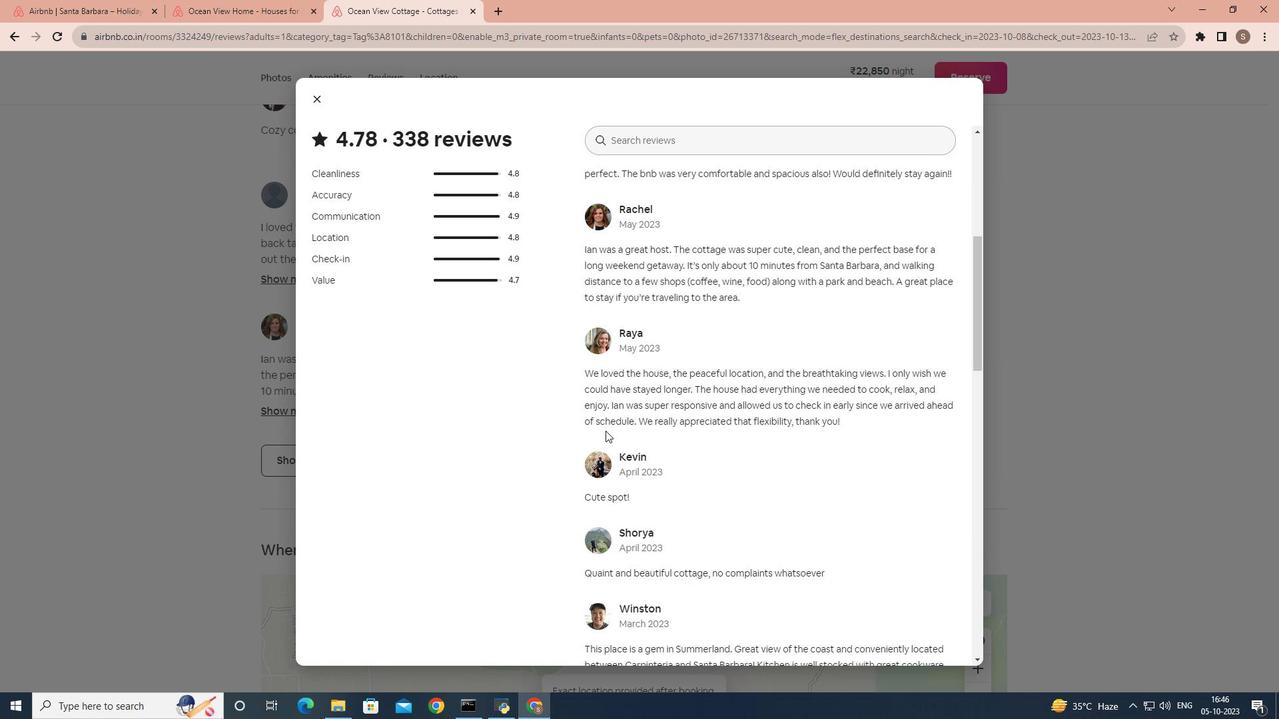 
Action: Mouse scrolled (605, 430) with delta (0, 0)
Screenshot: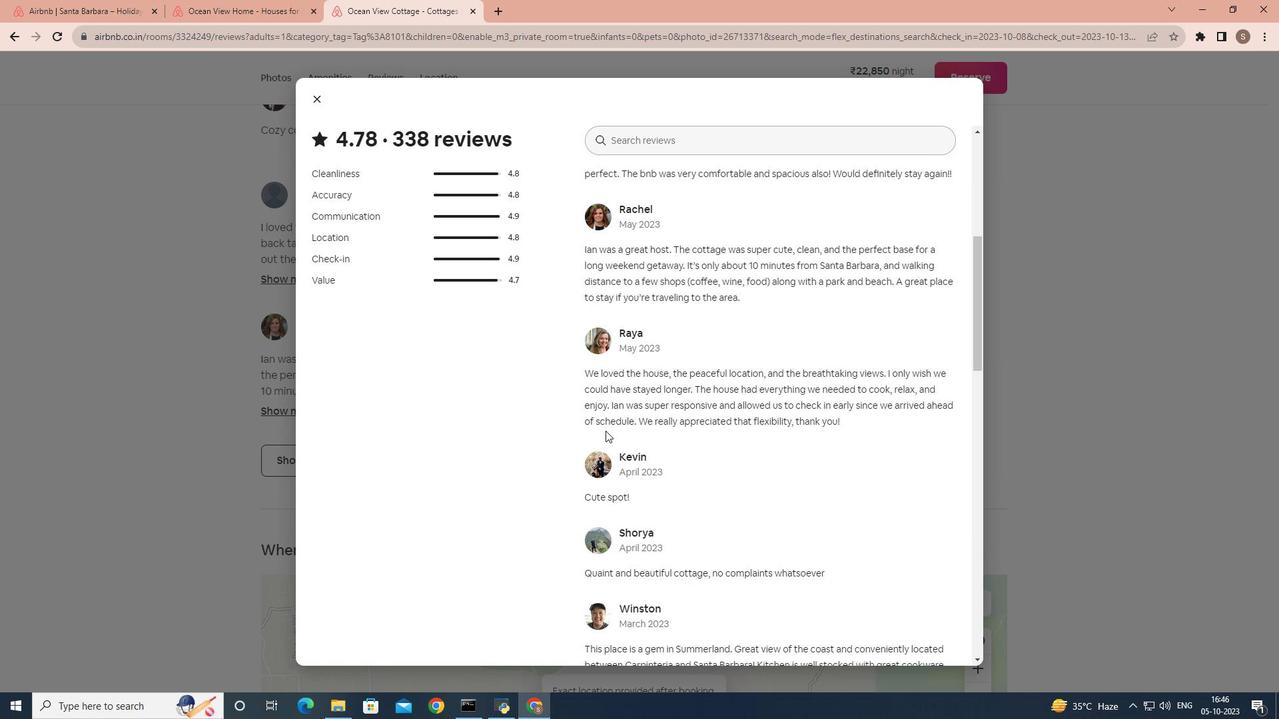 
Action: Mouse scrolled (605, 430) with delta (0, 0)
Screenshot: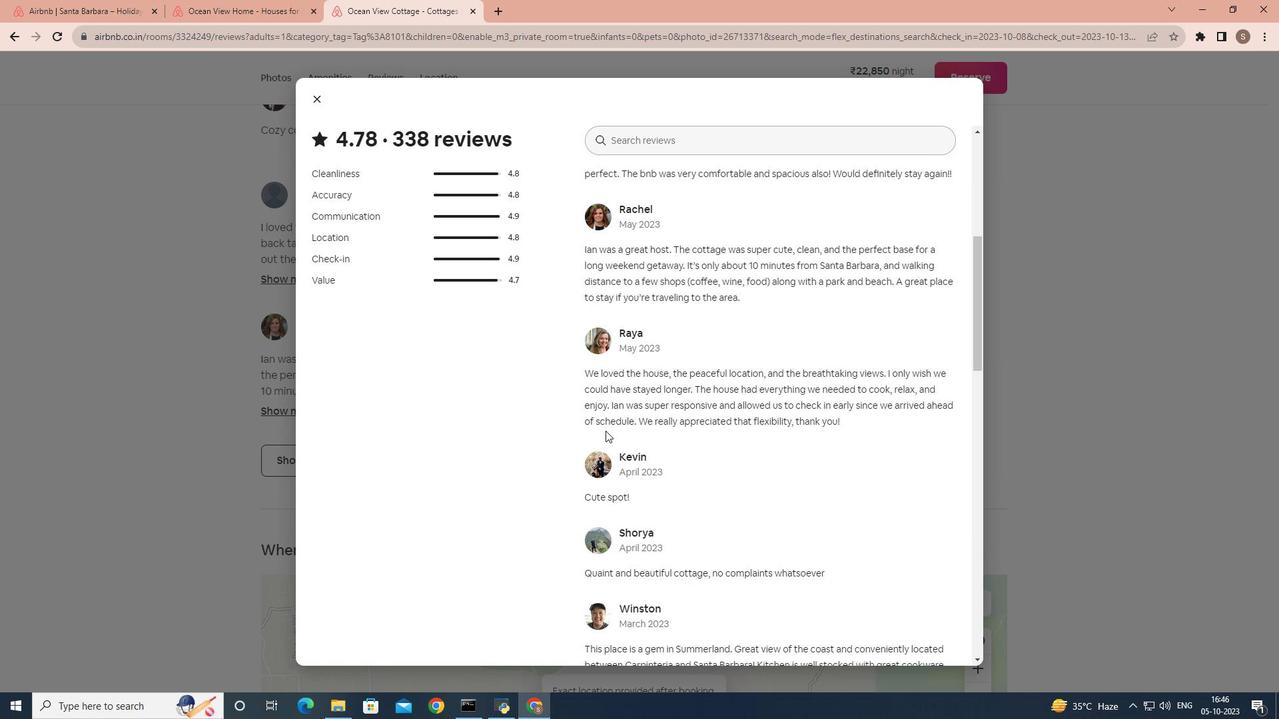
Action: Mouse scrolled (605, 430) with delta (0, 0)
Screenshot: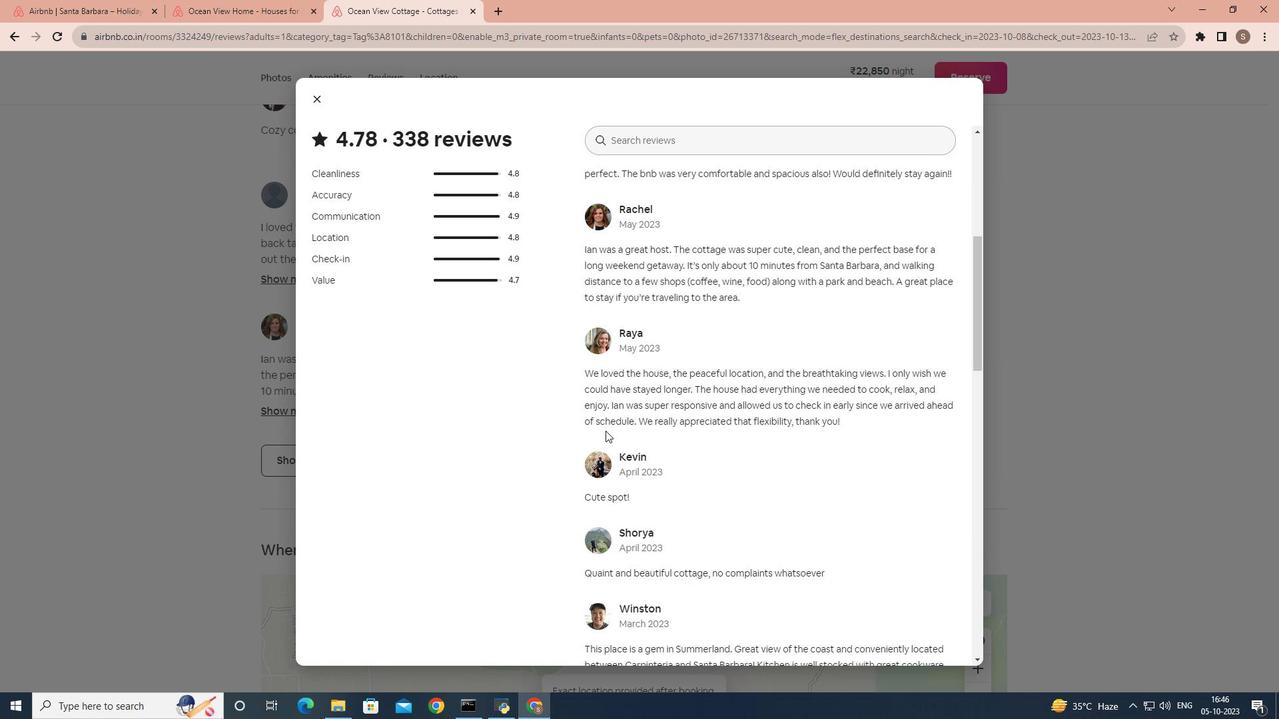 
Action: Mouse scrolled (605, 430) with delta (0, 0)
Screenshot: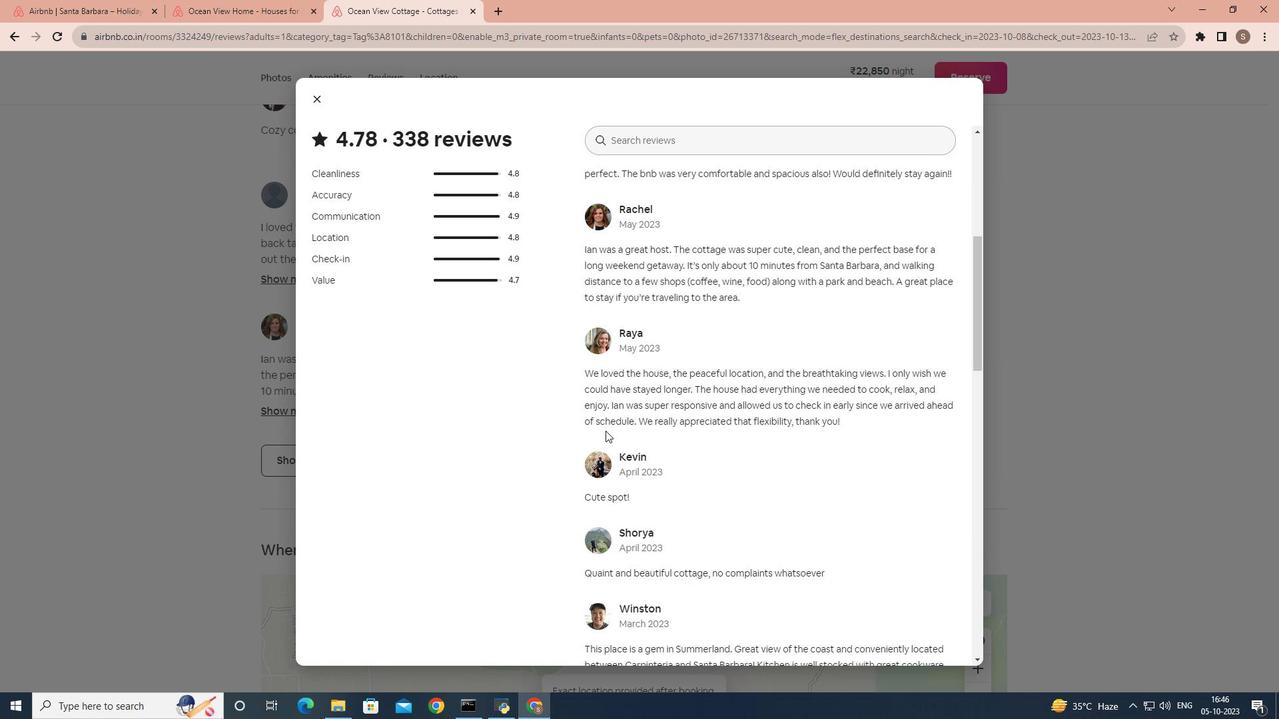 
Action: Mouse scrolled (605, 430) with delta (0, 0)
Screenshot: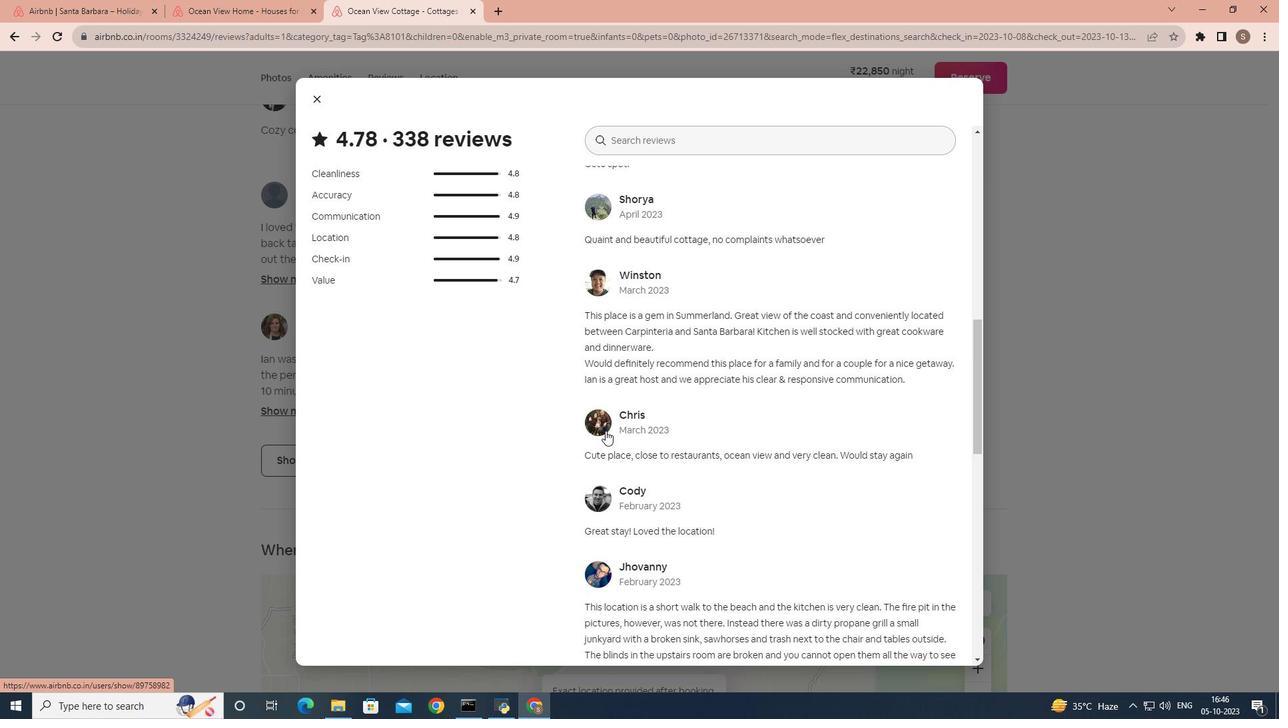 
Action: Mouse scrolled (605, 430) with delta (0, 0)
Screenshot: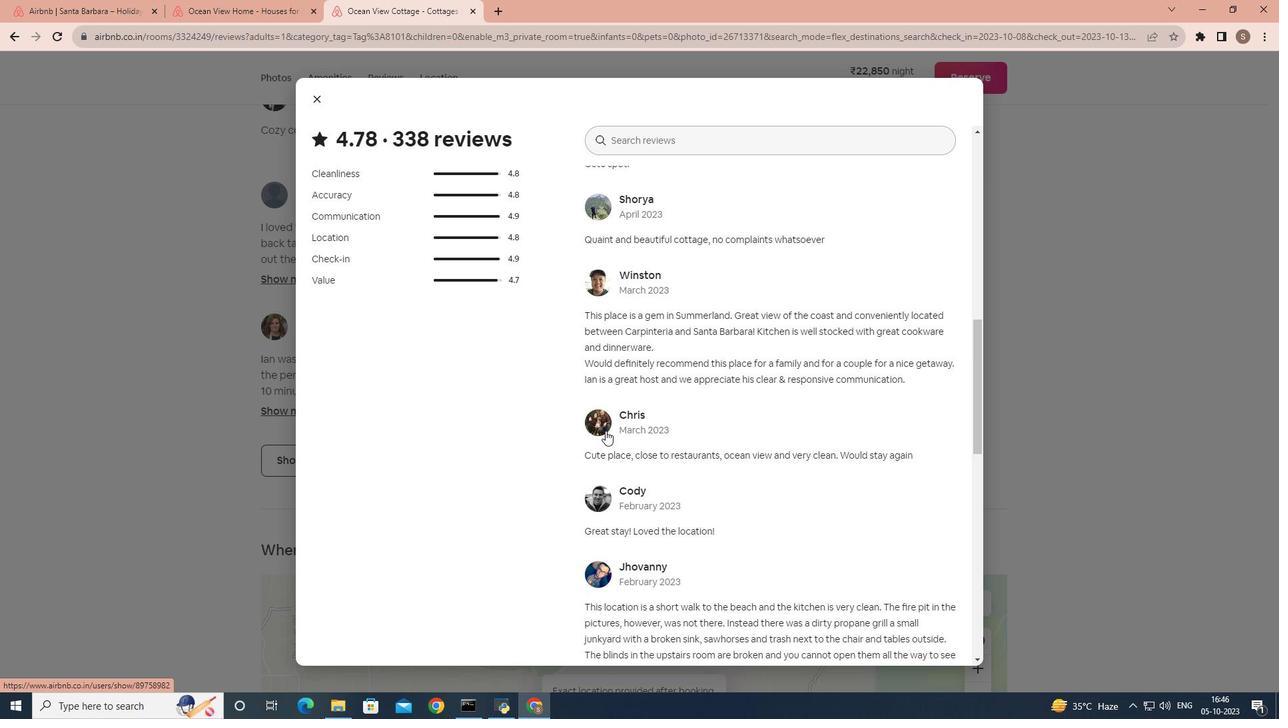 
Action: Mouse scrolled (605, 430) with delta (0, 0)
Screenshot: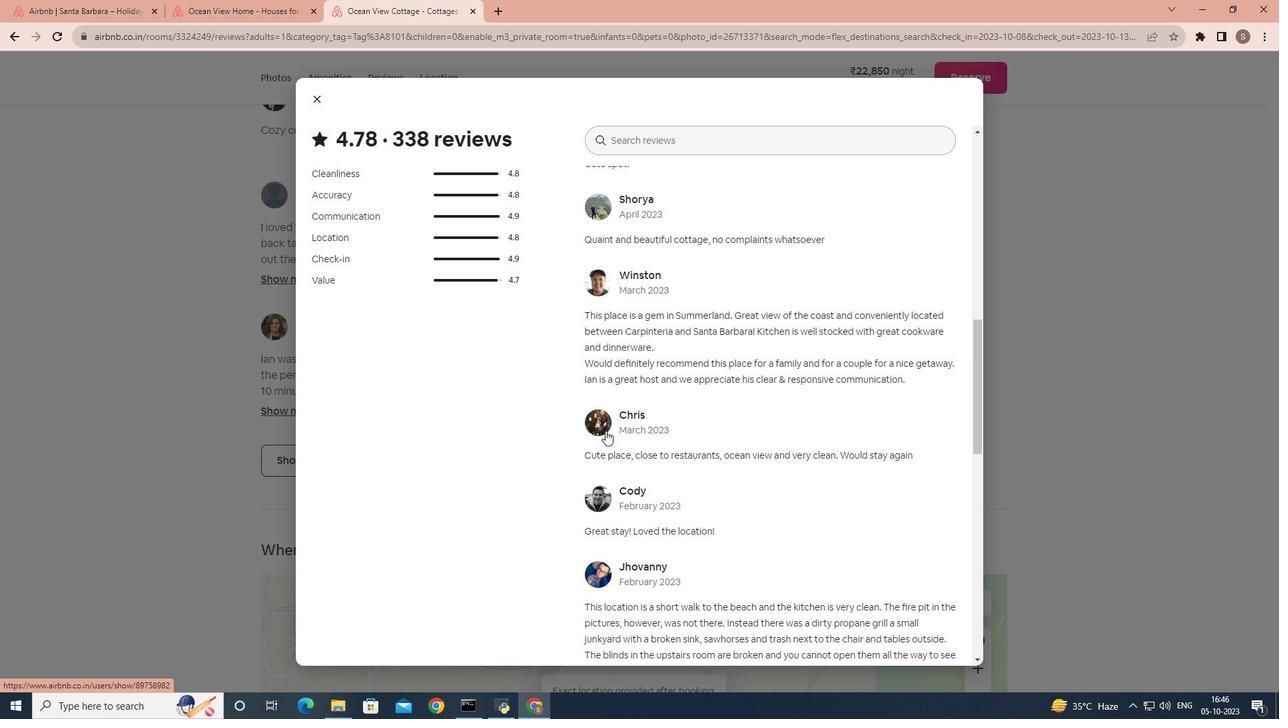 
Action: Mouse moved to (605, 431)
Screenshot: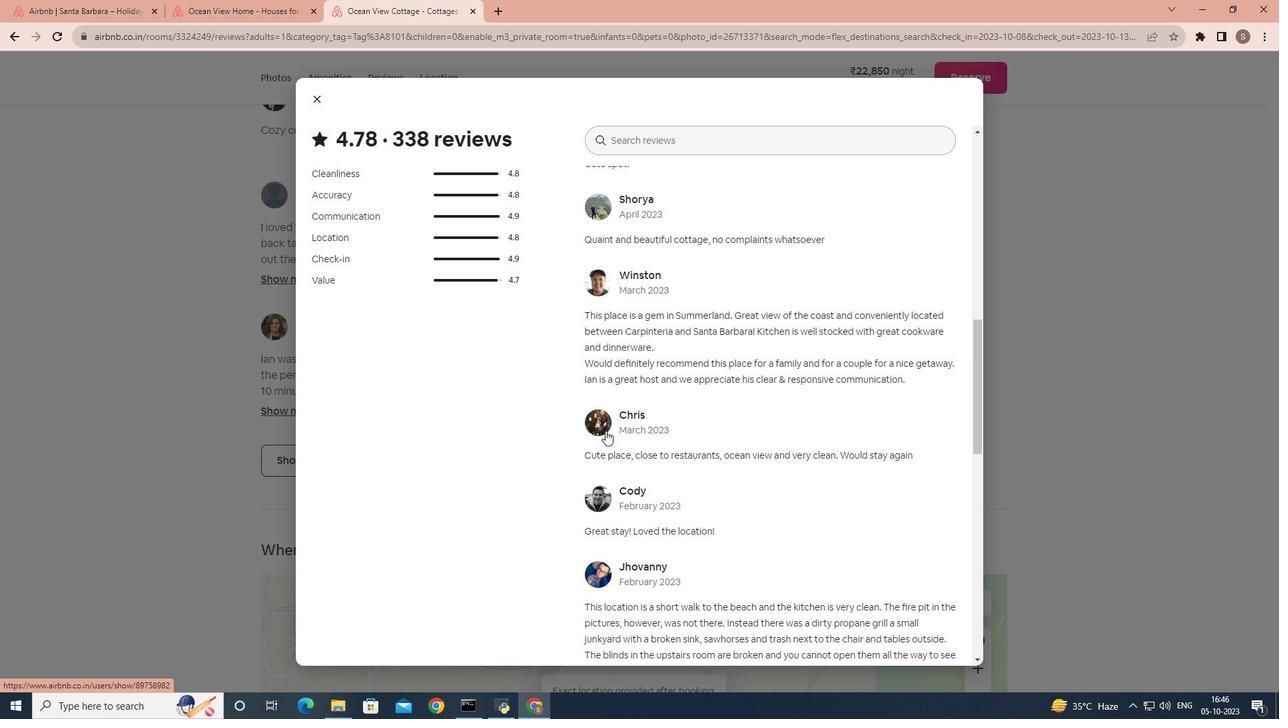 
Action: Mouse scrolled (605, 430) with delta (0, 0)
Screenshot: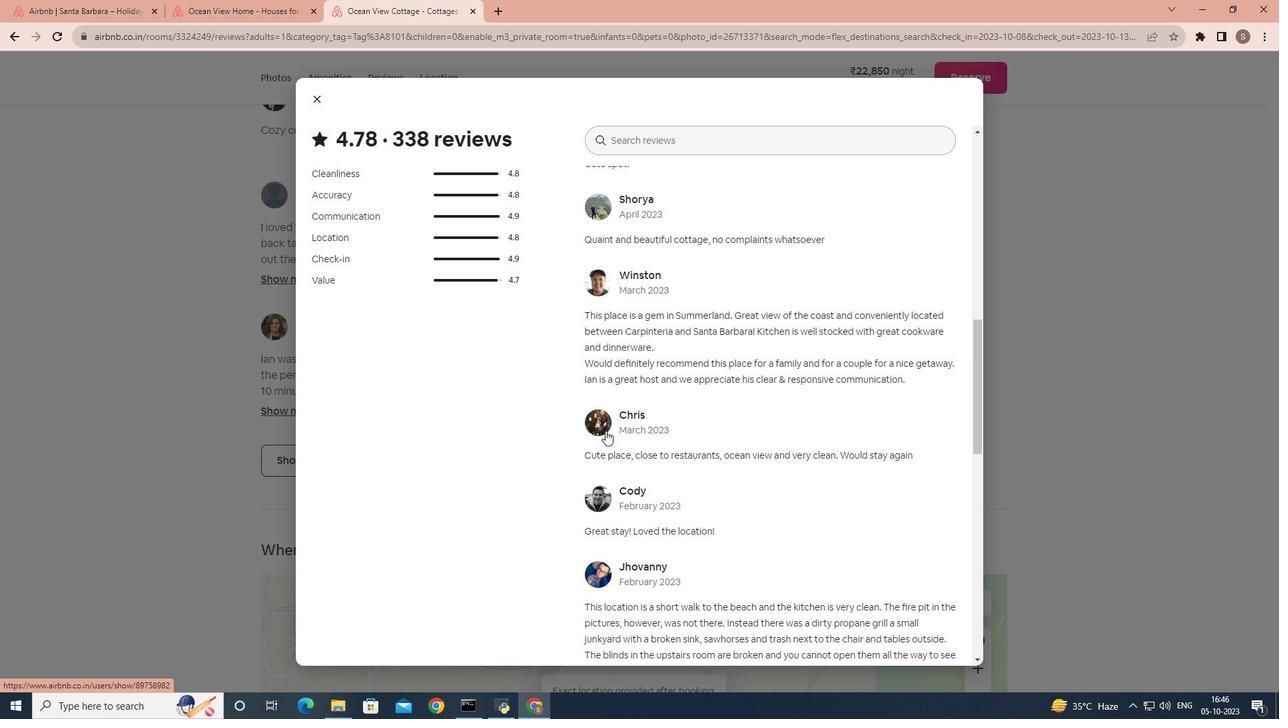 
Action: Mouse scrolled (605, 430) with delta (0, 0)
Screenshot: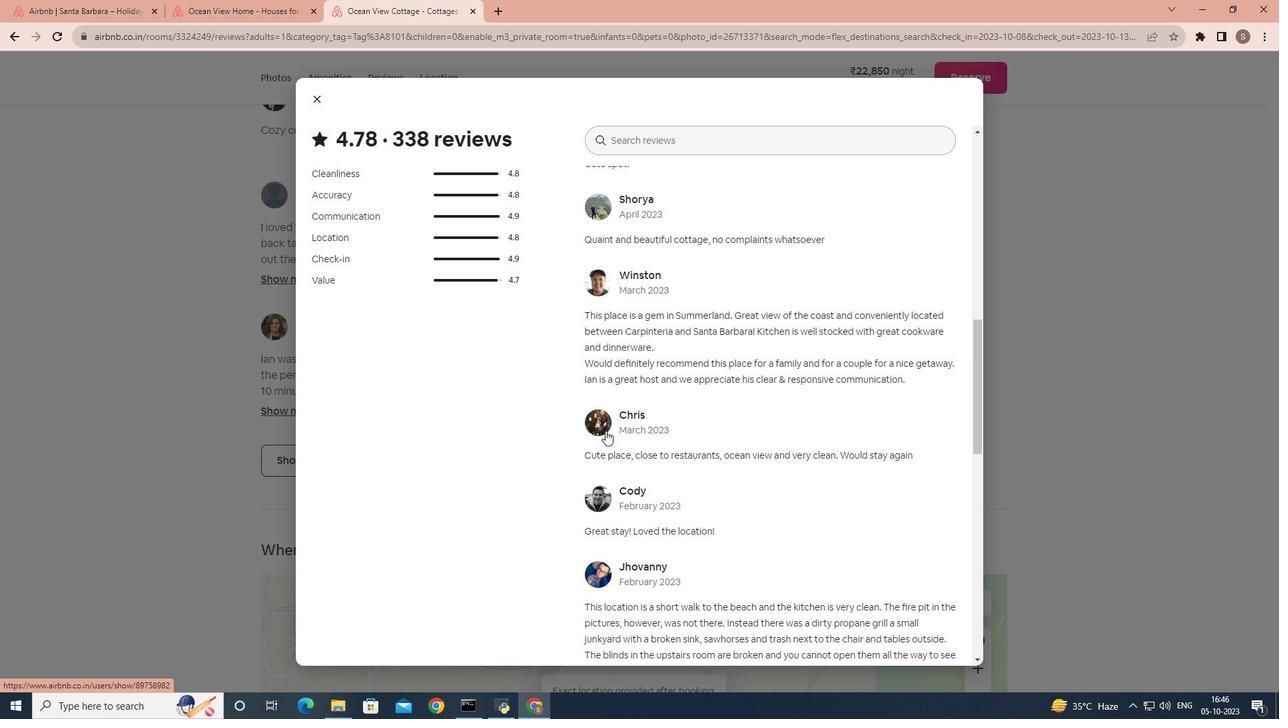
Action: Mouse scrolled (605, 430) with delta (0, 0)
Screenshot: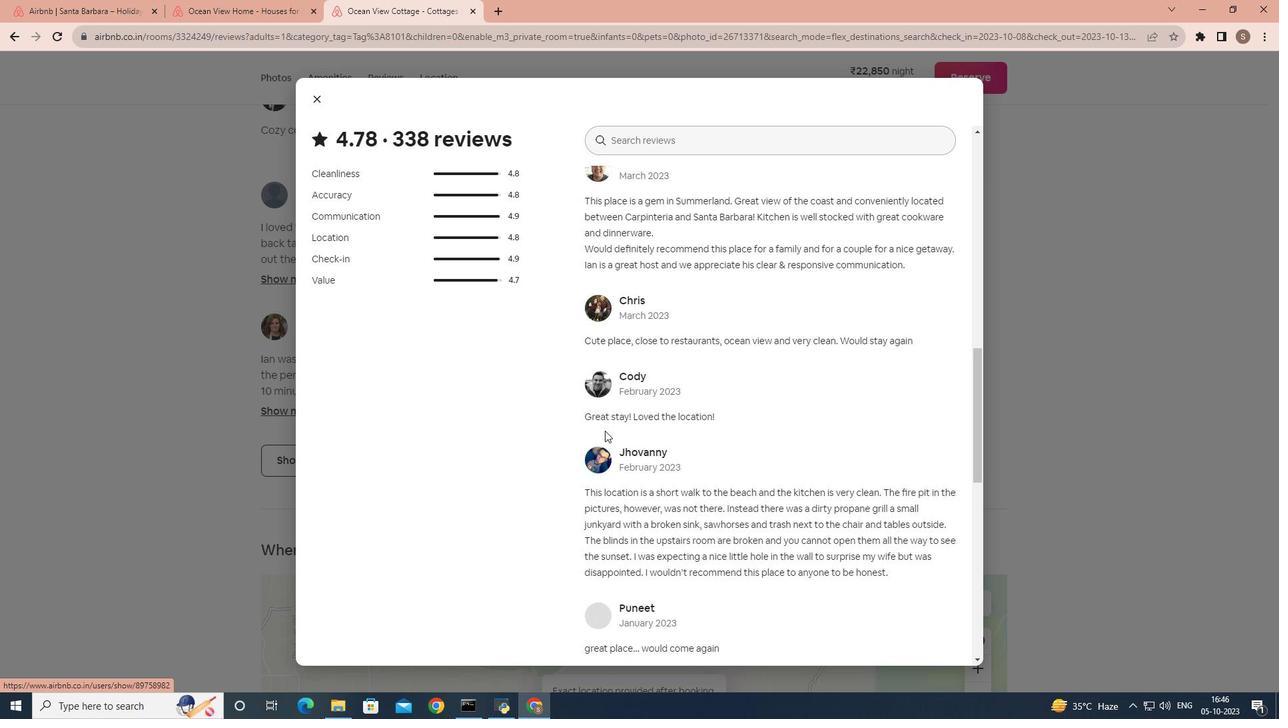 
Action: Mouse moved to (604, 431)
Screenshot: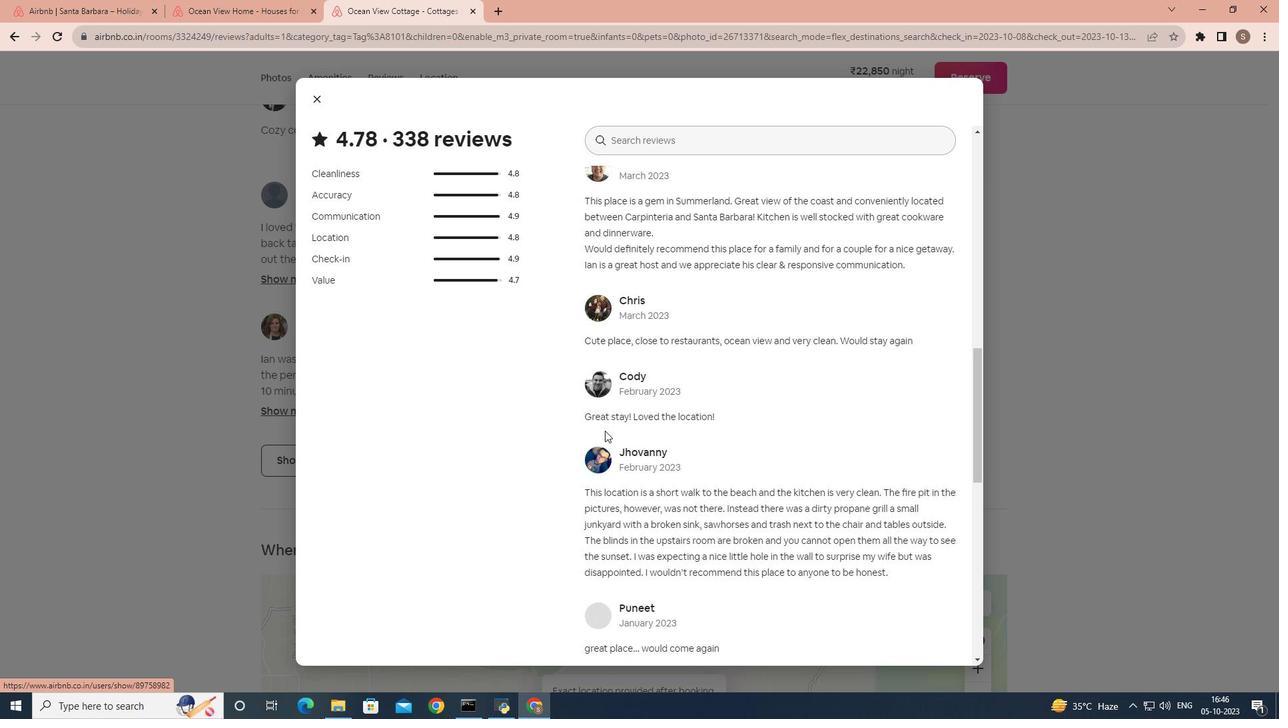 
Action: Mouse scrolled (604, 430) with delta (0, 0)
Screenshot: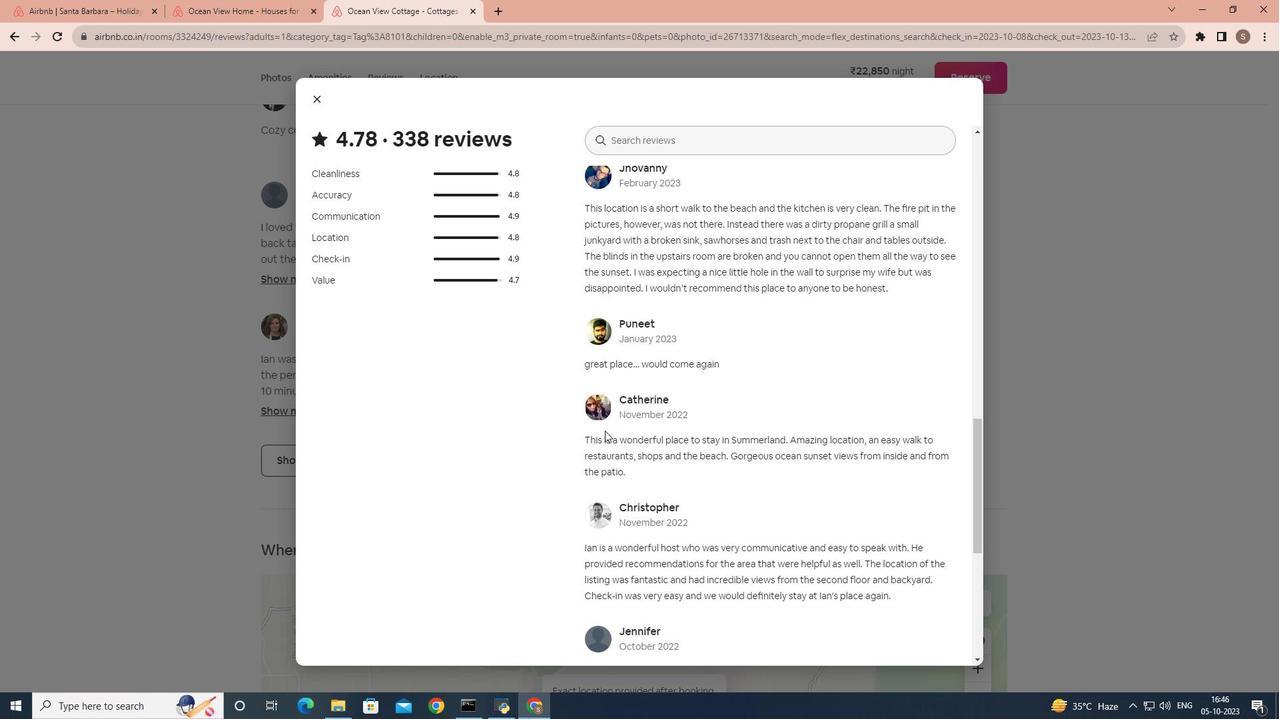 
Action: Mouse scrolled (604, 430) with delta (0, 0)
Screenshot: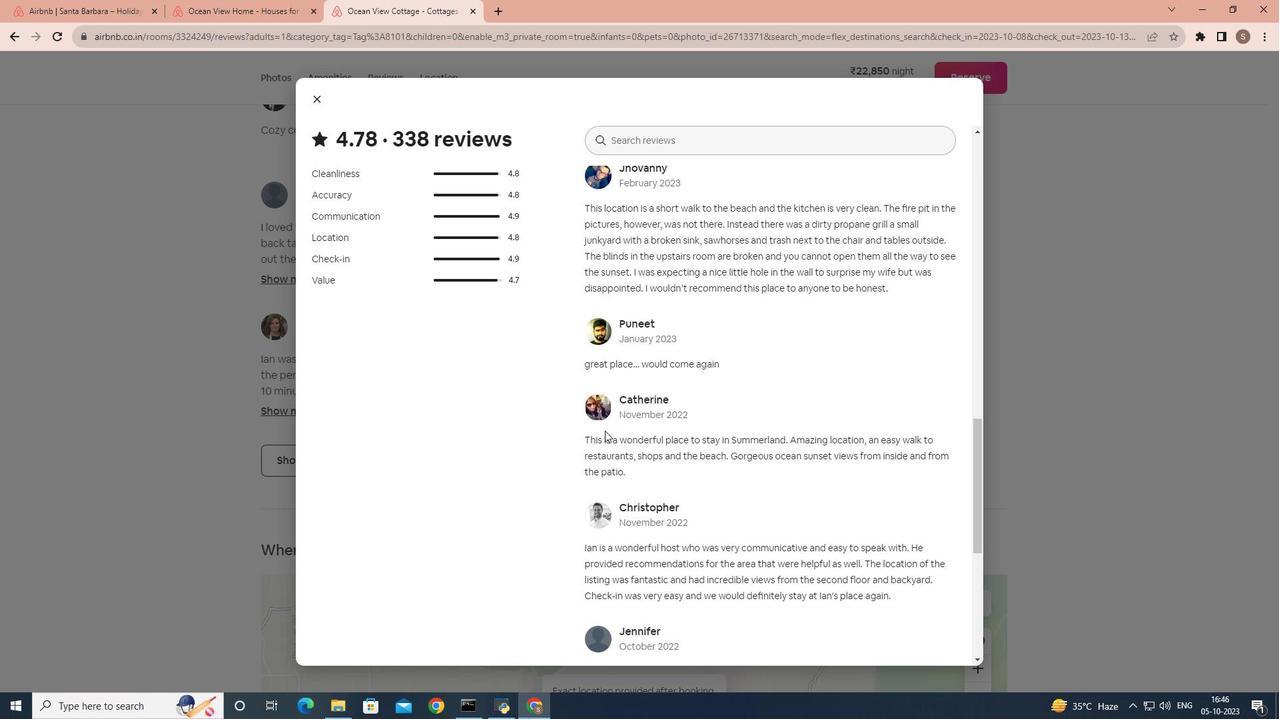
Action: Mouse scrolled (604, 430) with delta (0, 0)
Screenshot: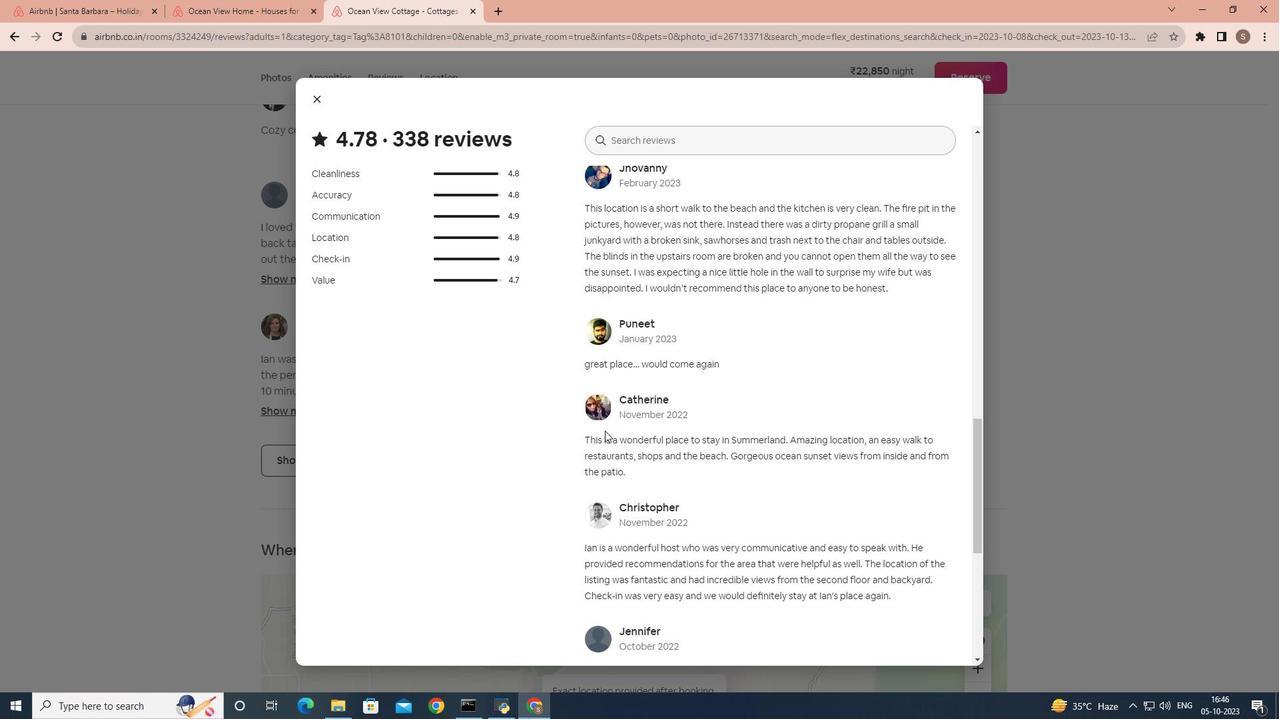 
Action: Mouse scrolled (604, 430) with delta (0, 0)
Screenshot: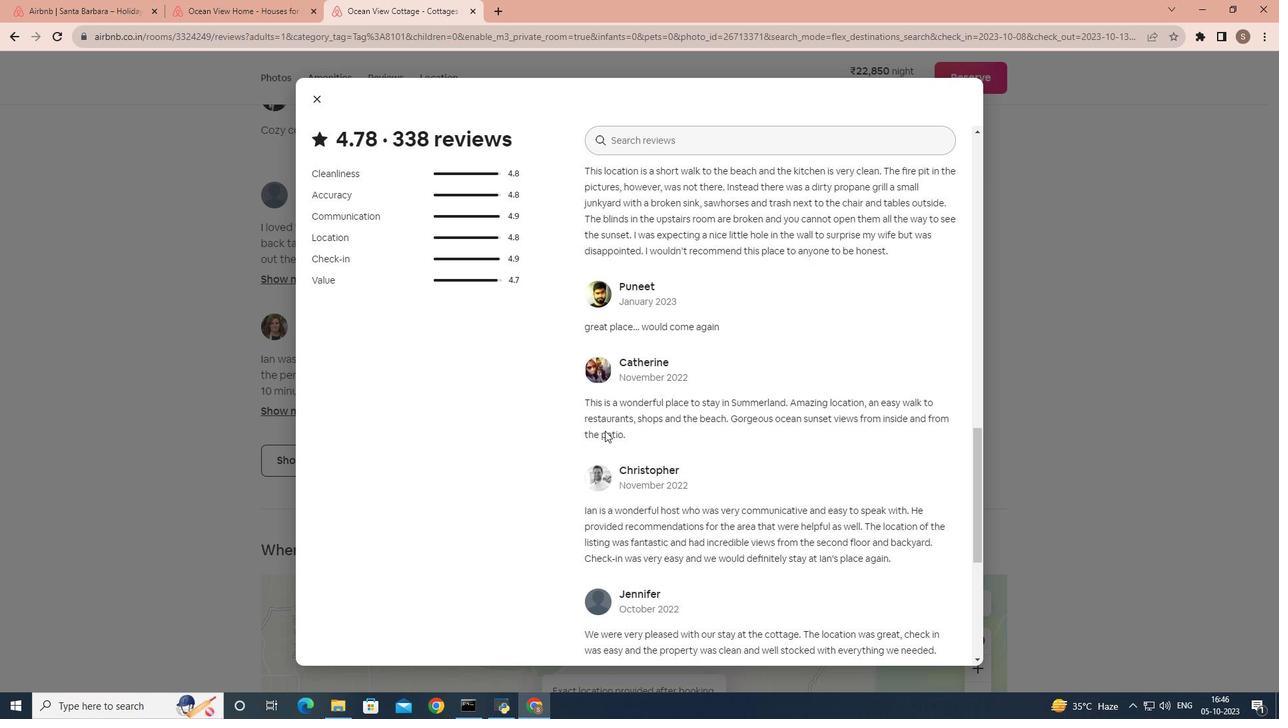 
Action: Mouse scrolled (604, 430) with delta (0, 0)
Screenshot: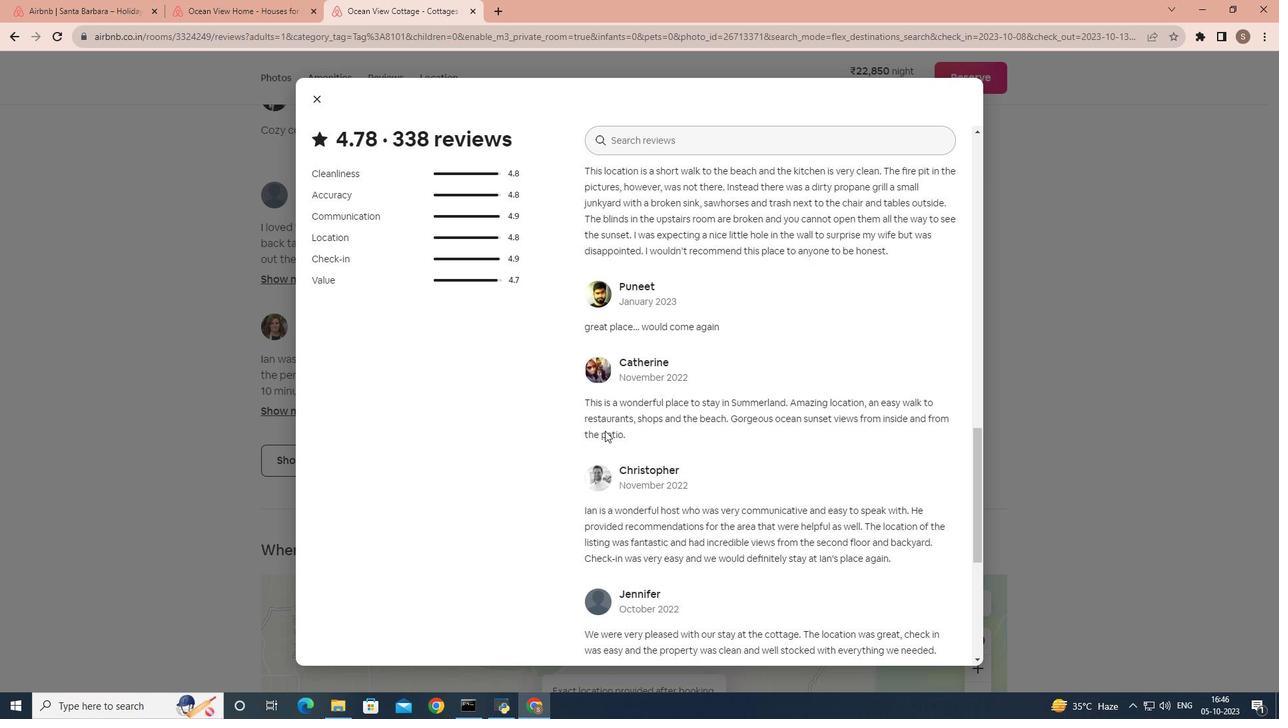 
Action: Mouse scrolled (604, 430) with delta (0, 0)
Screenshot: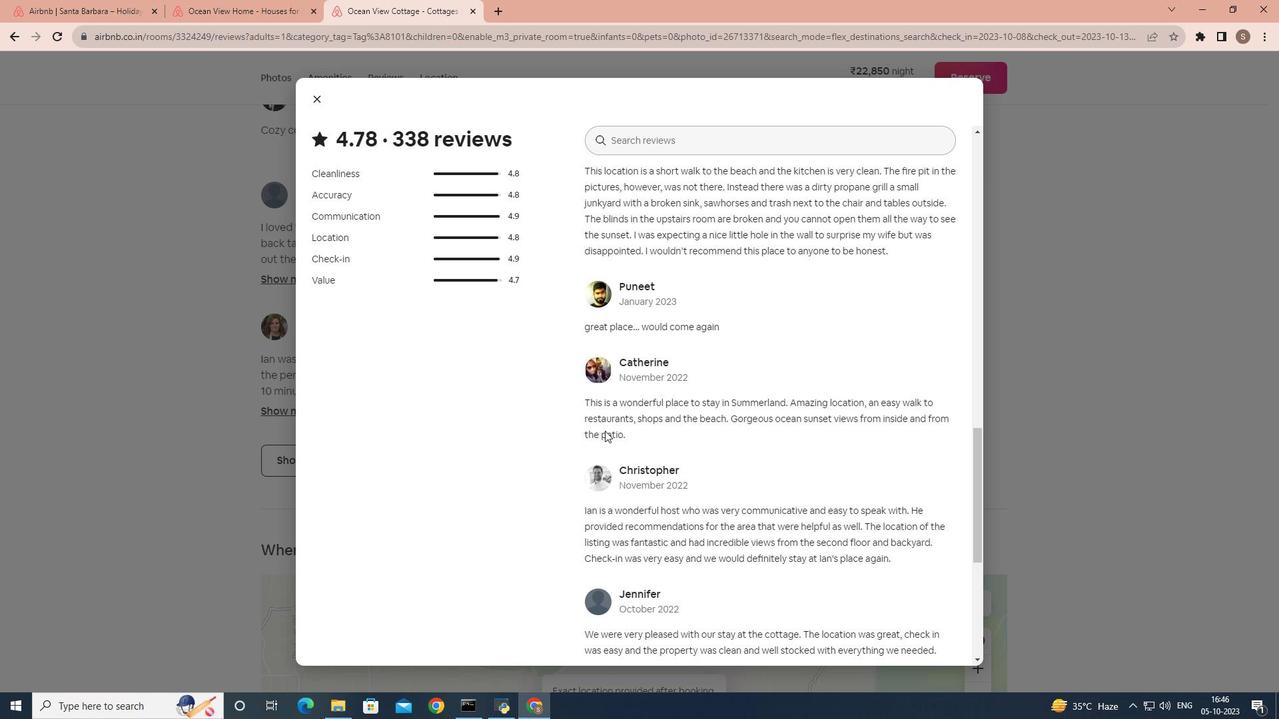 
Action: Mouse scrolled (604, 430) with delta (0, 0)
Screenshot: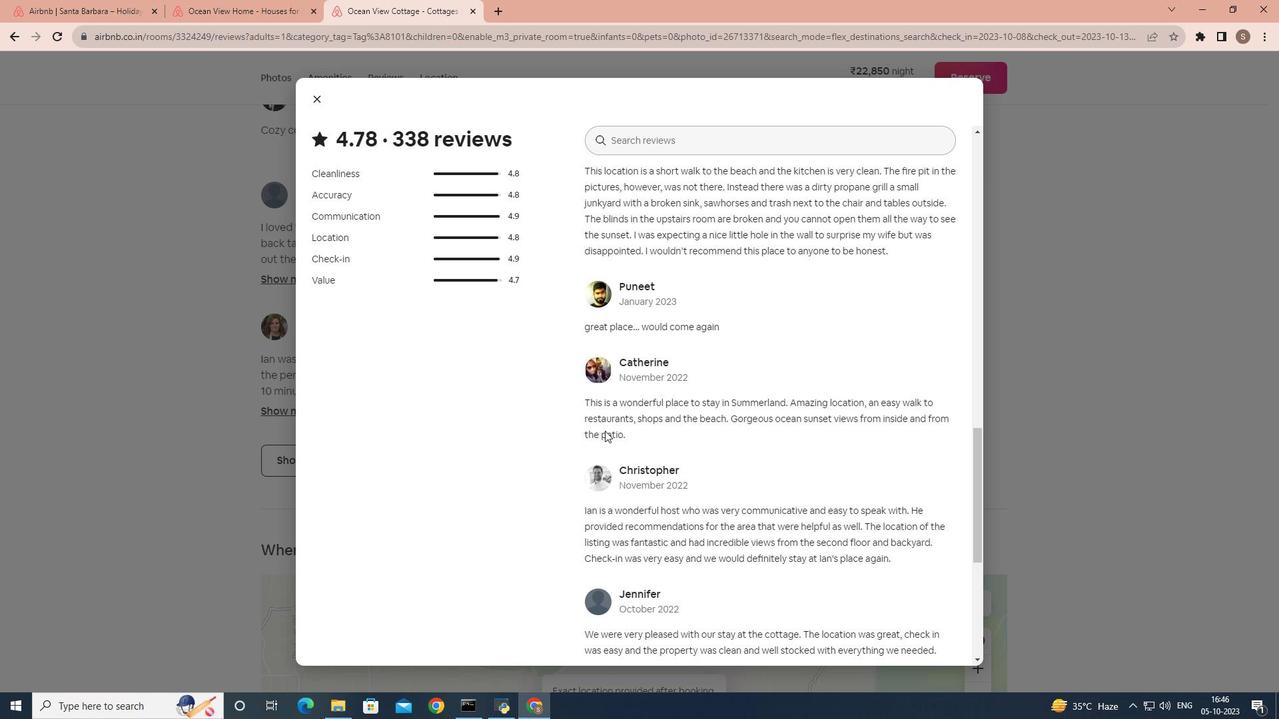 
Action: Mouse scrolled (604, 430) with delta (0, 0)
Screenshot: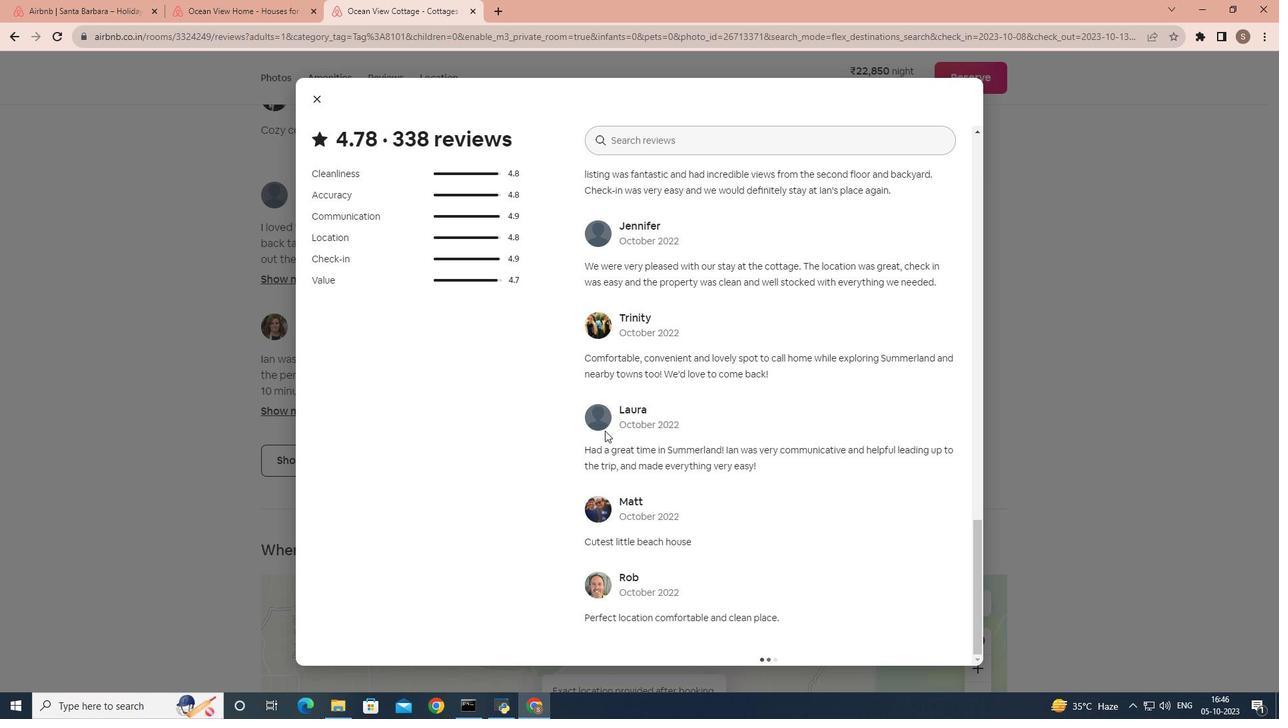 
Action: Mouse scrolled (604, 430) with delta (0, 0)
Screenshot: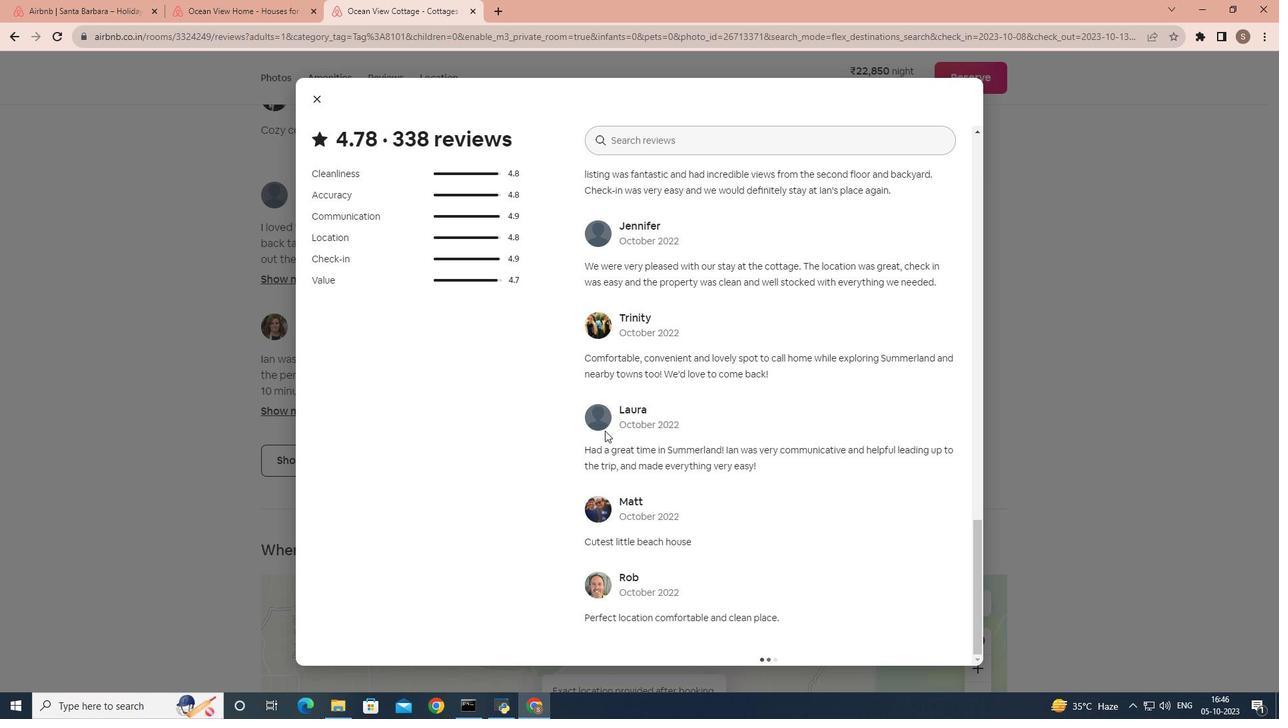 
Action: Mouse scrolled (604, 430) with delta (0, 0)
Screenshot: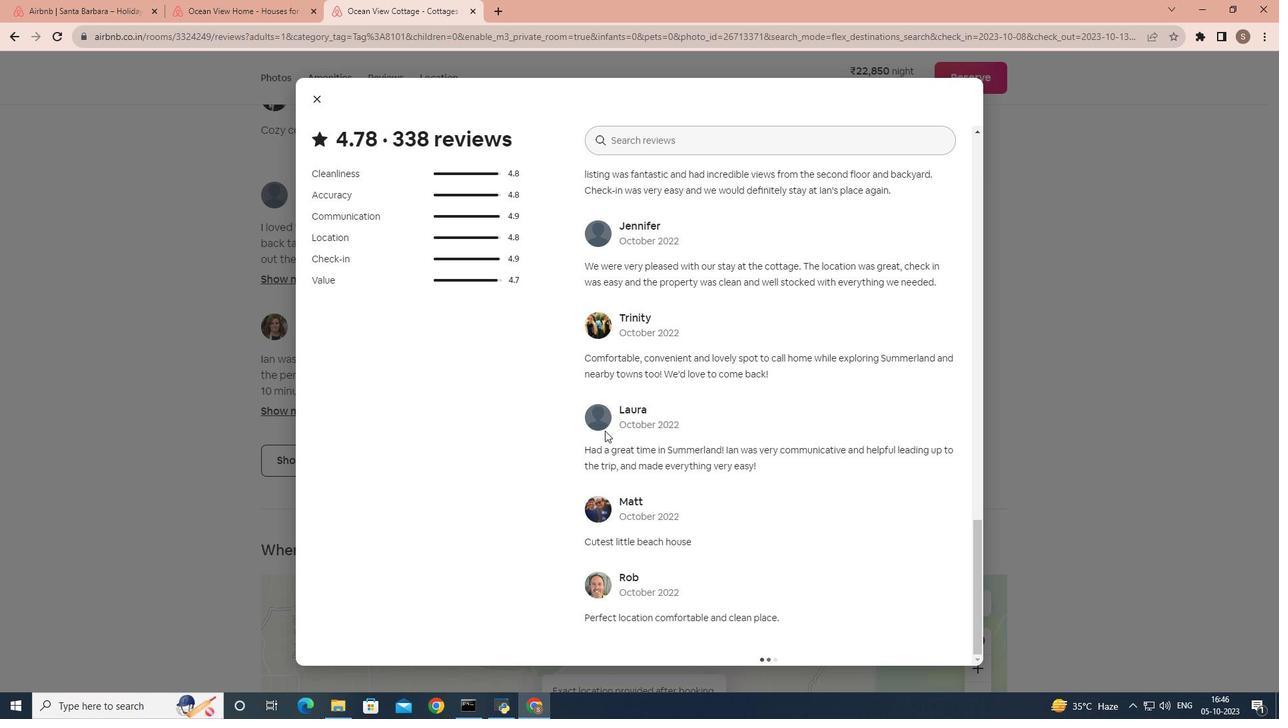 
Action: Mouse scrolled (604, 430) with delta (0, 0)
Screenshot: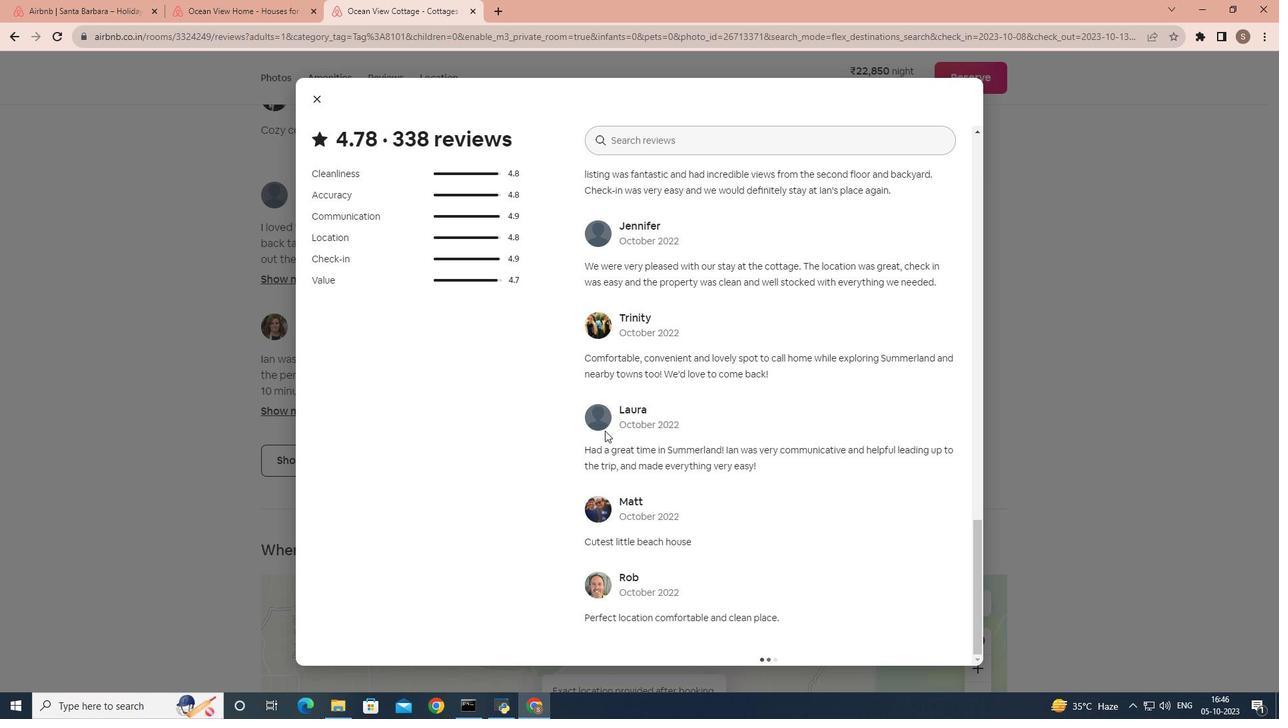 
Action: Mouse scrolled (604, 430) with delta (0, 0)
Screenshot: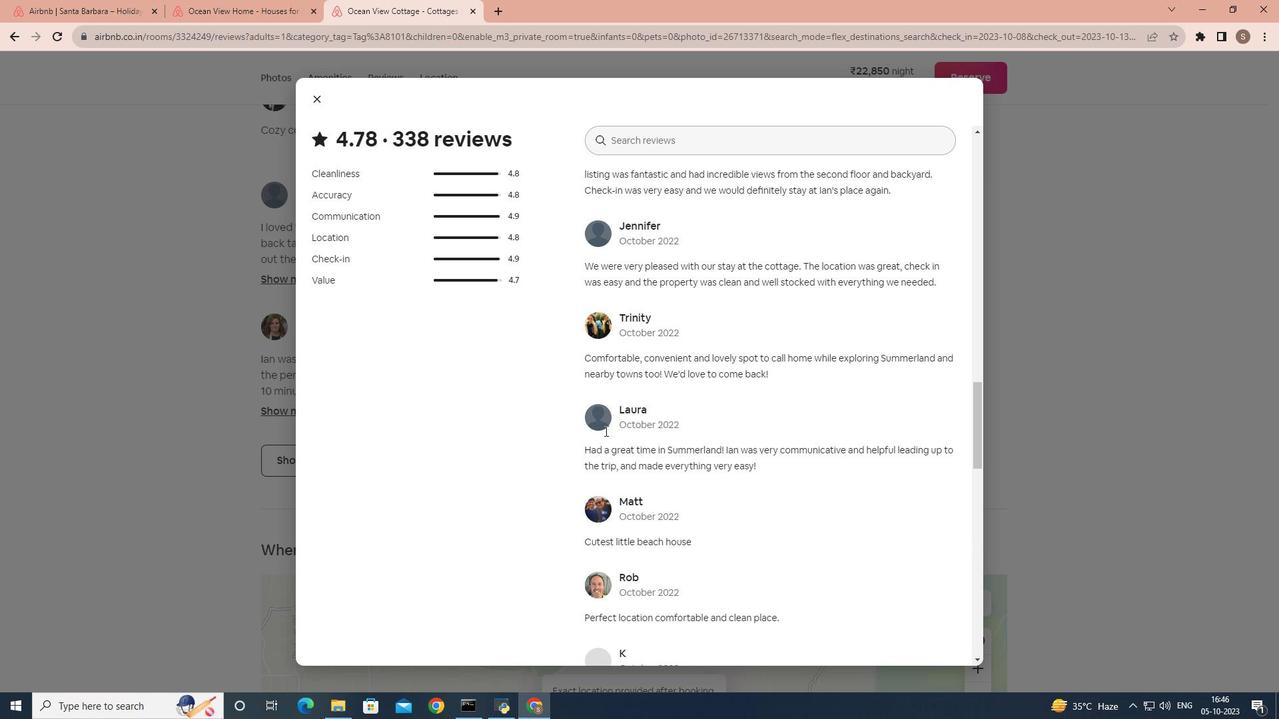 
Action: Mouse scrolled (604, 430) with delta (0, 0)
Screenshot: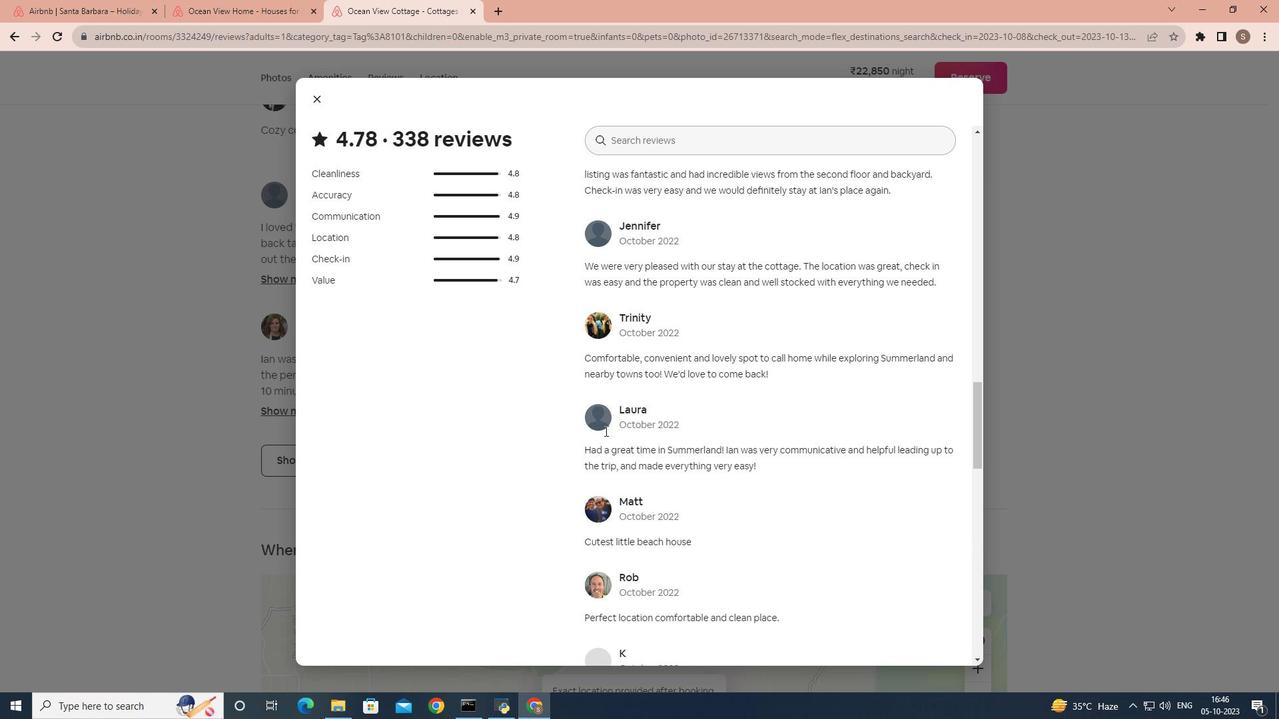
Action: Mouse scrolled (604, 430) with delta (0, 0)
Screenshot: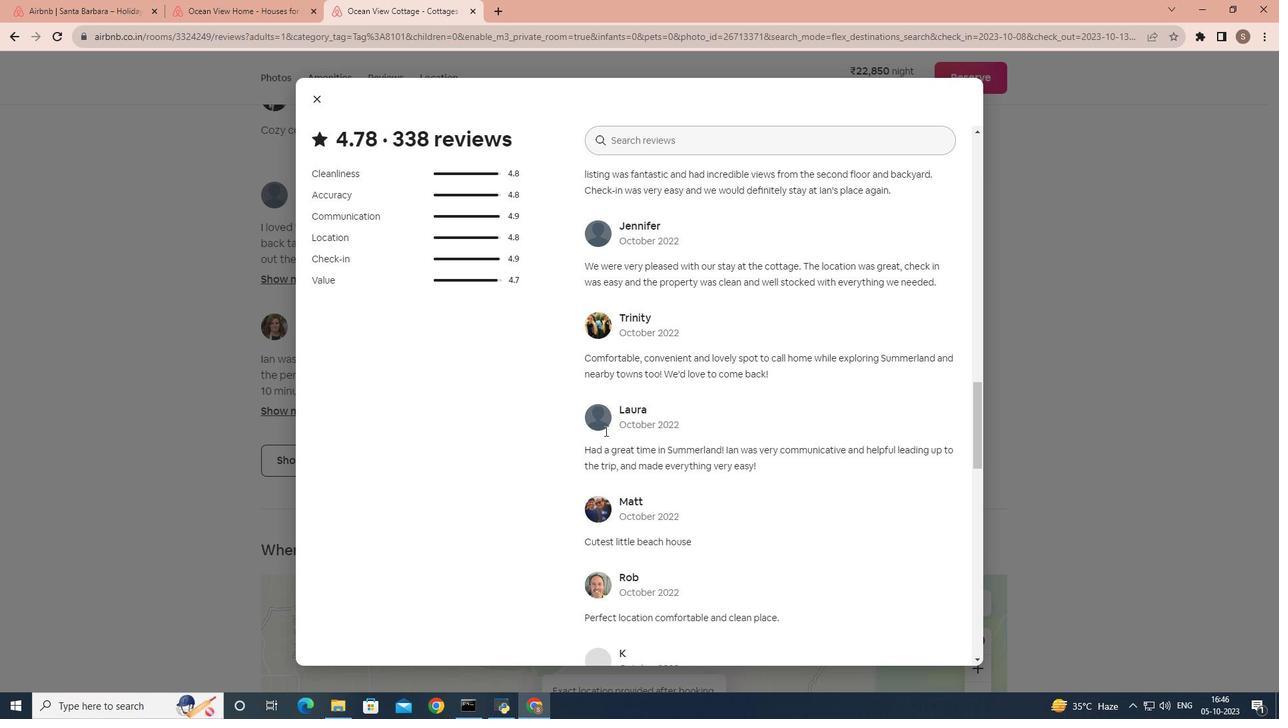 
Action: Mouse scrolled (604, 430) with delta (0, 0)
Screenshot: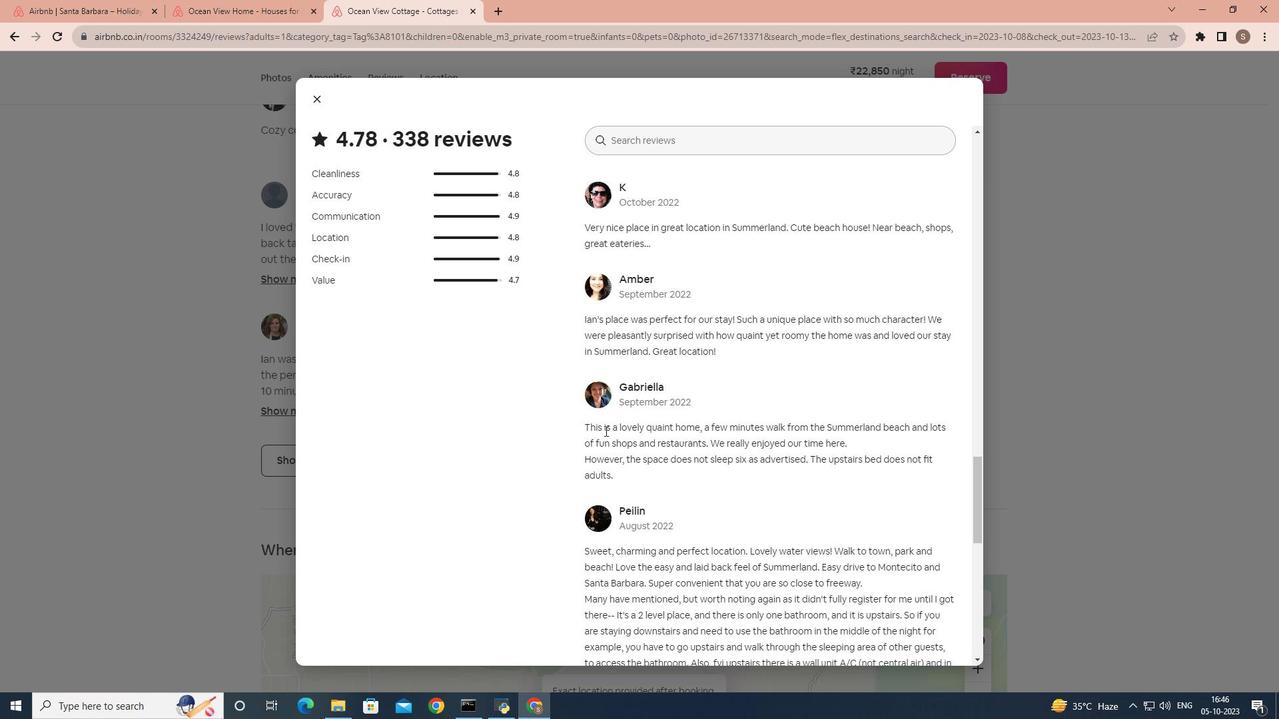 
Action: Mouse scrolled (604, 430) with delta (0, 0)
Screenshot: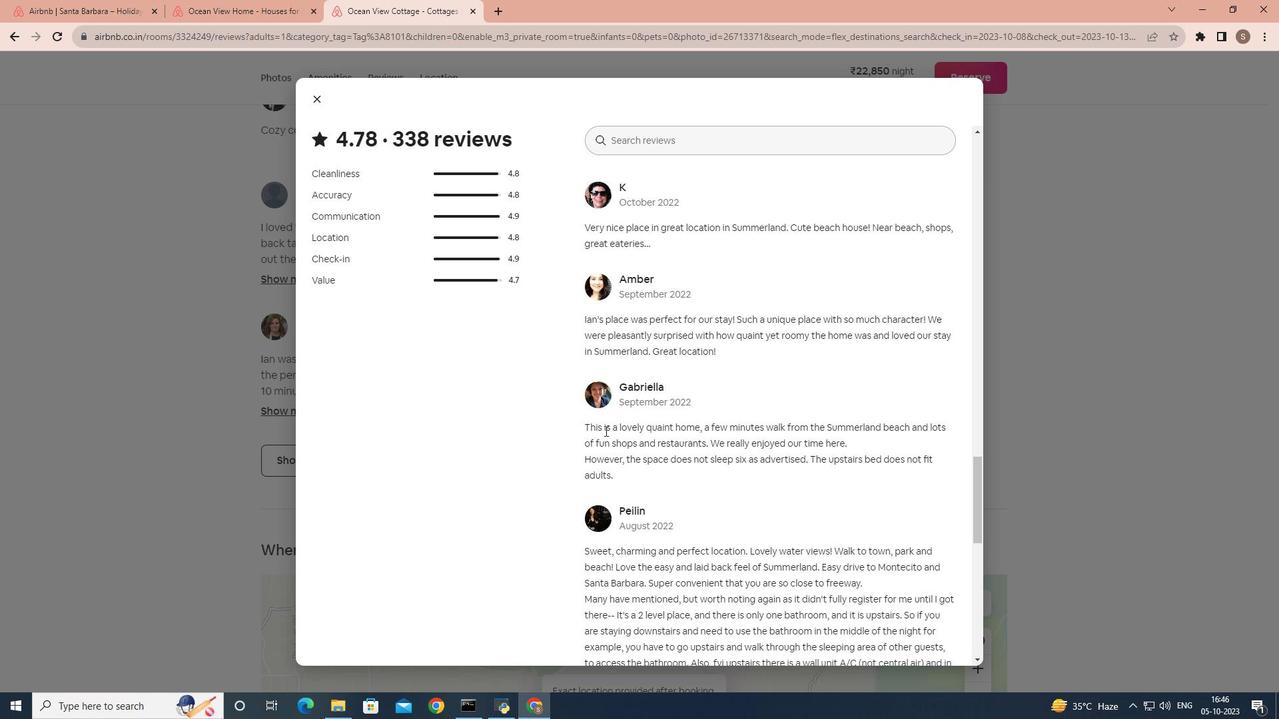 
Action: Mouse scrolled (604, 430) with delta (0, 0)
Screenshot: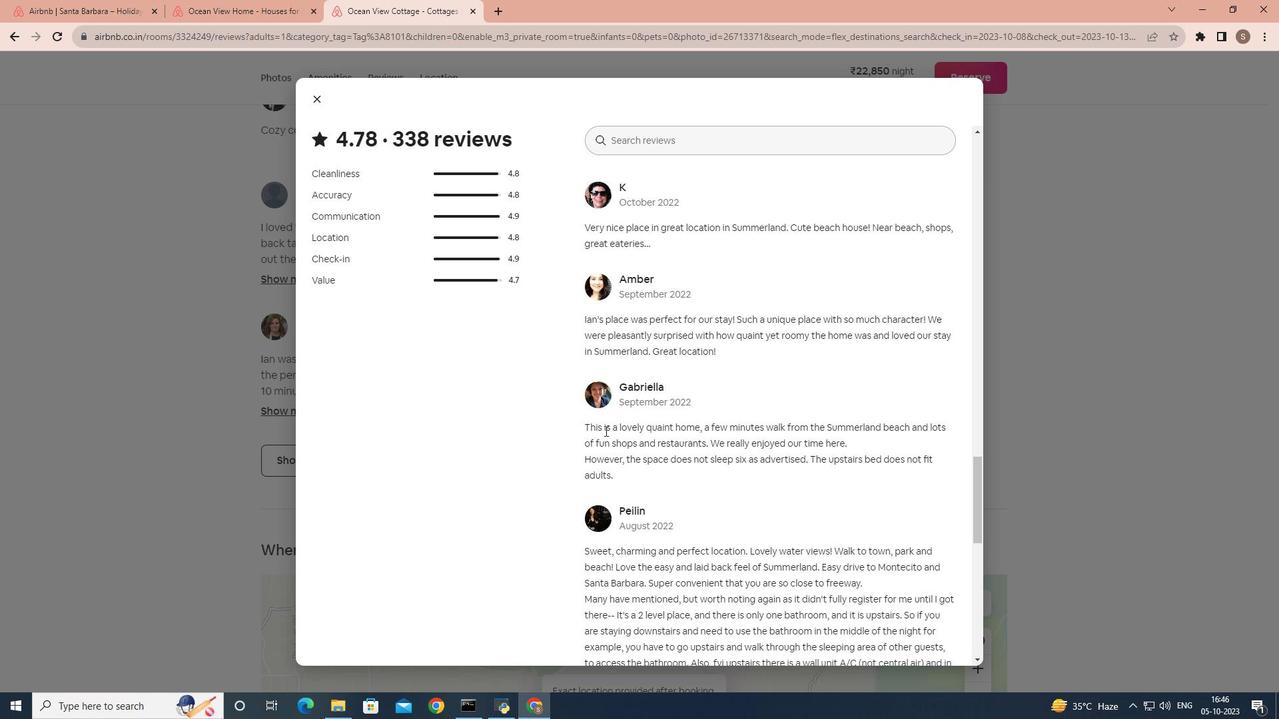 
Action: Mouse scrolled (604, 430) with delta (0, 0)
Screenshot: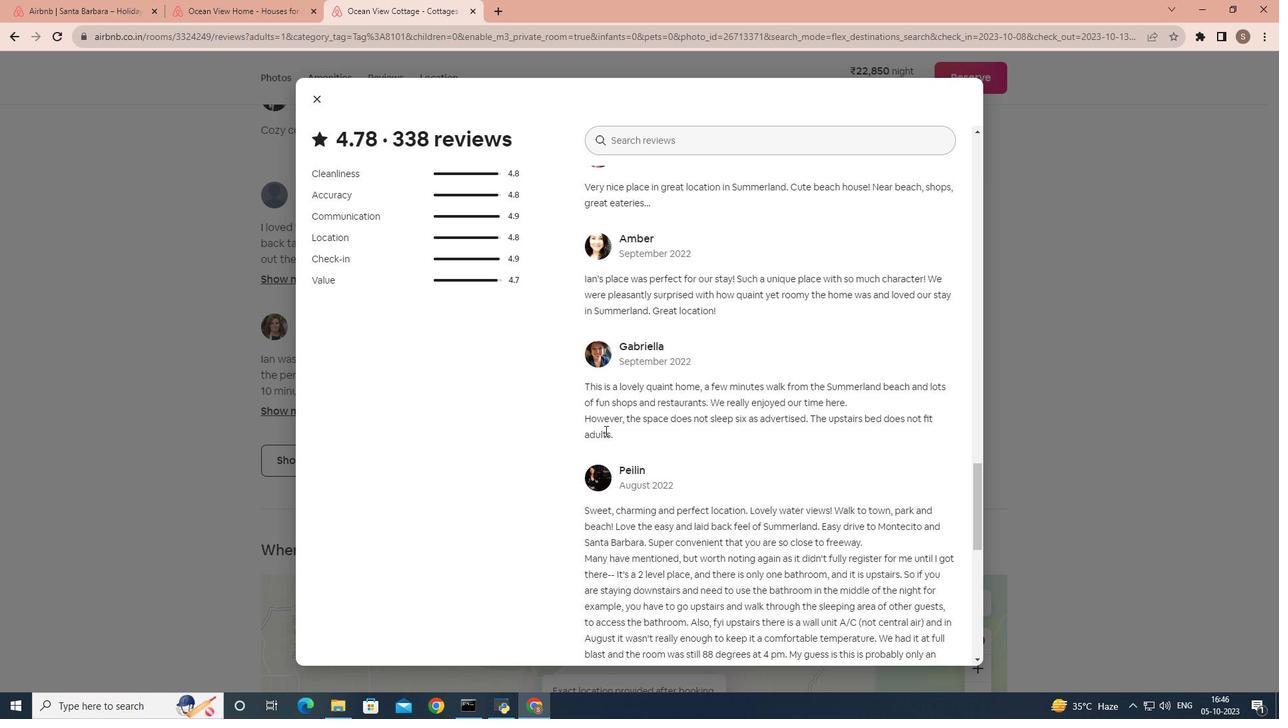 
Action: Mouse scrolled (604, 430) with delta (0, 0)
Screenshot: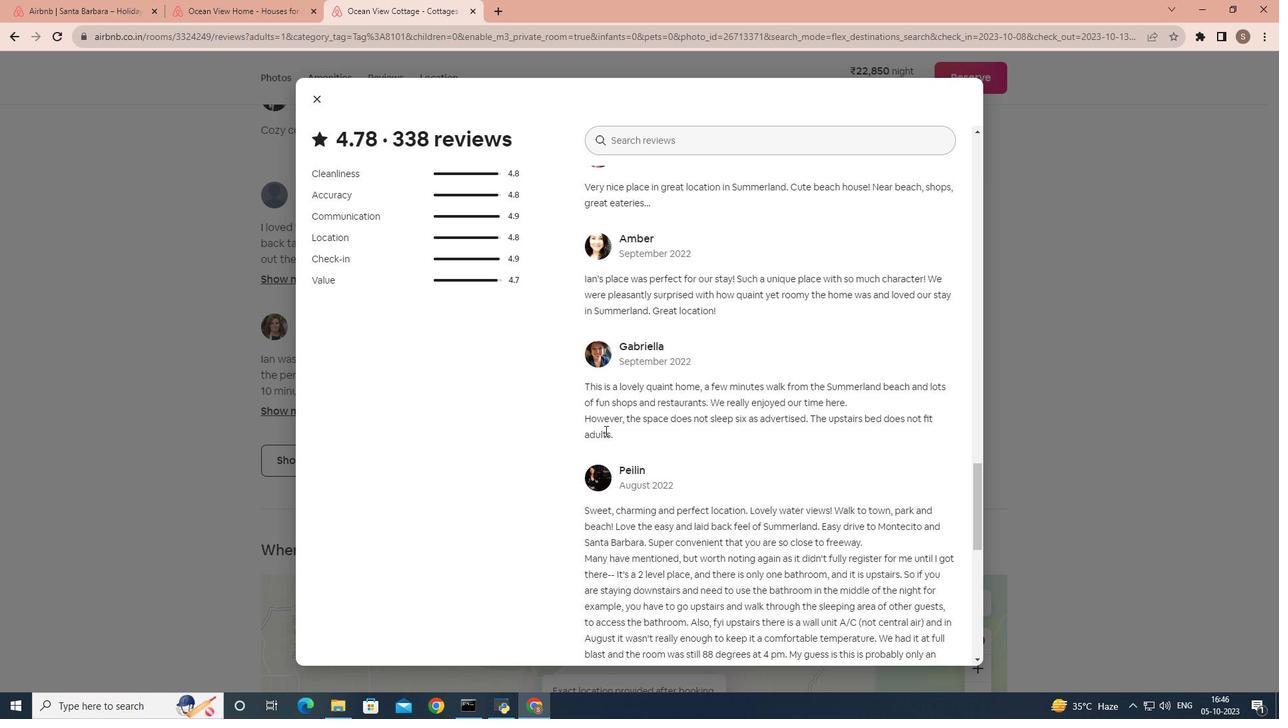 
Action: Mouse scrolled (604, 430) with delta (0, 0)
Screenshot: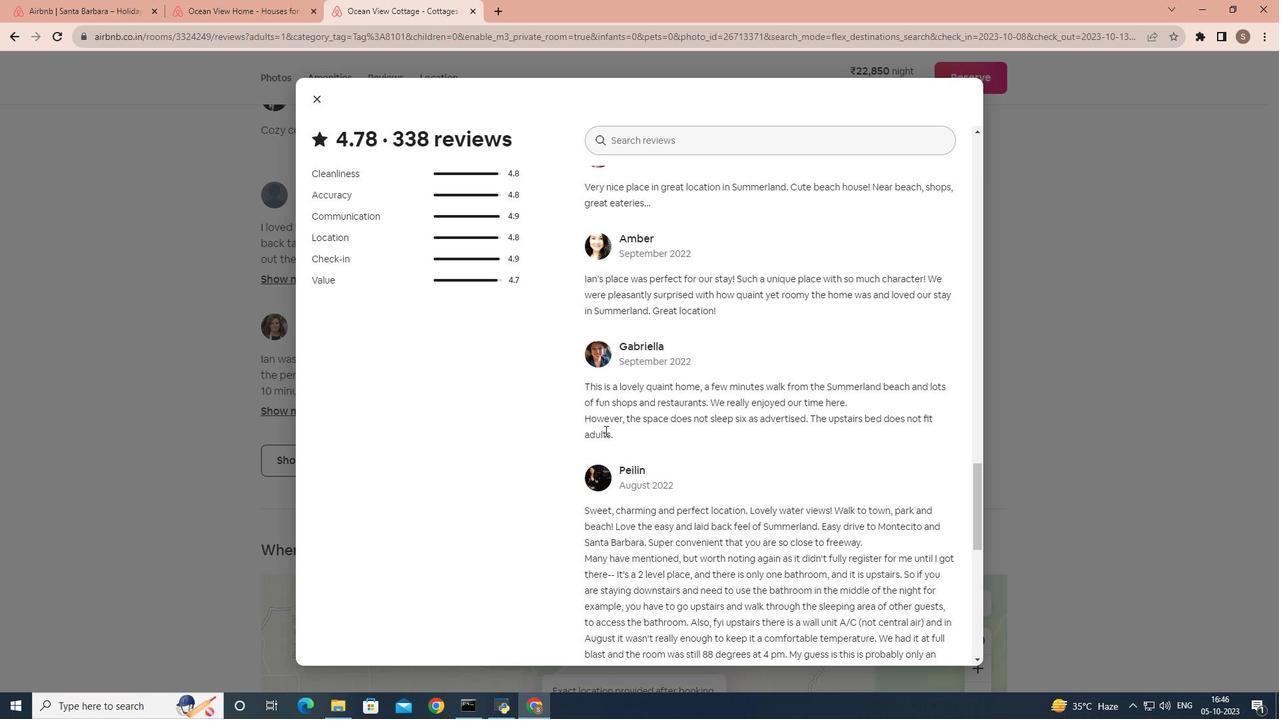 
Action: Mouse scrolled (604, 430) with delta (0, 0)
Screenshot: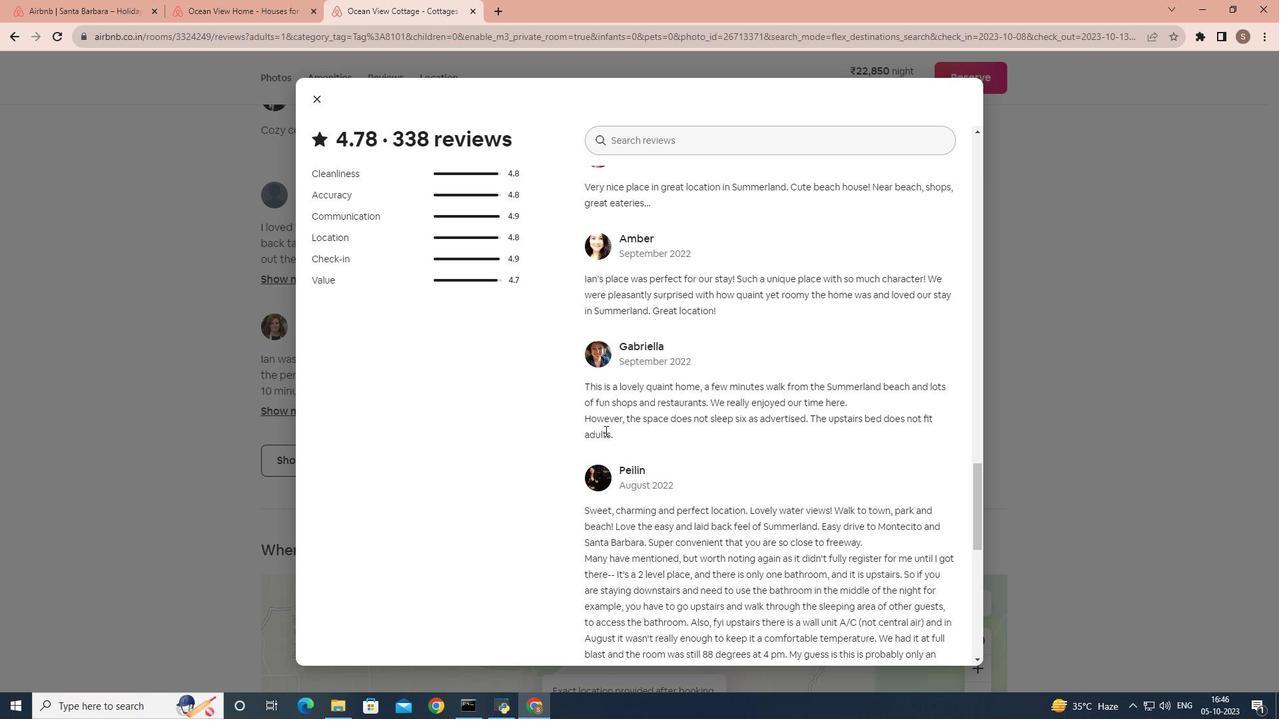 
Action: Mouse scrolled (604, 430) with delta (0, 0)
Screenshot: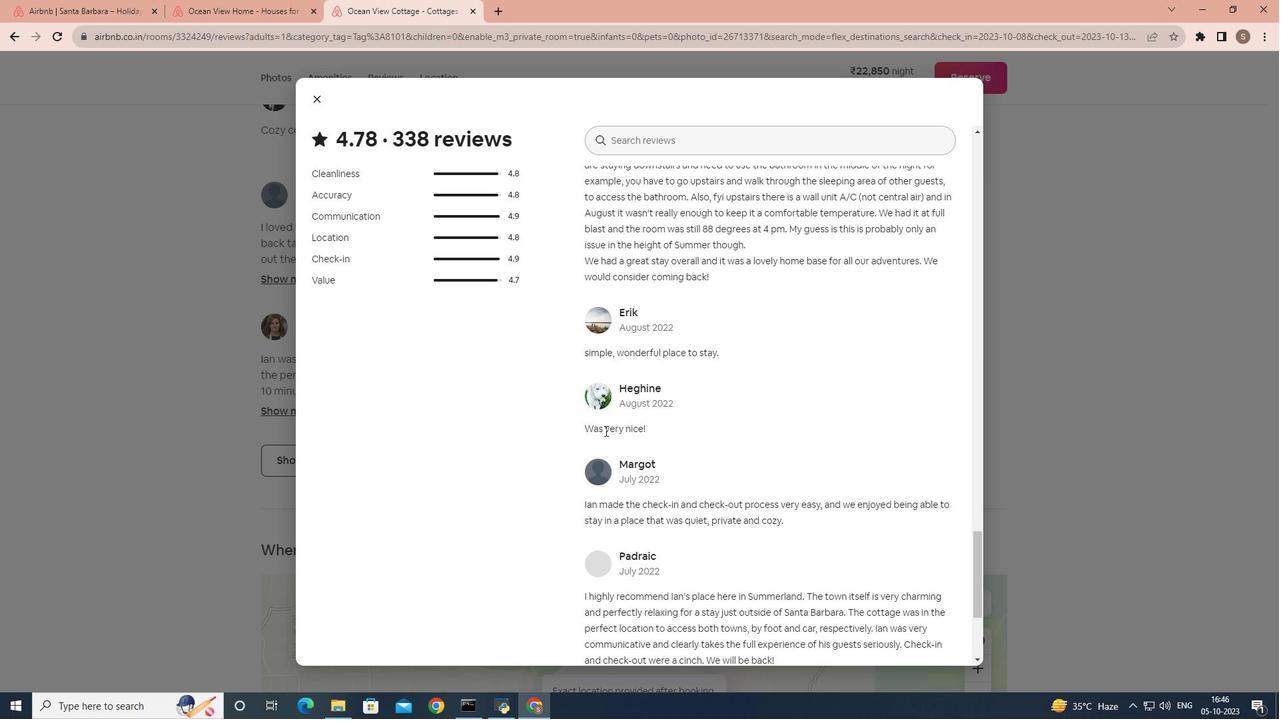 
Action: Mouse scrolled (604, 430) with delta (0, 0)
Screenshot: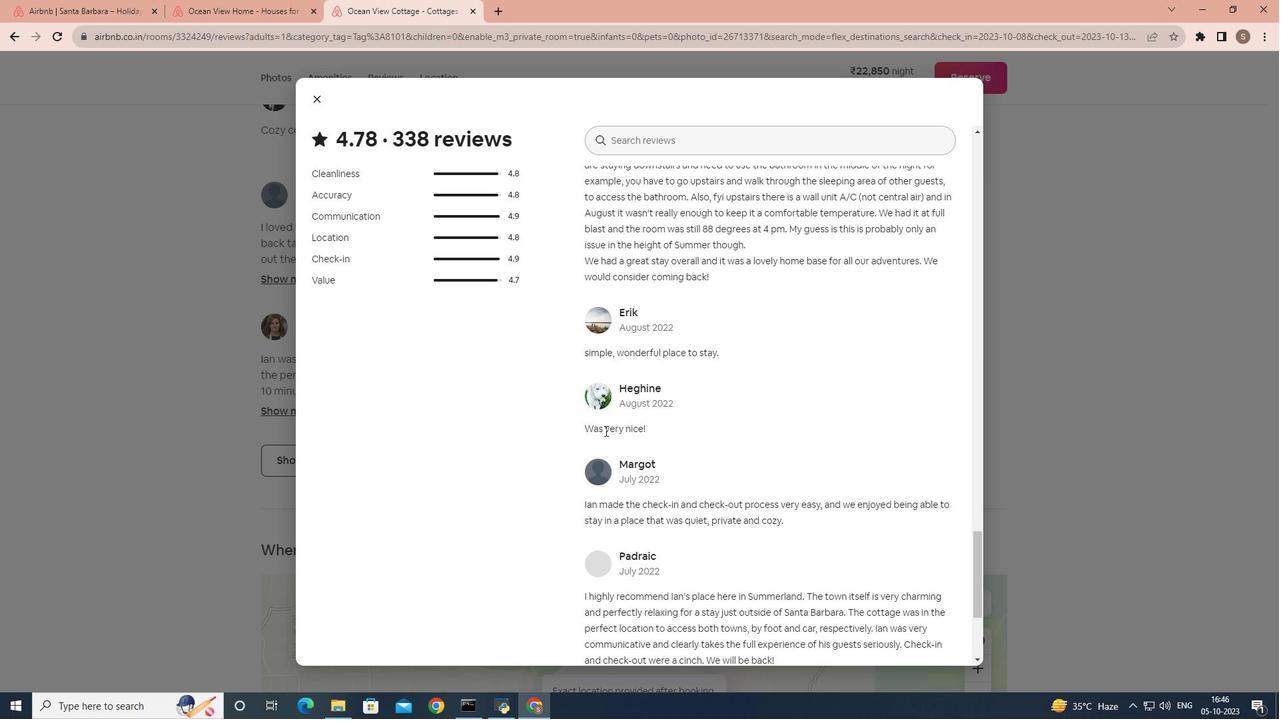 
Action: Mouse scrolled (604, 430) with delta (0, 0)
Screenshot: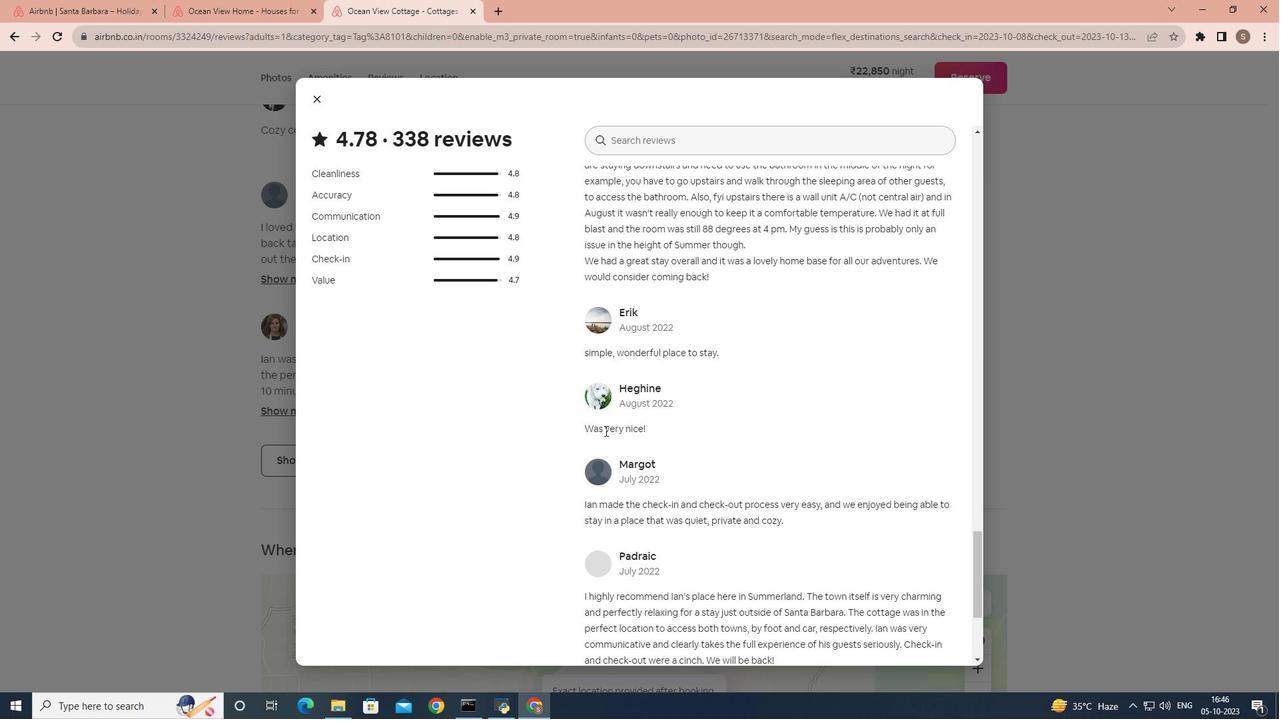 
Action: Mouse scrolled (604, 430) with delta (0, 0)
Screenshot: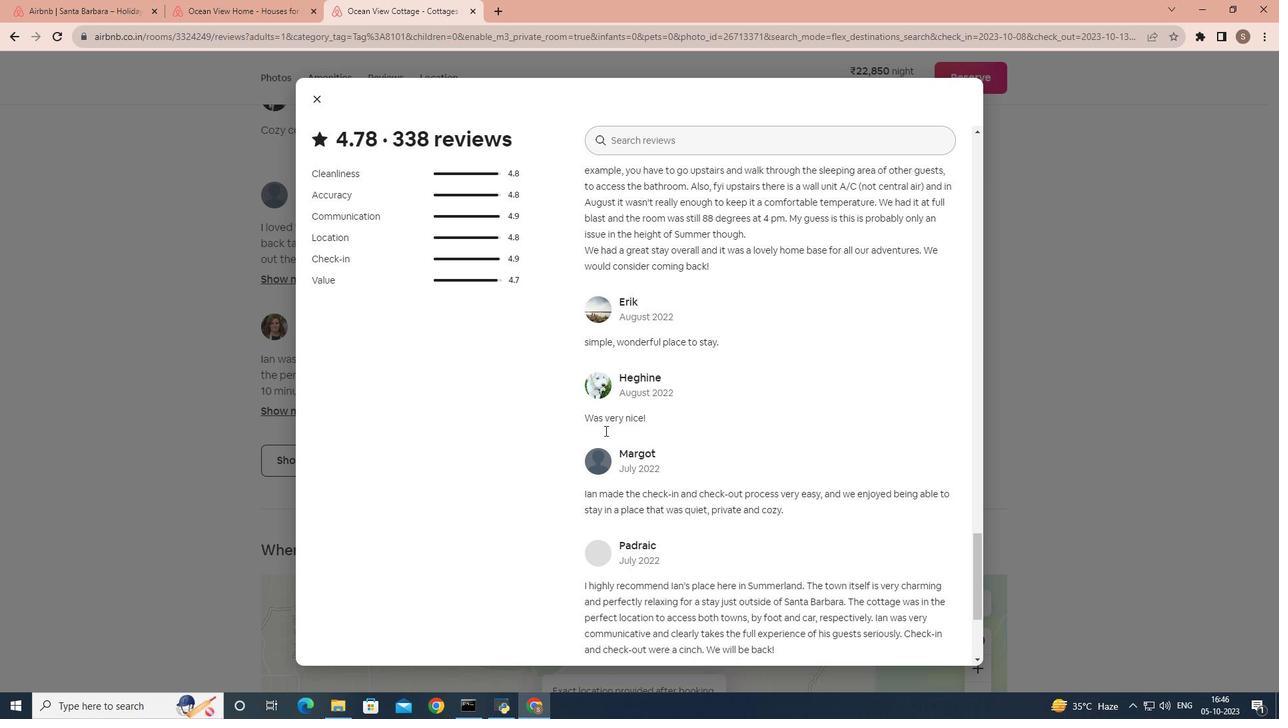 
Action: Mouse scrolled (604, 430) with delta (0, 0)
Screenshot: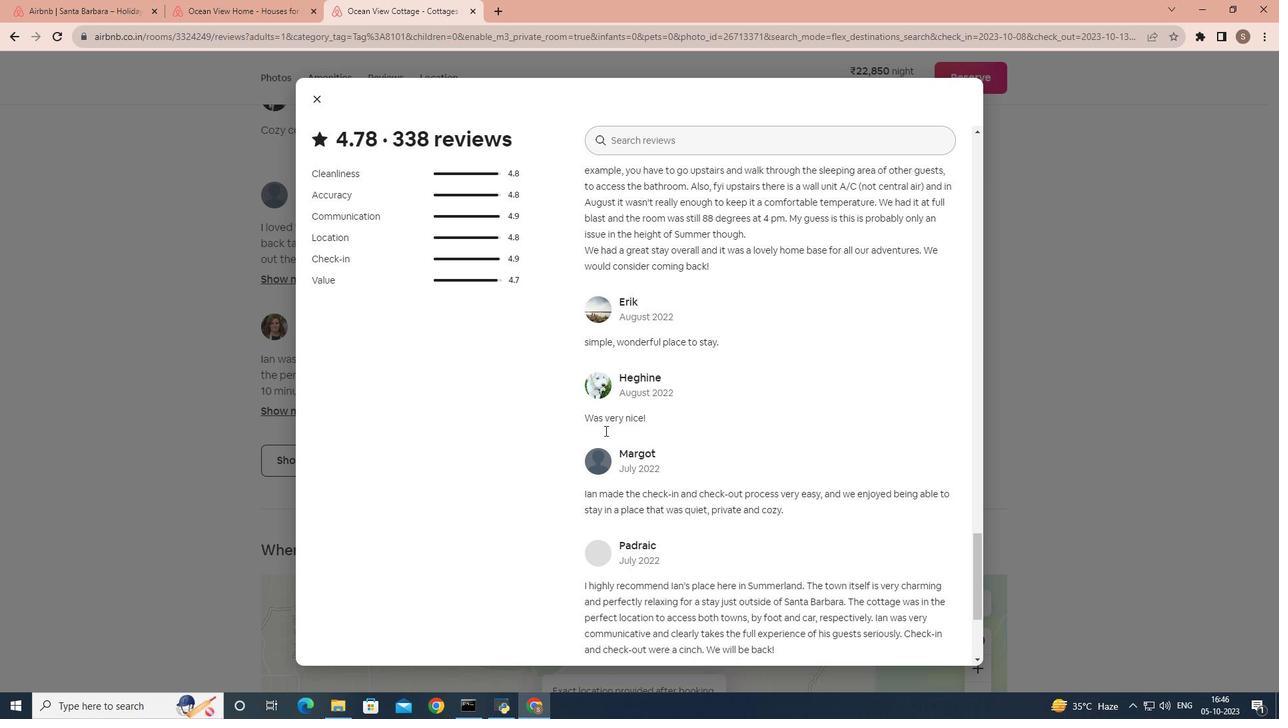 
Action: Mouse scrolled (604, 430) with delta (0, 0)
Screenshot: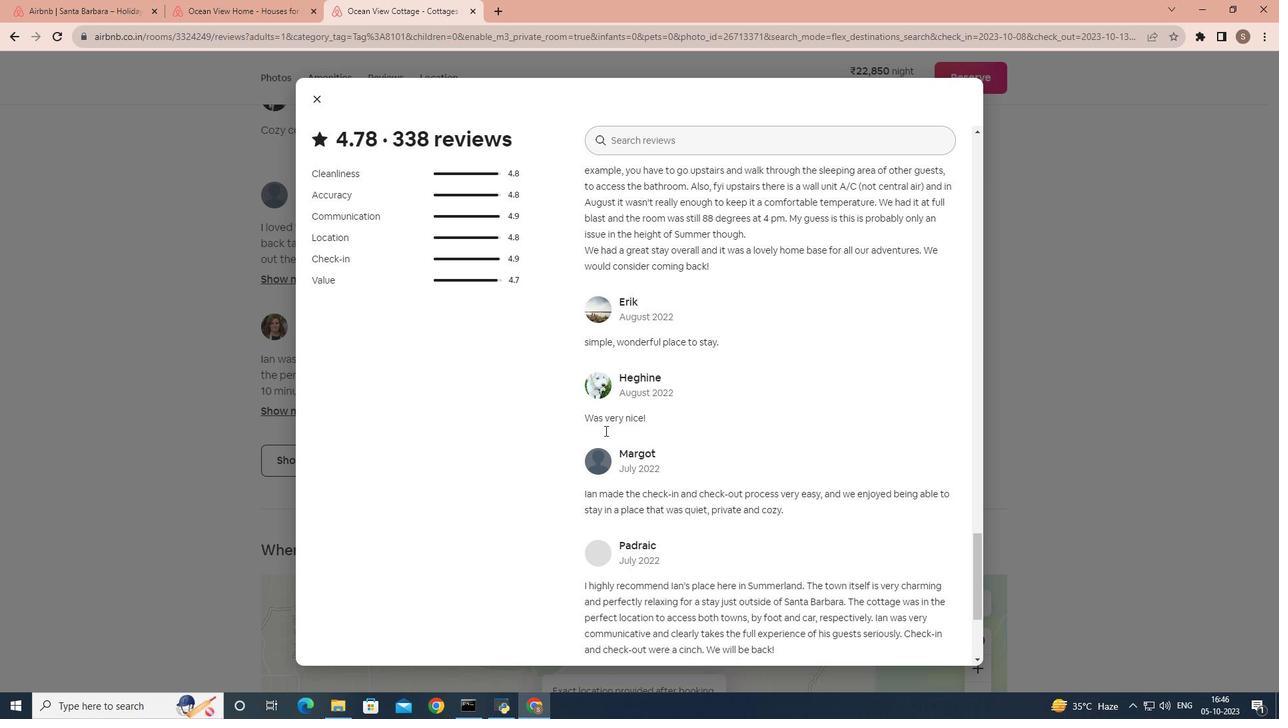 
Action: Mouse scrolled (604, 430) with delta (0, 0)
Screenshot: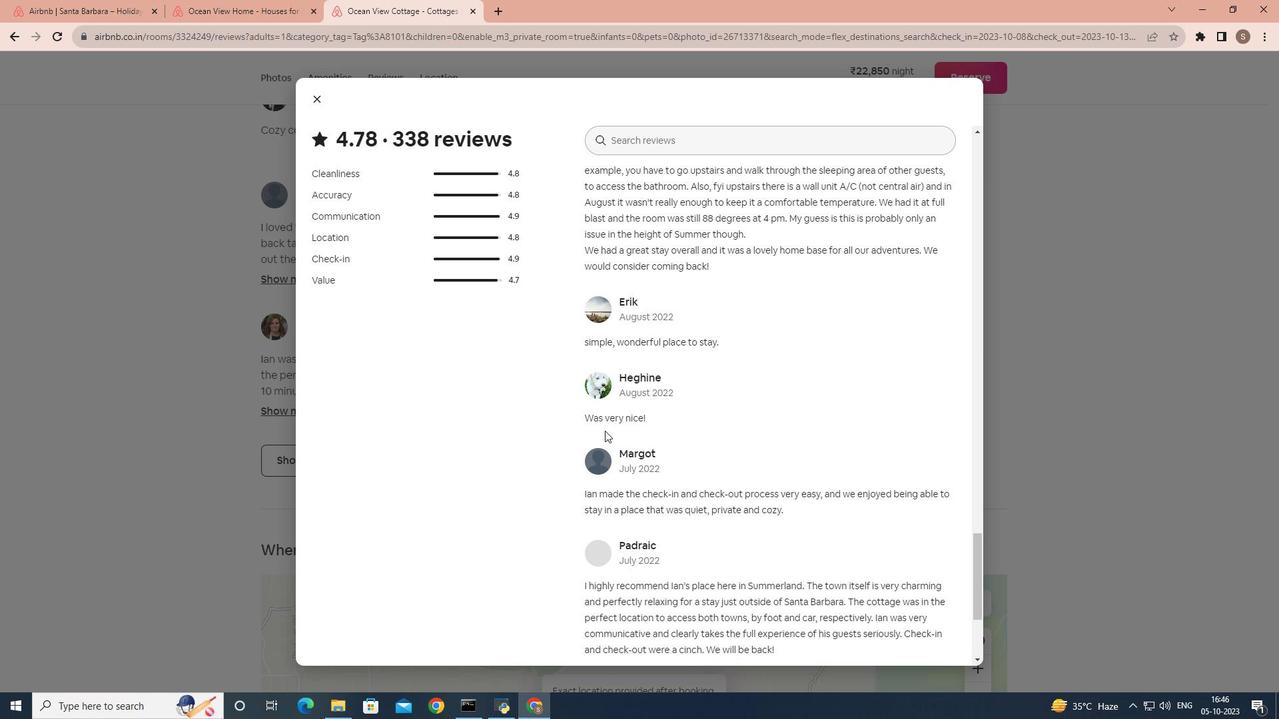 
Action: Mouse scrolled (604, 430) with delta (0, 0)
Screenshot: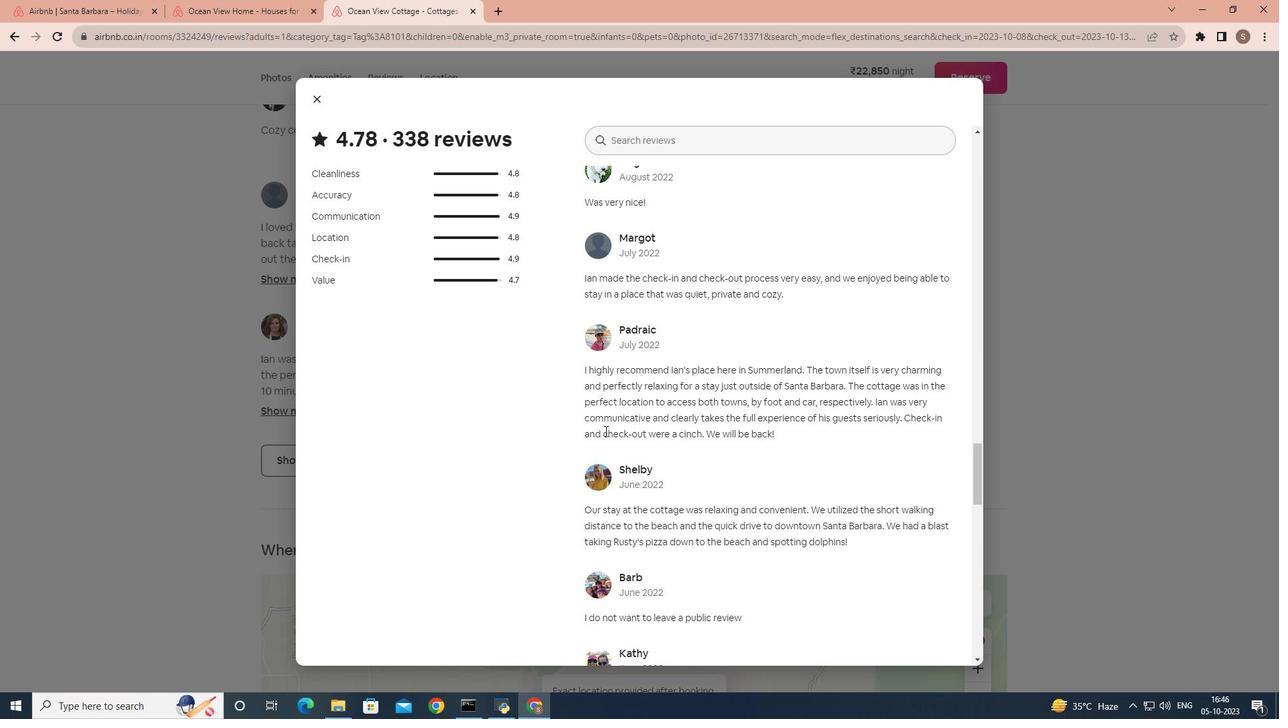 
Action: Mouse scrolled (604, 430) with delta (0, 0)
Screenshot: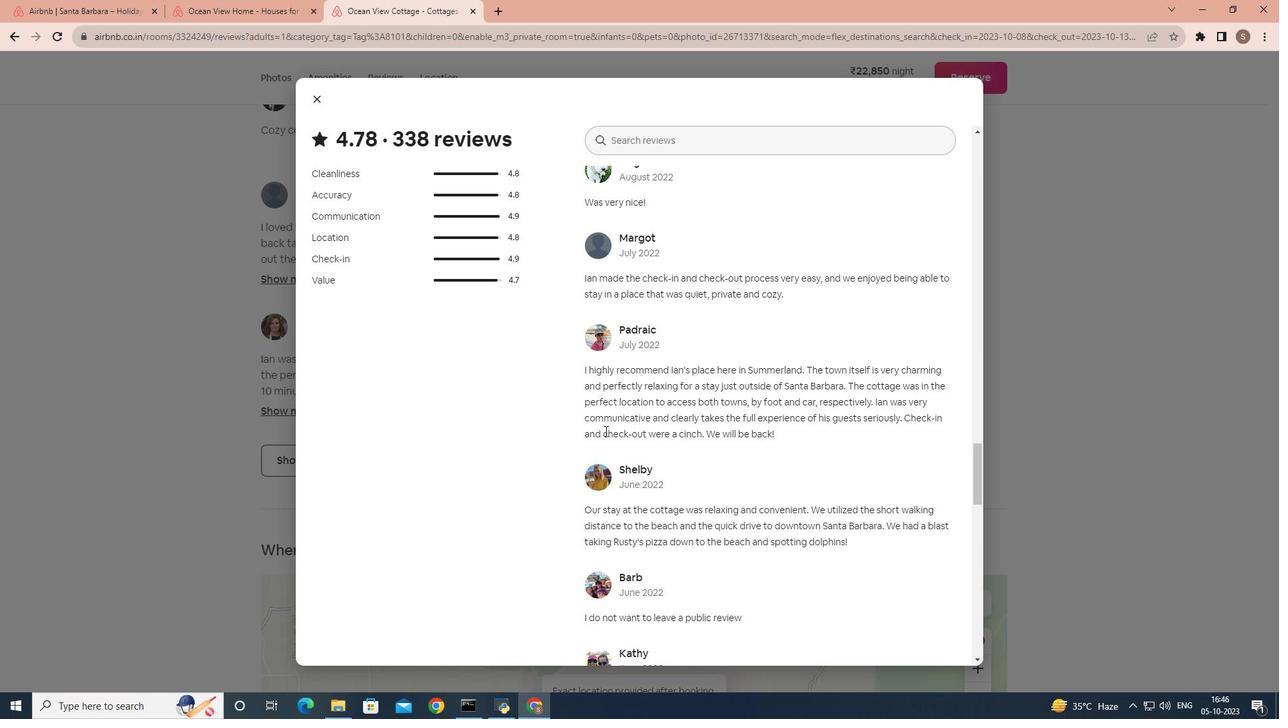 
Action: Mouse scrolled (604, 430) with delta (0, 0)
Screenshot: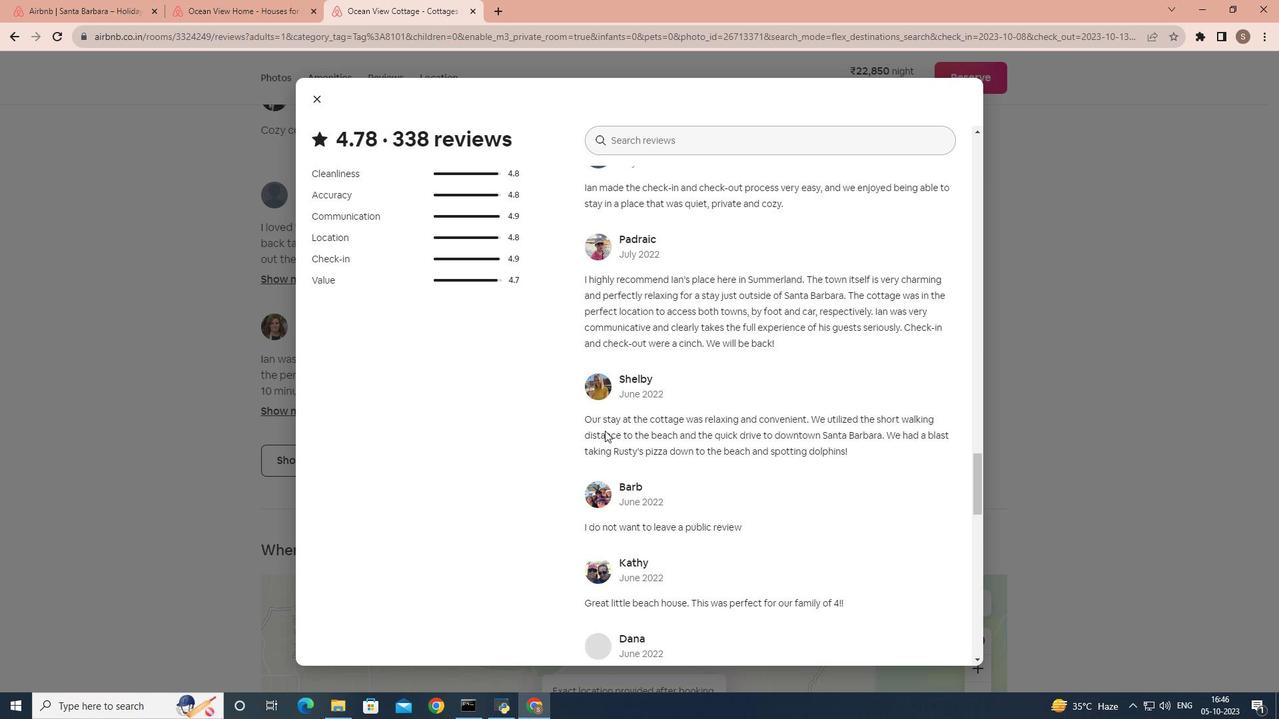
Action: Mouse scrolled (604, 430) with delta (0, 0)
Screenshot: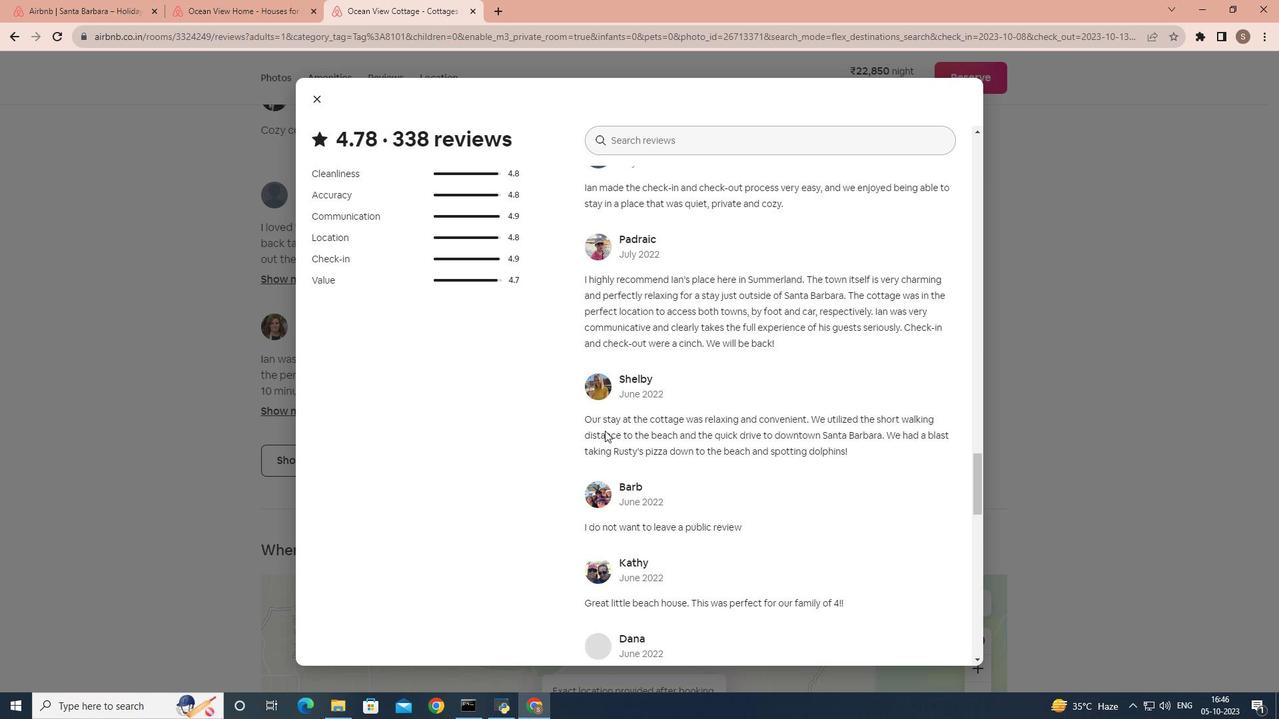 
Action: Mouse scrolled (604, 430) with delta (0, 0)
Screenshot: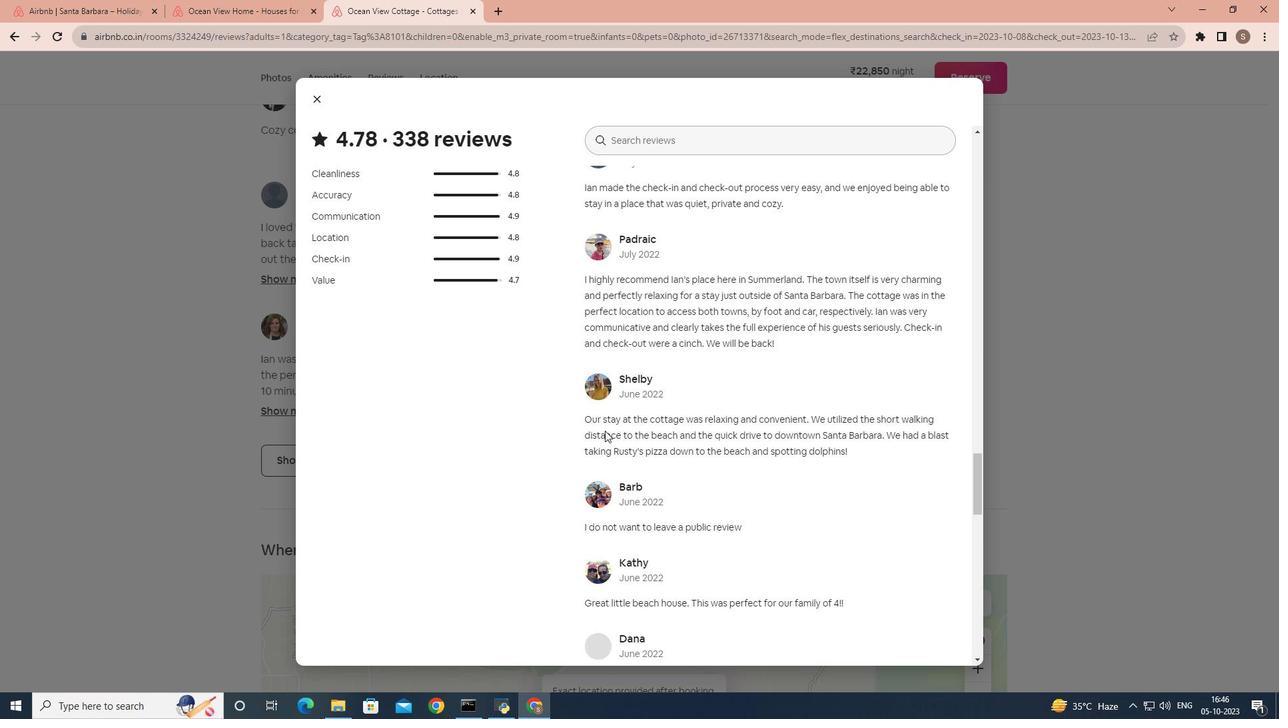 
Action: Mouse scrolled (604, 430) with delta (0, 0)
Screenshot: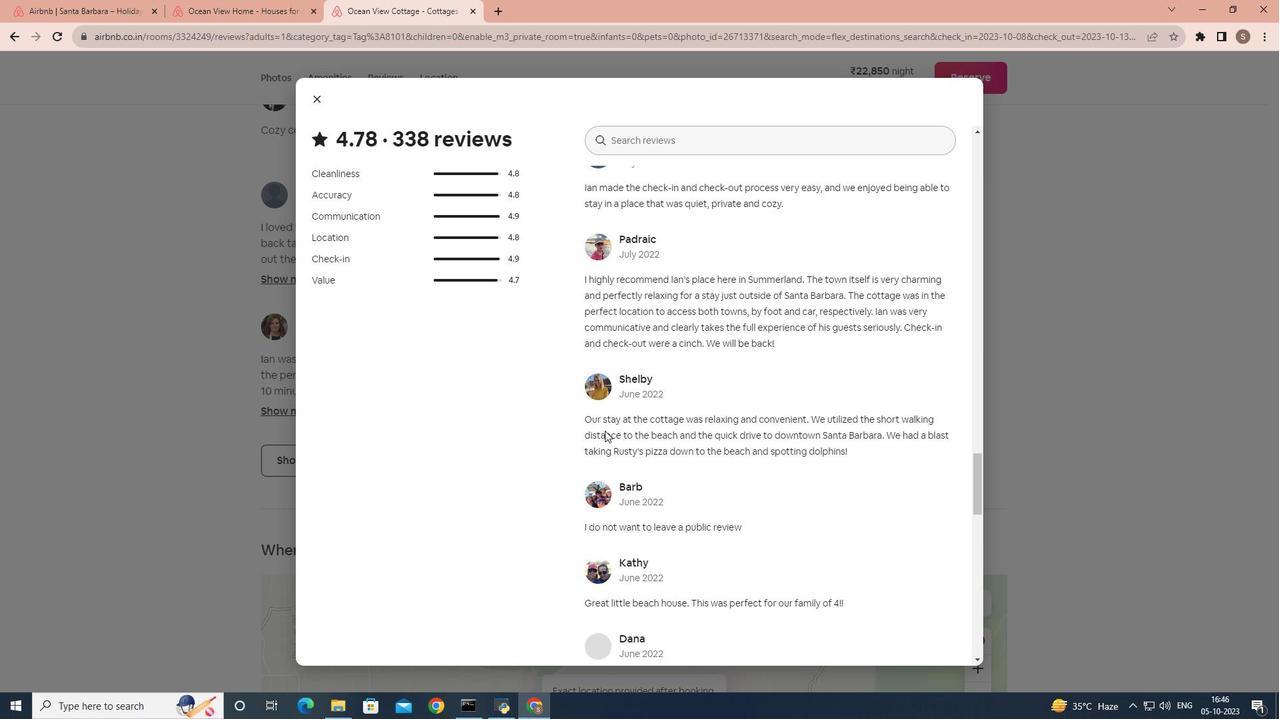 
Action: Mouse scrolled (604, 430) with delta (0, 0)
Screenshot: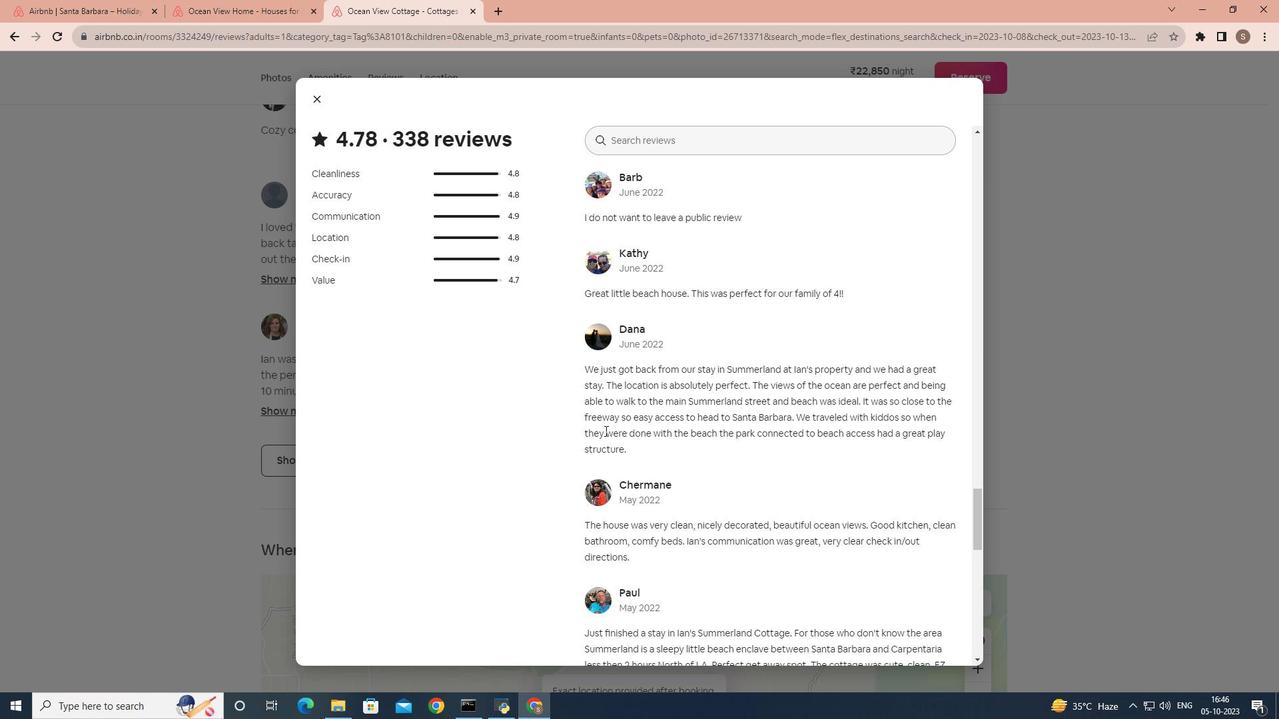 
Action: Mouse scrolled (604, 430) with delta (0, 0)
Screenshot: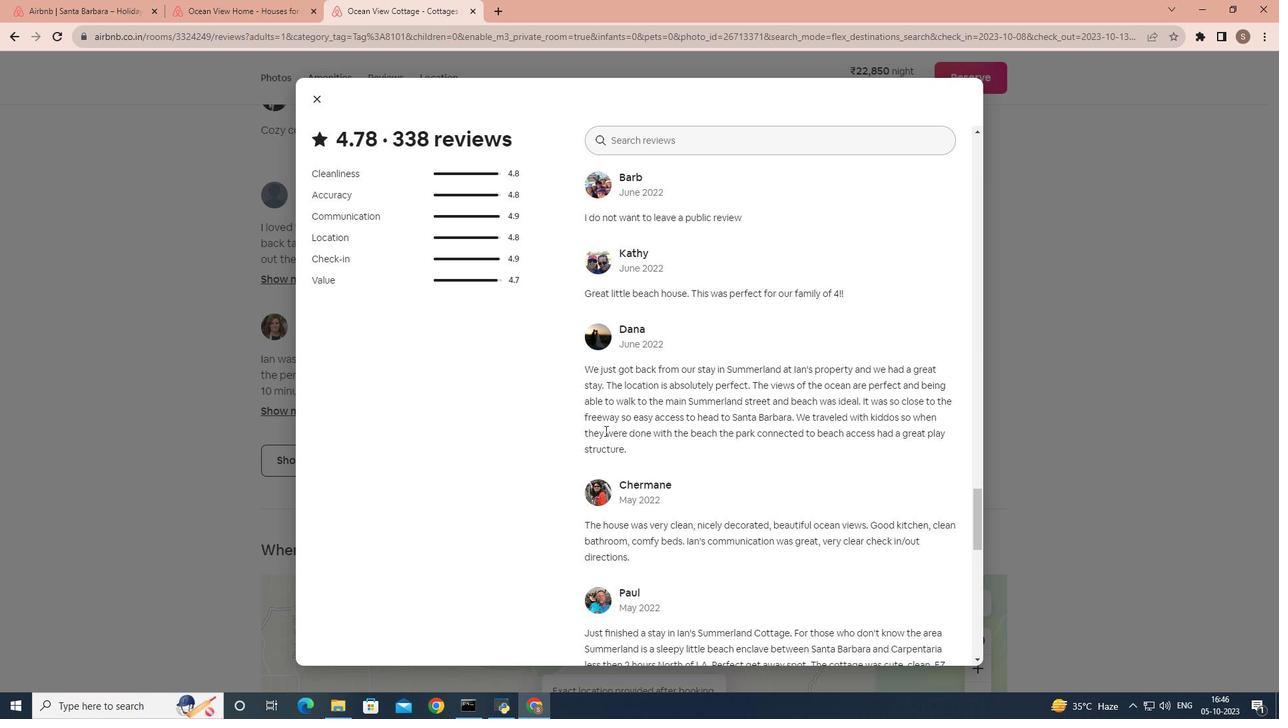 
Action: Mouse scrolled (604, 430) with delta (0, 0)
Screenshot: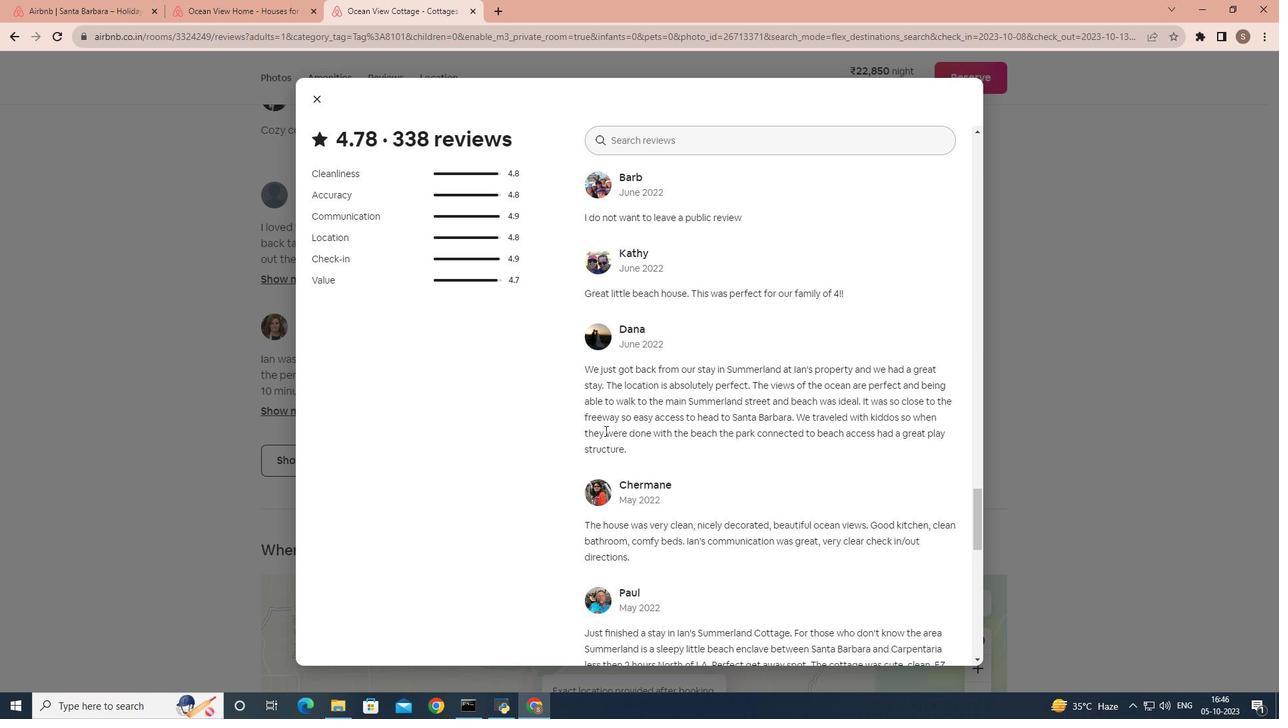 
Action: Mouse scrolled (604, 430) with delta (0, 0)
Screenshot: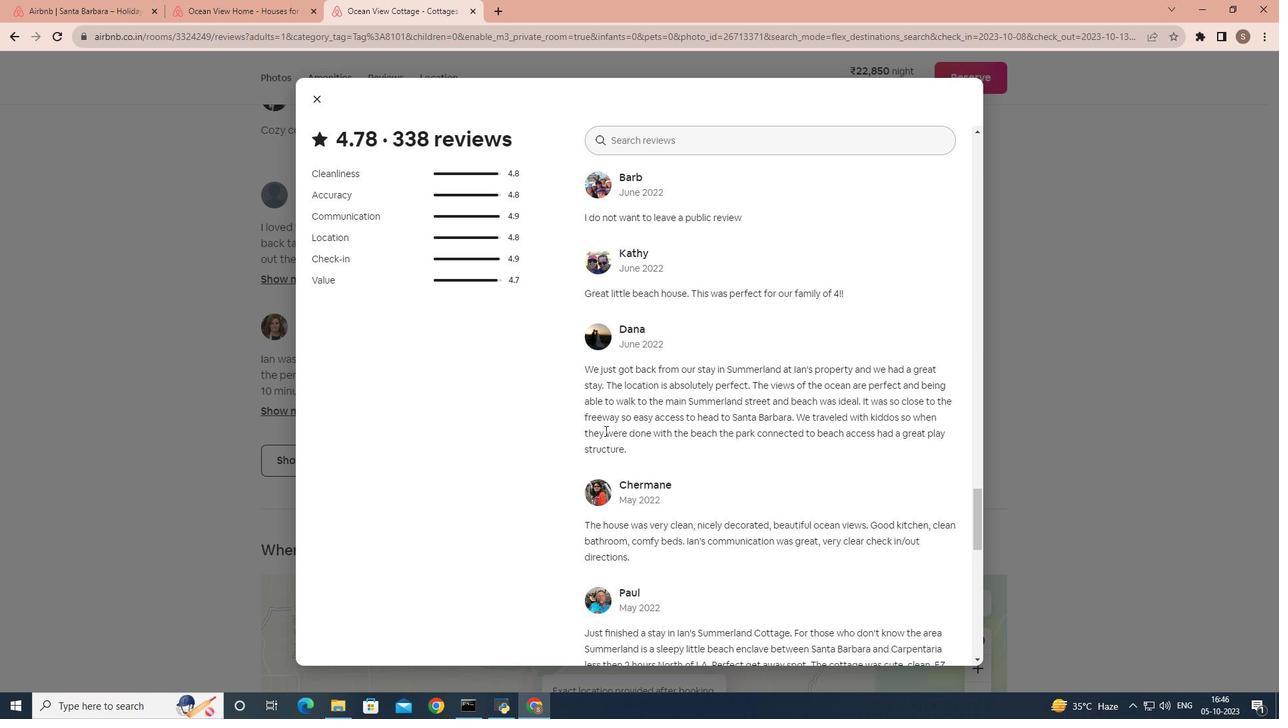
Action: Mouse scrolled (604, 430) with delta (0, 0)
Screenshot: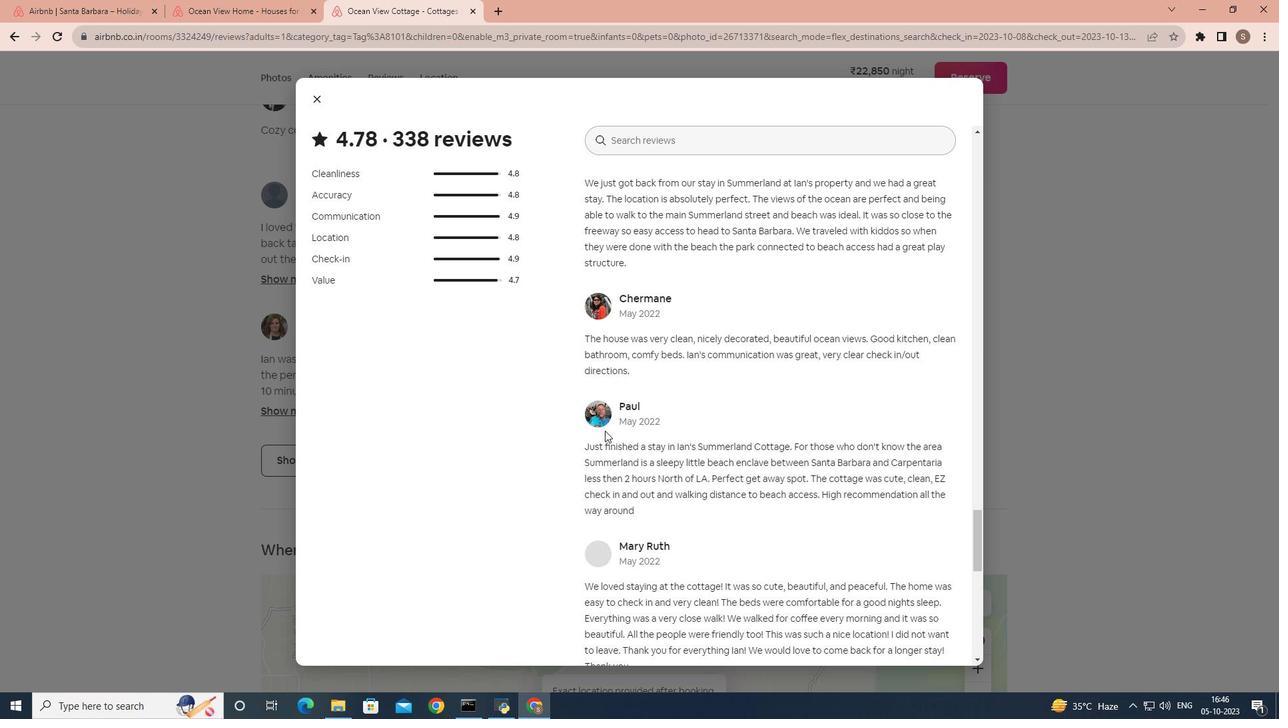 
Action: Mouse scrolled (604, 430) with delta (0, 0)
Screenshot: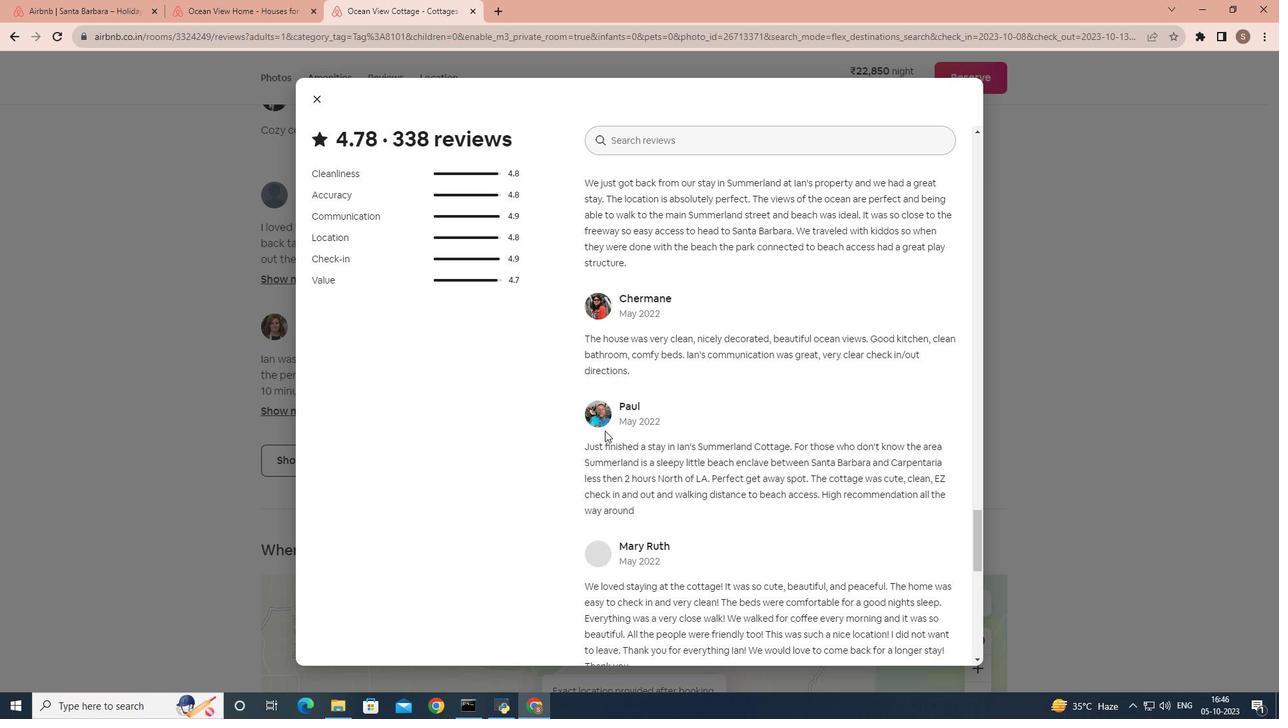 
Action: Mouse scrolled (604, 430) with delta (0, 0)
Screenshot: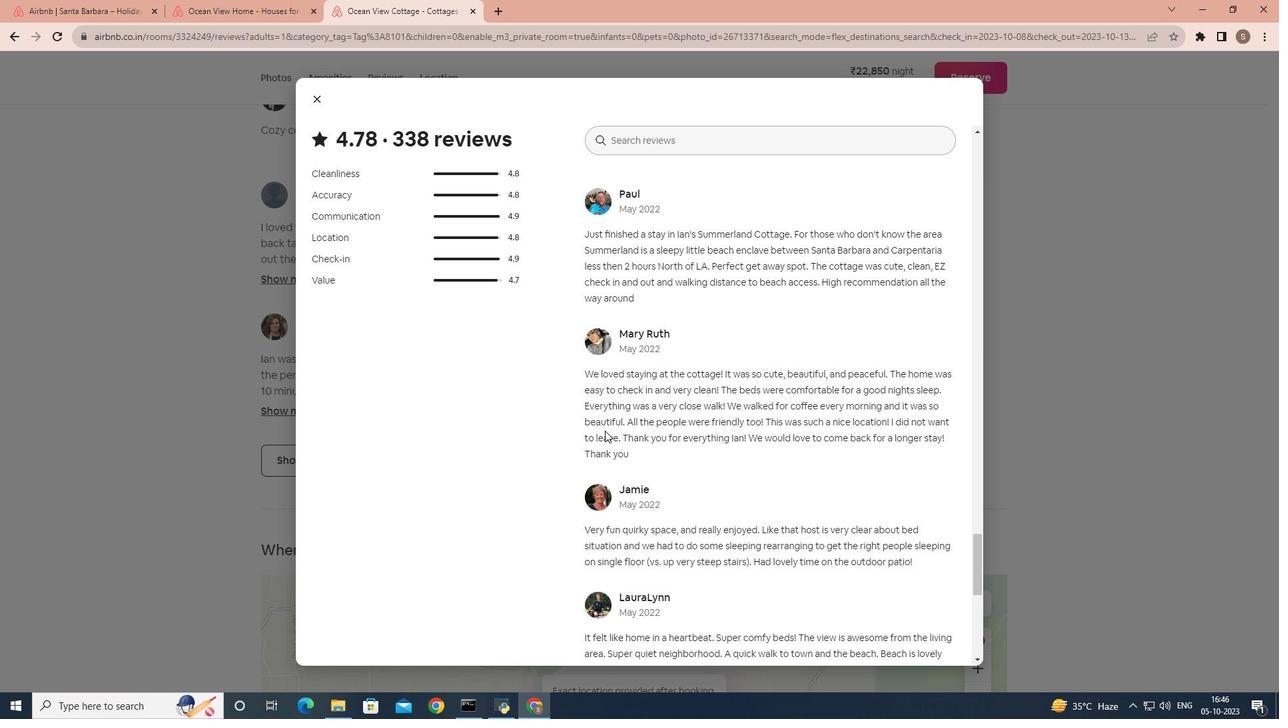 
Action: Mouse scrolled (604, 430) with delta (0, 0)
Screenshot: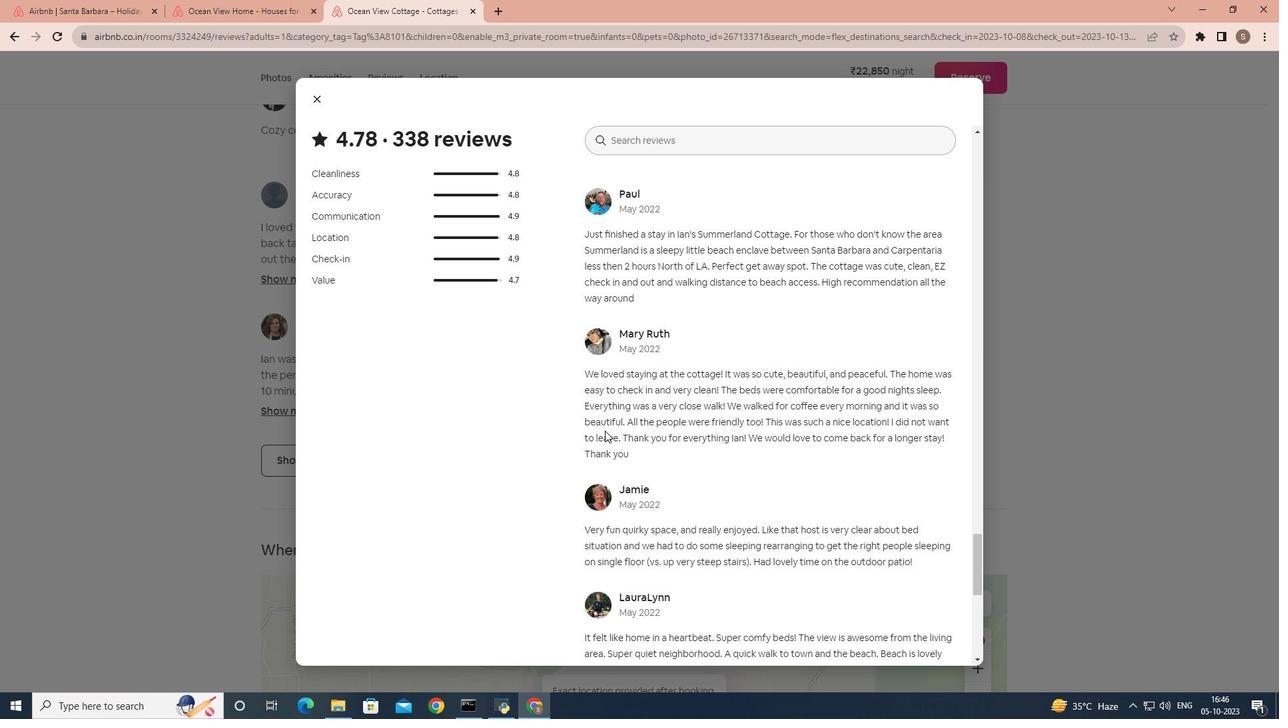 
Action: Mouse scrolled (604, 430) with delta (0, 0)
Screenshot: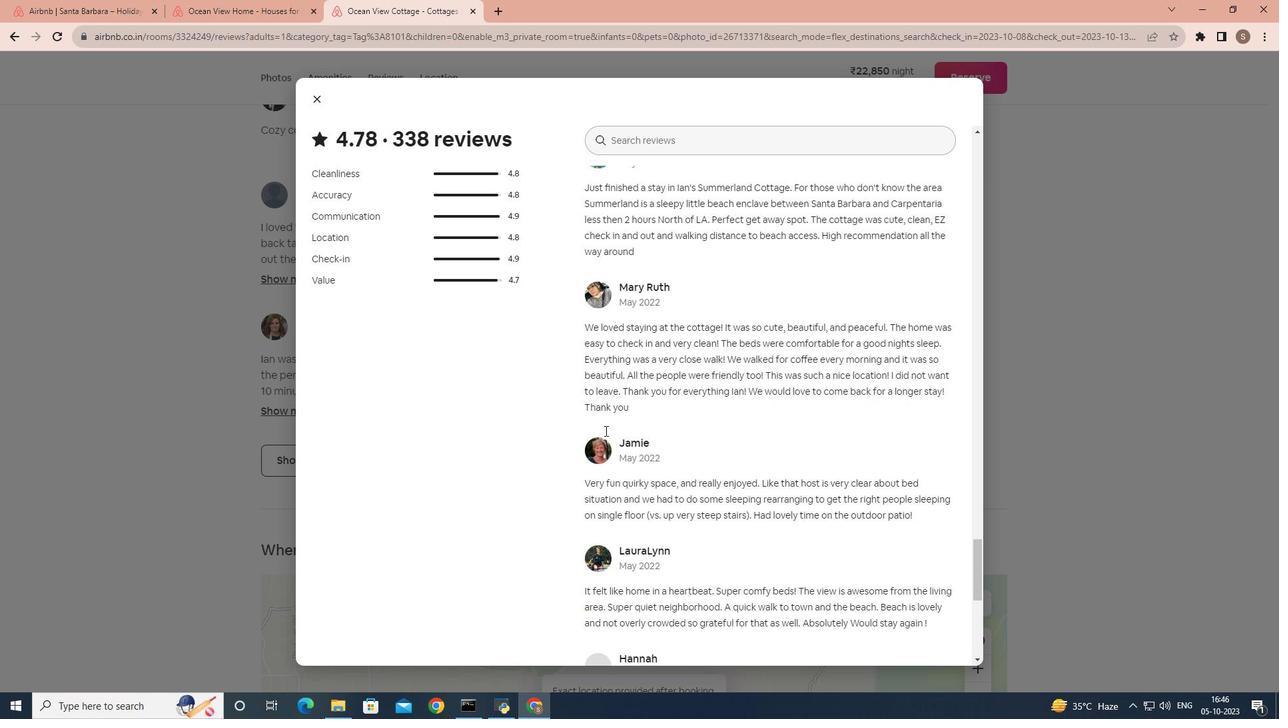 
Action: Mouse scrolled (604, 430) with delta (0, 0)
Screenshot: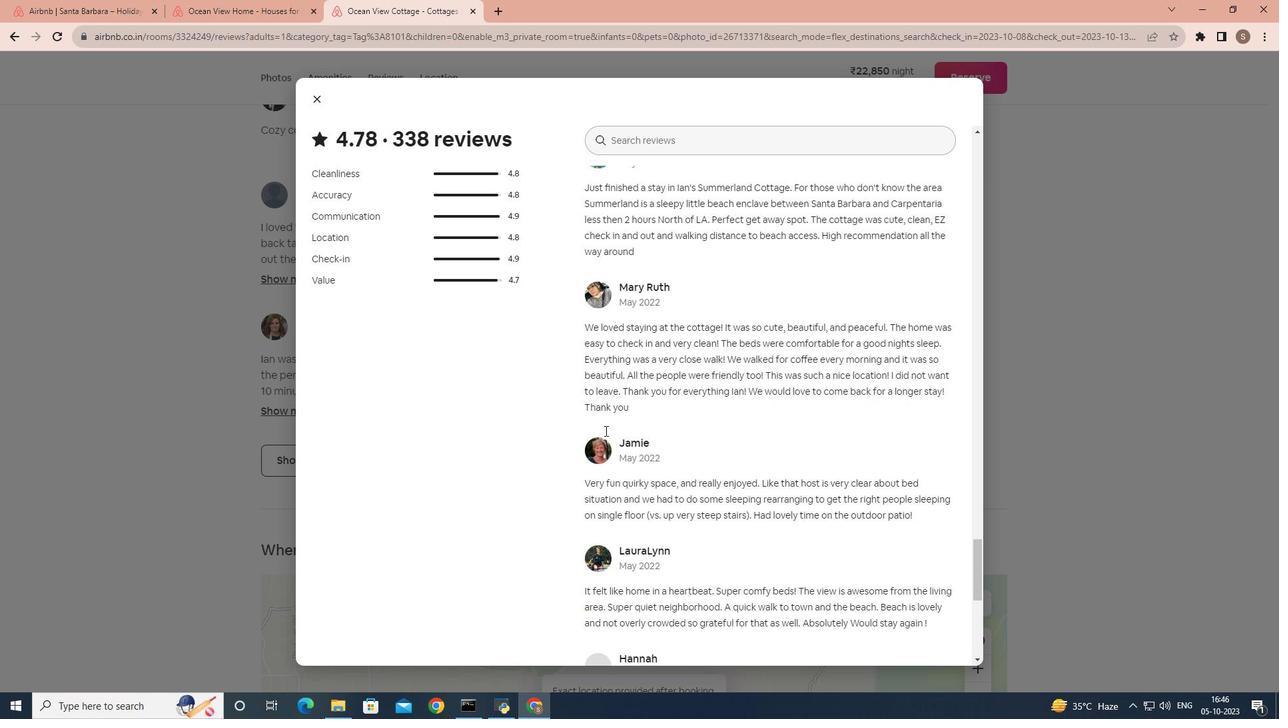 
Action: Mouse scrolled (604, 430) with delta (0, 0)
Screenshot: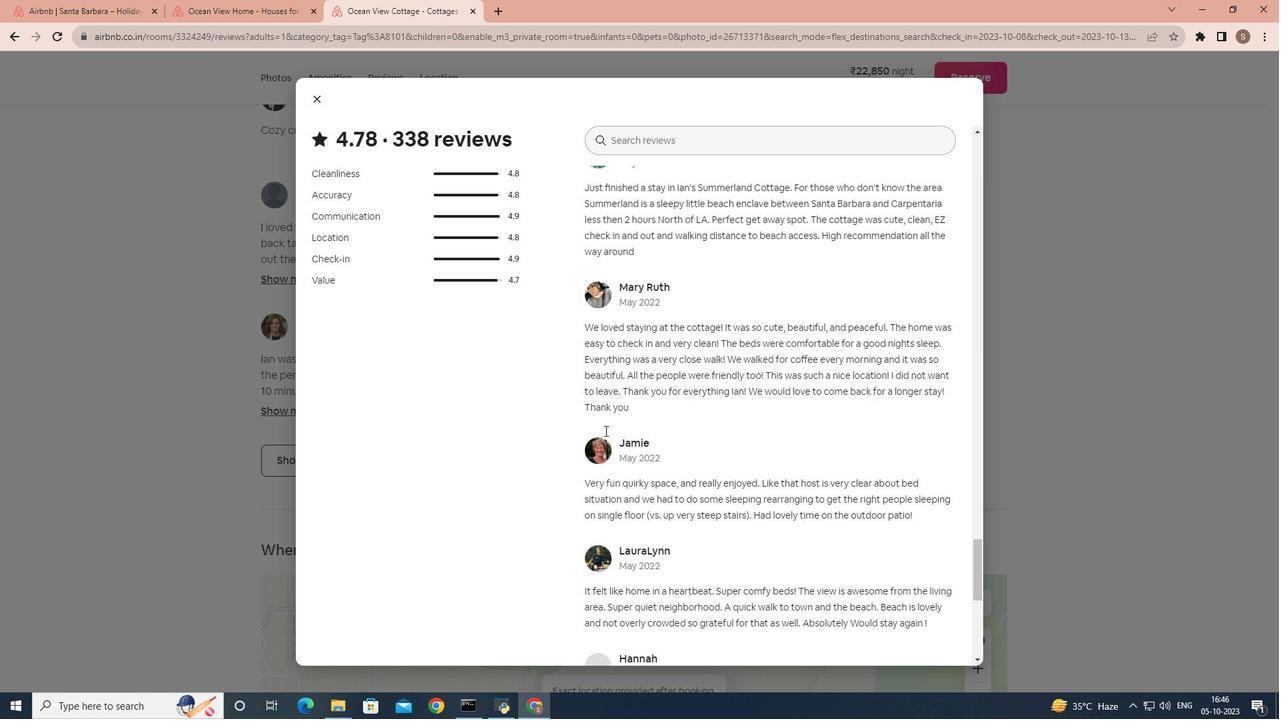 
Action: Mouse scrolled (604, 430) with delta (0, 0)
Screenshot: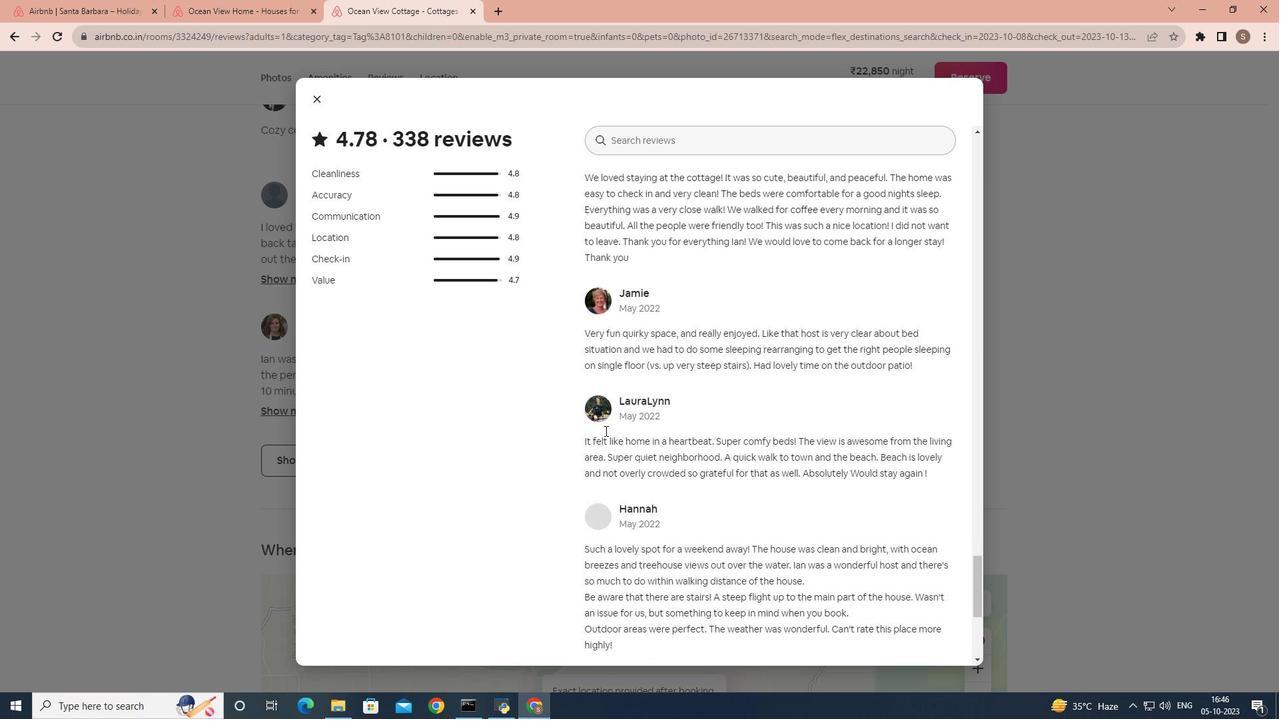 
Action: Mouse scrolled (604, 430) with delta (0, 0)
Screenshot: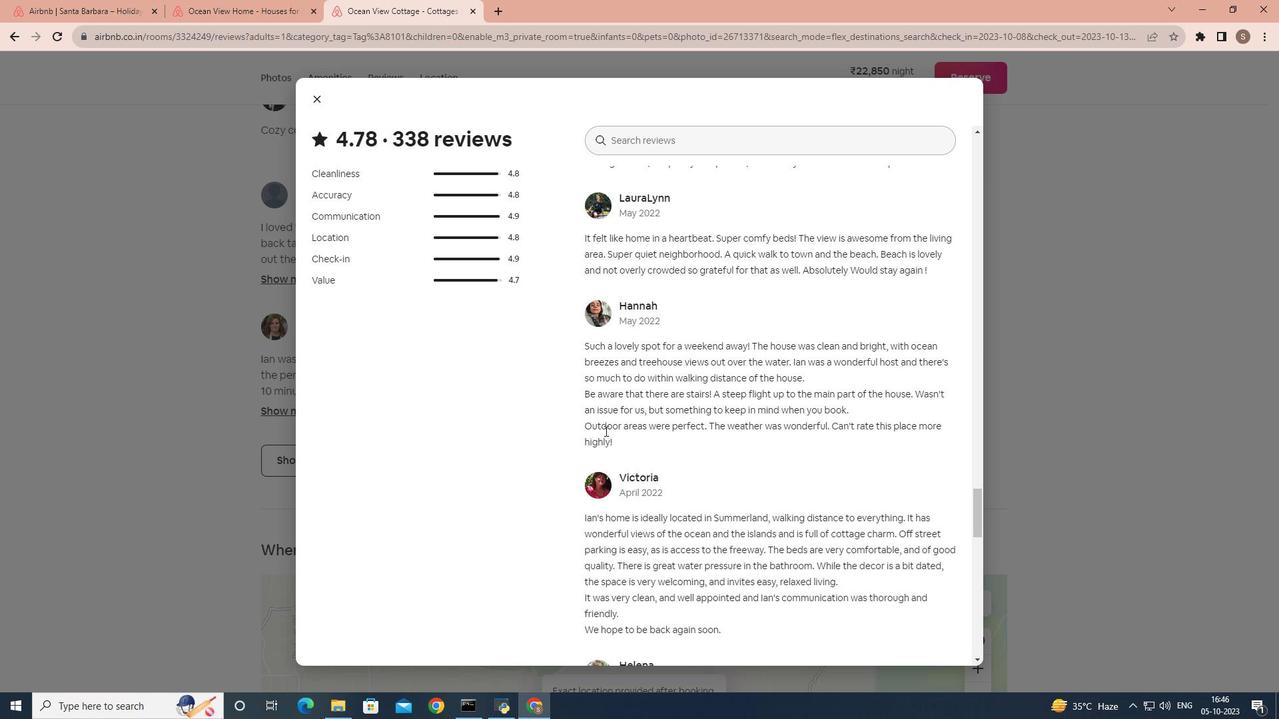 
Action: Mouse scrolled (604, 430) with delta (0, 0)
Screenshot: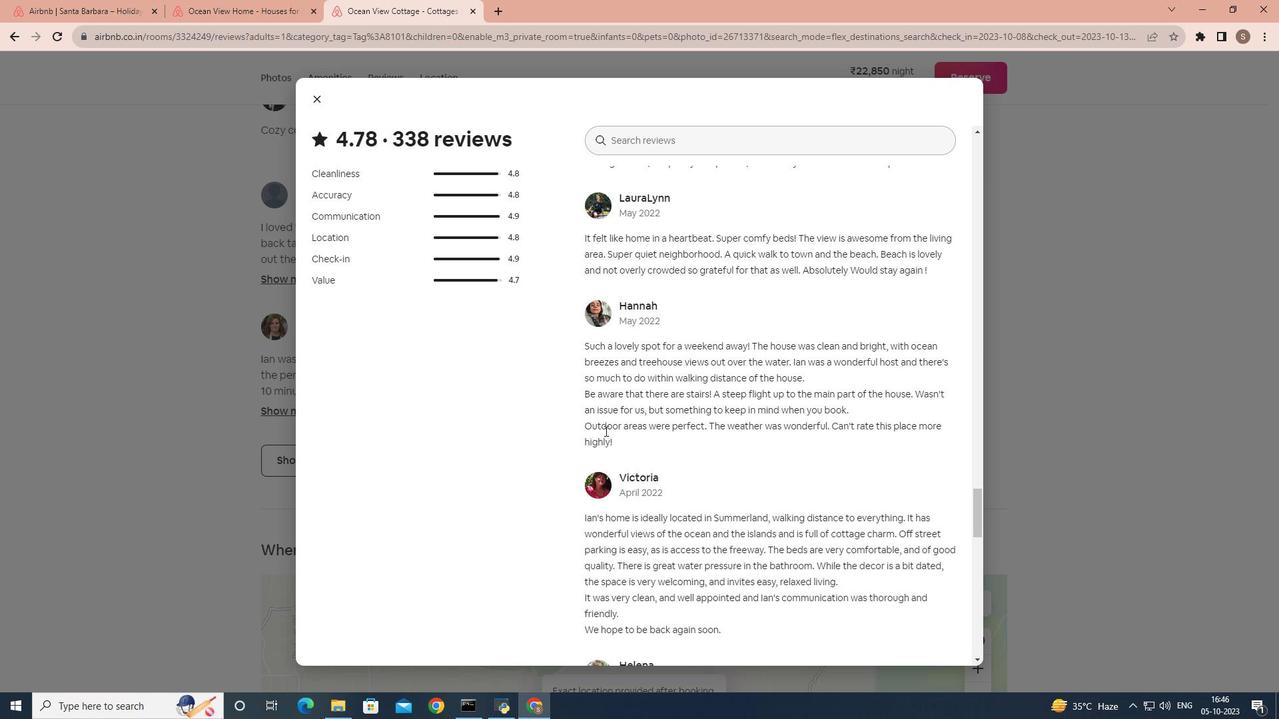 
Action: Mouse scrolled (604, 430) with delta (0, 0)
Screenshot: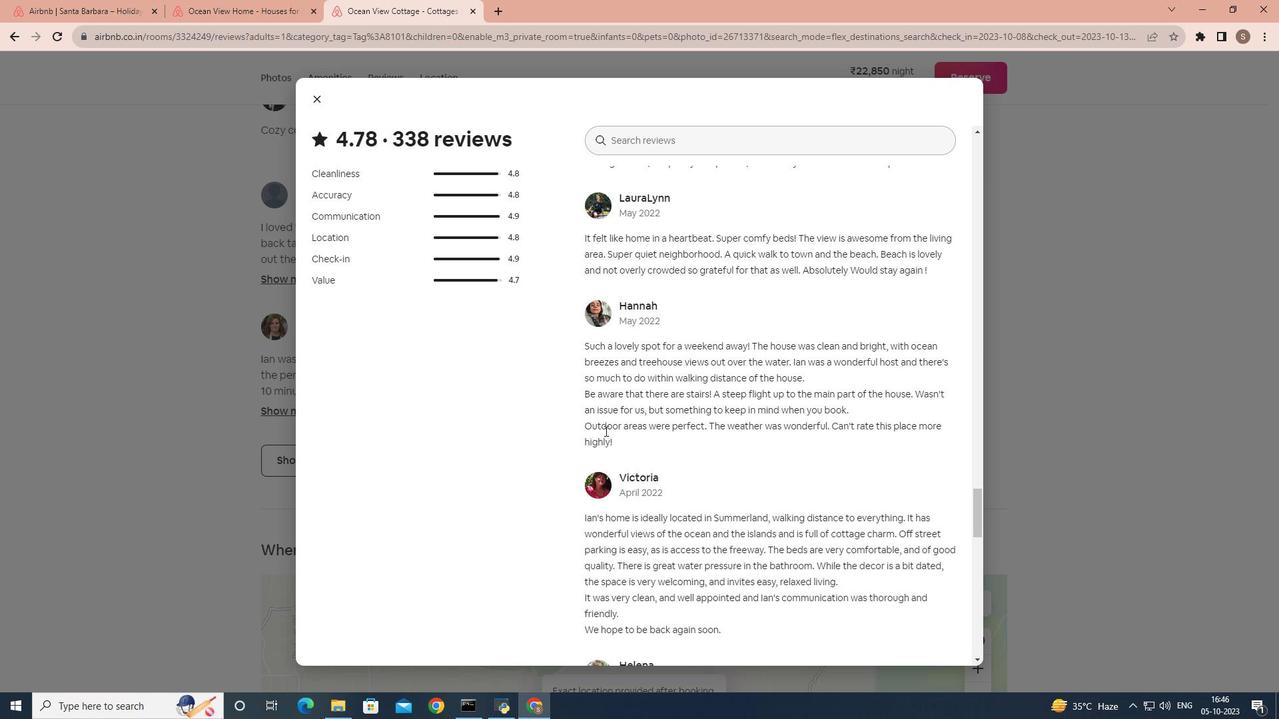 
Action: Mouse scrolled (604, 430) with delta (0, 0)
Screenshot: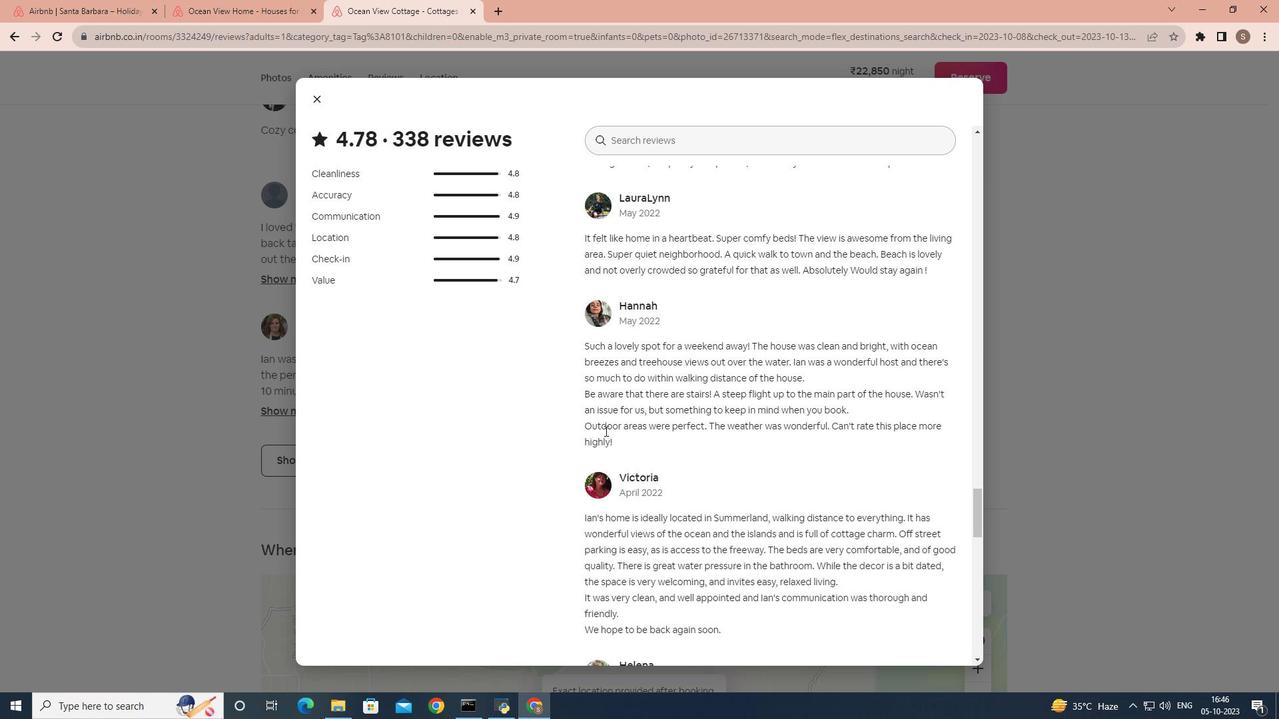 
Action: Mouse scrolled (604, 430) with delta (0, 0)
Screenshot: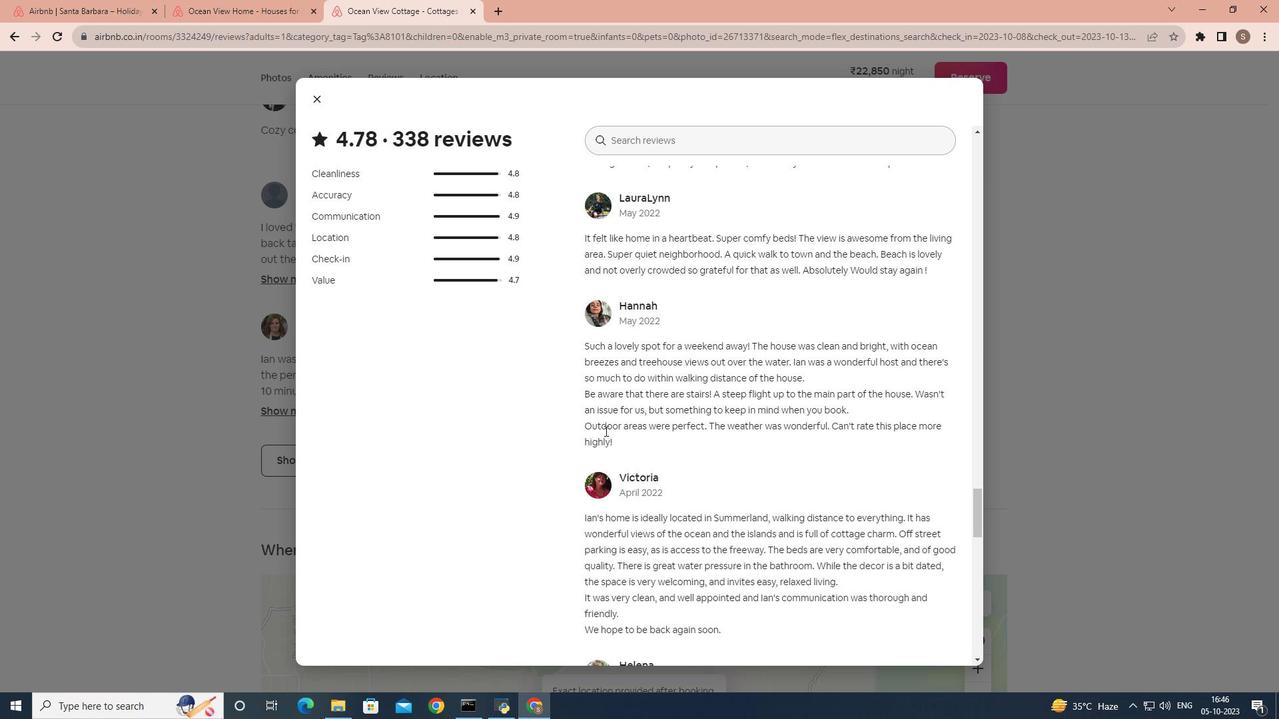 
Action: Mouse scrolled (604, 430) with delta (0, 0)
Screenshot: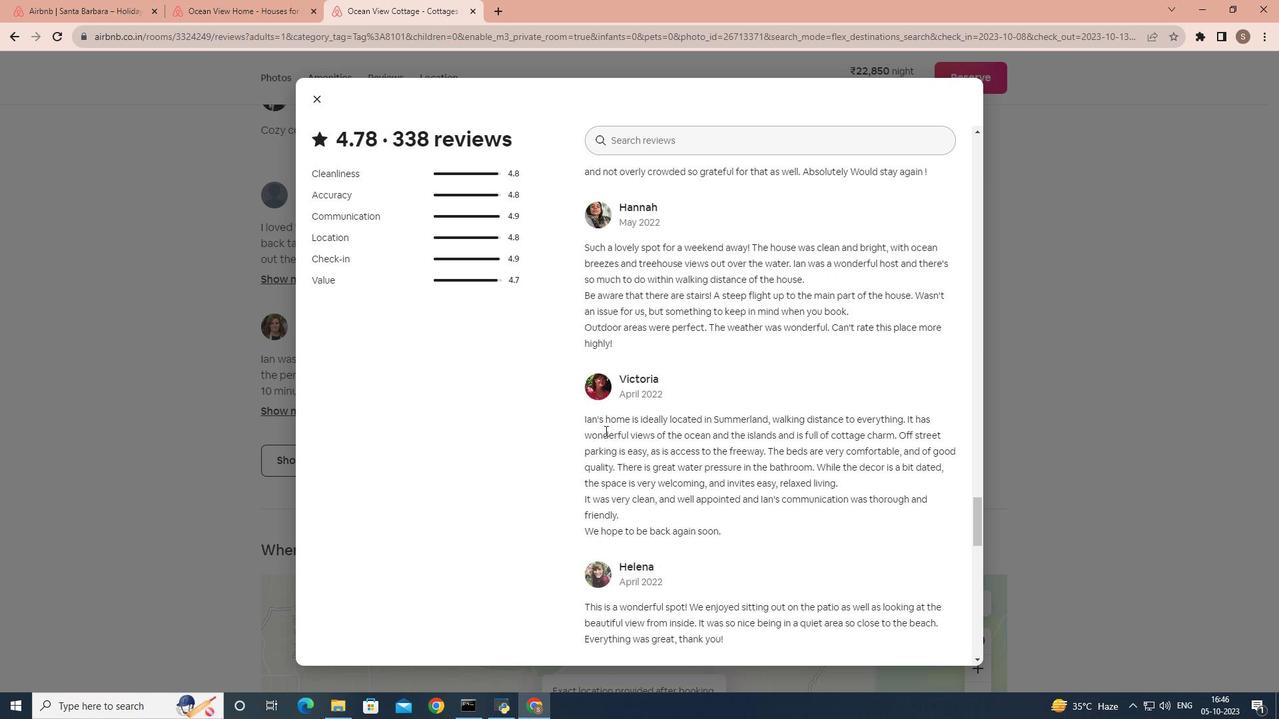 
Action: Mouse scrolled (604, 430) with delta (0, 0)
Screenshot: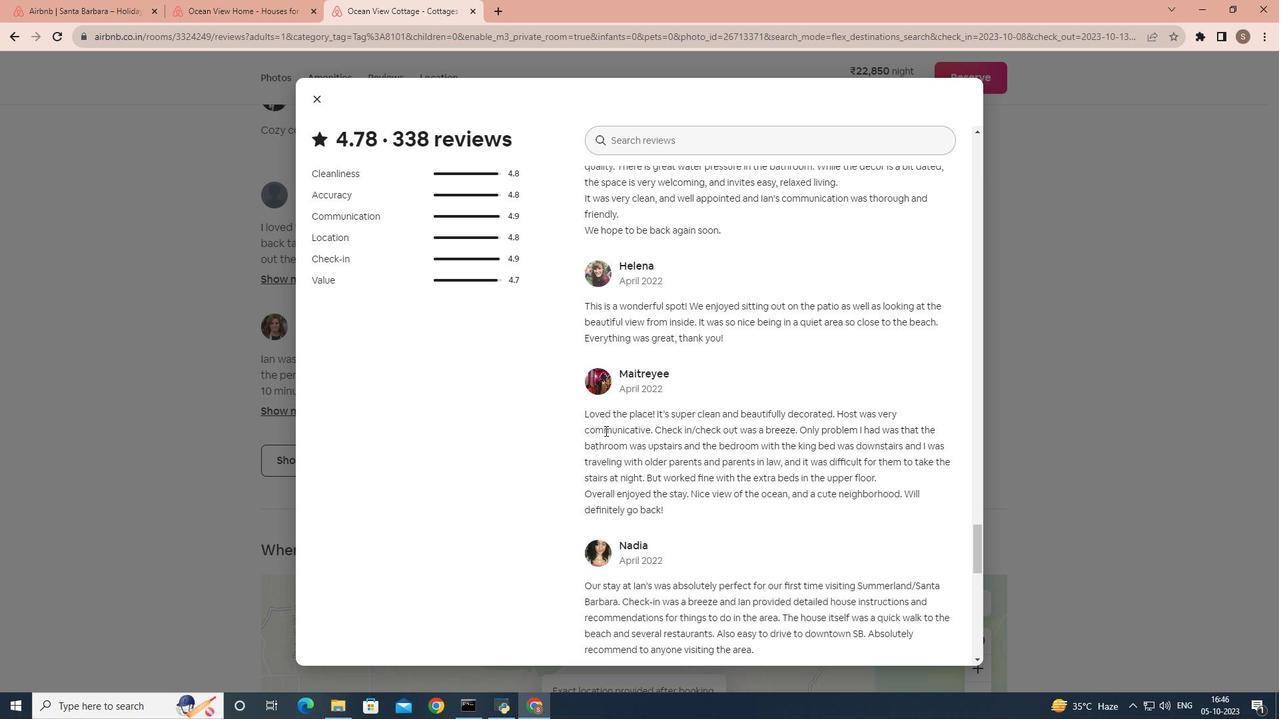 
Action: Mouse scrolled (604, 430) with delta (0, 0)
Screenshot: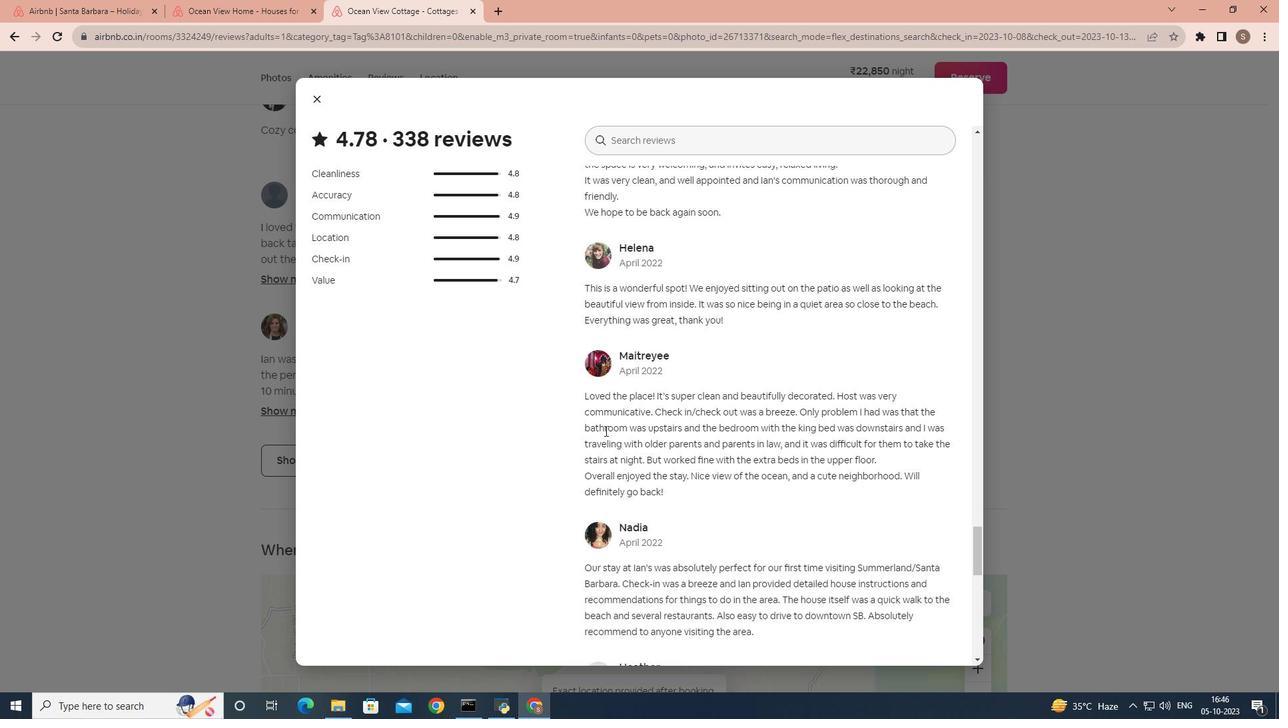 
Action: Mouse scrolled (604, 430) with delta (0, 0)
Screenshot: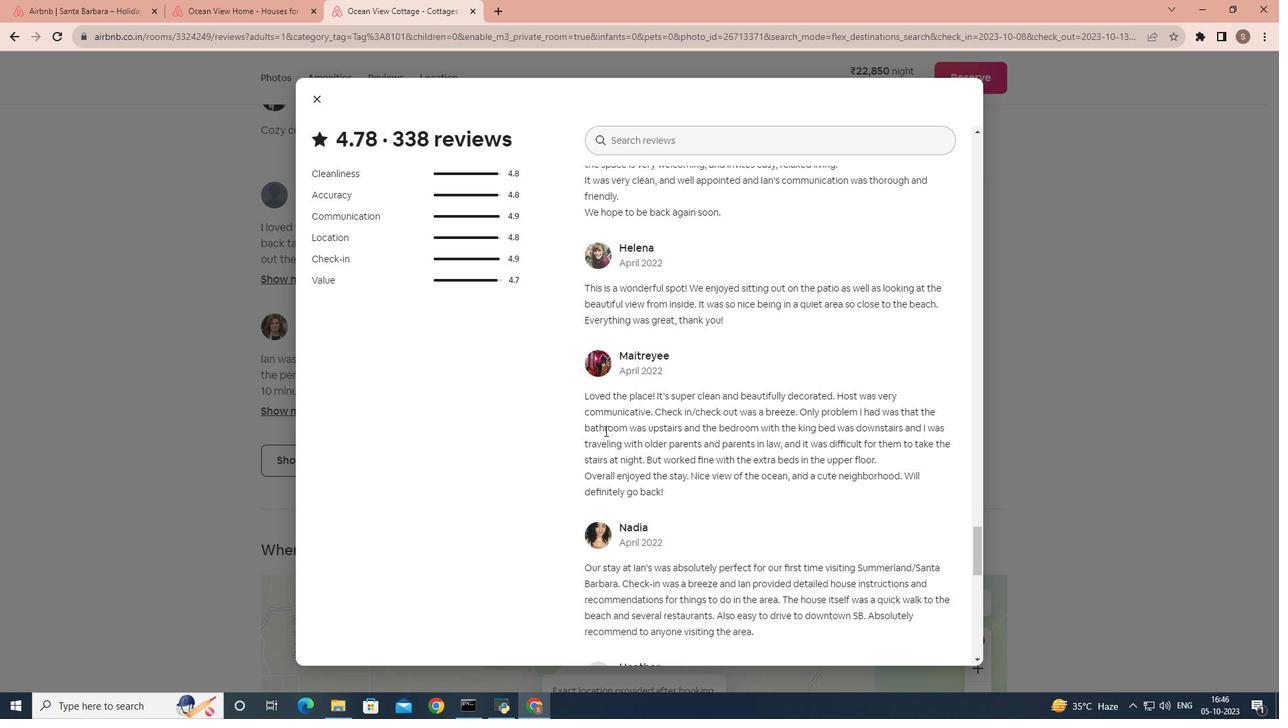 
Action: Mouse scrolled (604, 430) with delta (0, 0)
Screenshot: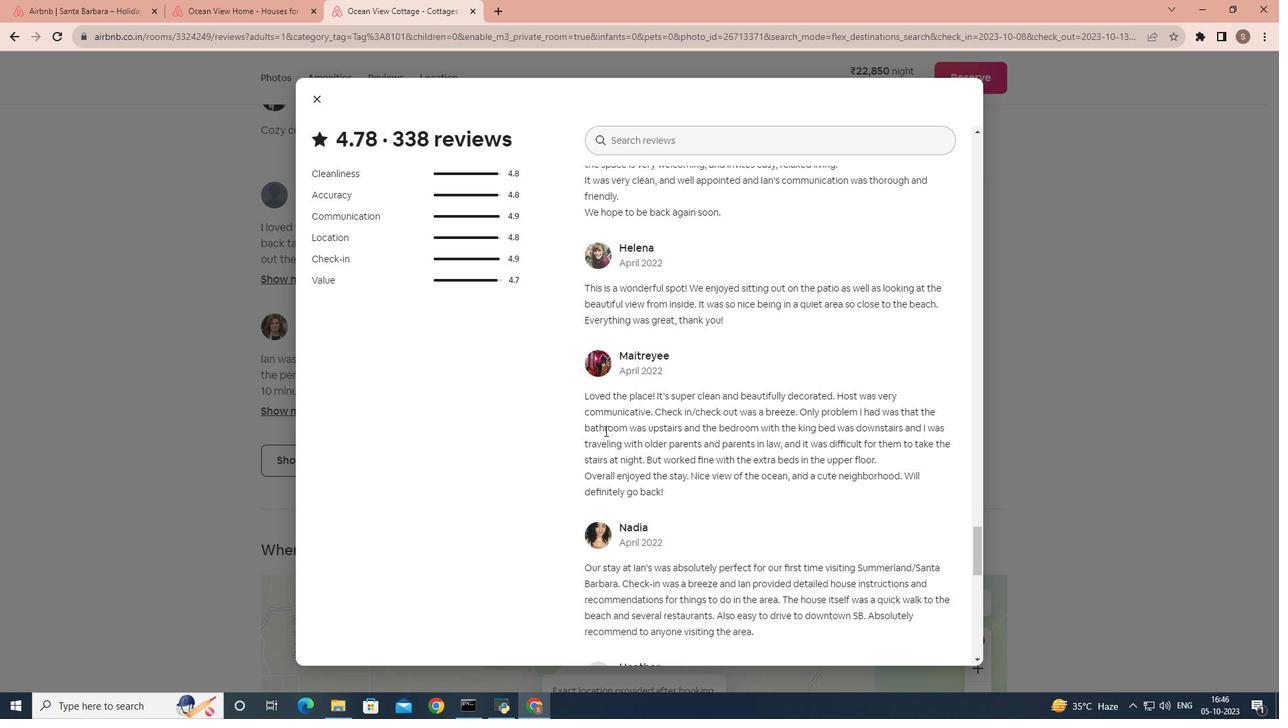 
Action: Mouse scrolled (604, 430) with delta (0, 0)
Screenshot: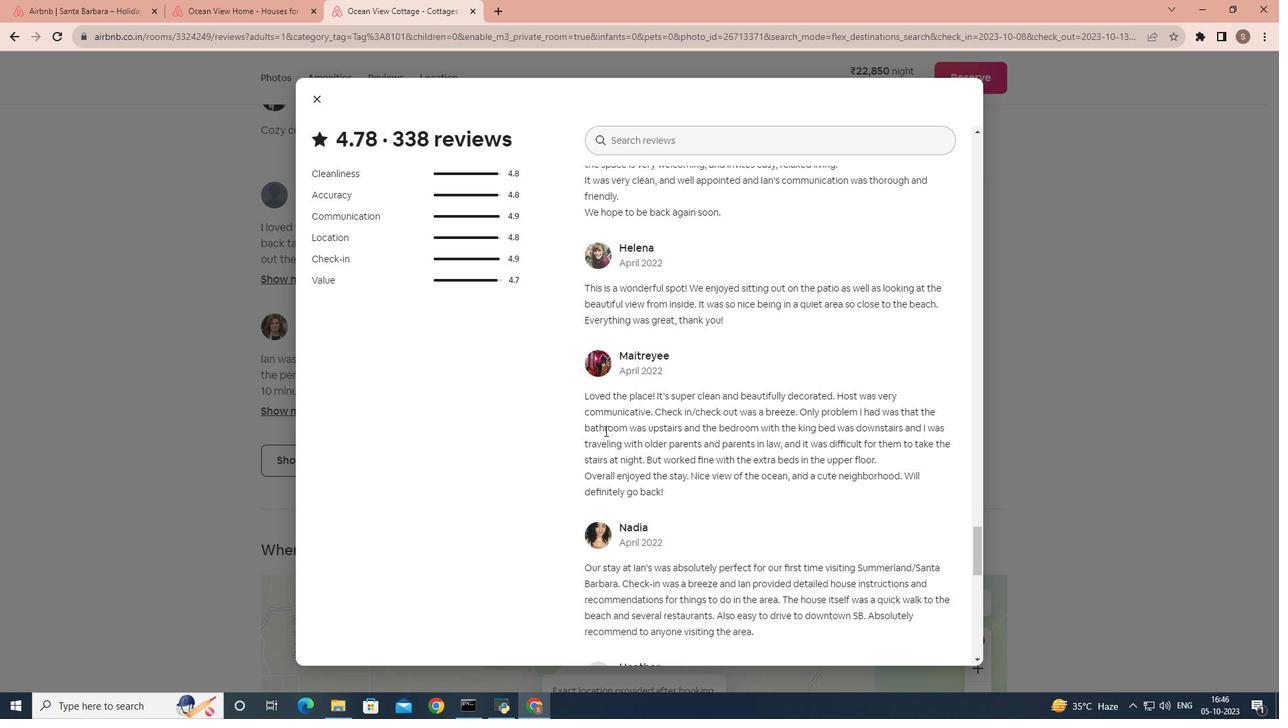 
Action: Mouse scrolled (604, 430) with delta (0, 0)
Screenshot: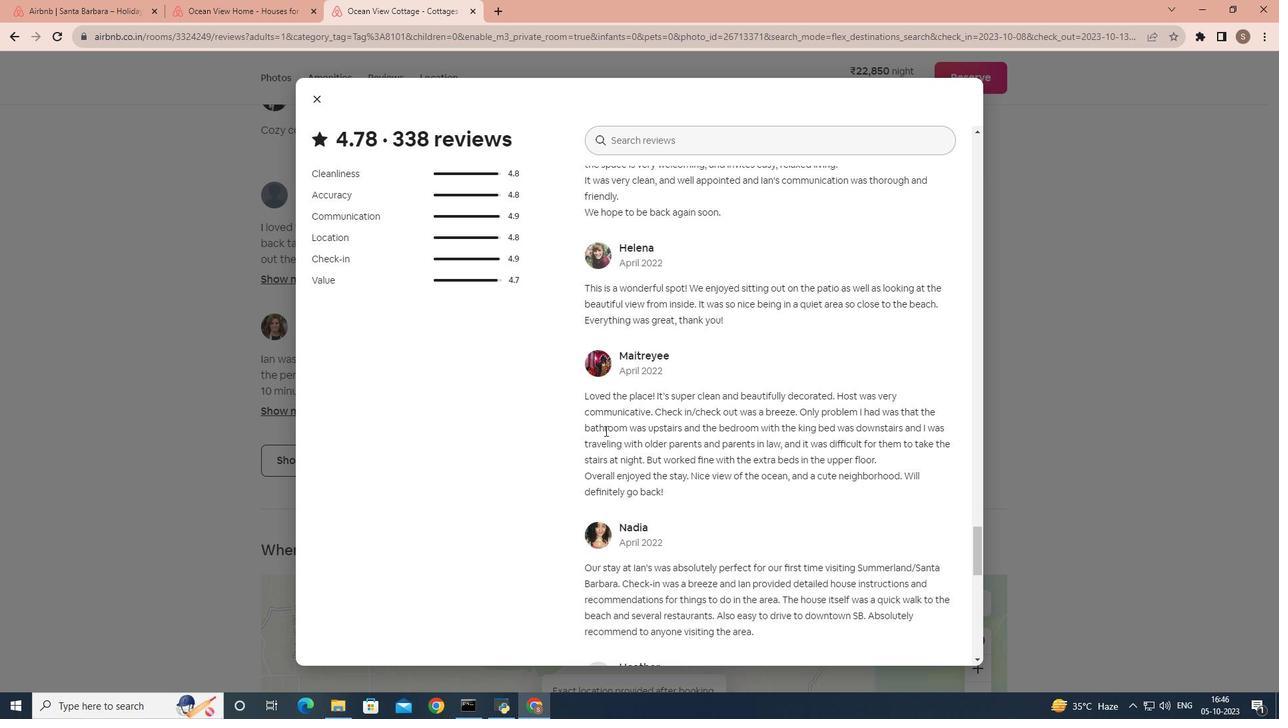 
Action: Mouse scrolled (604, 430) with delta (0, 0)
Screenshot: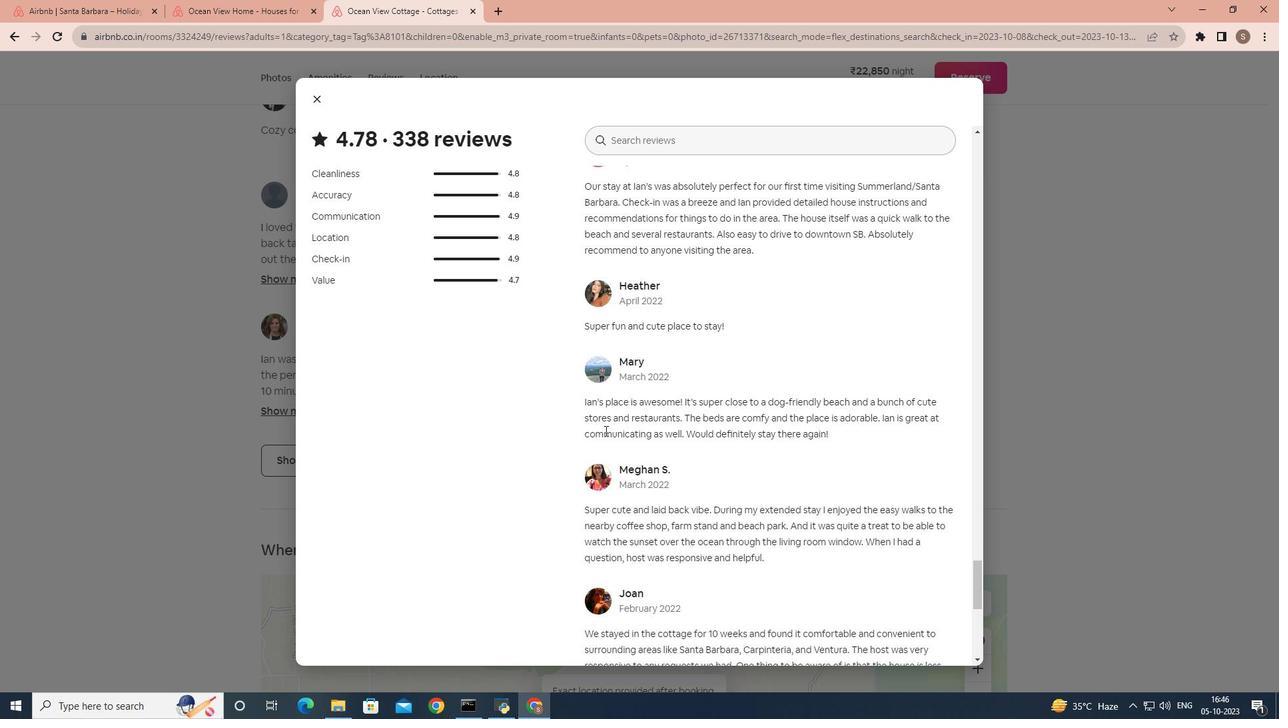 
Action: Mouse scrolled (604, 430) with delta (0, 0)
Screenshot: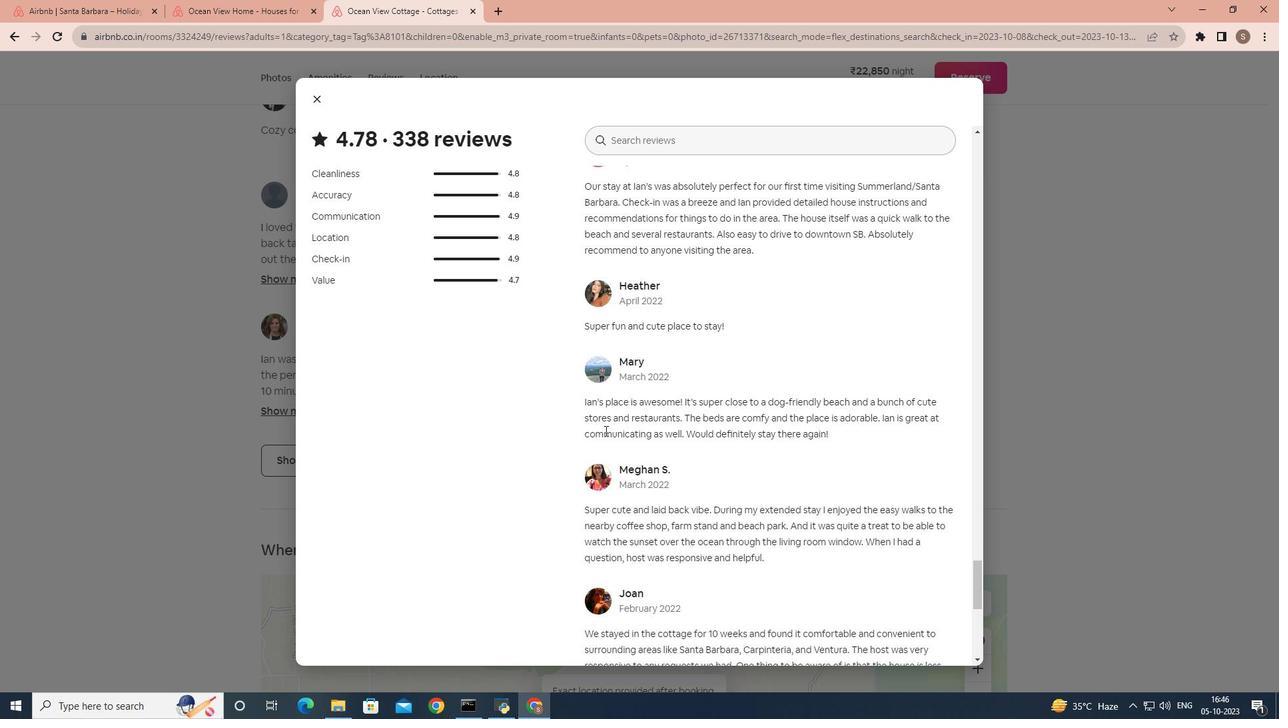 
Action: Mouse scrolled (604, 430) with delta (0, 0)
Screenshot: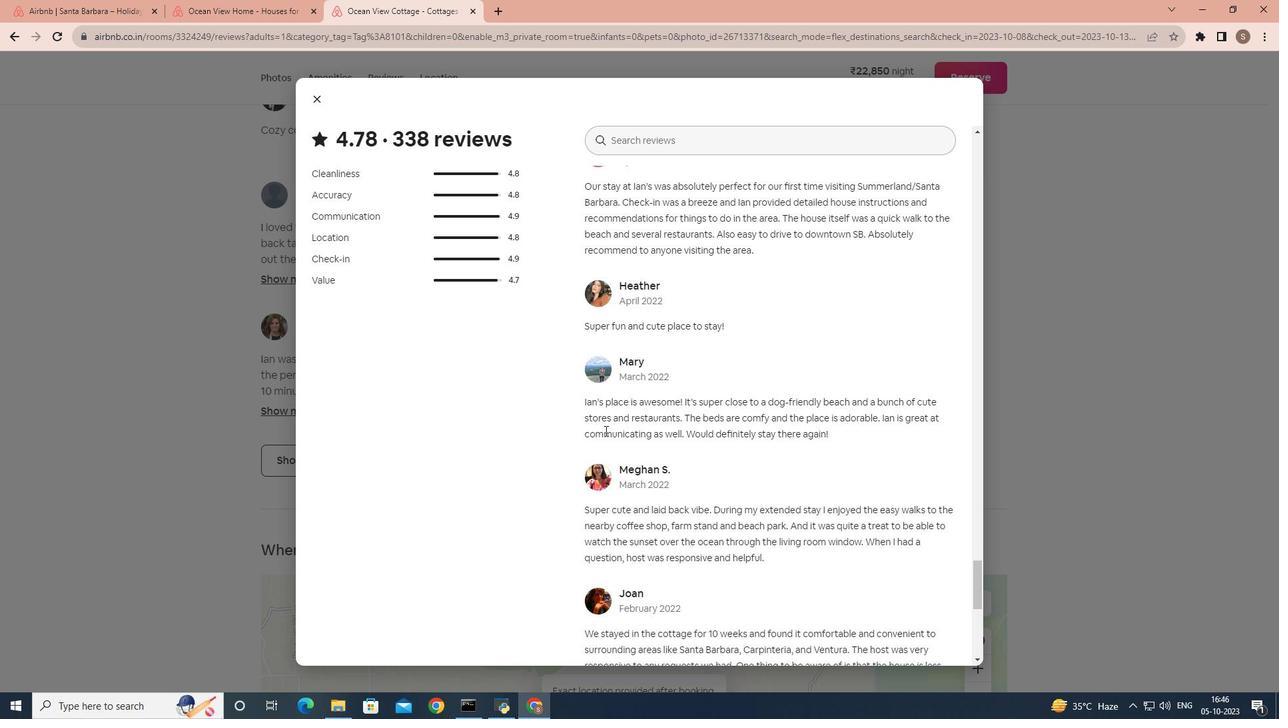 
Action: Mouse scrolled (604, 430) with delta (0, 0)
Screenshot: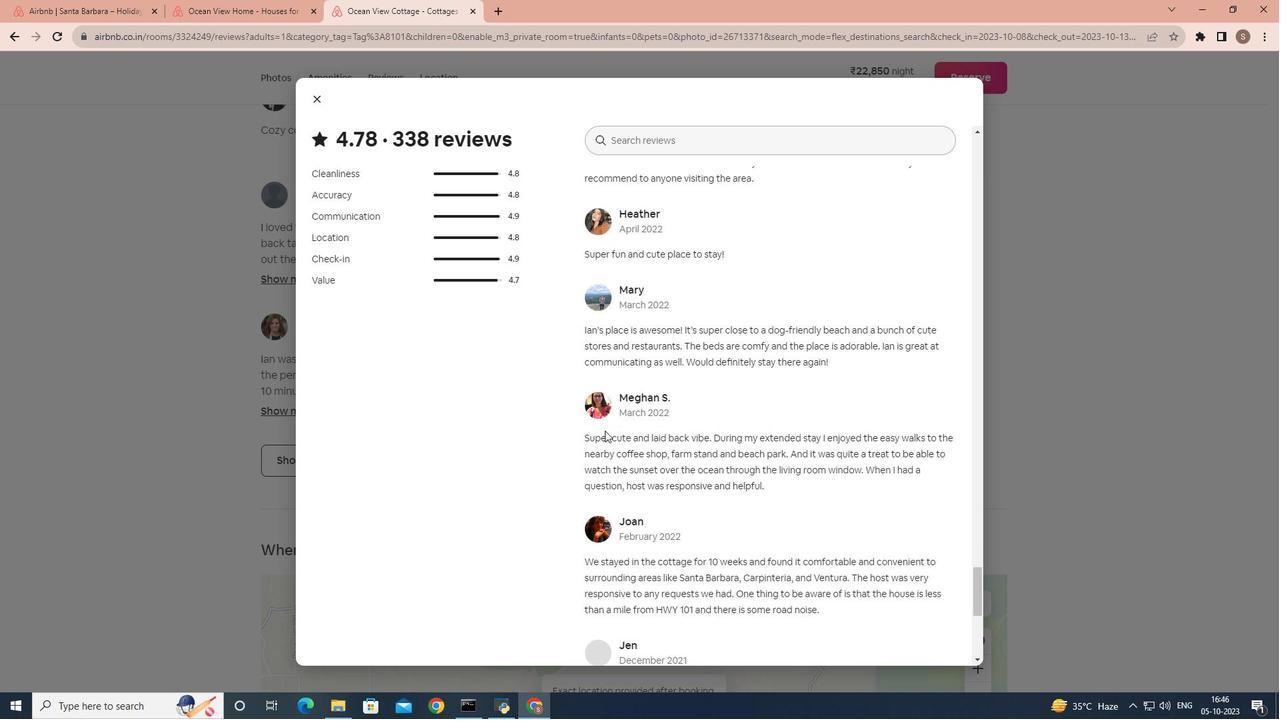 
Action: Mouse scrolled (604, 430) with delta (0, 0)
Screenshot: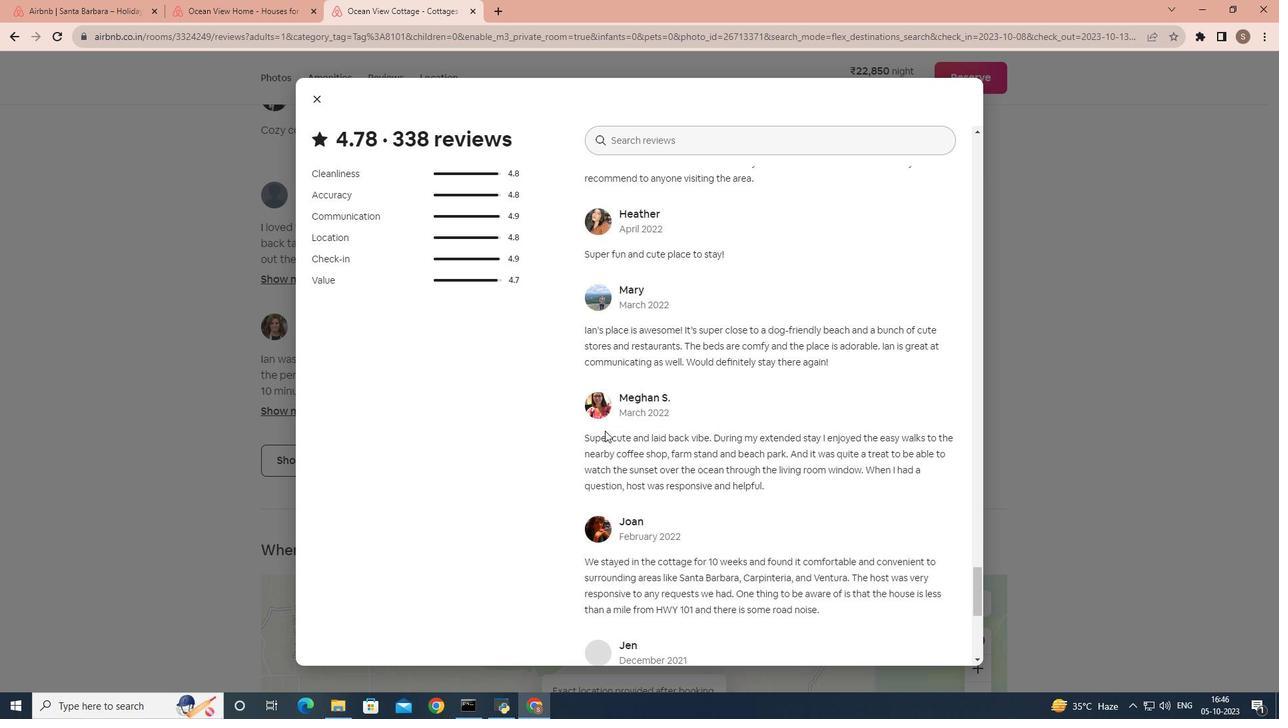 
Action: Mouse scrolled (604, 430) with delta (0, 0)
Screenshot: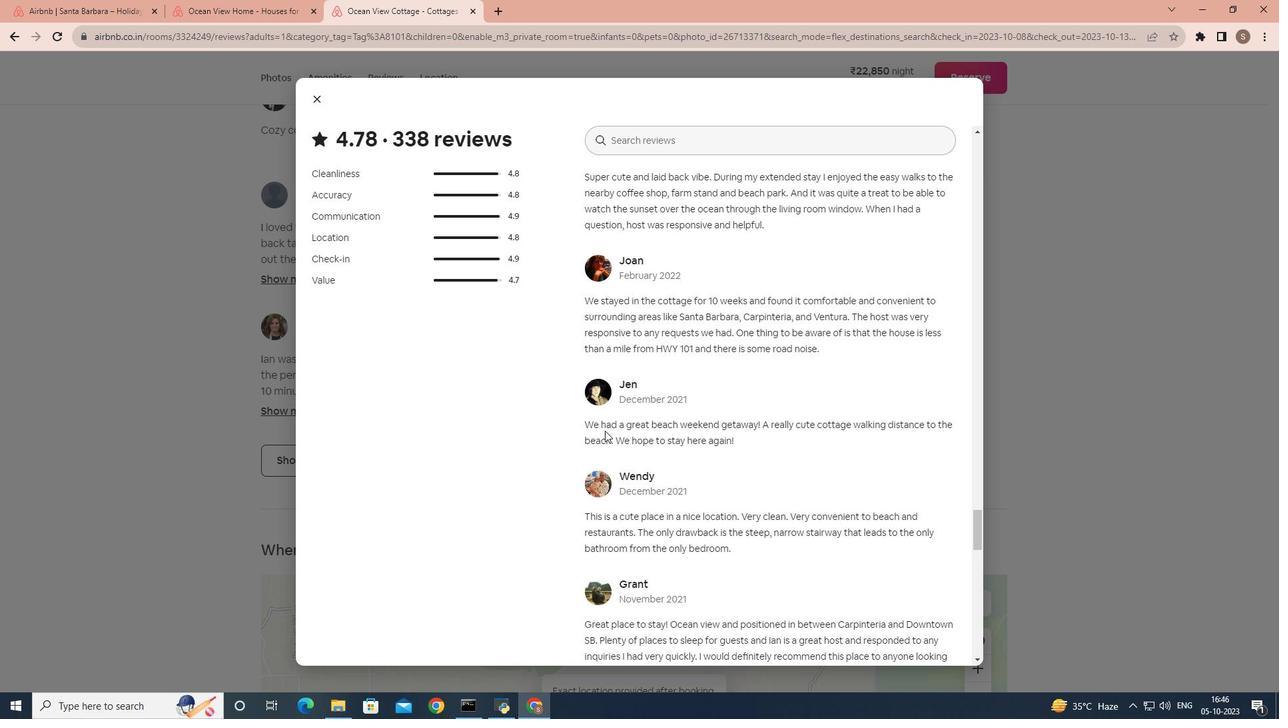 
Action: Mouse scrolled (604, 430) with delta (0, 0)
Screenshot: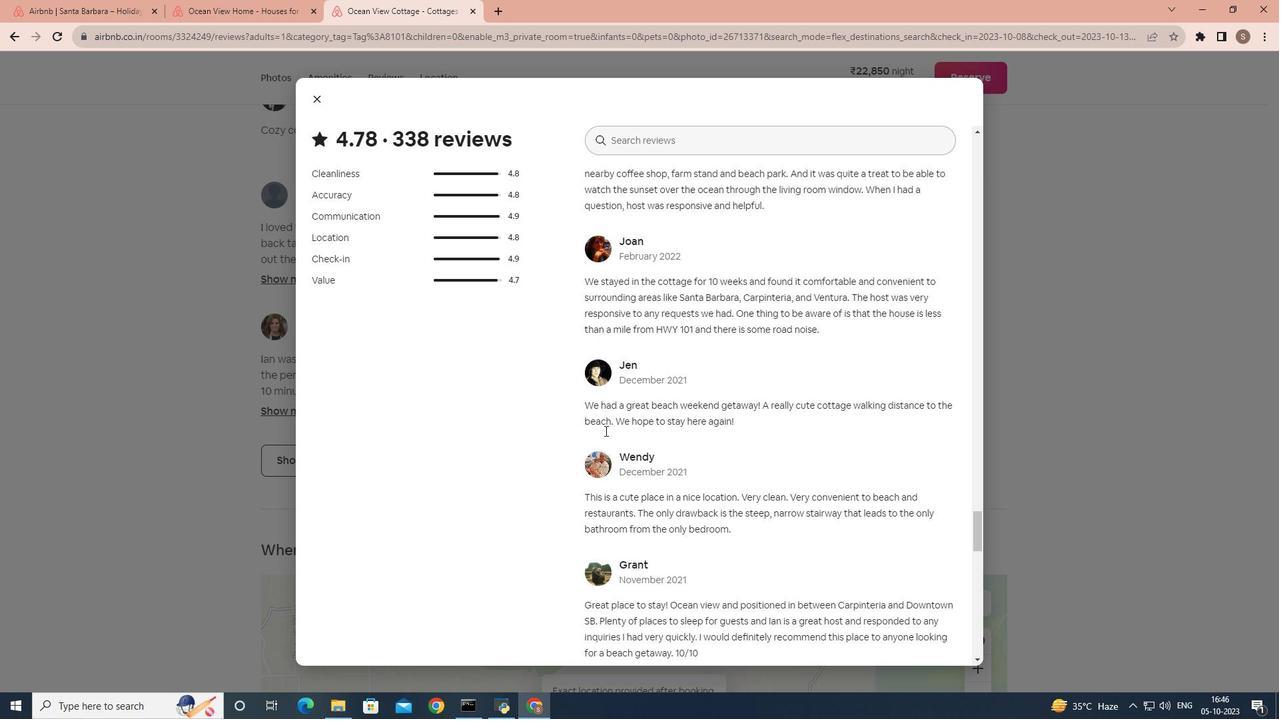 
Action: Mouse scrolled (604, 430) with delta (0, 0)
Screenshot: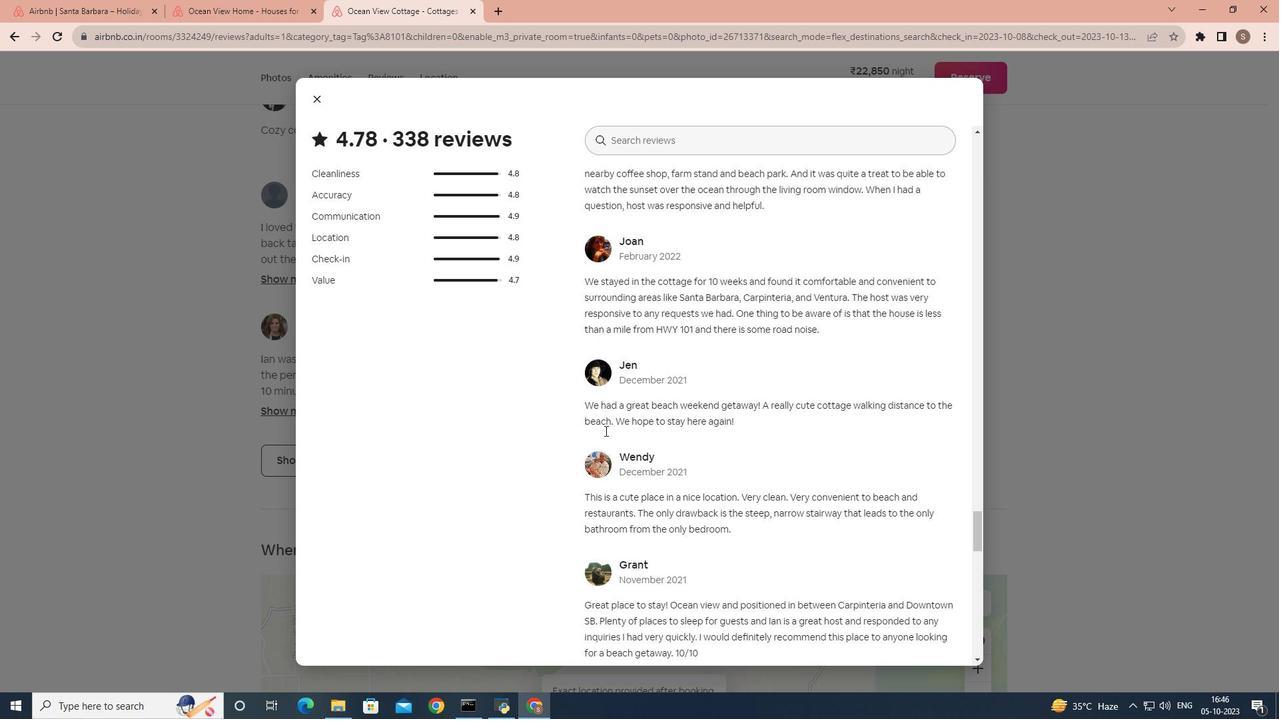 
Action: Mouse scrolled (604, 430) with delta (0, 0)
Screenshot: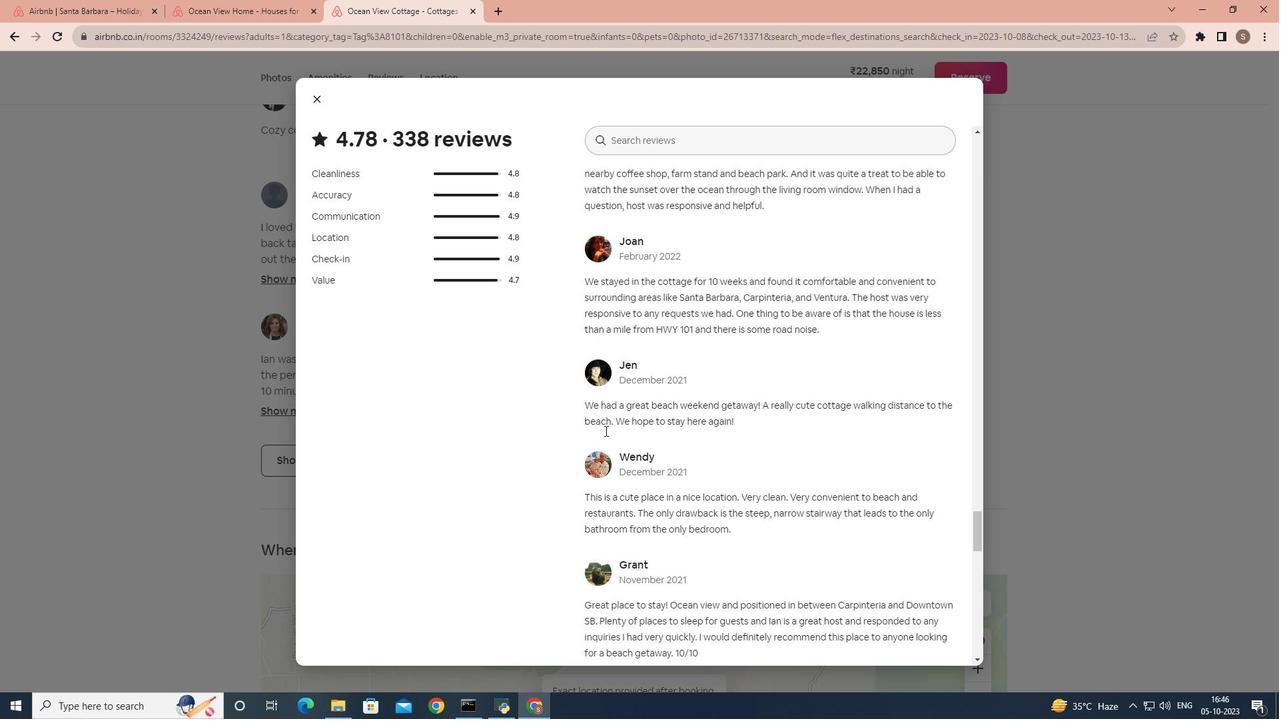 
Action: Mouse scrolled (604, 430) with delta (0, 0)
Screenshot: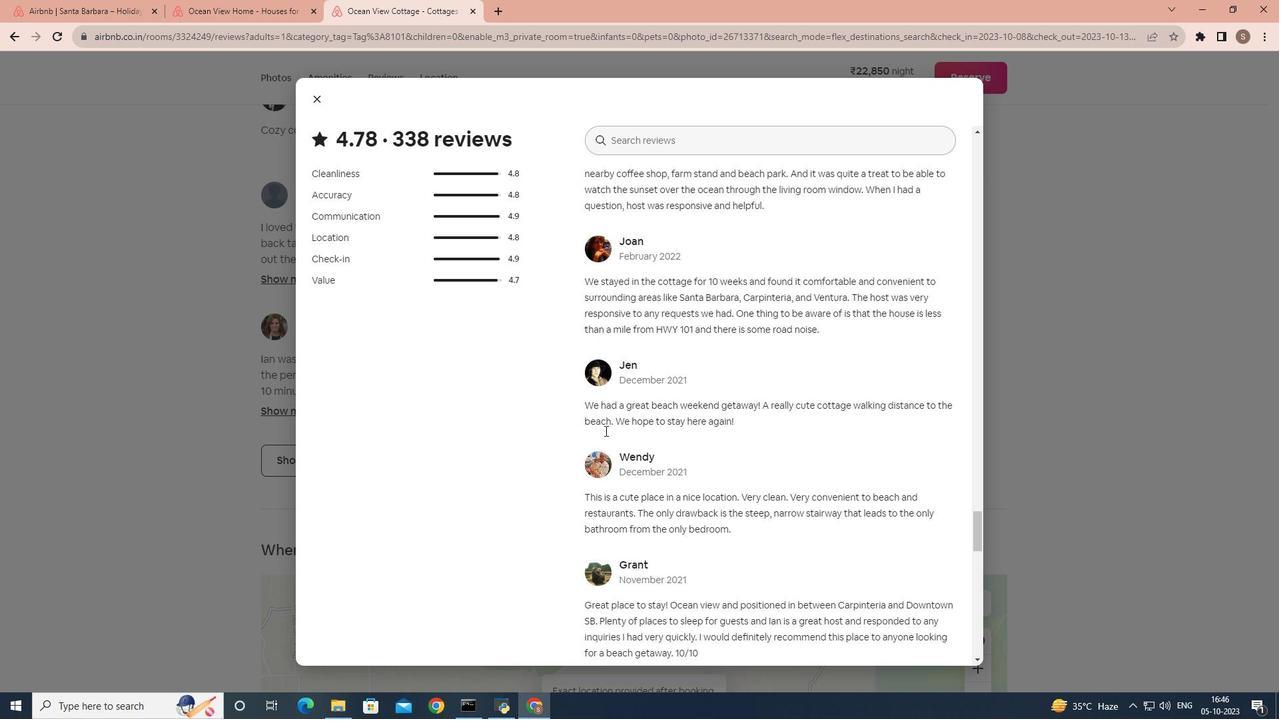 
Action: Mouse scrolled (604, 430) with delta (0, 0)
Screenshot: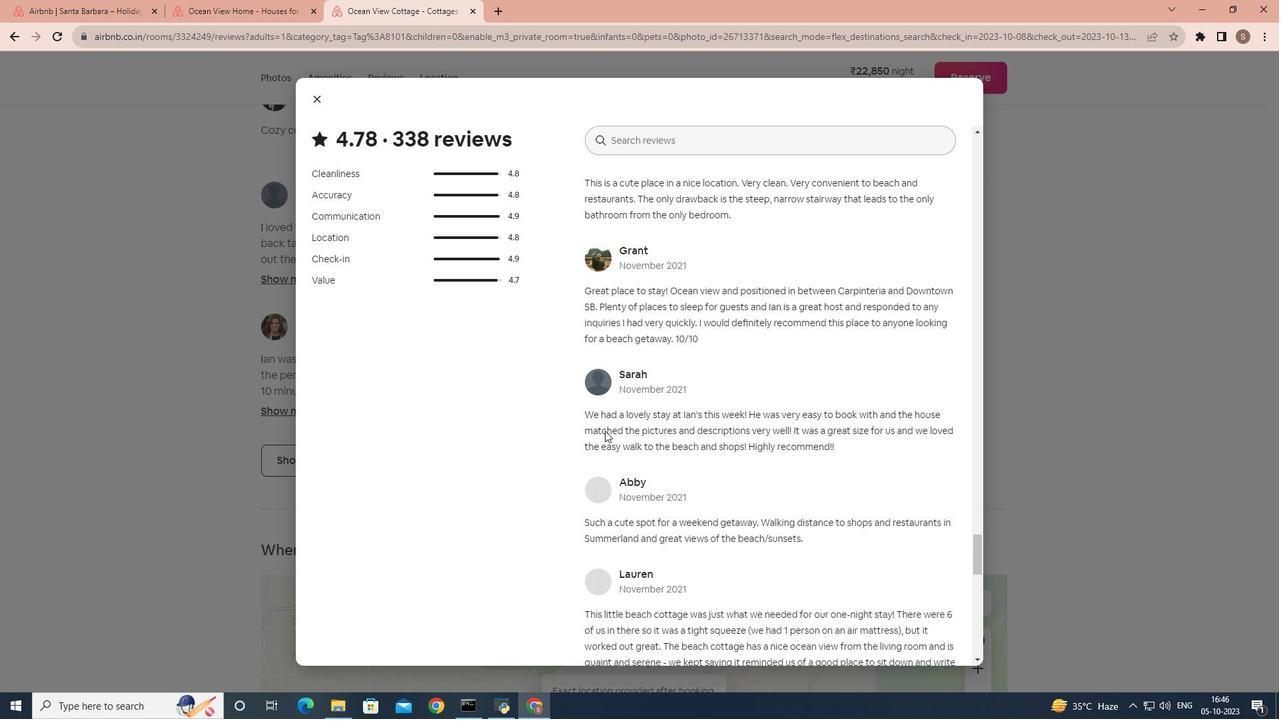 
Action: Mouse scrolled (604, 430) with delta (0, 0)
Screenshot: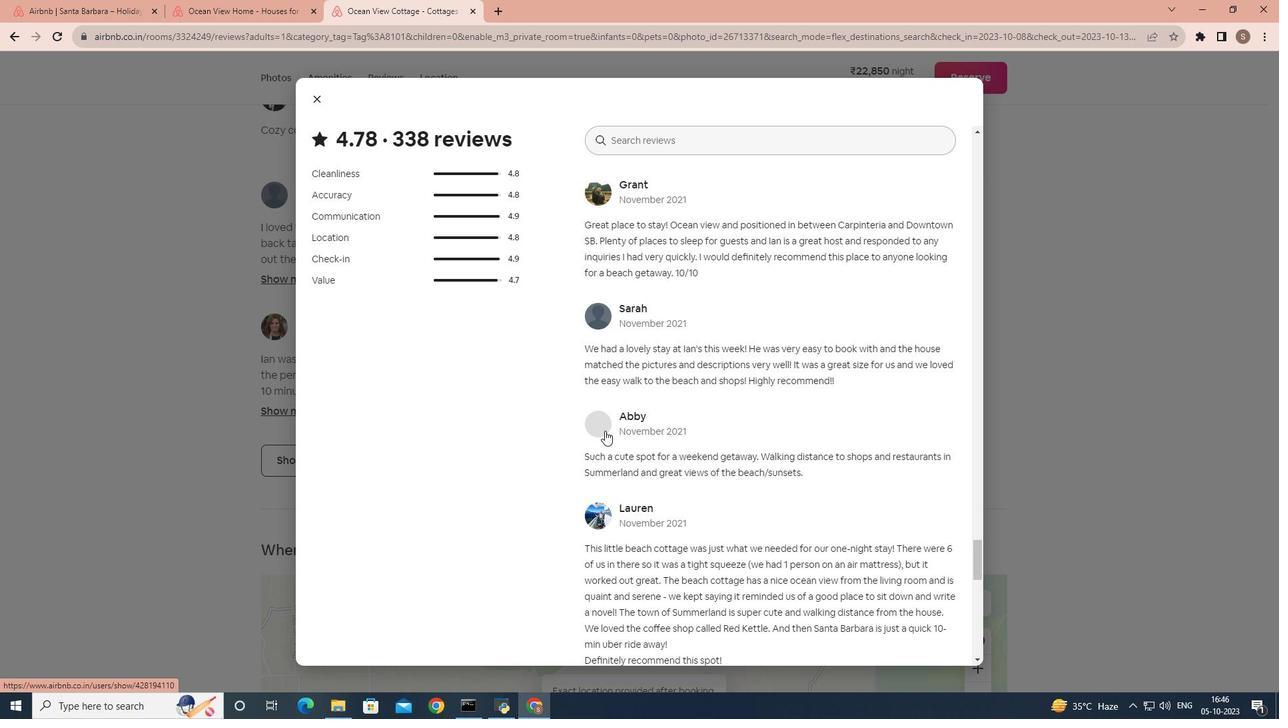 
Action: Mouse scrolled (604, 430) with delta (0, 0)
Screenshot: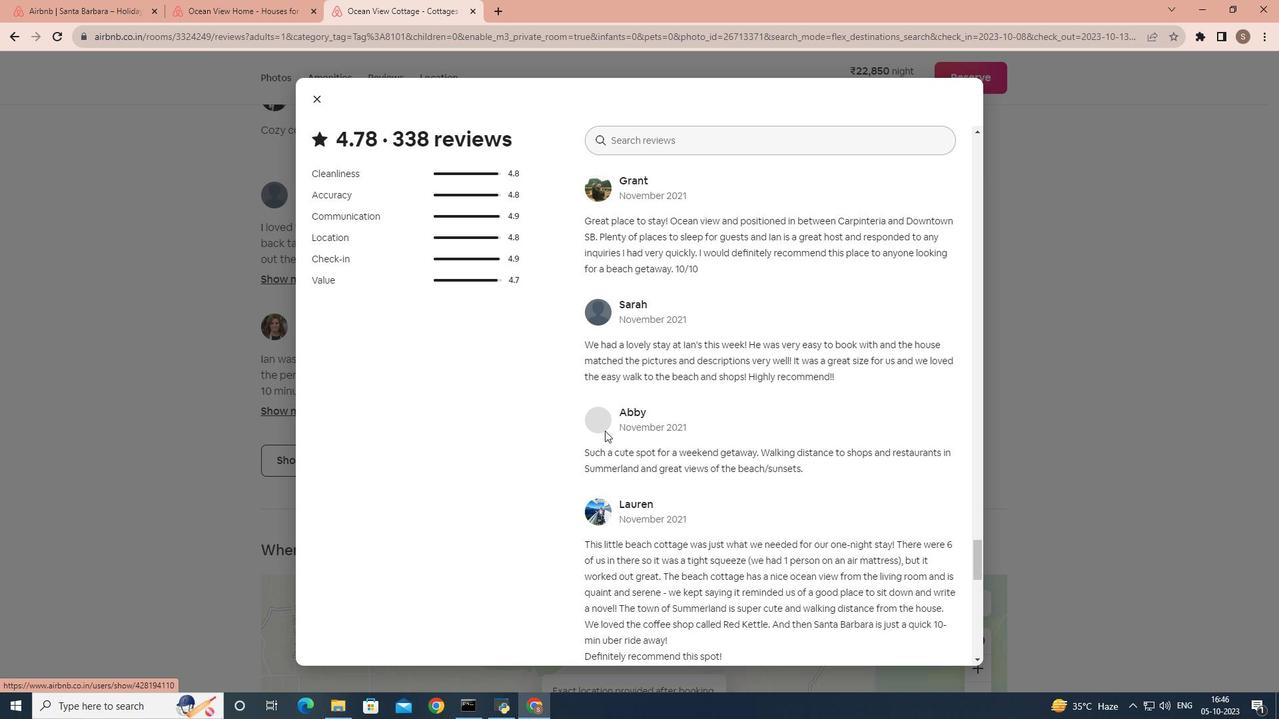 
Action: Mouse scrolled (604, 430) with delta (0, 0)
Screenshot: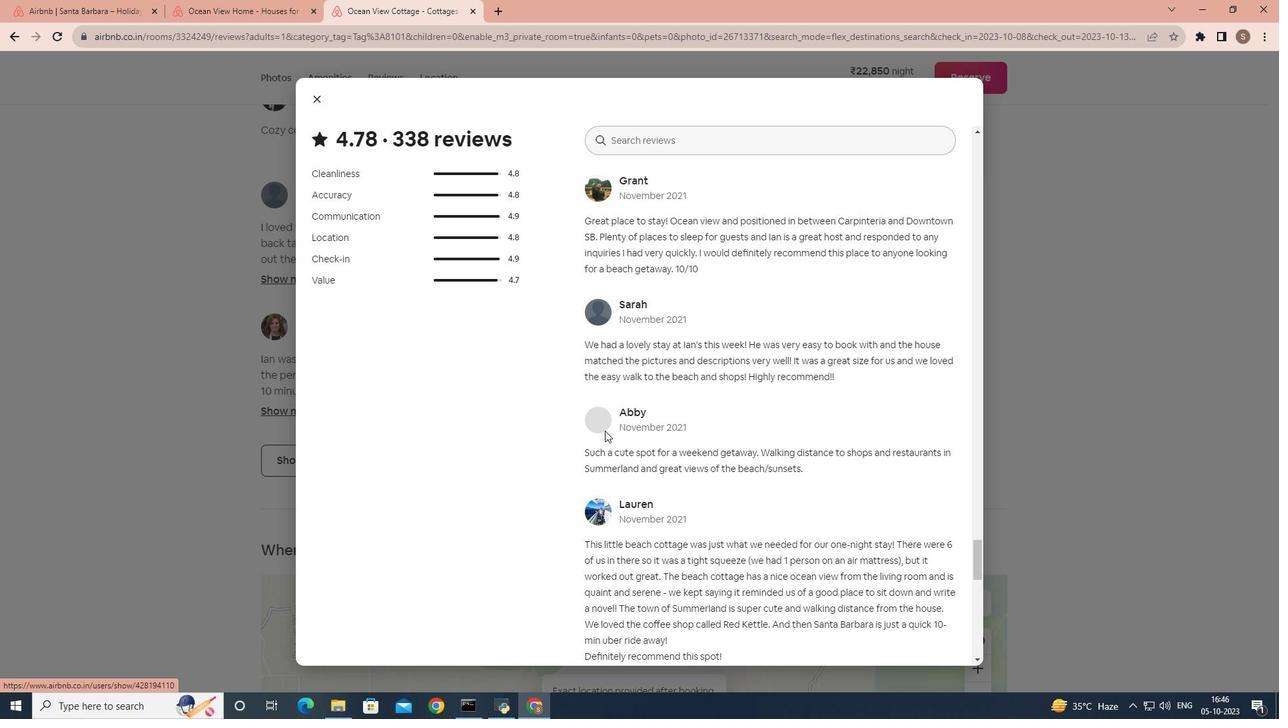 
Action: Mouse scrolled (604, 430) with delta (0, 0)
Screenshot: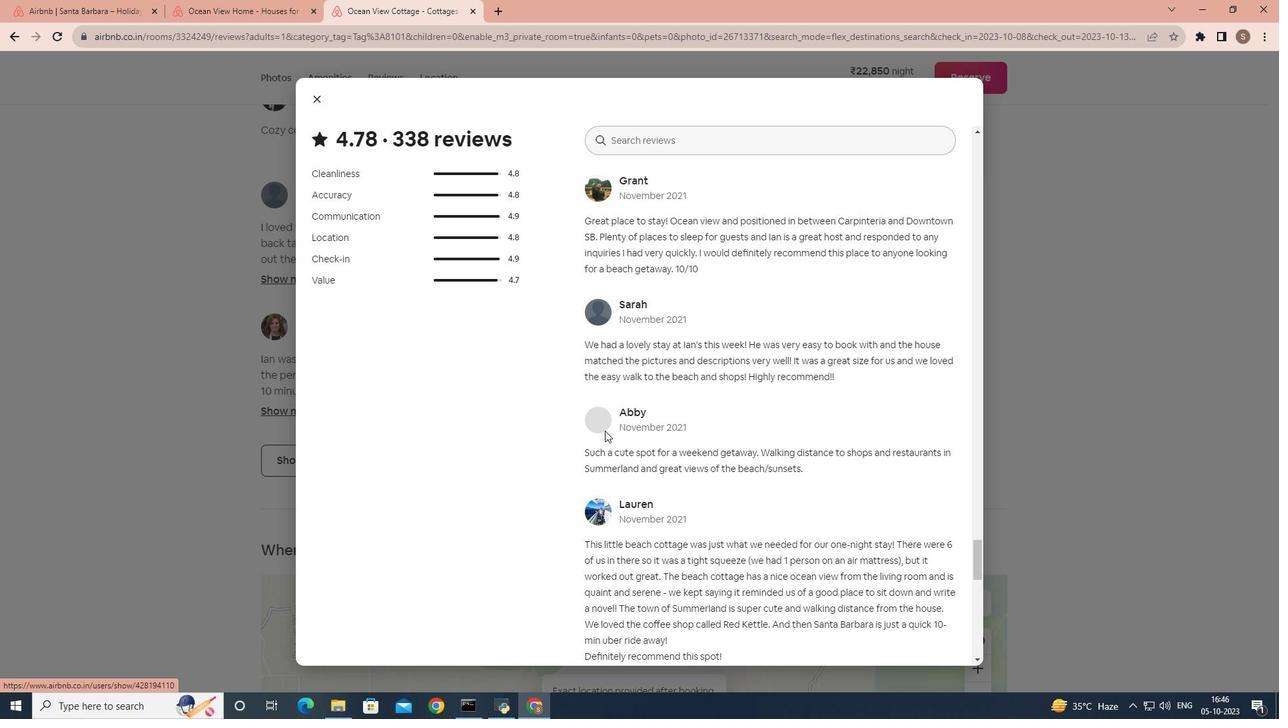 
Action: Mouse scrolled (604, 430) with delta (0, 0)
Screenshot: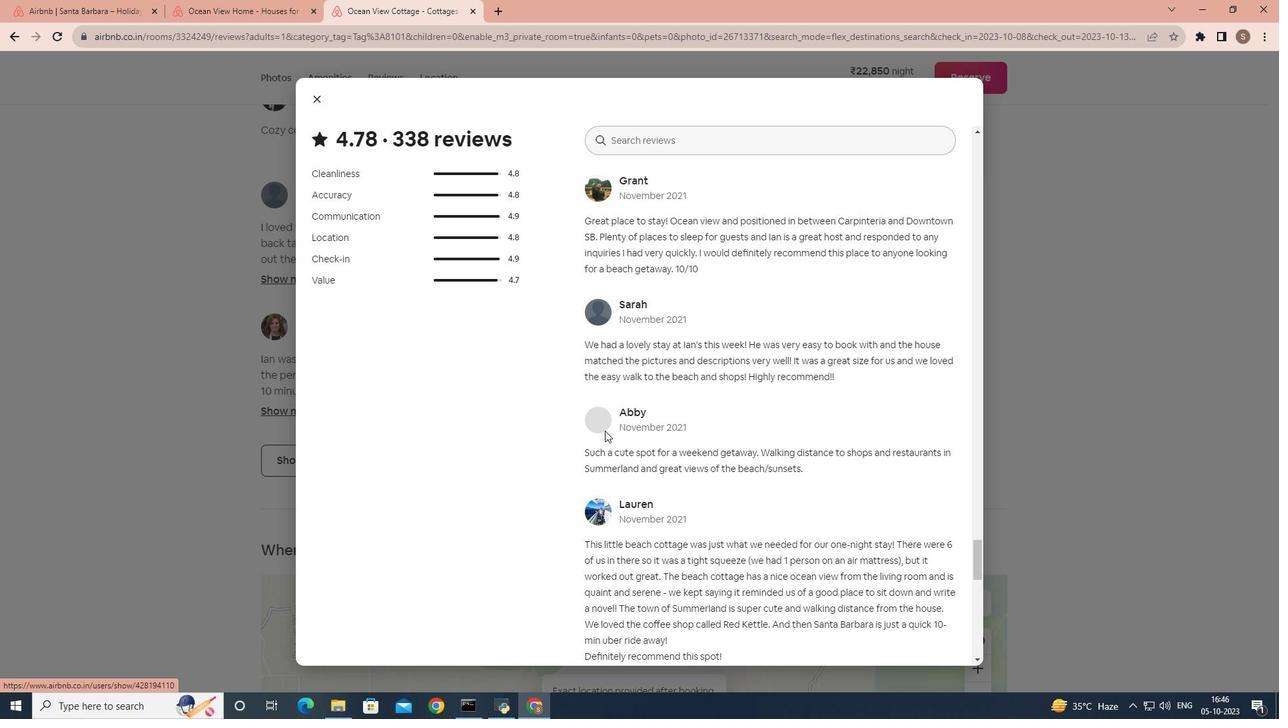 
Action: Mouse scrolled (604, 430) with delta (0, 0)
Screenshot: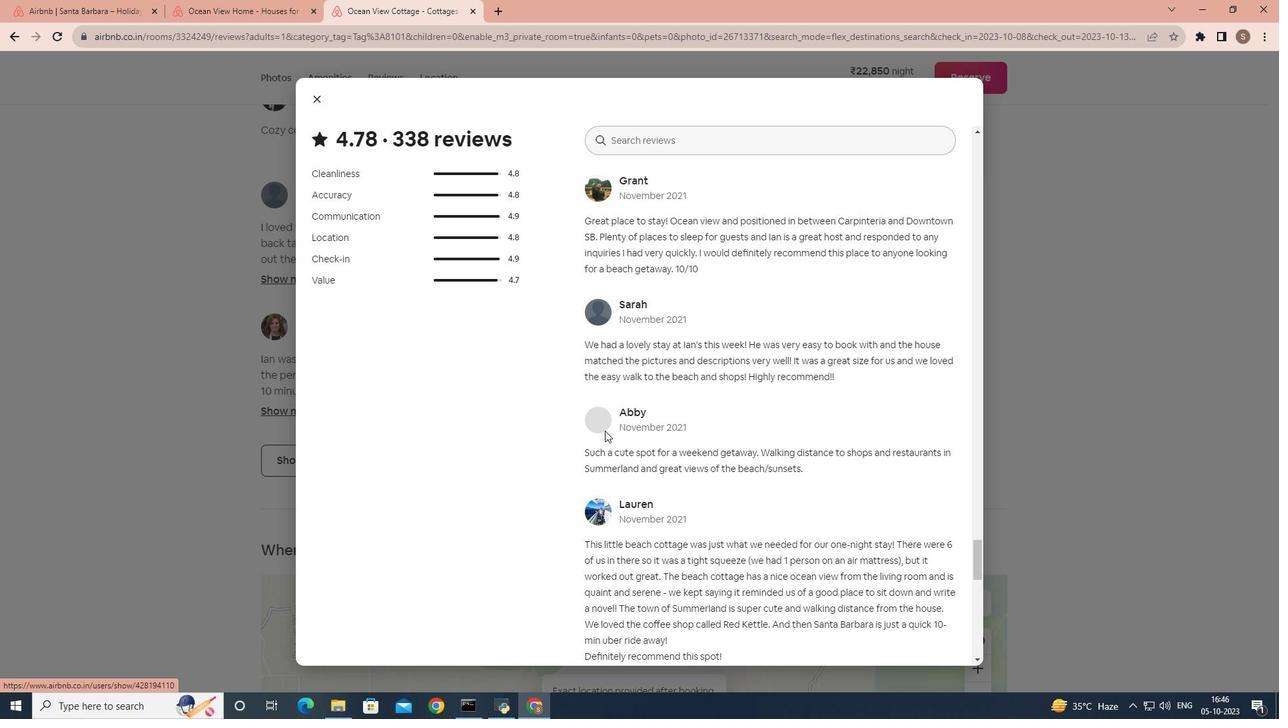 
Action: Mouse scrolled (604, 430) with delta (0, 0)
Screenshot: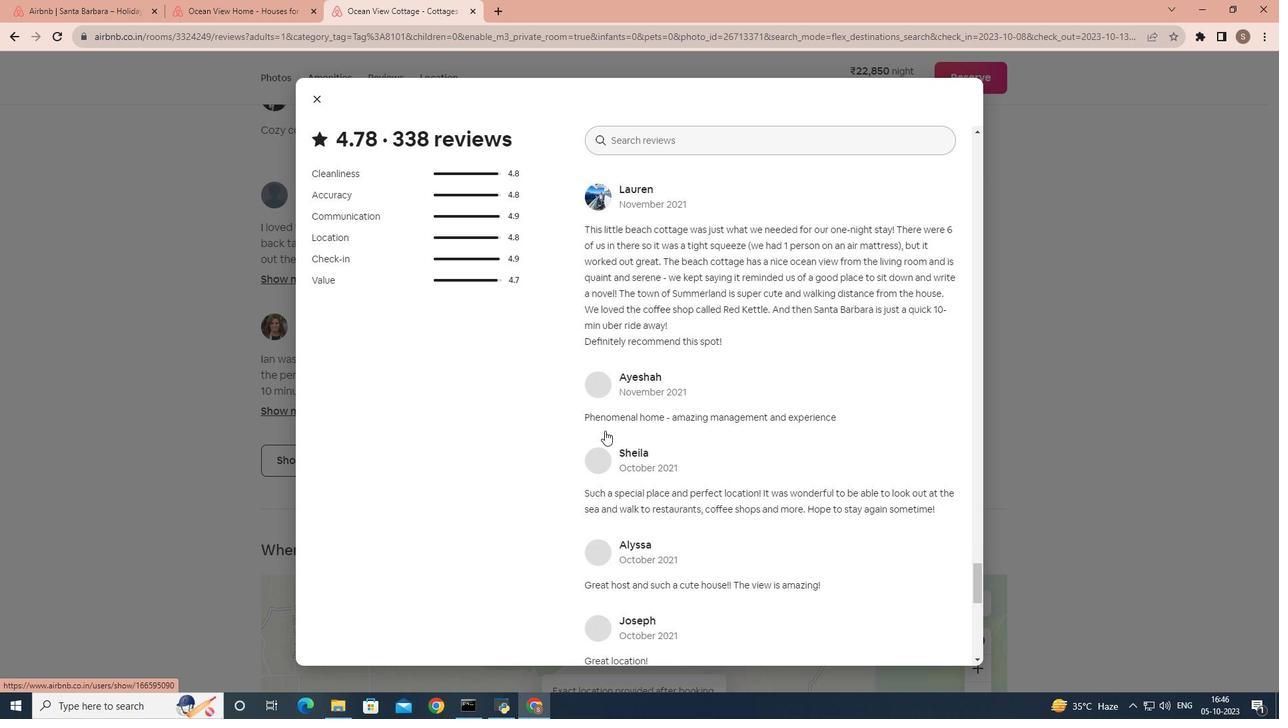 
Action: Mouse scrolled (604, 430) with delta (0, 0)
Screenshot: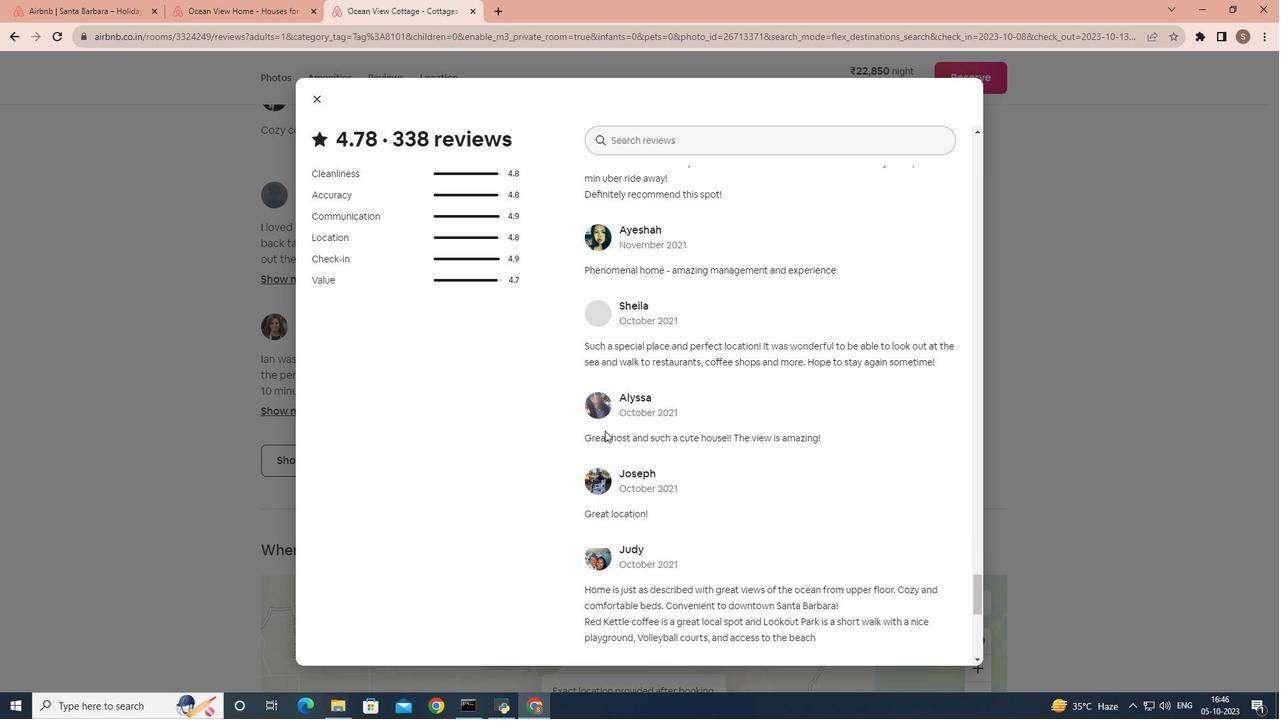 
Action: Mouse scrolled (604, 430) with delta (0, 0)
Screenshot: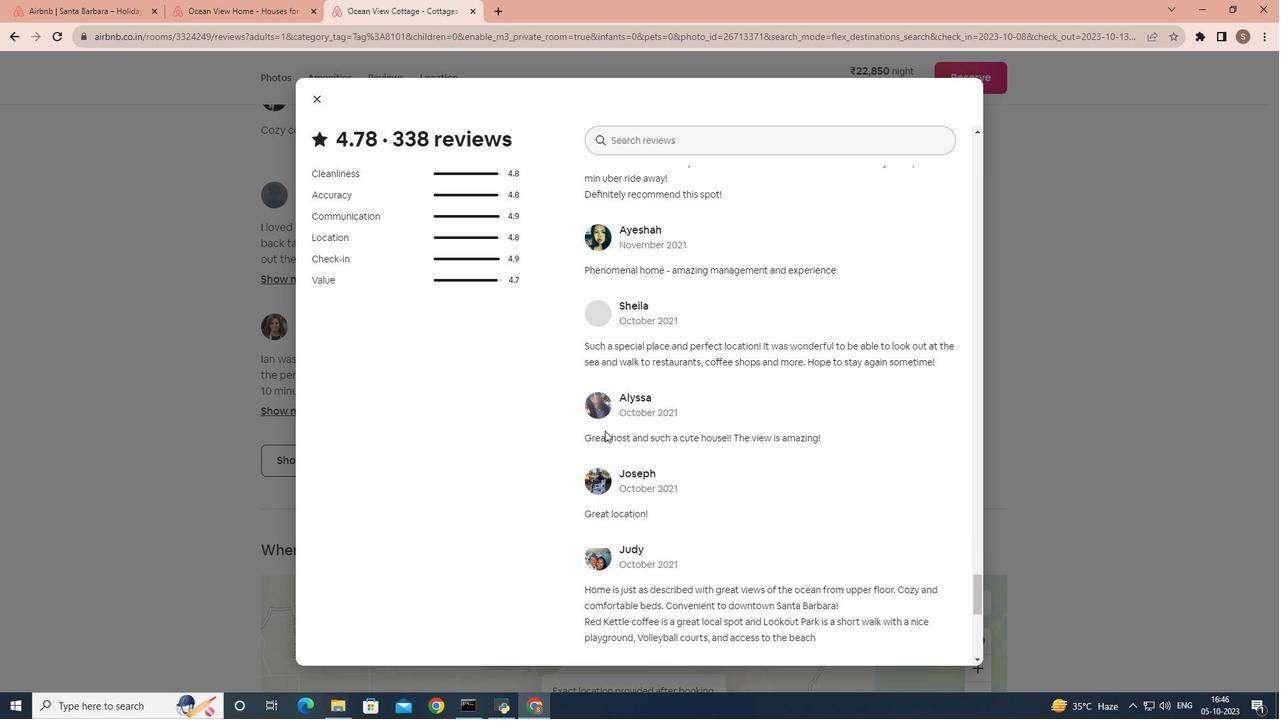 
Action: Mouse scrolled (604, 430) with delta (0, 0)
Screenshot: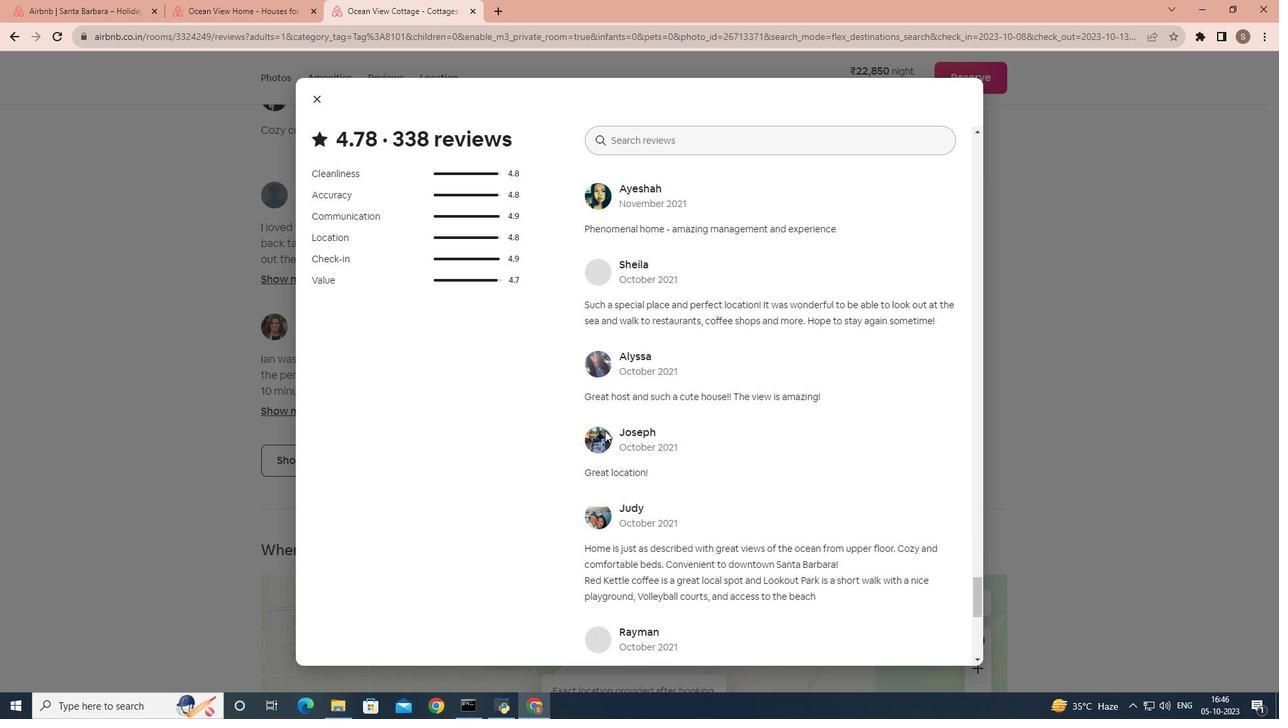 
Action: Mouse scrolled (604, 430) with delta (0, 0)
Screenshot: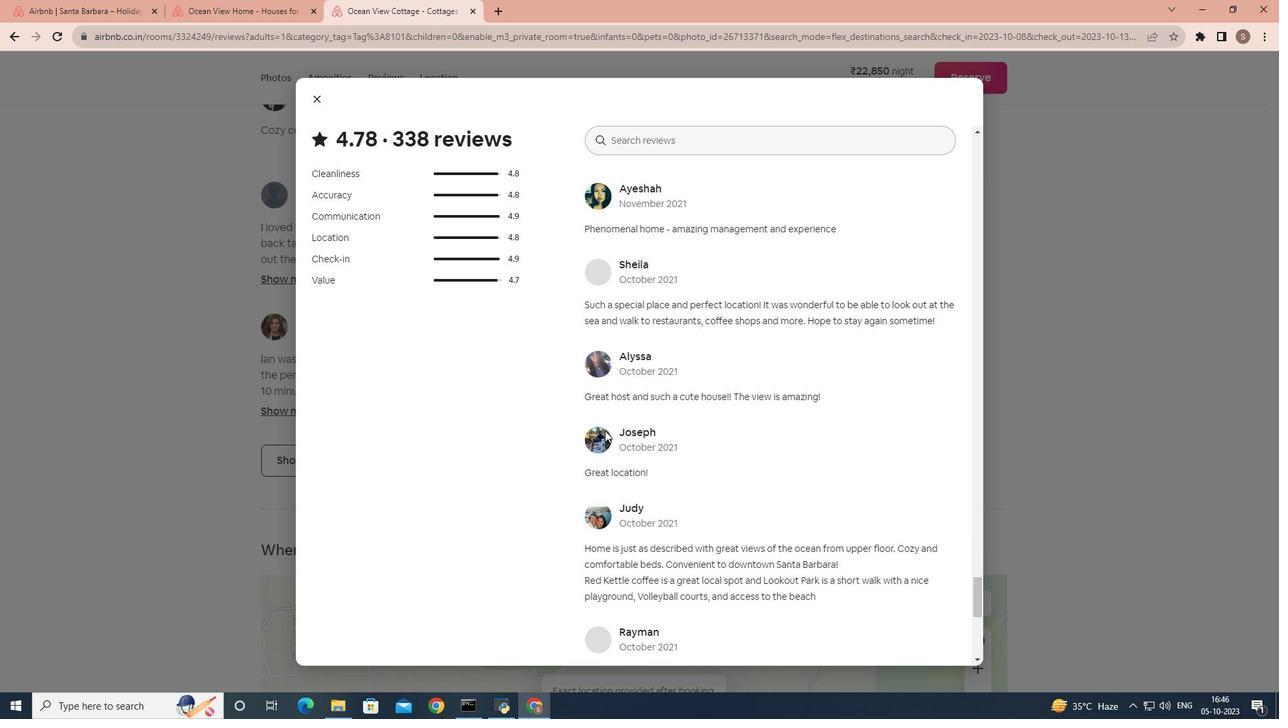 
Action: Mouse scrolled (604, 430) with delta (0, 0)
Screenshot: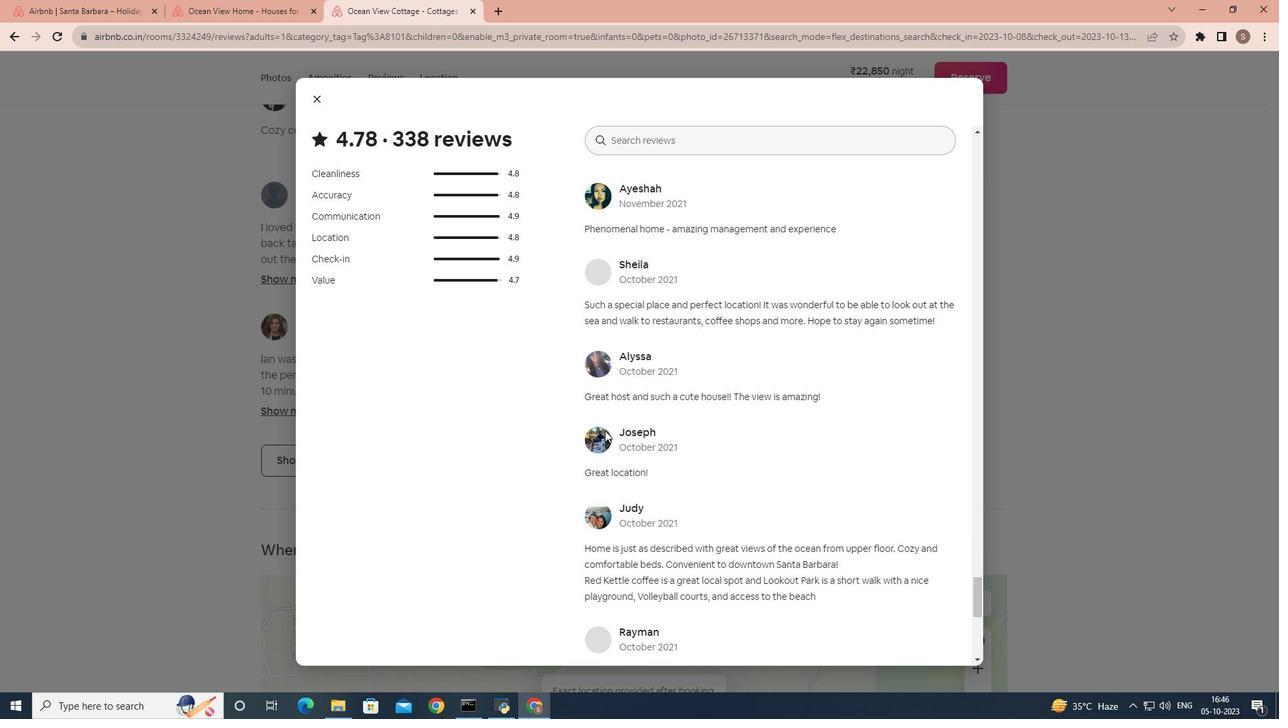 
Action: Mouse scrolled (604, 430) with delta (0, 0)
Screenshot: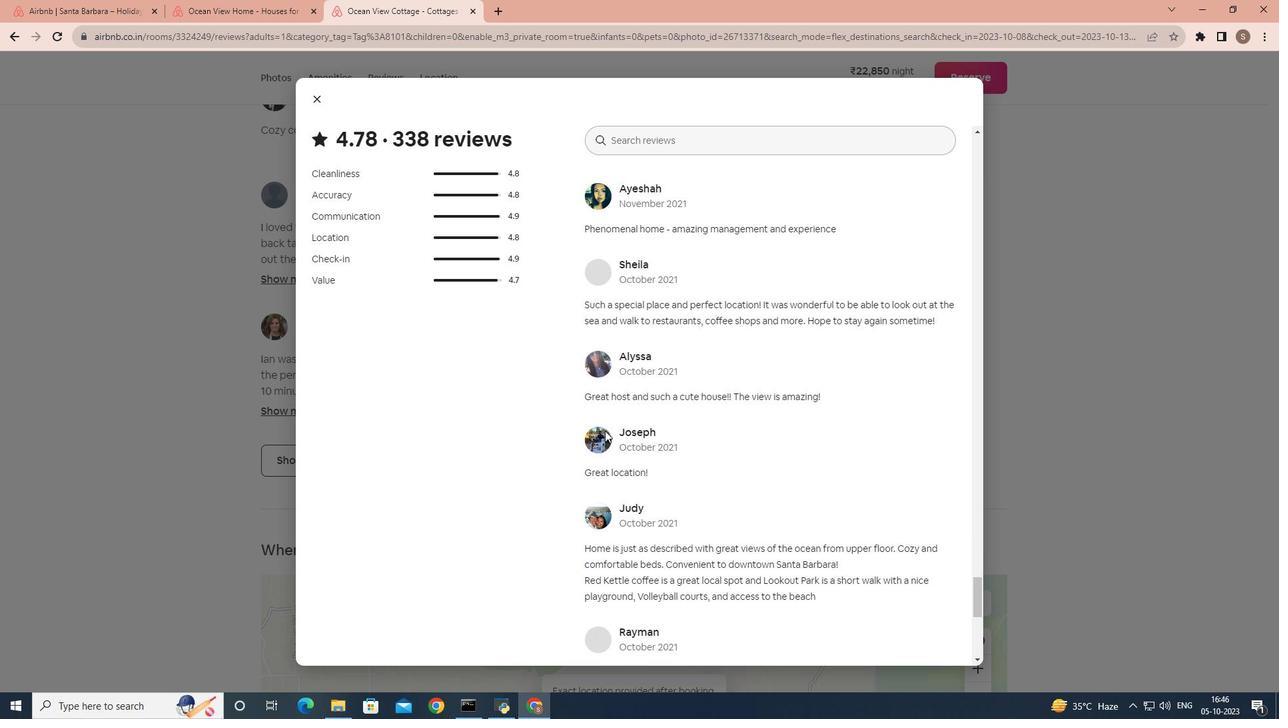 
Action: Mouse scrolled (604, 430) with delta (0, 0)
